 Task: Look for space in Sanarate, Guatemala from 12th August, 2023 to 16th August, 2023 for 8 adults in price range Rs.10000 to Rs.16000. Place can be private room with 8 bedrooms having 8 beds and 8 bathrooms. Property type can be house, flat, guest house, hotel. Amenities needed are: wifi, TV, free parkinig on premises, gym, breakfast. Booking option can be shelf check-in. Required host language is English.
Action: Mouse moved to (619, 125)
Screenshot: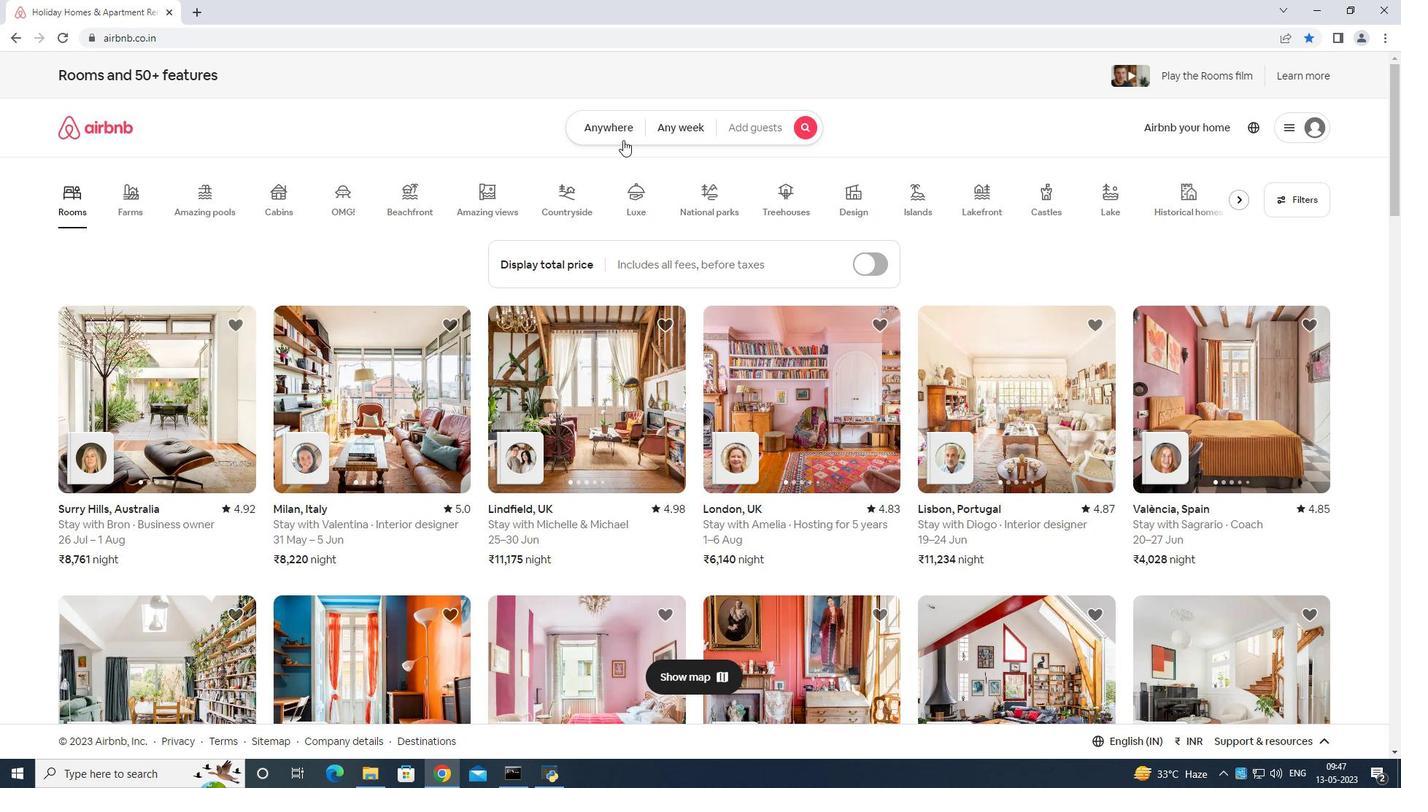 
Action: Mouse pressed left at (619, 125)
Screenshot: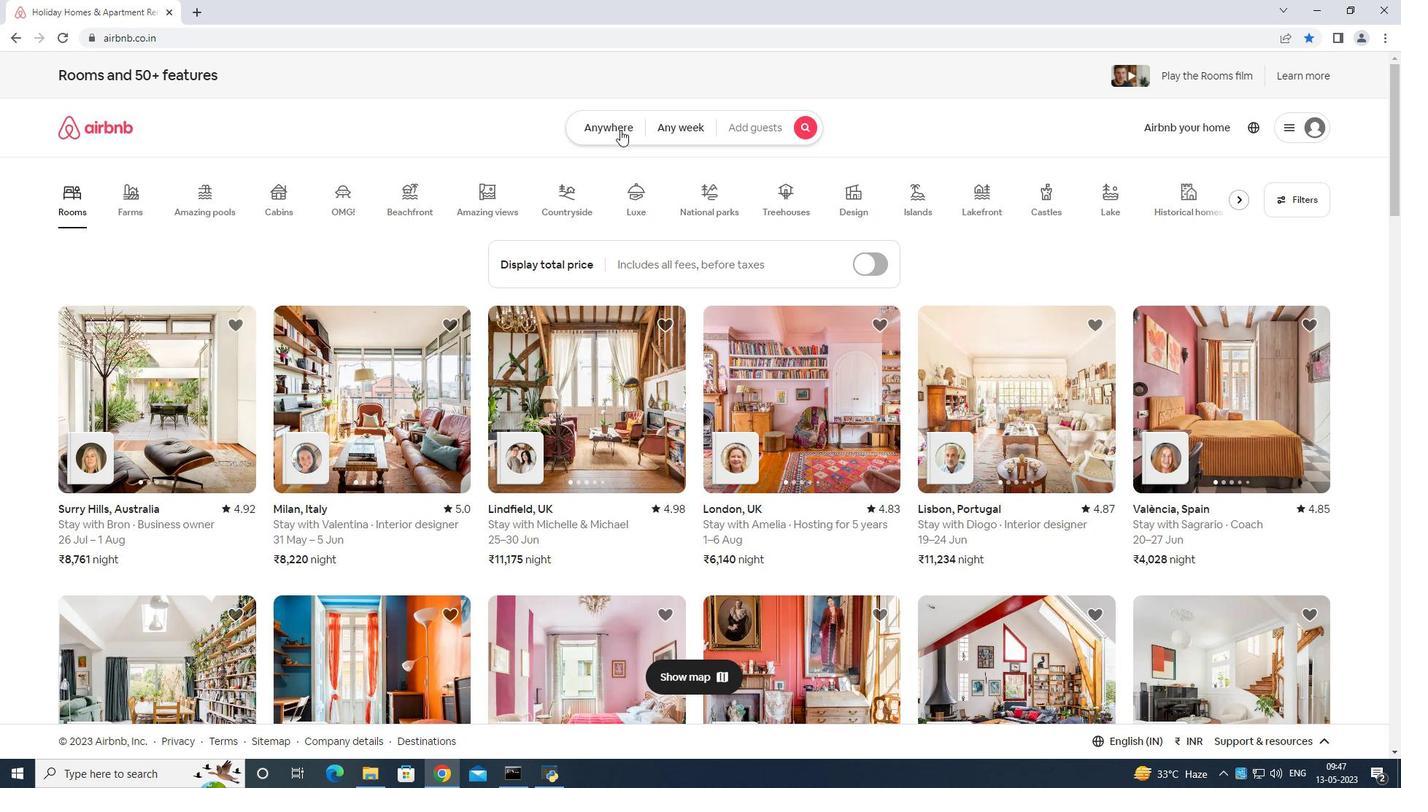 
Action: Mouse moved to (573, 184)
Screenshot: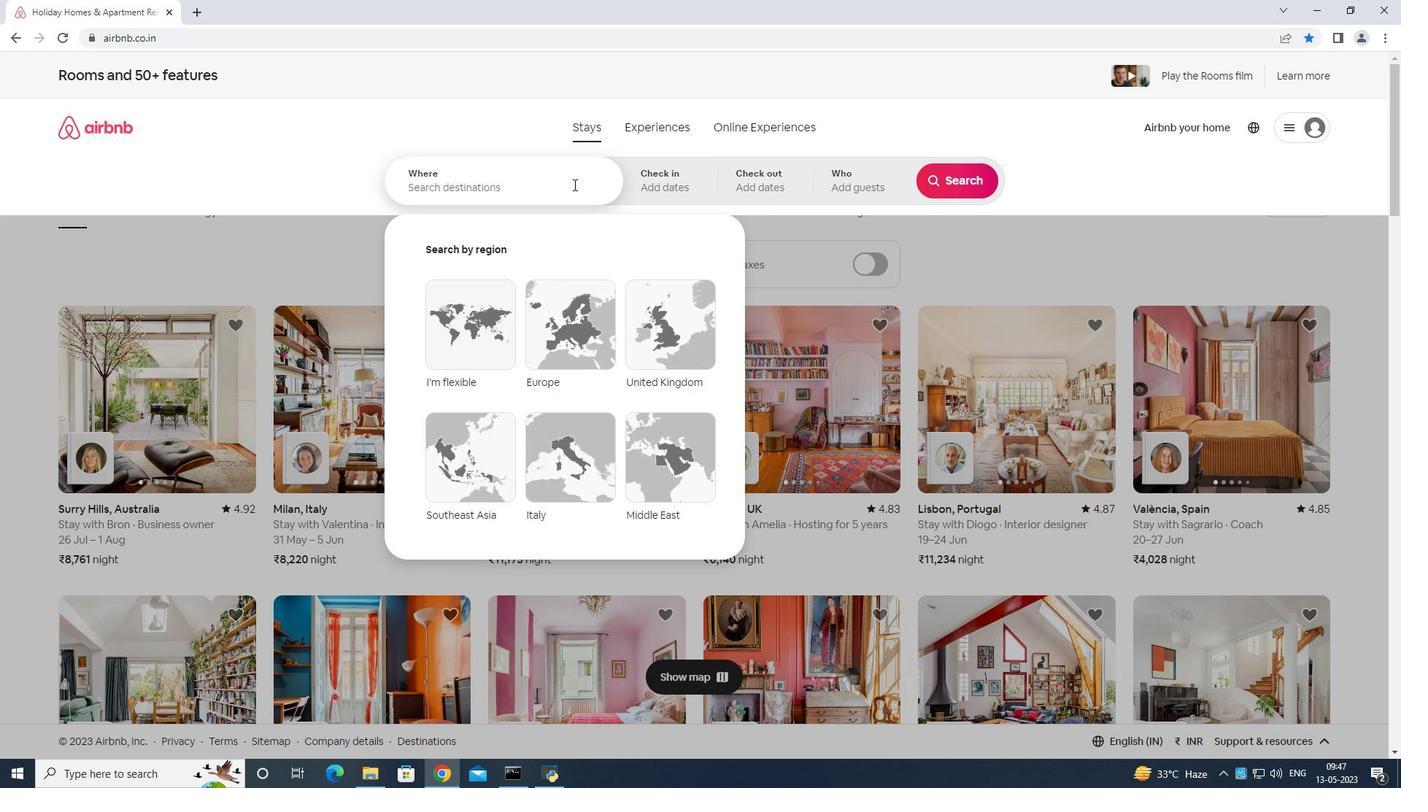 
Action: Mouse pressed left at (573, 184)
Screenshot: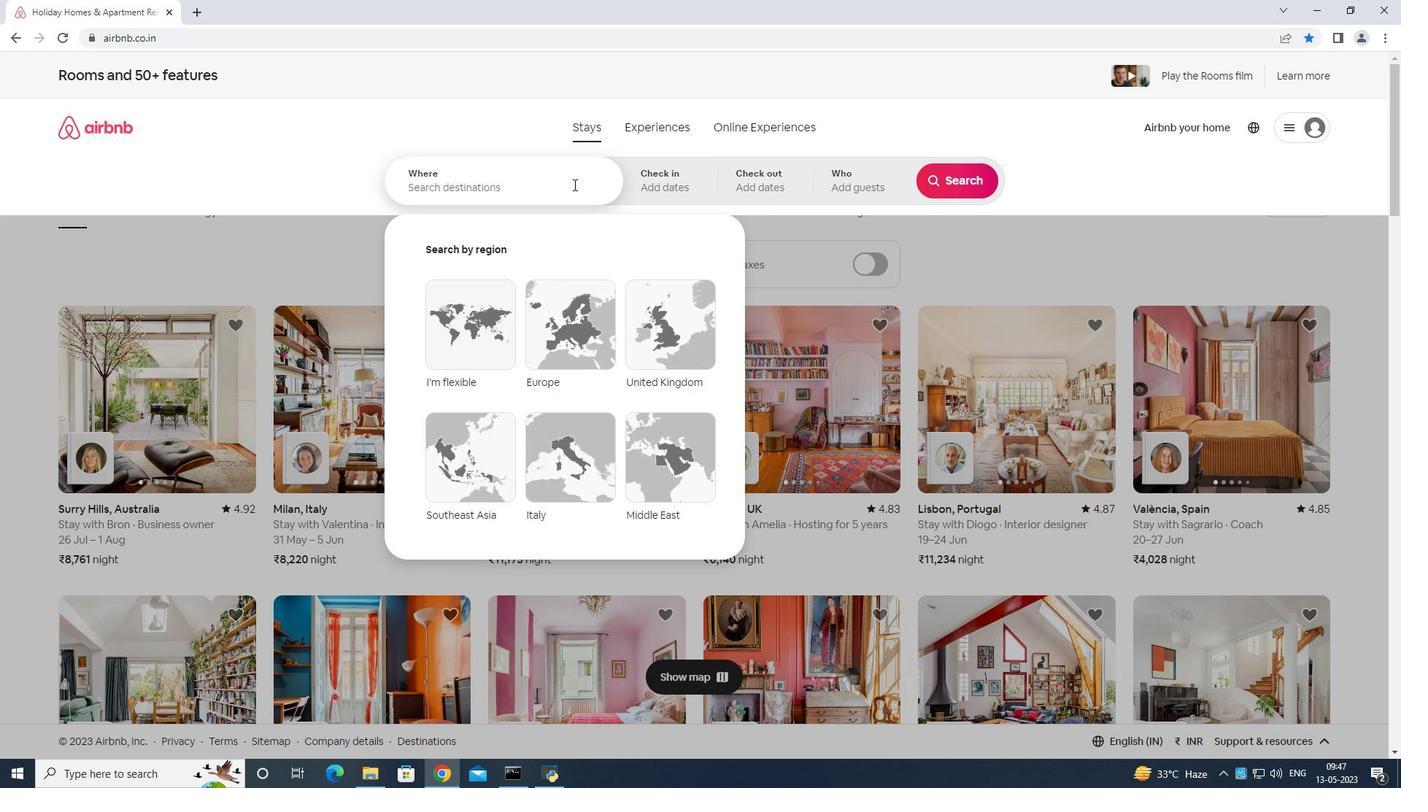 
Action: Mouse moved to (569, 181)
Screenshot: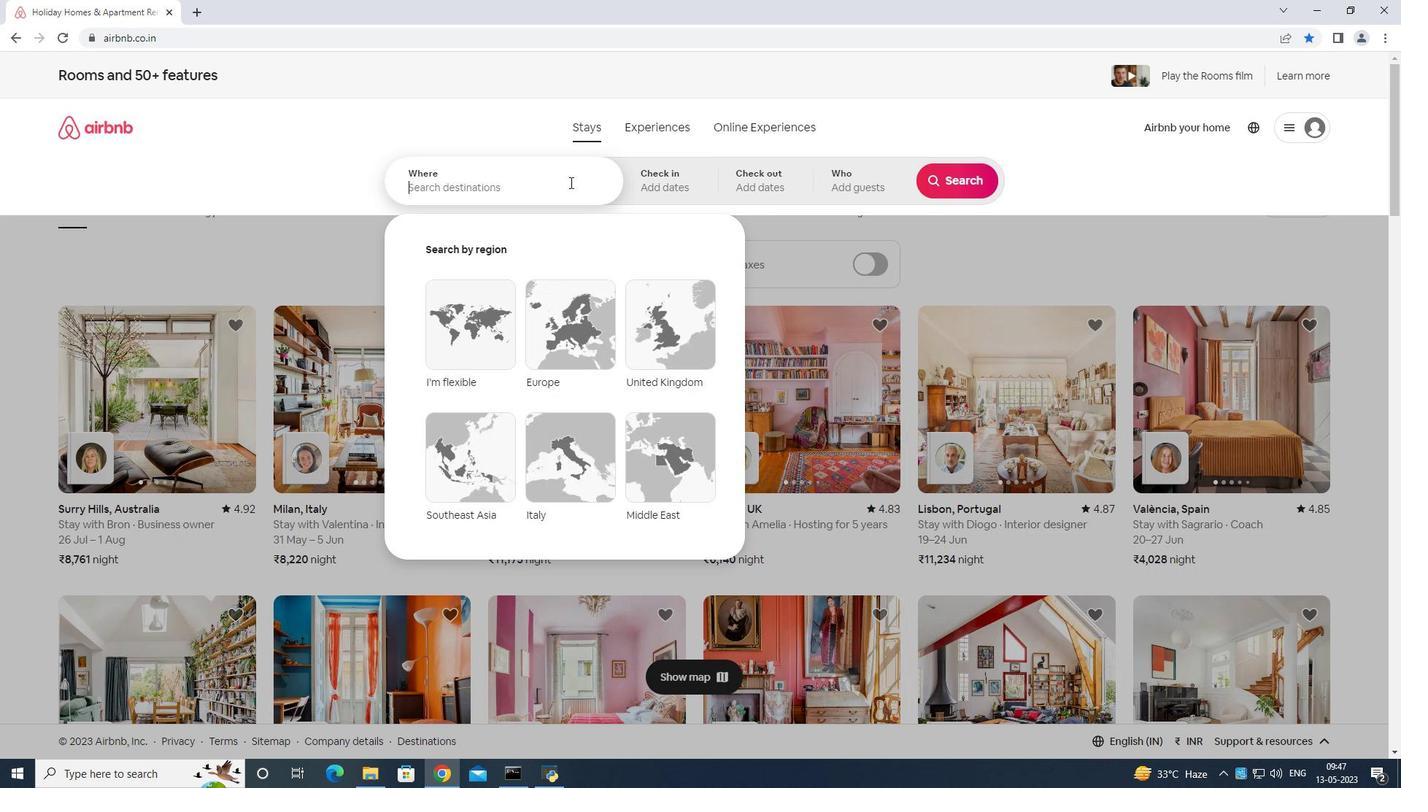
Action: Key pressed <Key.shift>Sanare<Key.backspace>ate<Key.space>guatemala<Key.enter>
Screenshot: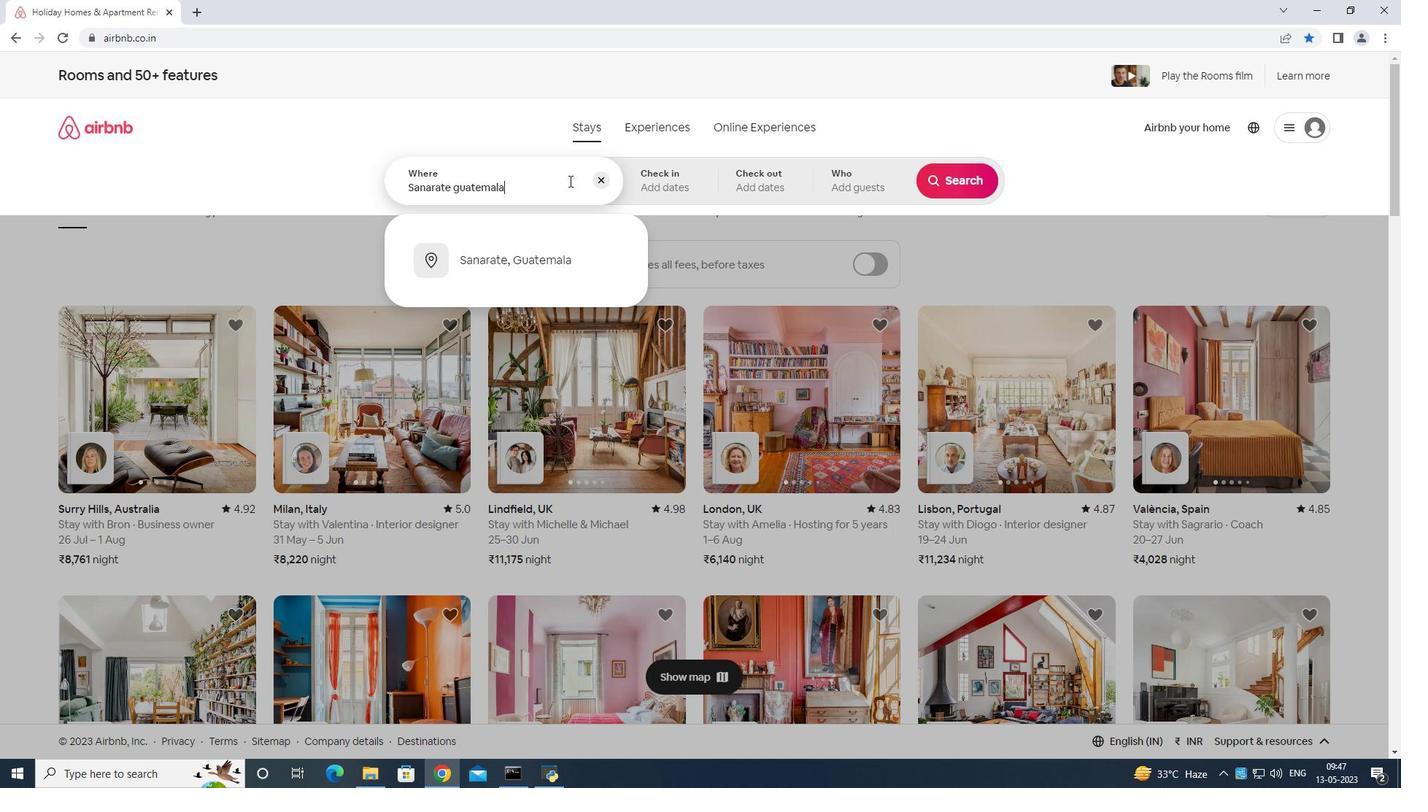 
Action: Mouse moved to (960, 300)
Screenshot: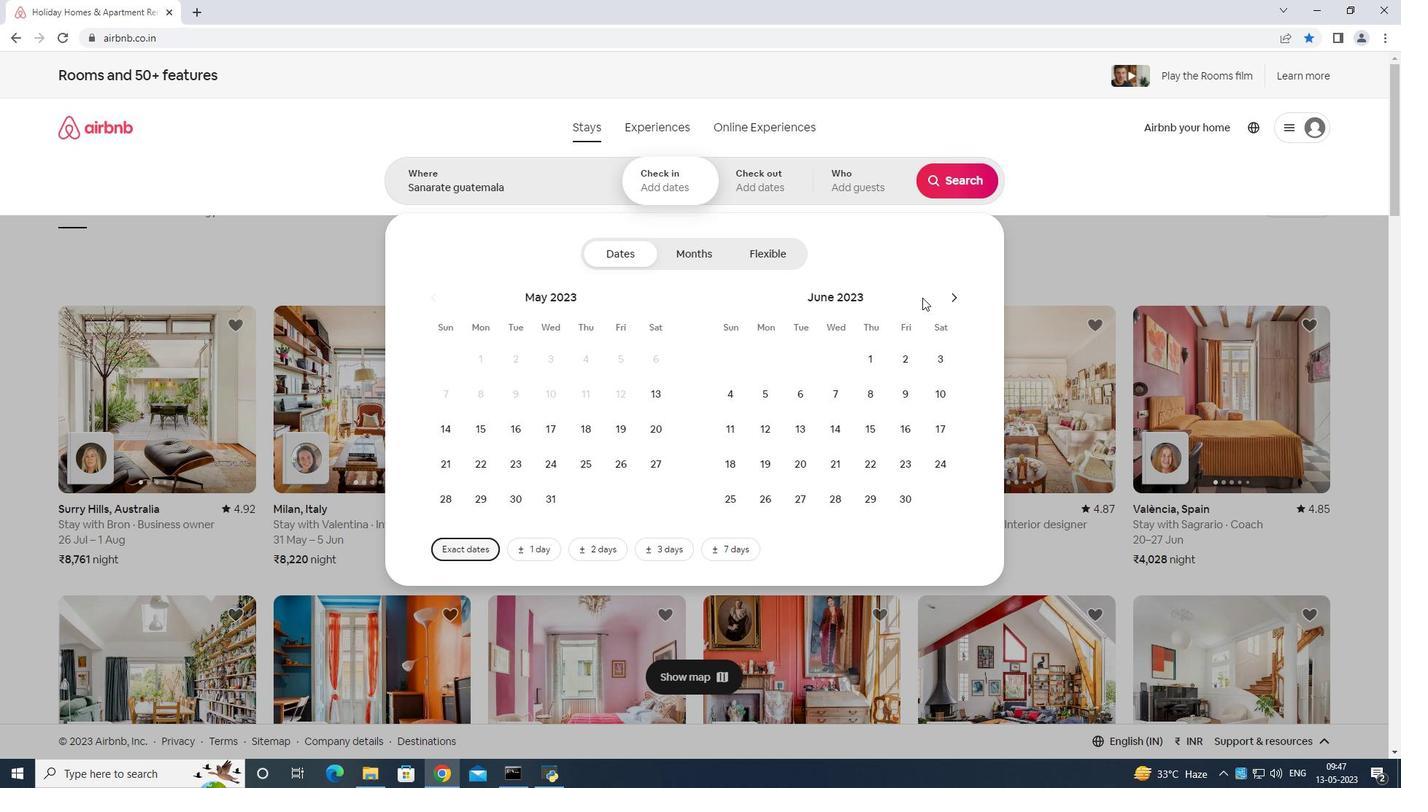 
Action: Mouse pressed left at (960, 300)
Screenshot: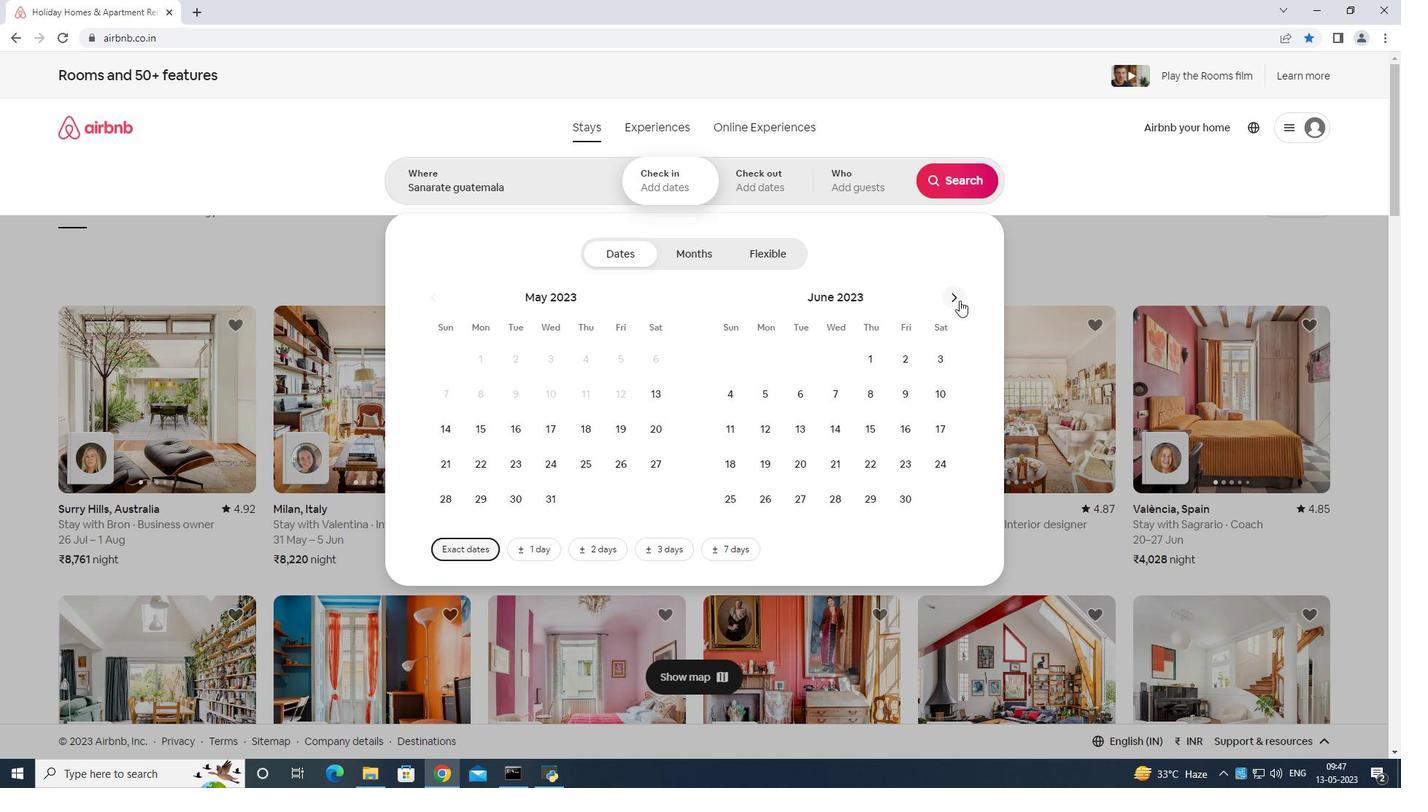 
Action: Mouse pressed left at (960, 300)
Screenshot: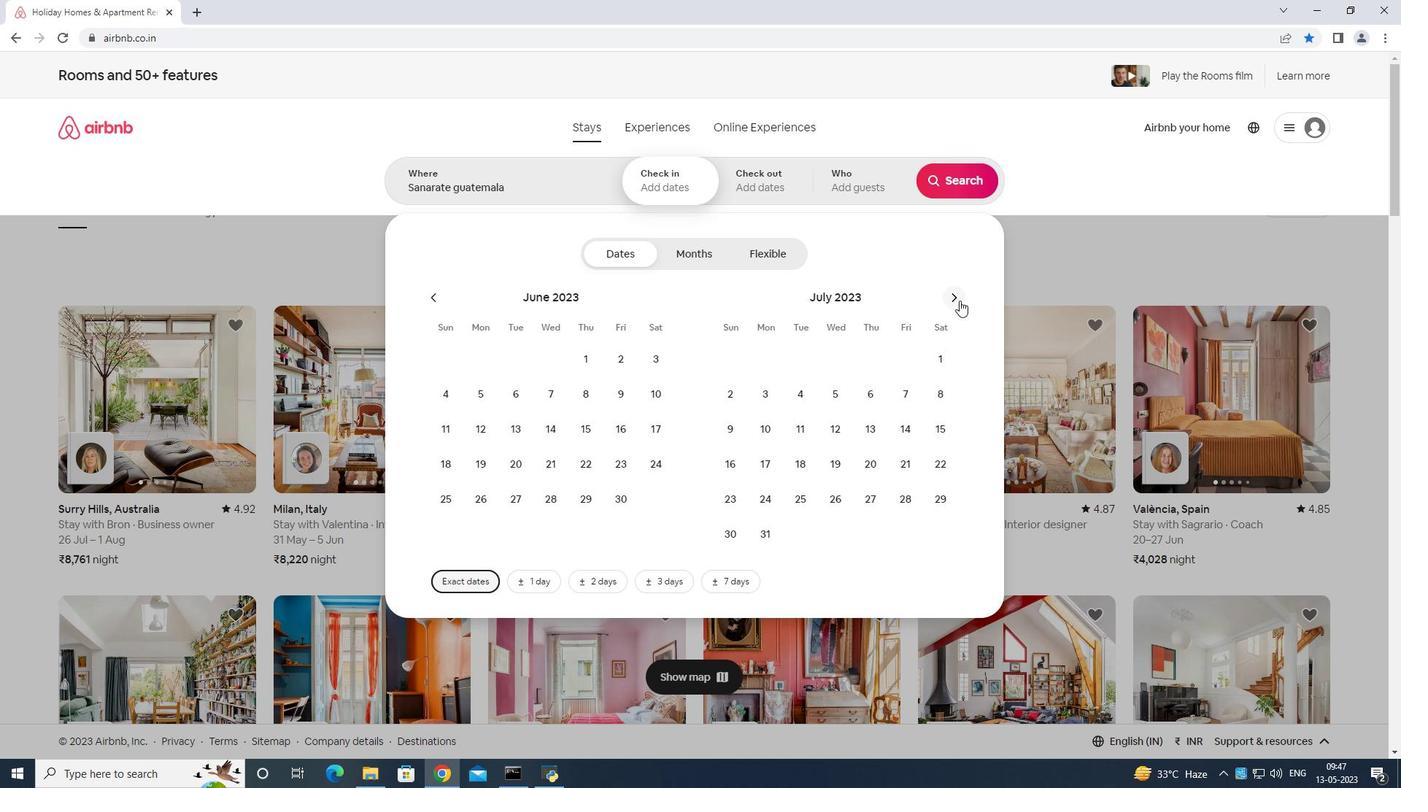 
Action: Mouse moved to (938, 395)
Screenshot: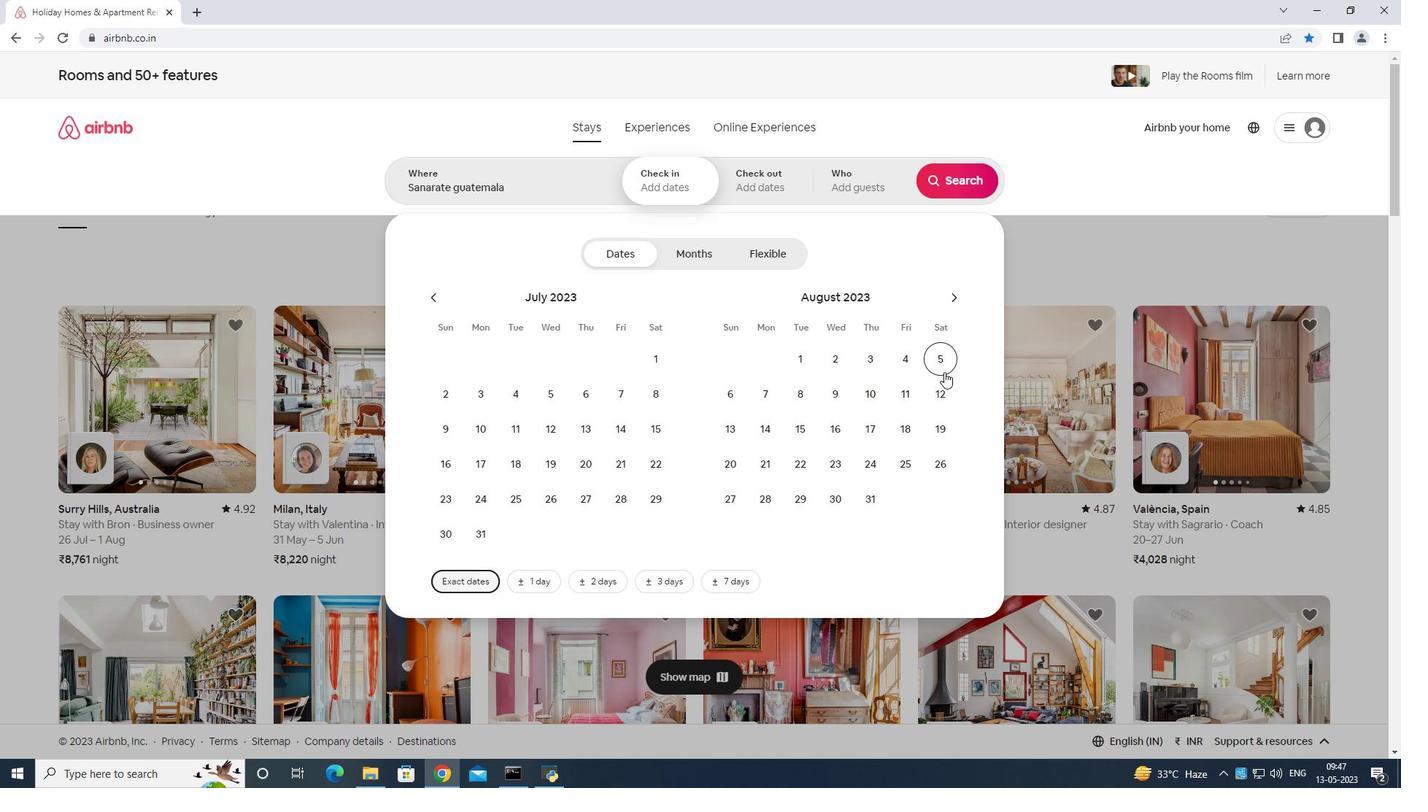 
Action: Mouse pressed left at (938, 395)
Screenshot: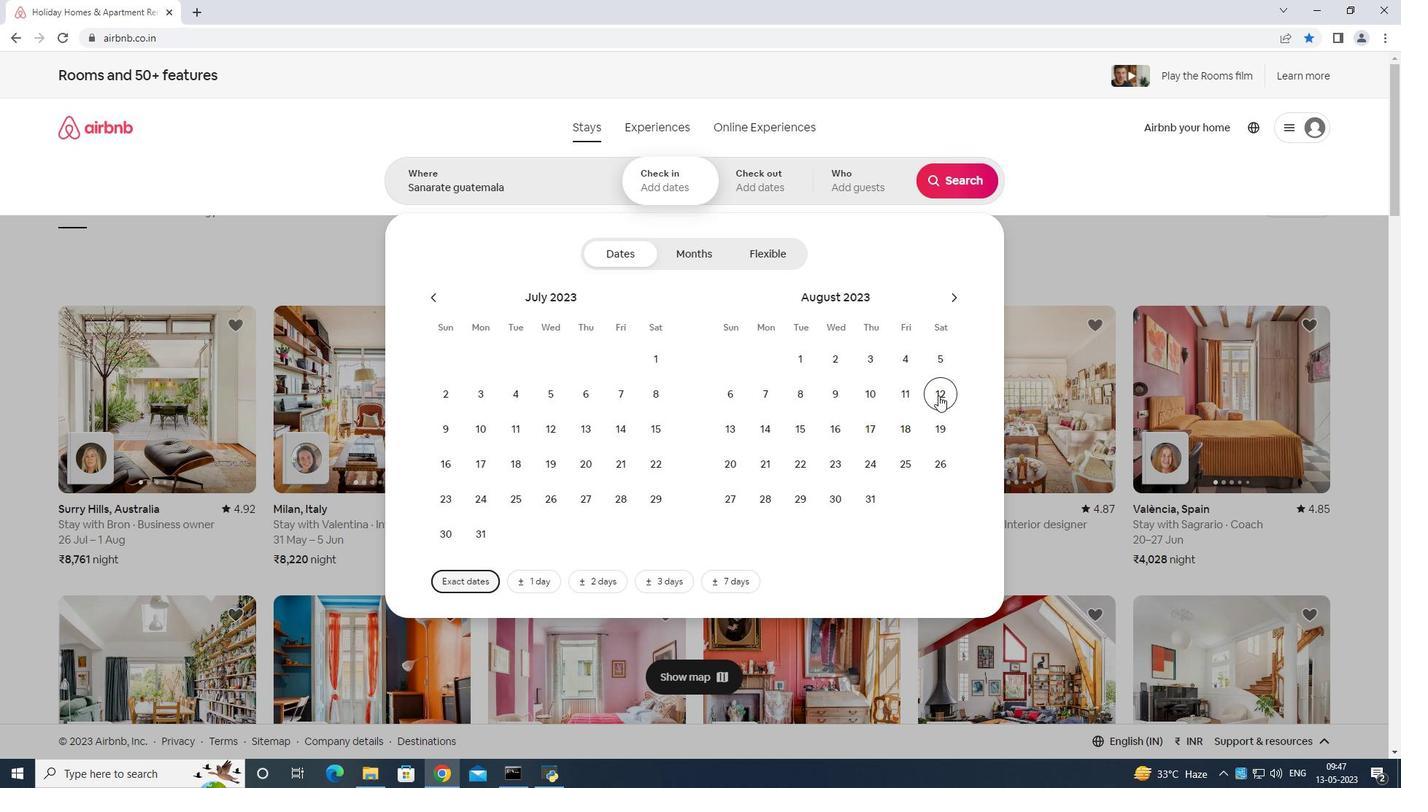
Action: Mouse moved to (830, 432)
Screenshot: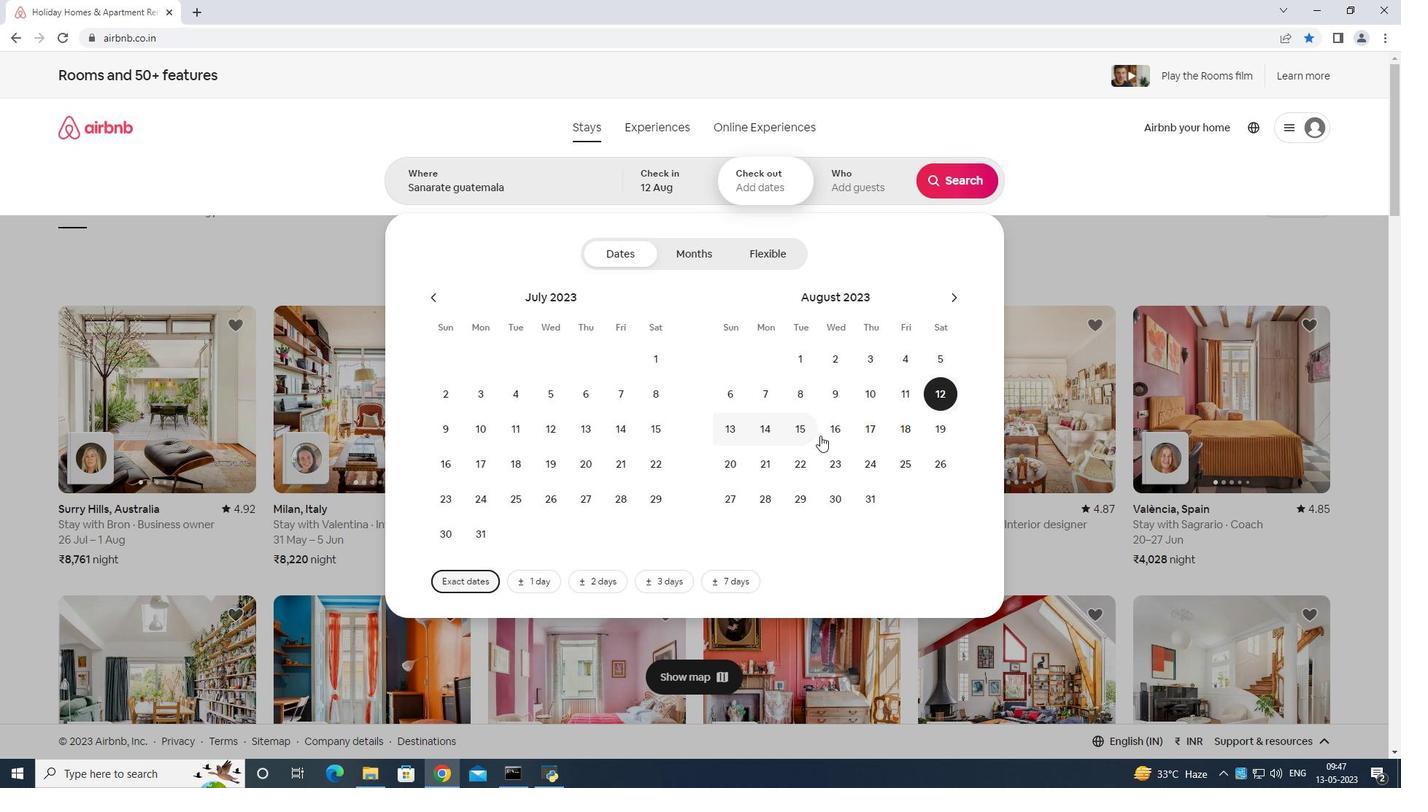 
Action: Mouse pressed left at (830, 432)
Screenshot: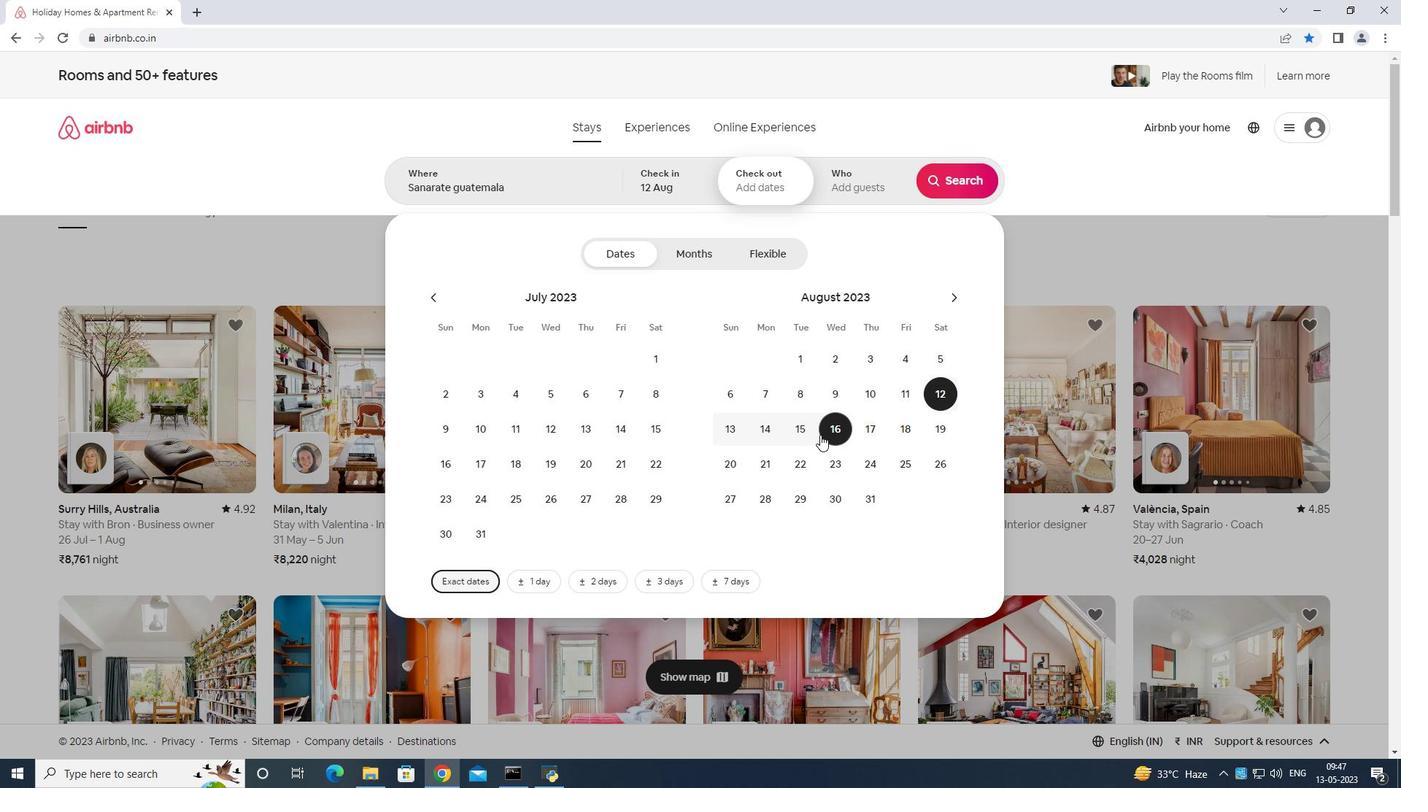 
Action: Mouse moved to (850, 178)
Screenshot: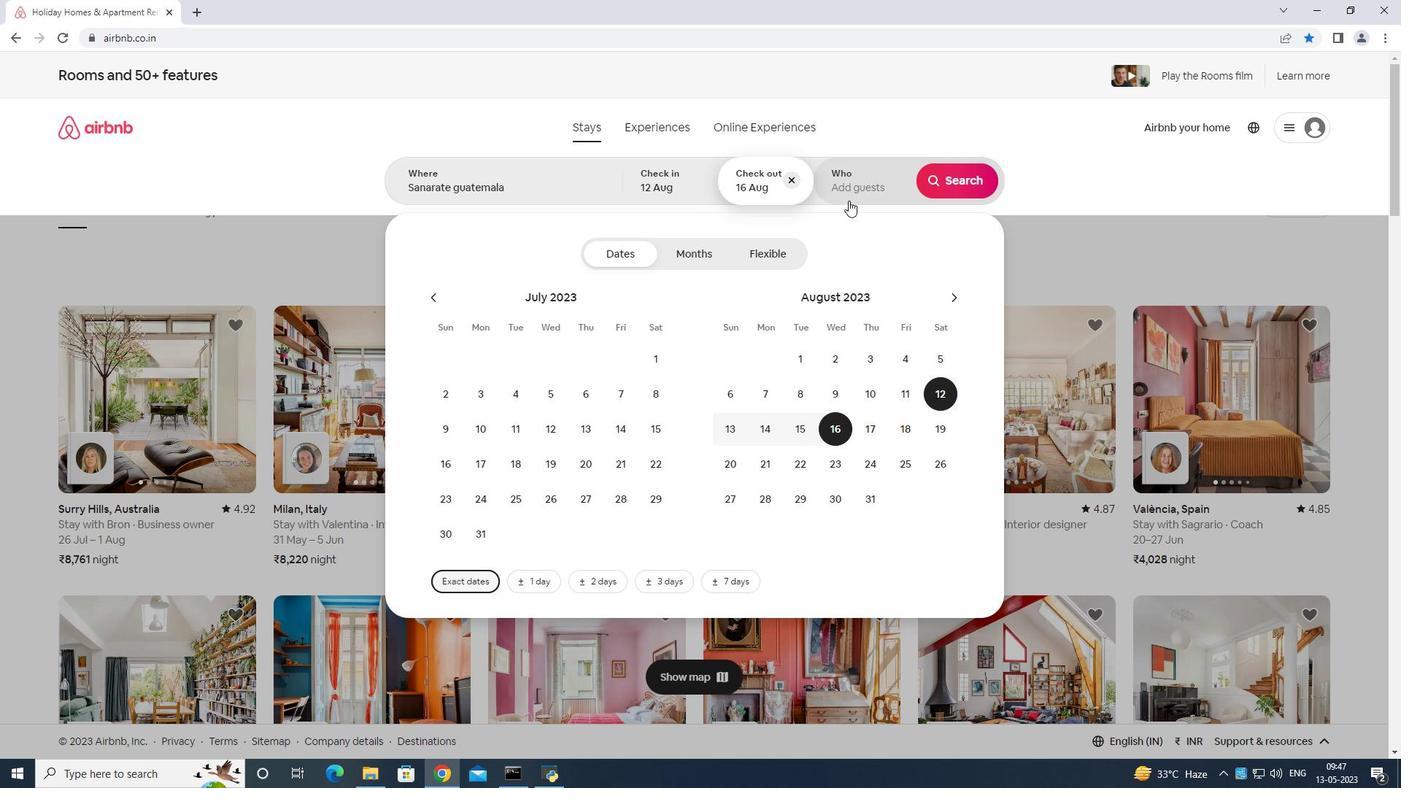
Action: Mouse pressed left at (850, 178)
Screenshot: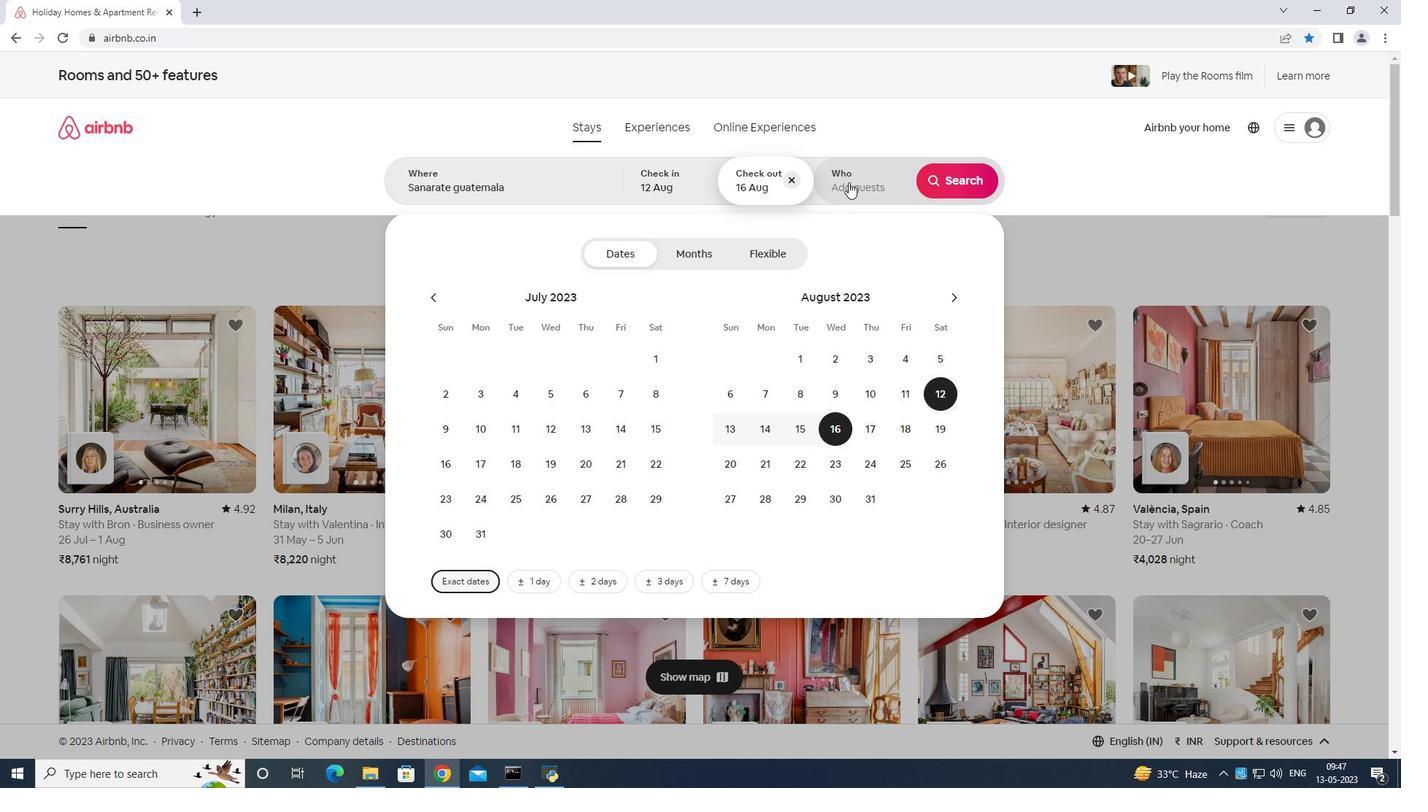 
Action: Mouse moved to (970, 265)
Screenshot: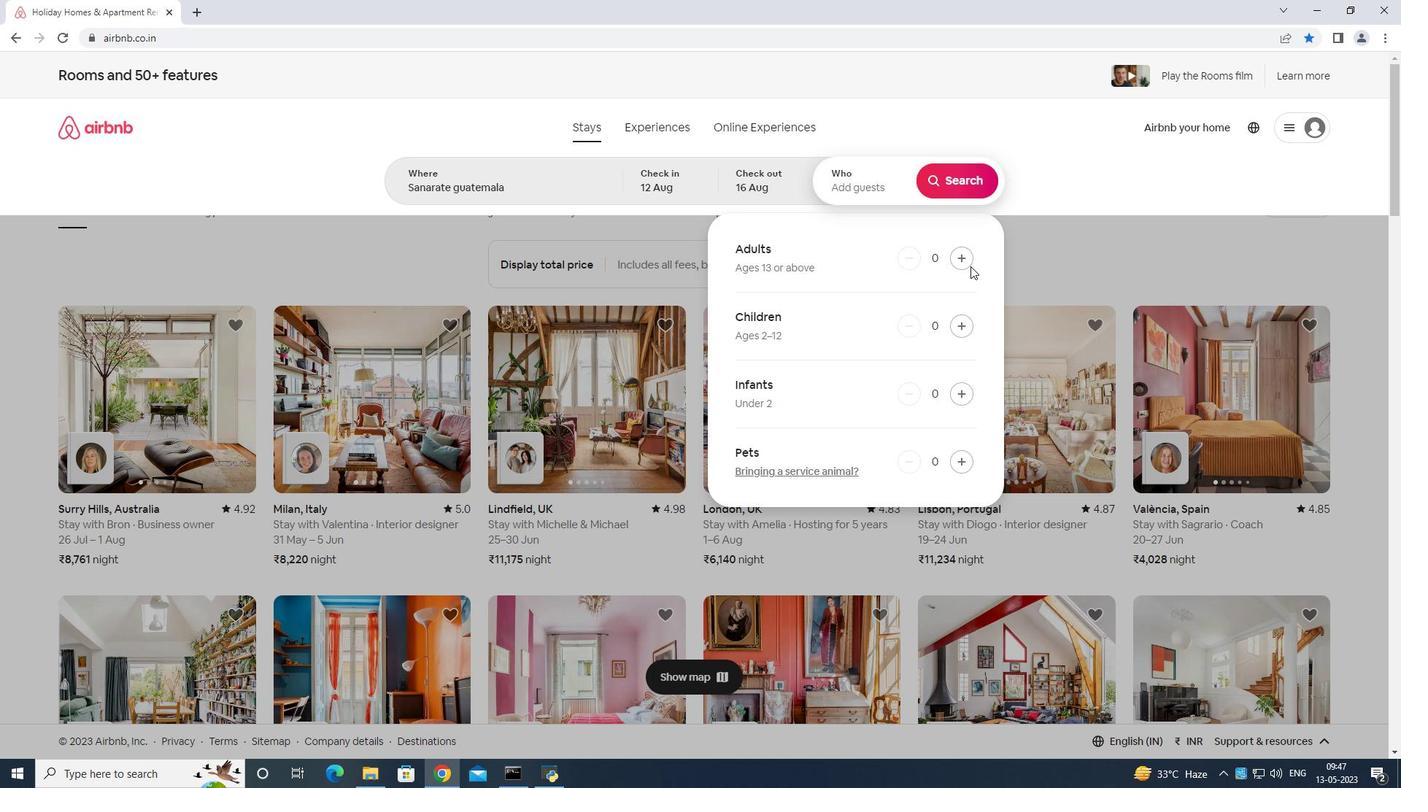 
Action: Mouse pressed left at (970, 265)
Screenshot: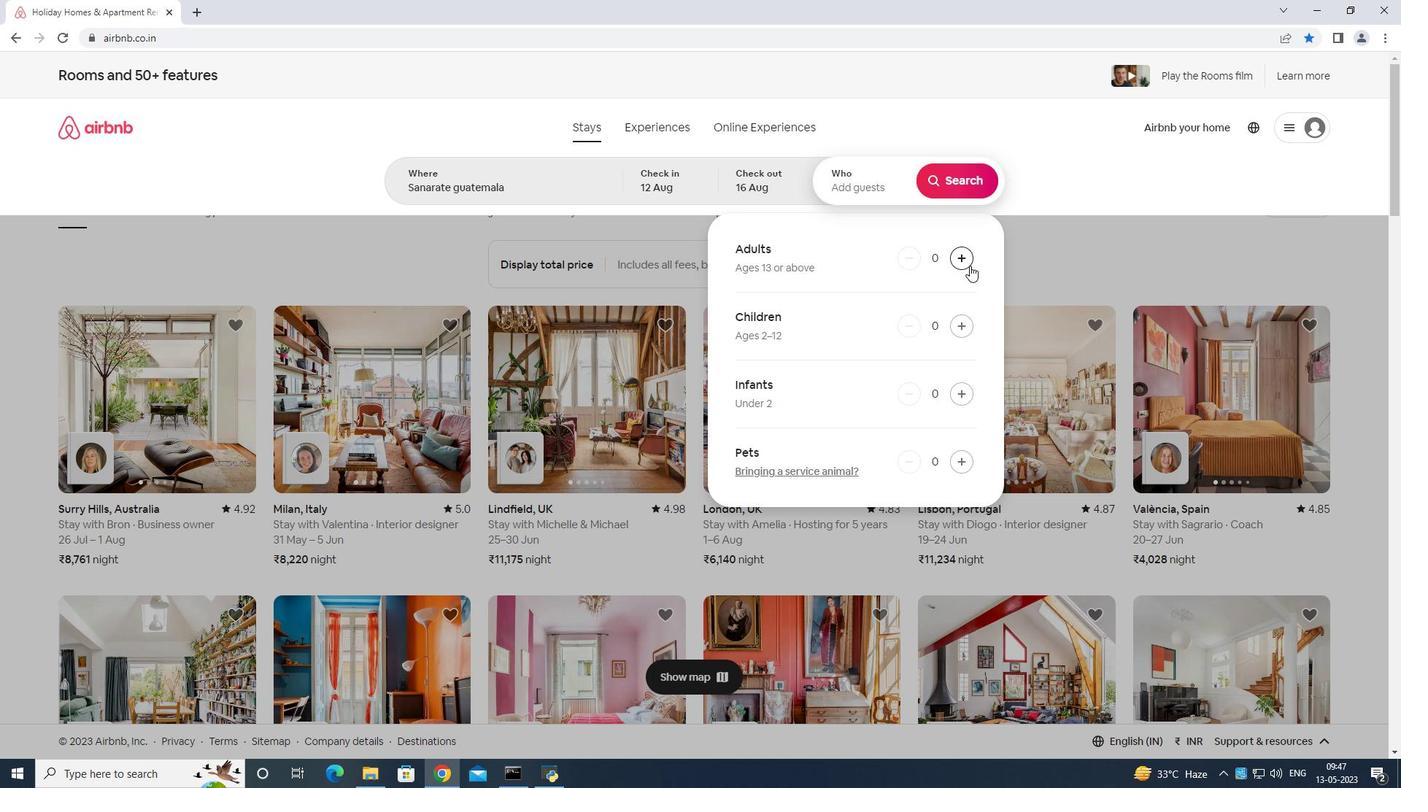 
Action: Mouse pressed left at (970, 265)
Screenshot: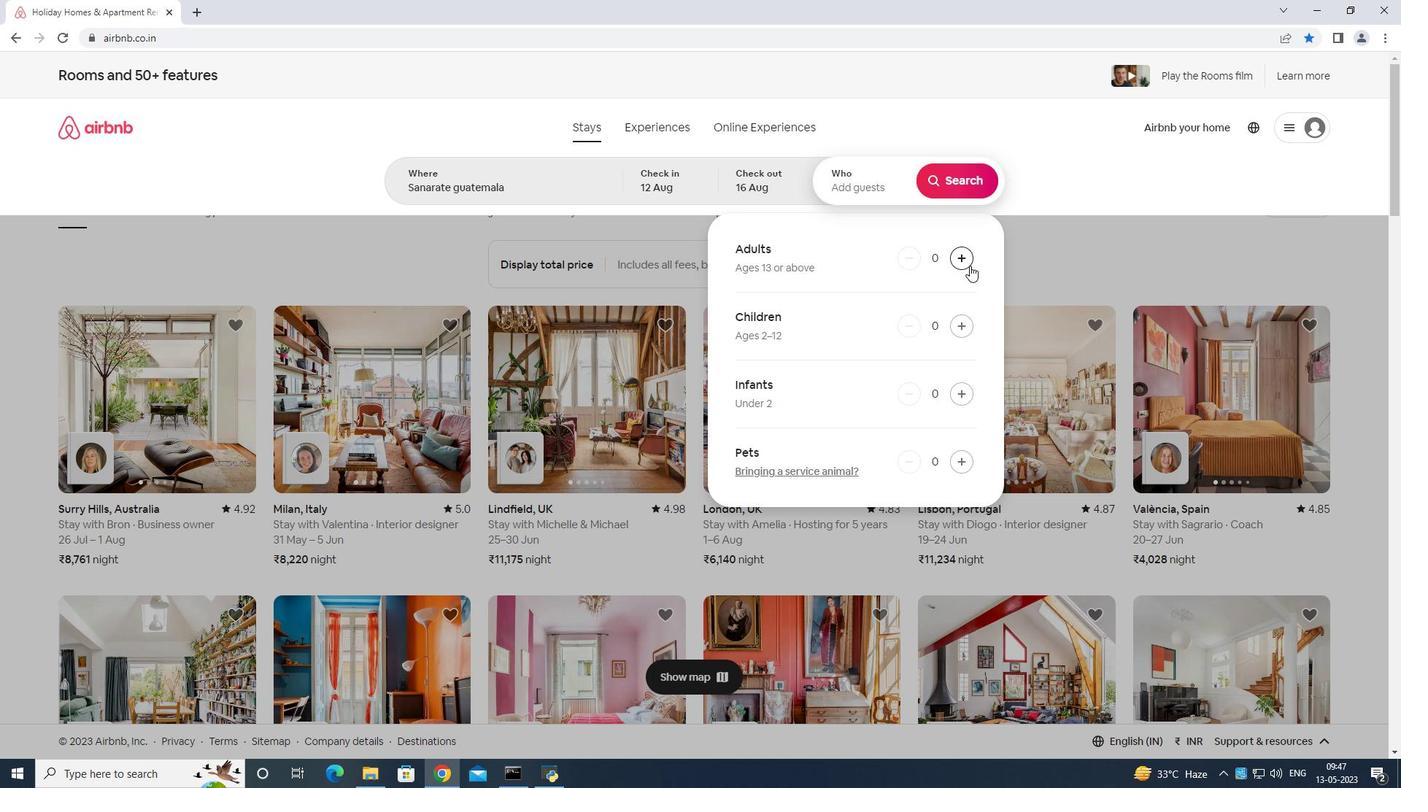 
Action: Mouse pressed left at (970, 265)
Screenshot: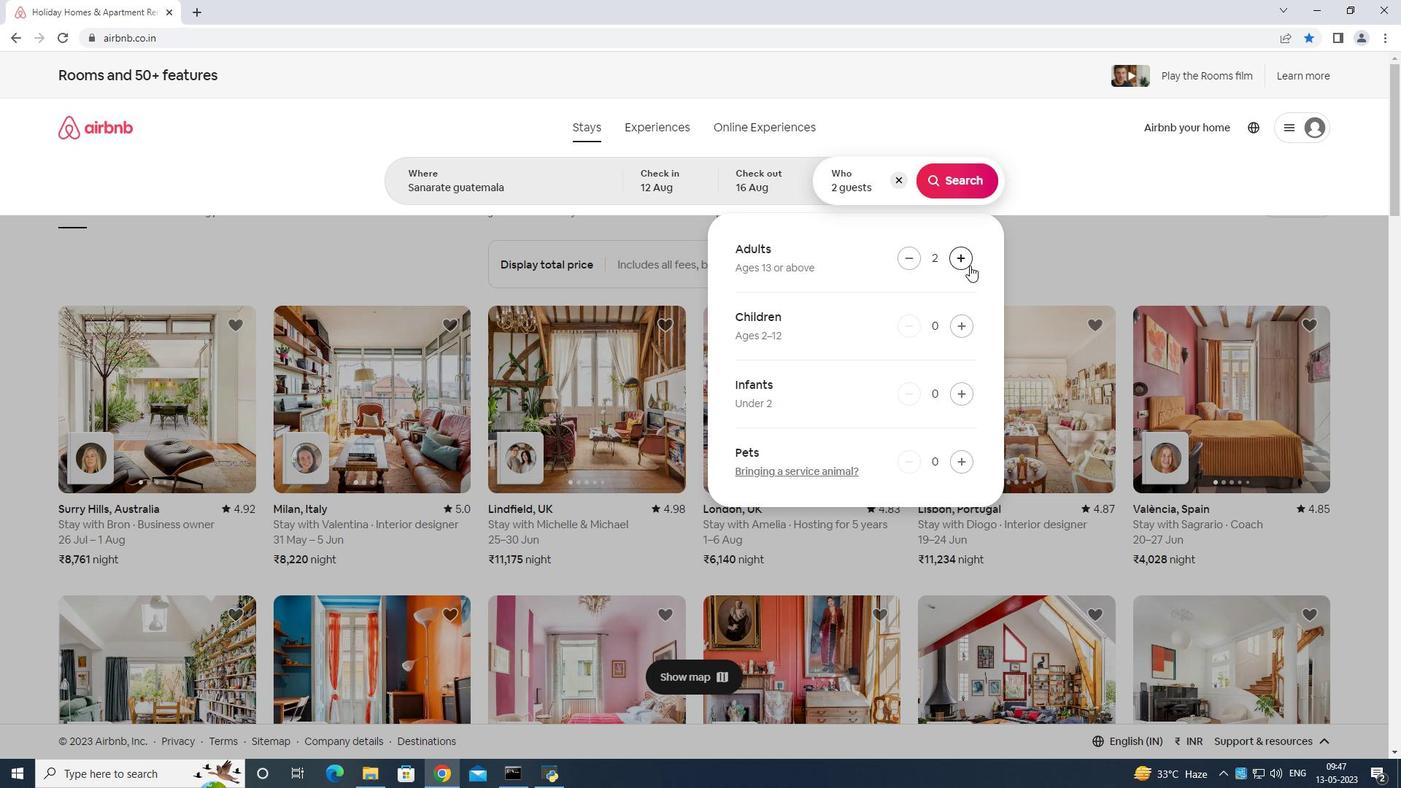
Action: Mouse pressed left at (970, 265)
Screenshot: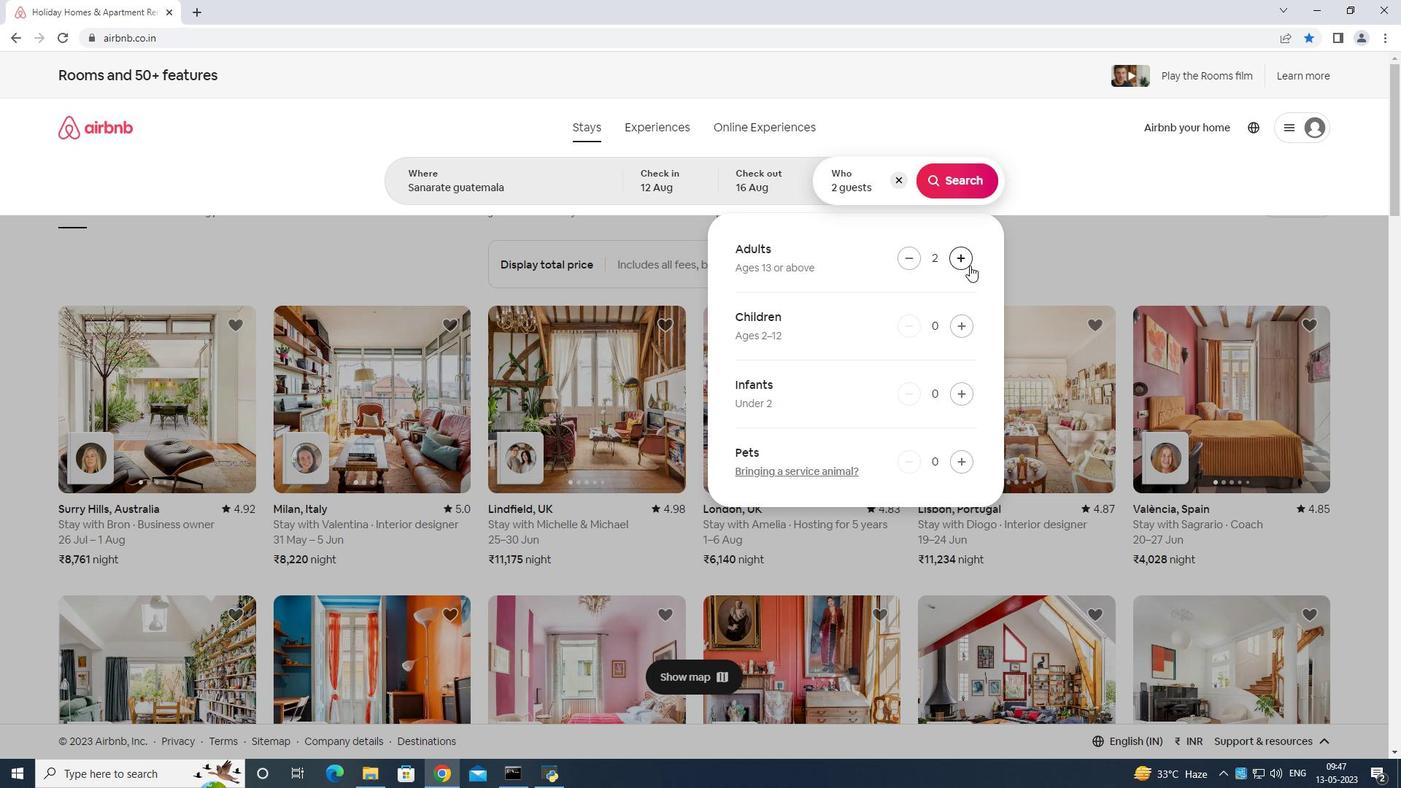 
Action: Mouse pressed left at (970, 265)
Screenshot: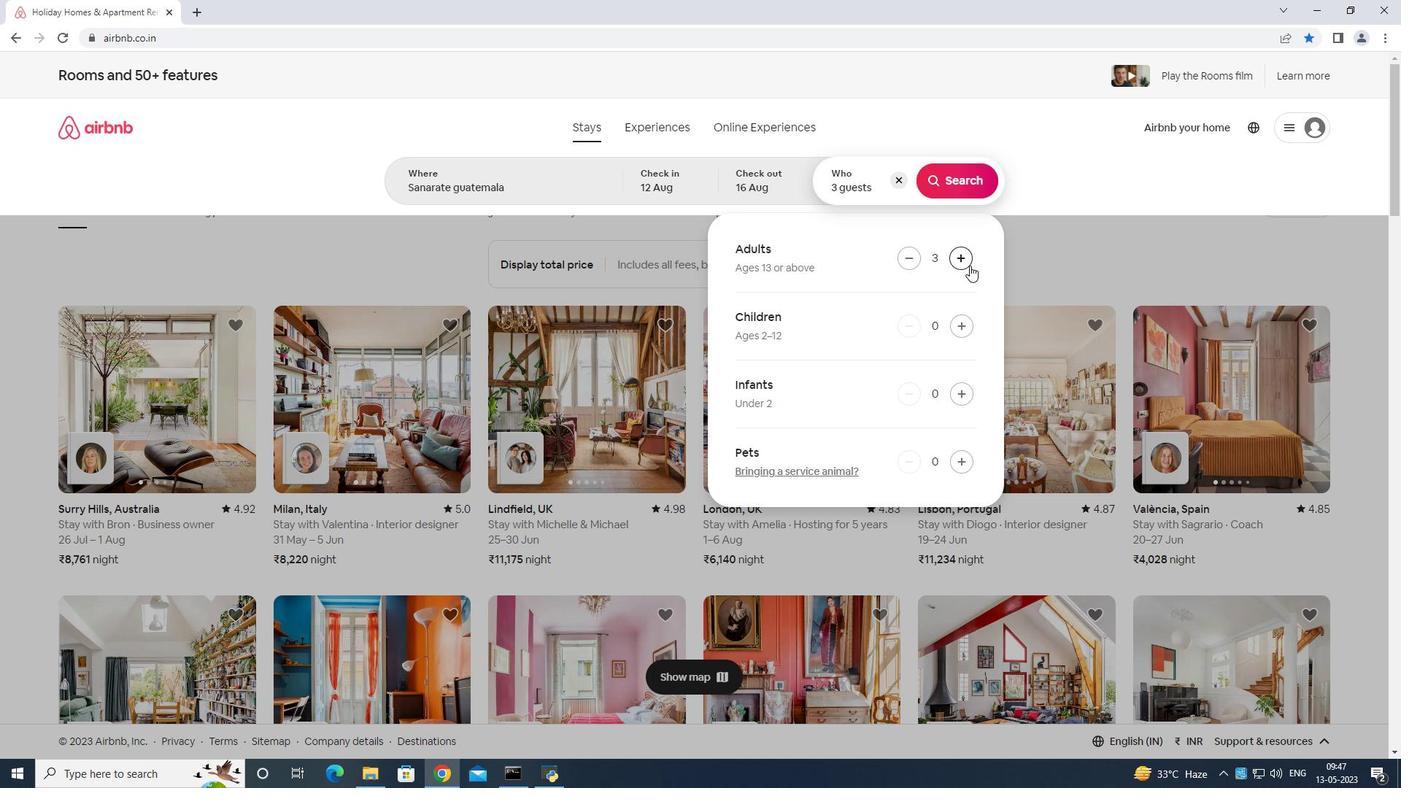 
Action: Mouse moved to (970, 265)
Screenshot: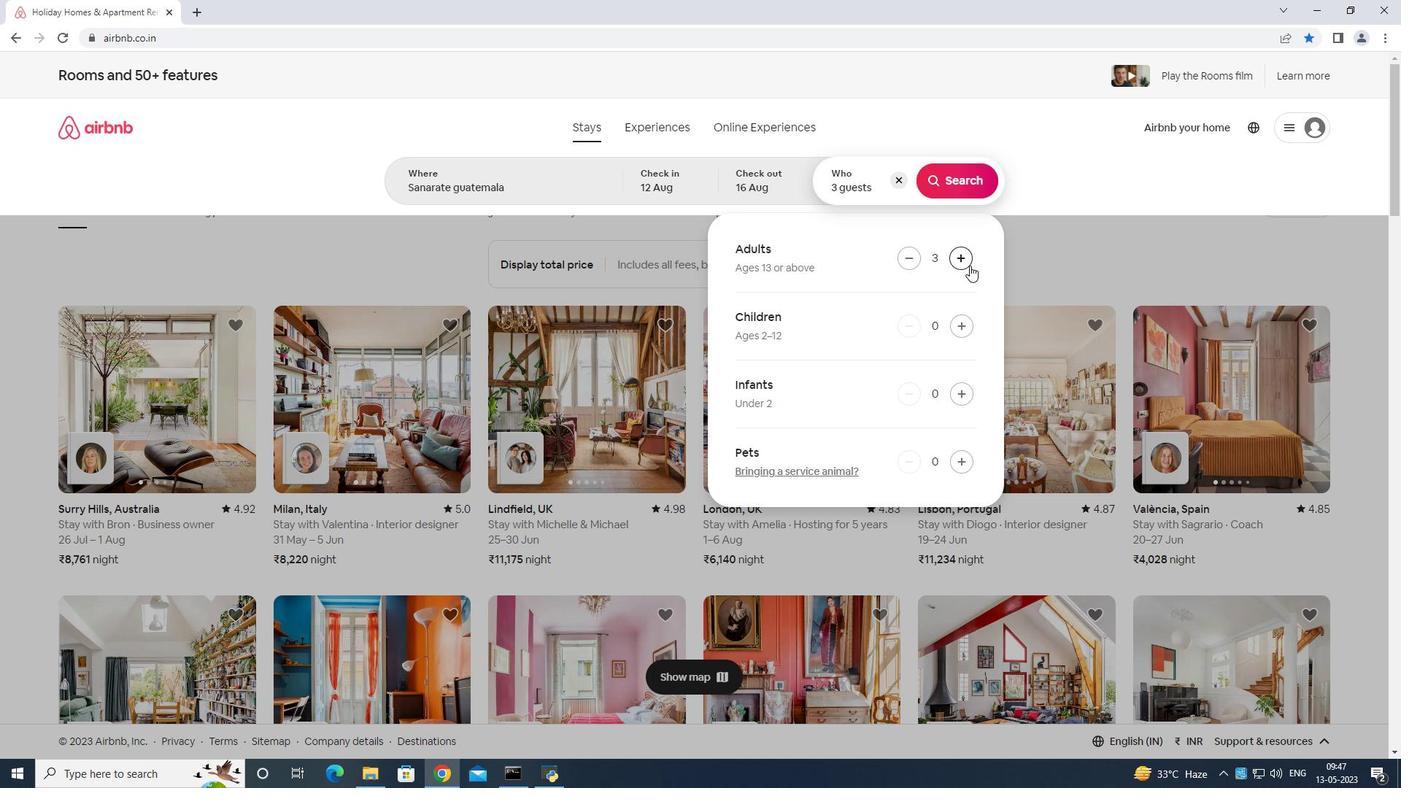 
Action: Mouse pressed left at (970, 265)
Screenshot: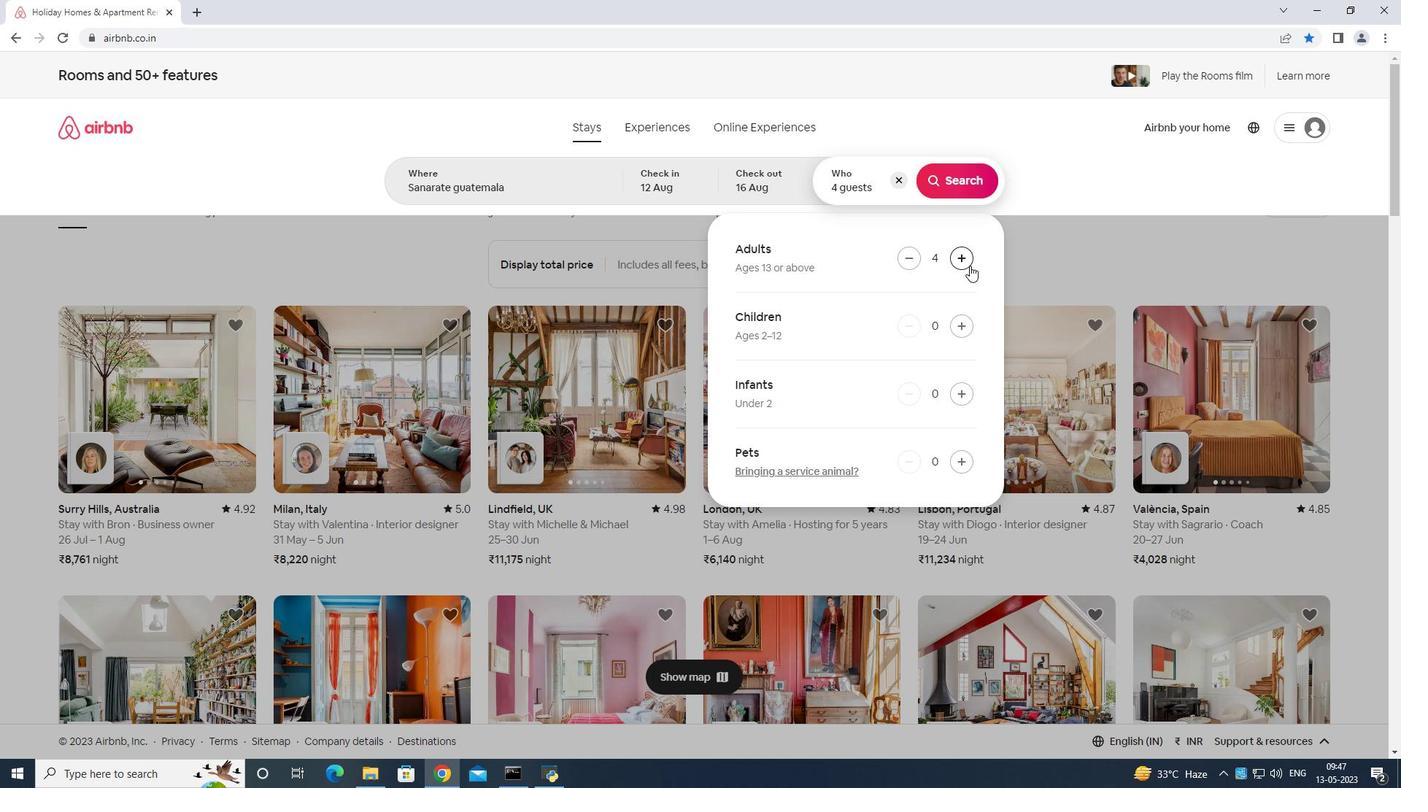 
Action: Mouse pressed left at (970, 265)
Screenshot: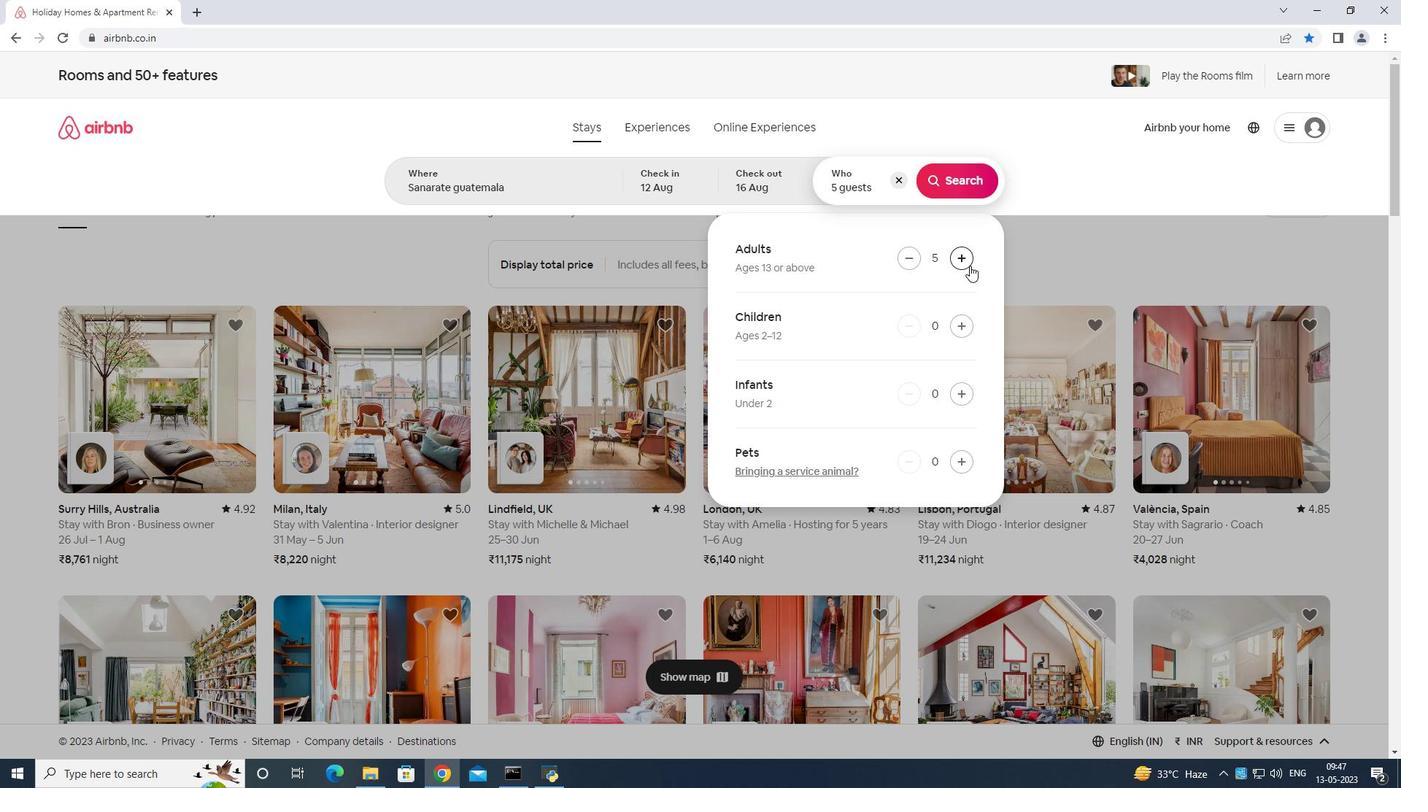 
Action: Mouse pressed left at (970, 265)
Screenshot: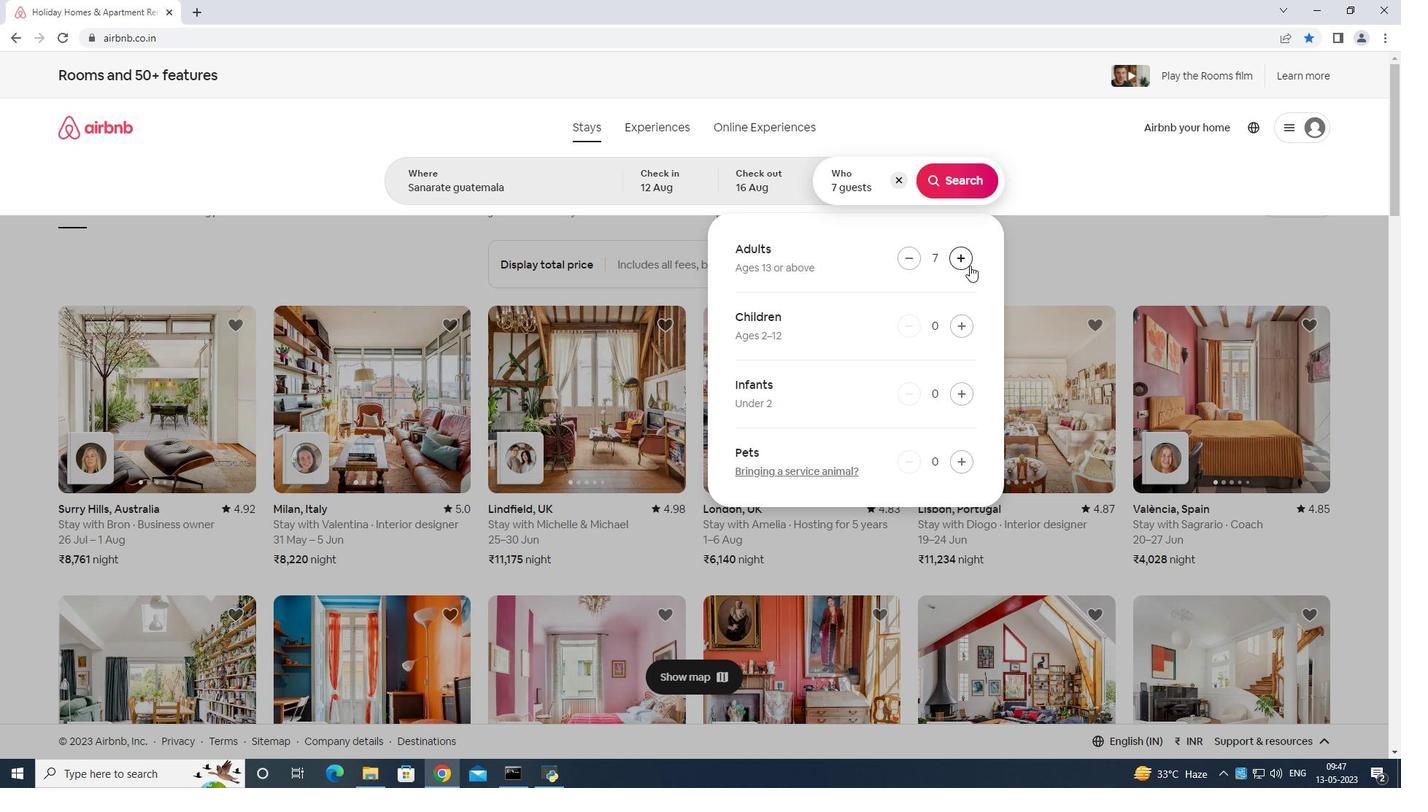 
Action: Mouse moved to (968, 170)
Screenshot: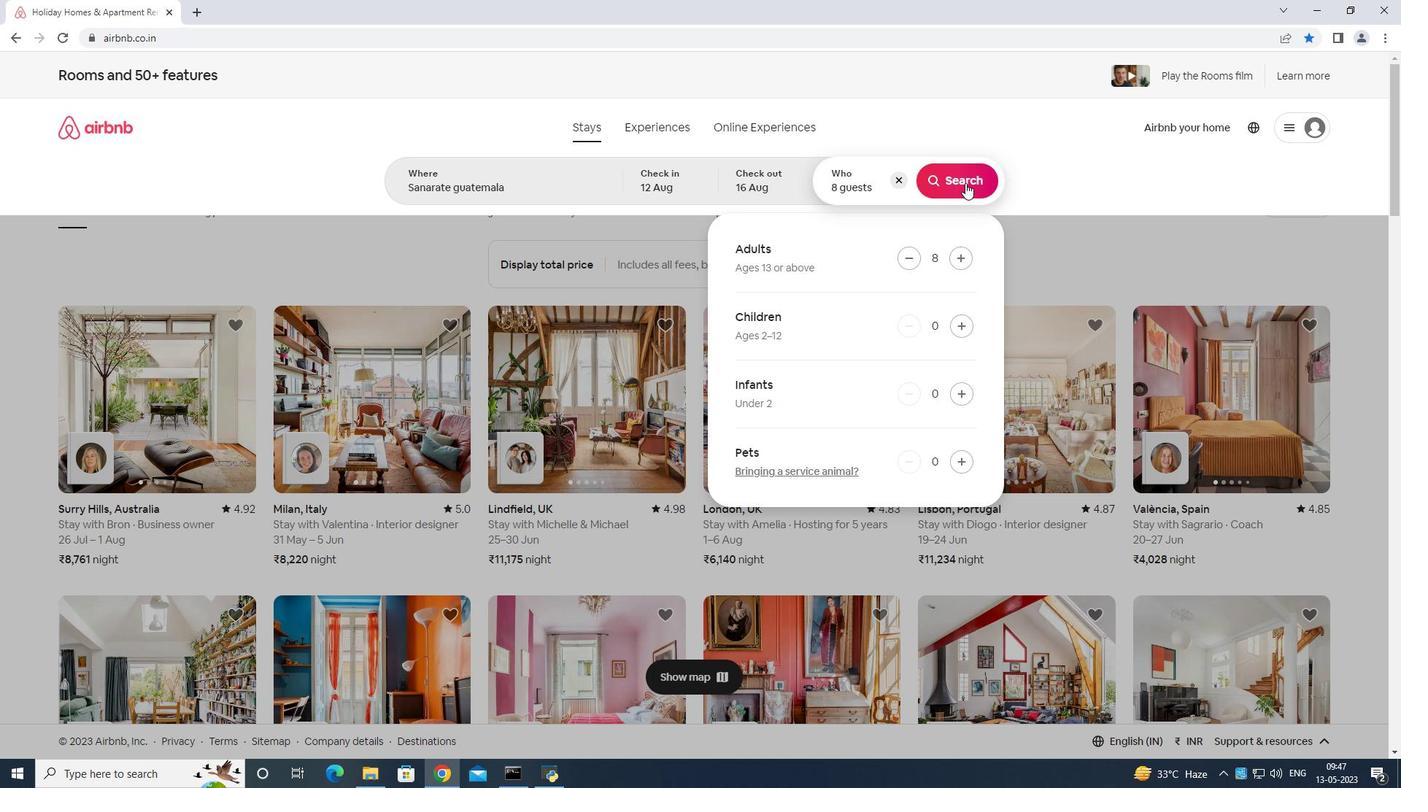 
Action: Mouse pressed left at (968, 170)
Screenshot: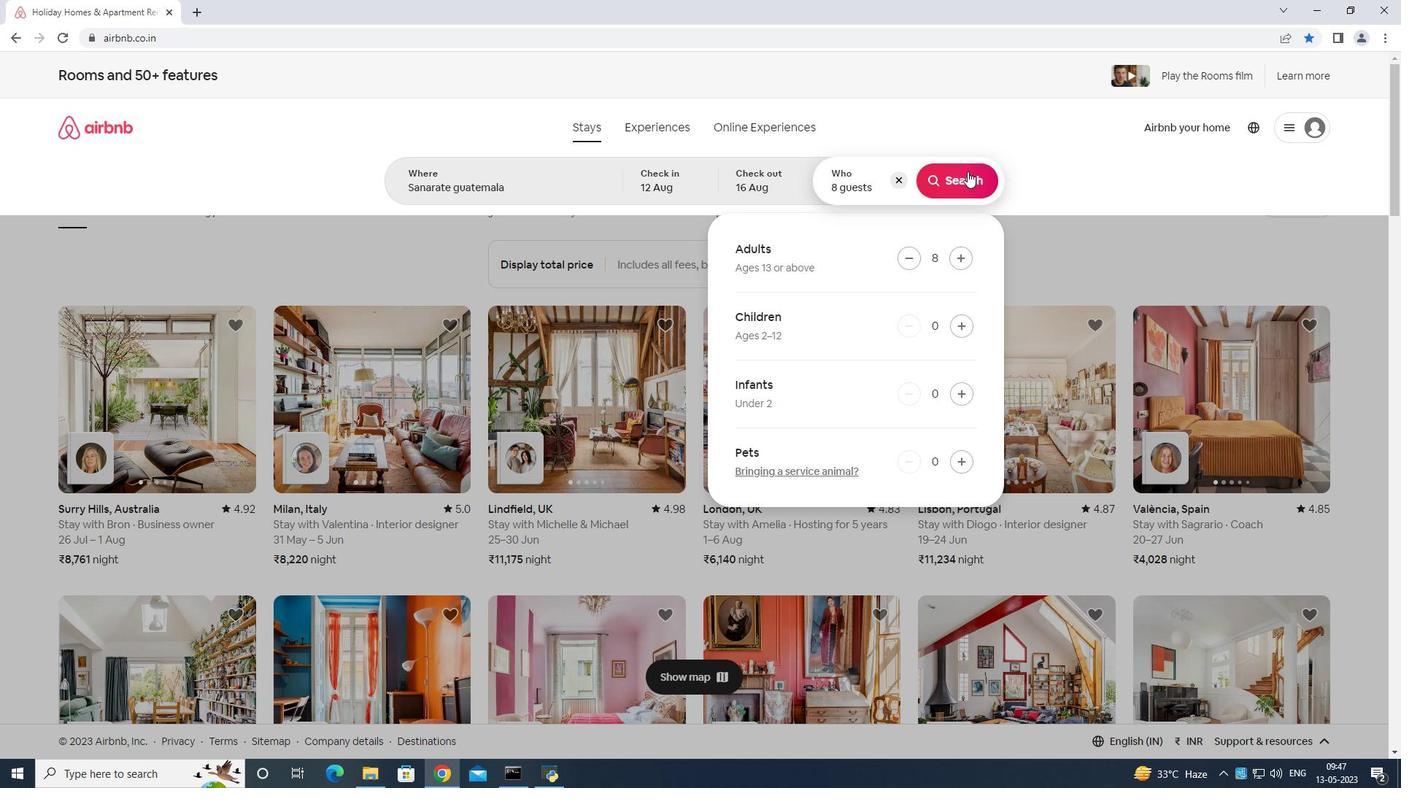 
Action: Mouse moved to (1335, 138)
Screenshot: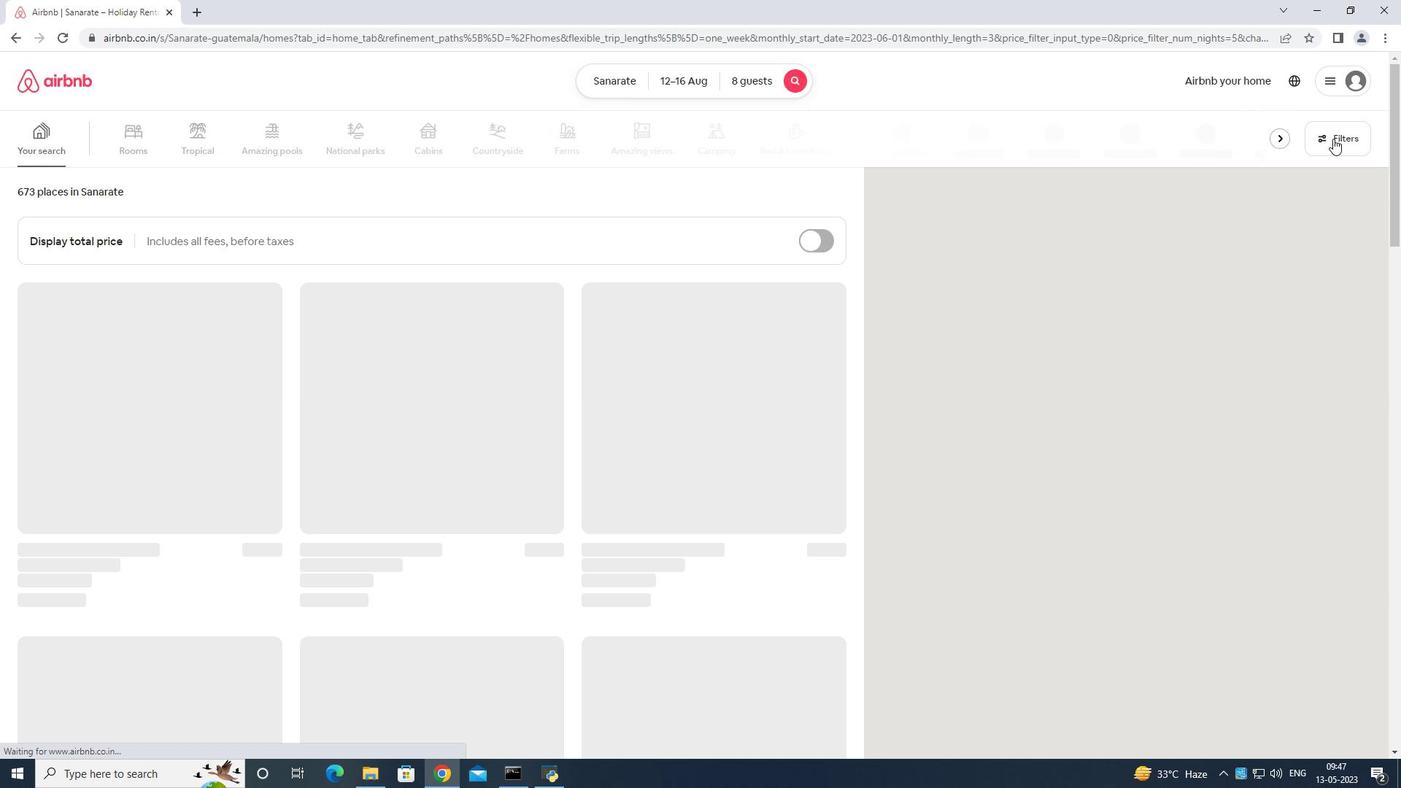 
Action: Mouse pressed left at (1335, 138)
Screenshot: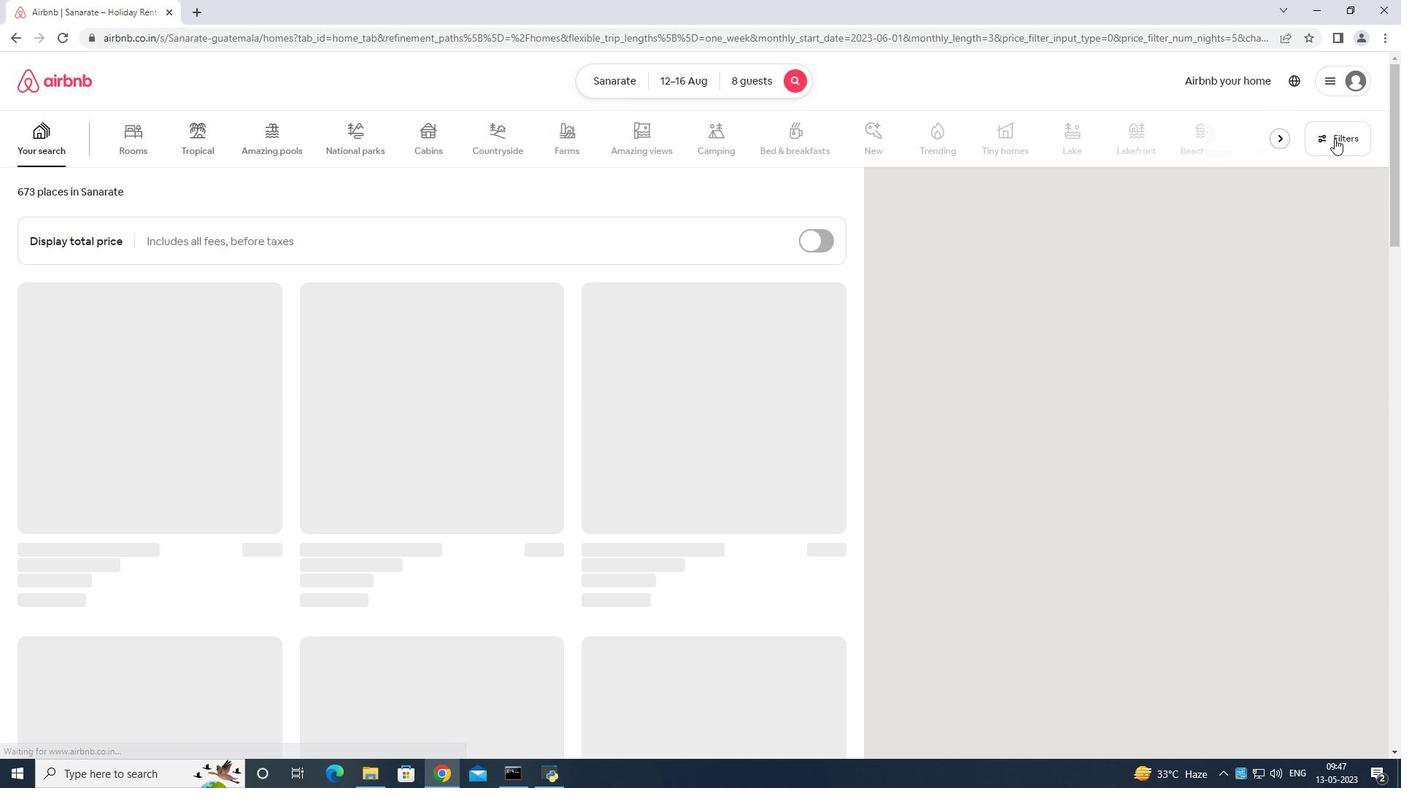 
Action: Mouse moved to (584, 484)
Screenshot: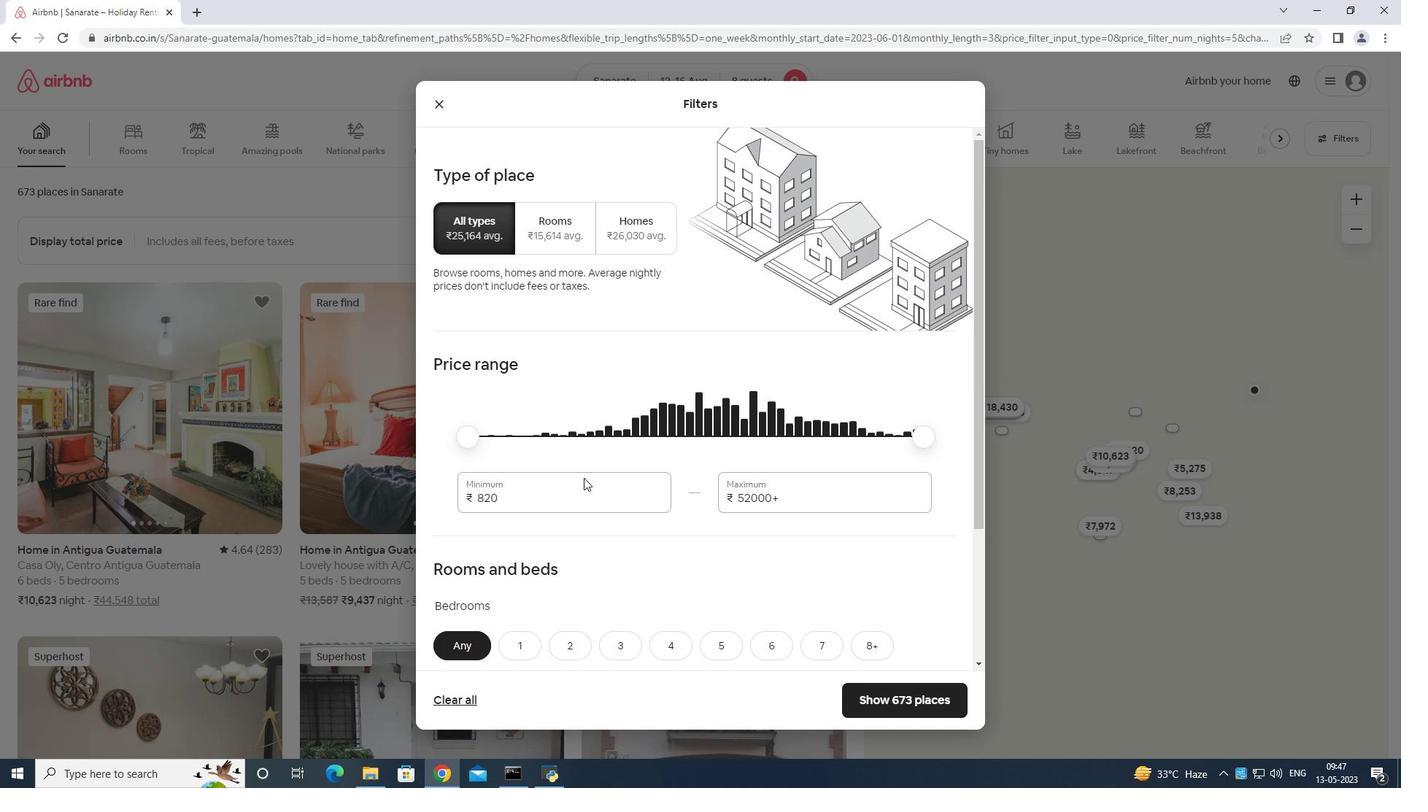 
Action: Mouse pressed left at (584, 484)
Screenshot: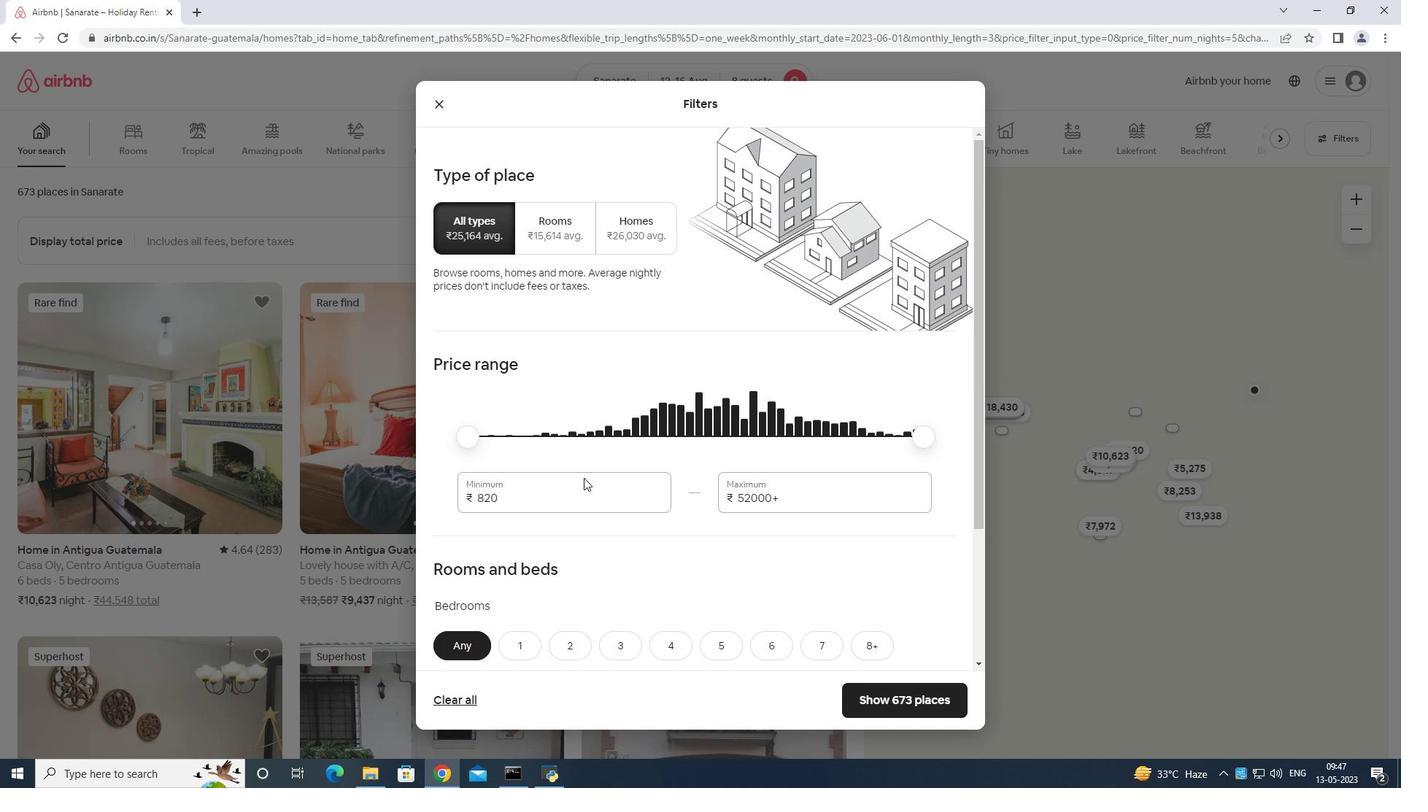 
Action: Mouse moved to (600, 473)
Screenshot: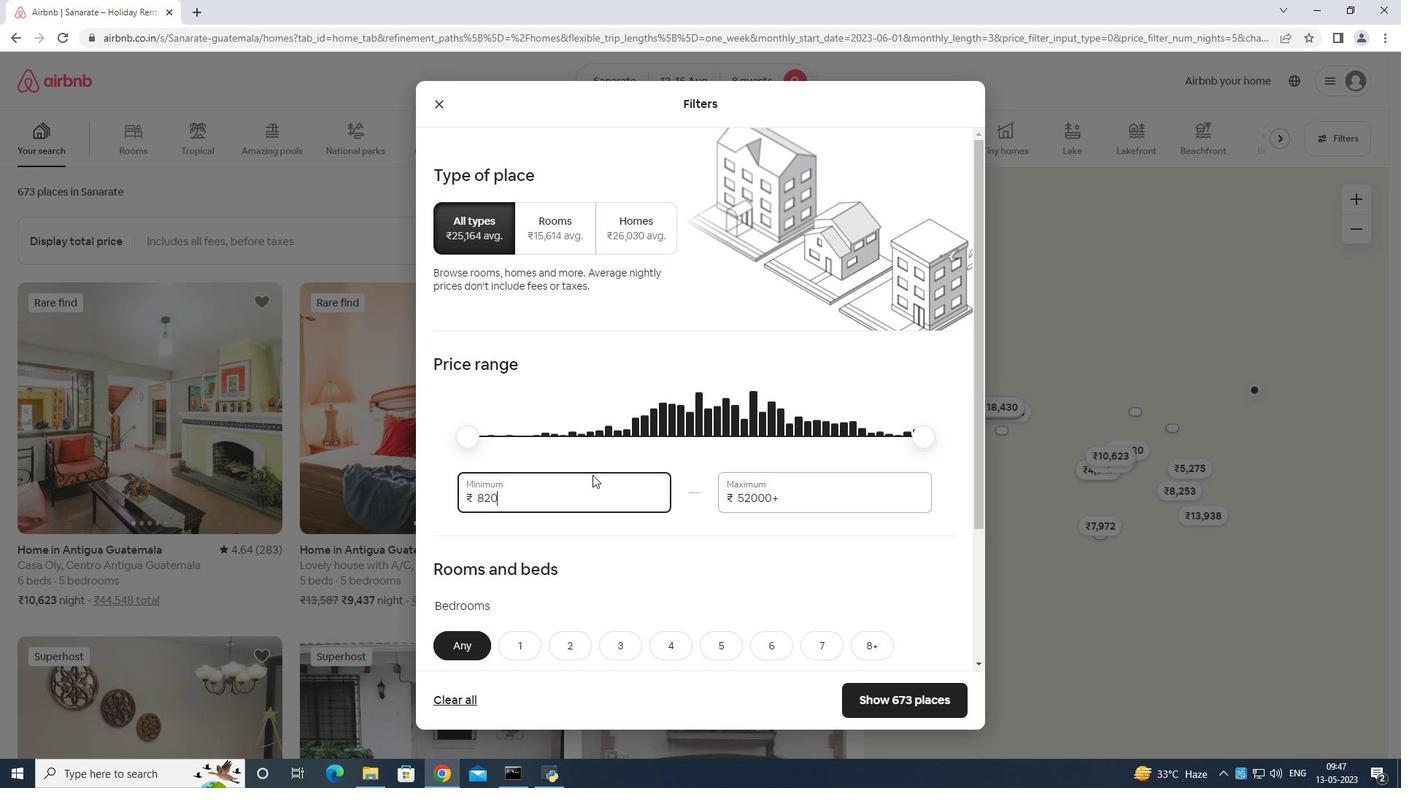 
Action: Key pressed <Key.backspace>
Screenshot: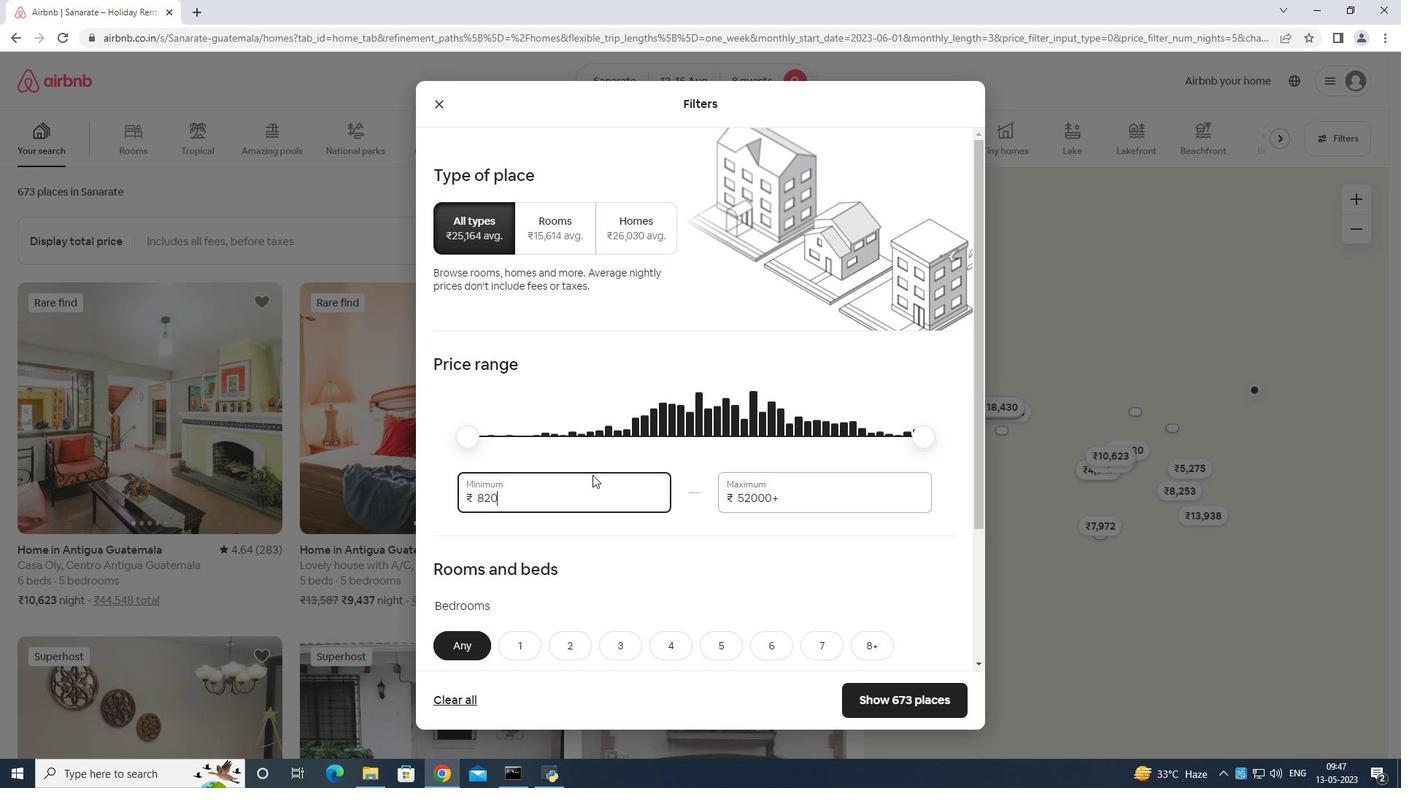 
Action: Mouse moved to (602, 472)
Screenshot: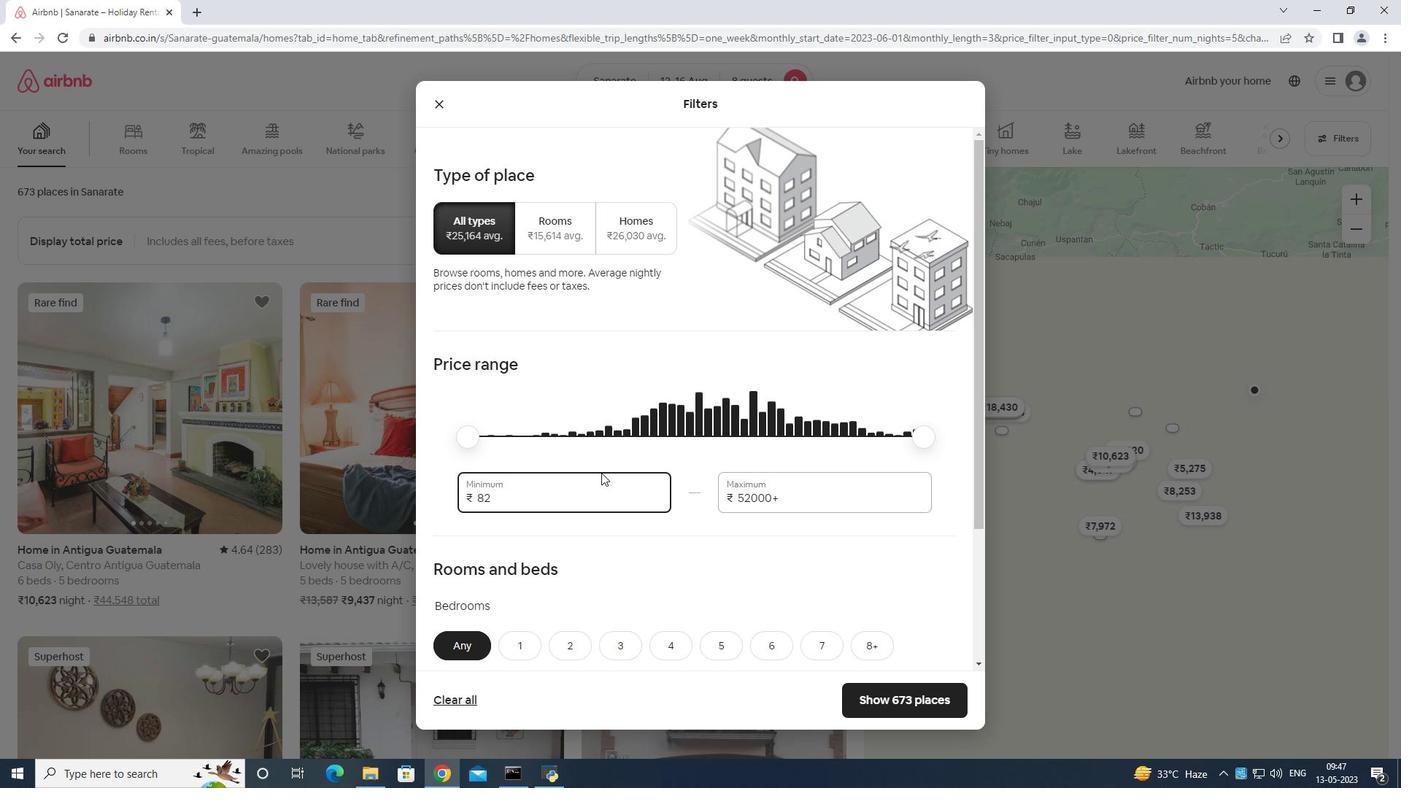 
Action: Key pressed <Key.backspace>
Screenshot: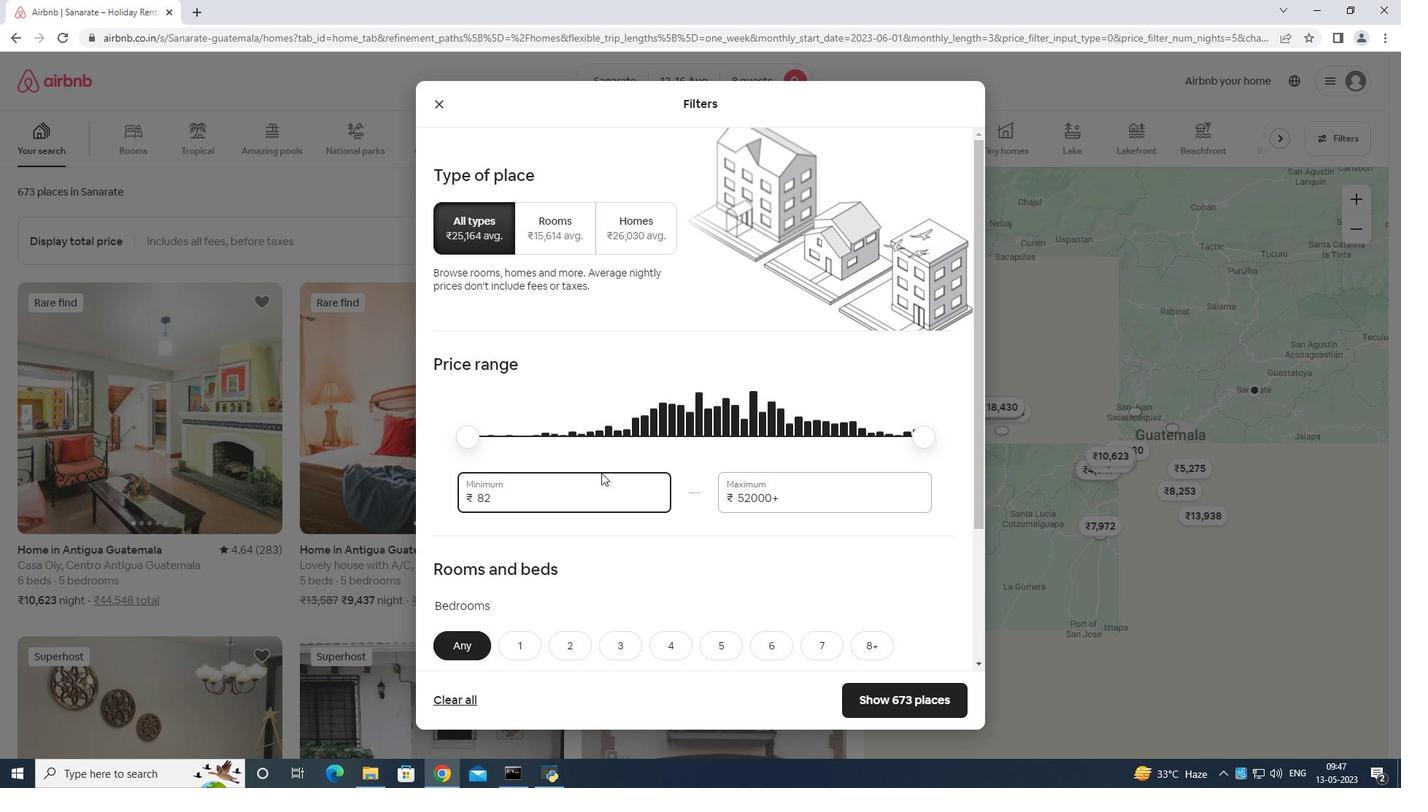 
Action: Mouse moved to (602, 471)
Screenshot: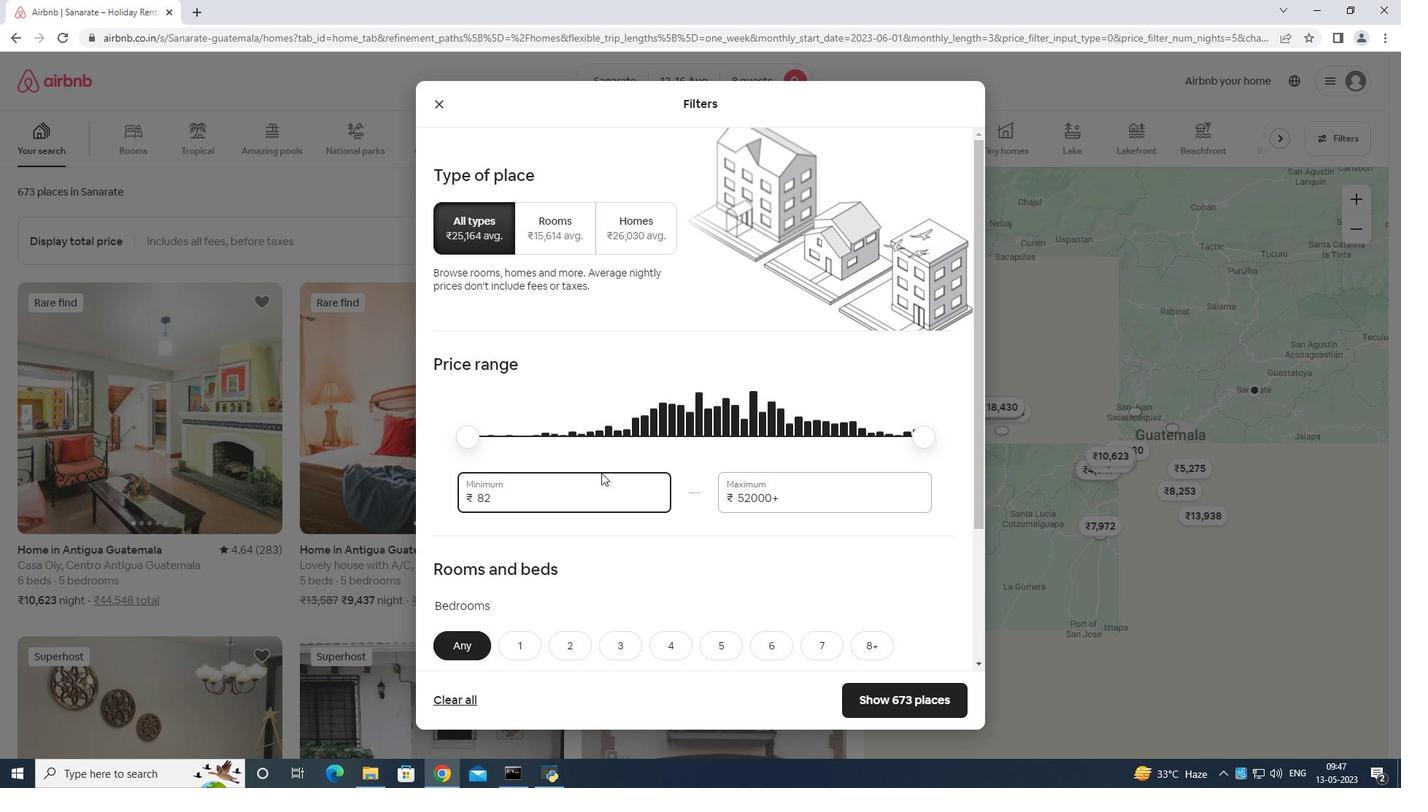 
Action: Key pressed <Key.backspace>
Screenshot: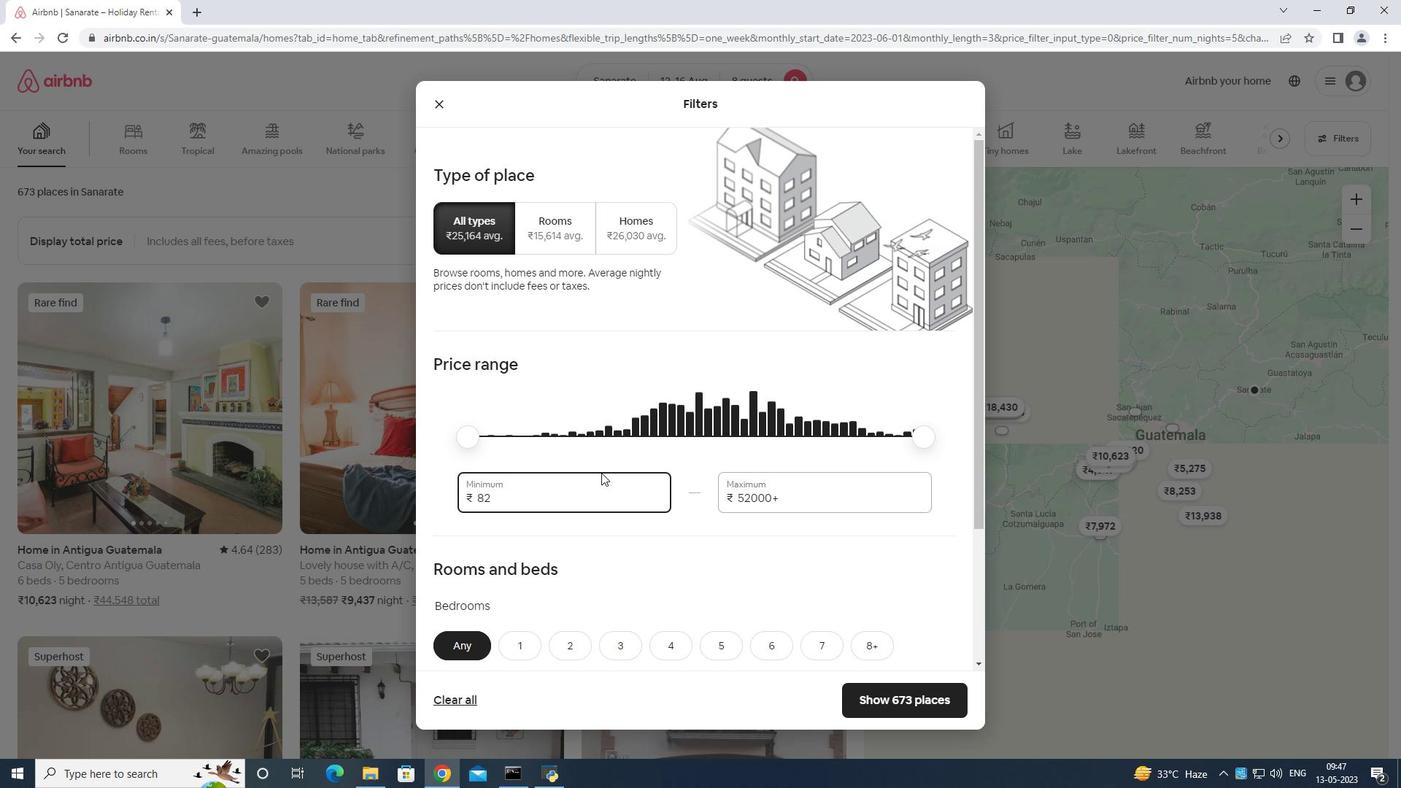 
Action: Mouse moved to (602, 471)
Screenshot: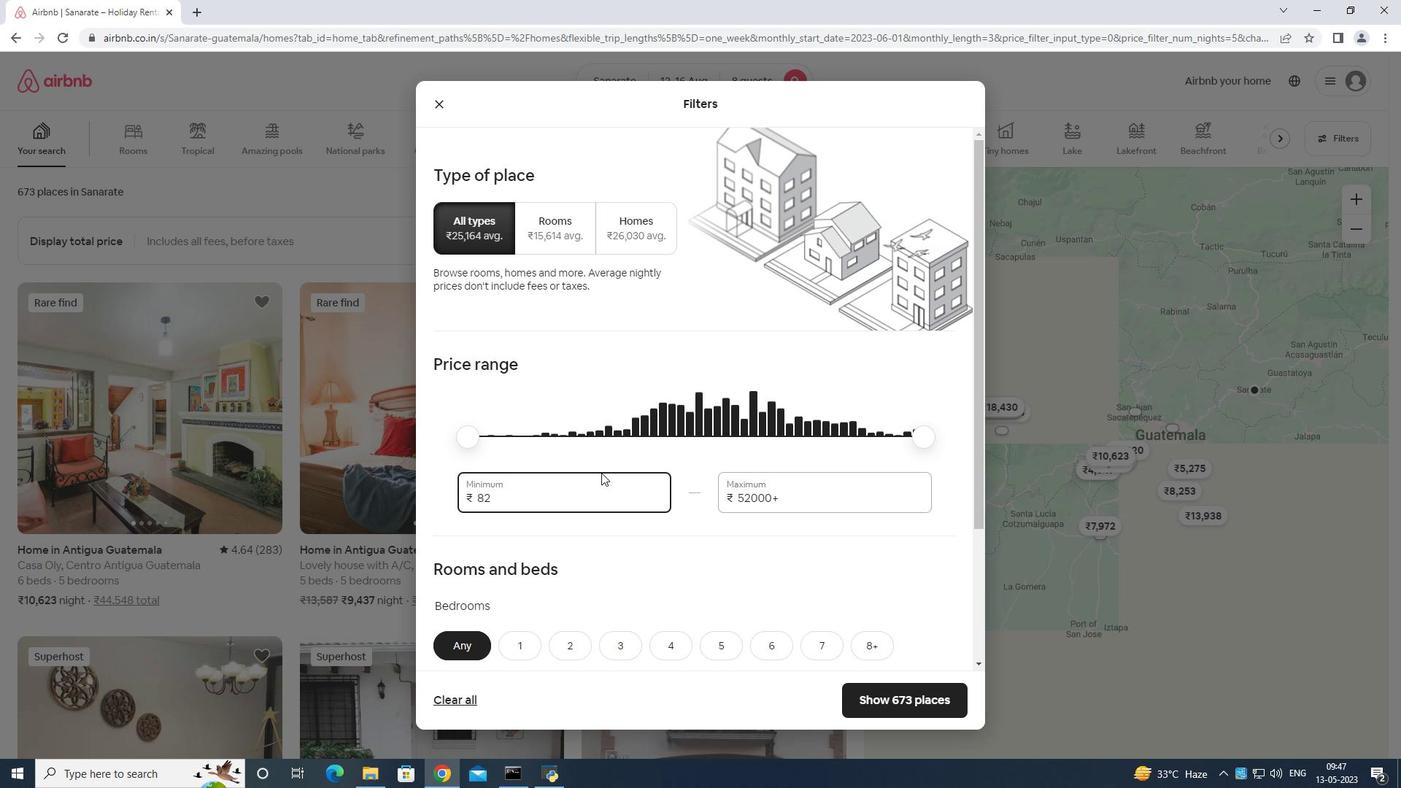 
Action: Key pressed <Key.backspace><Key.backspace>
Screenshot: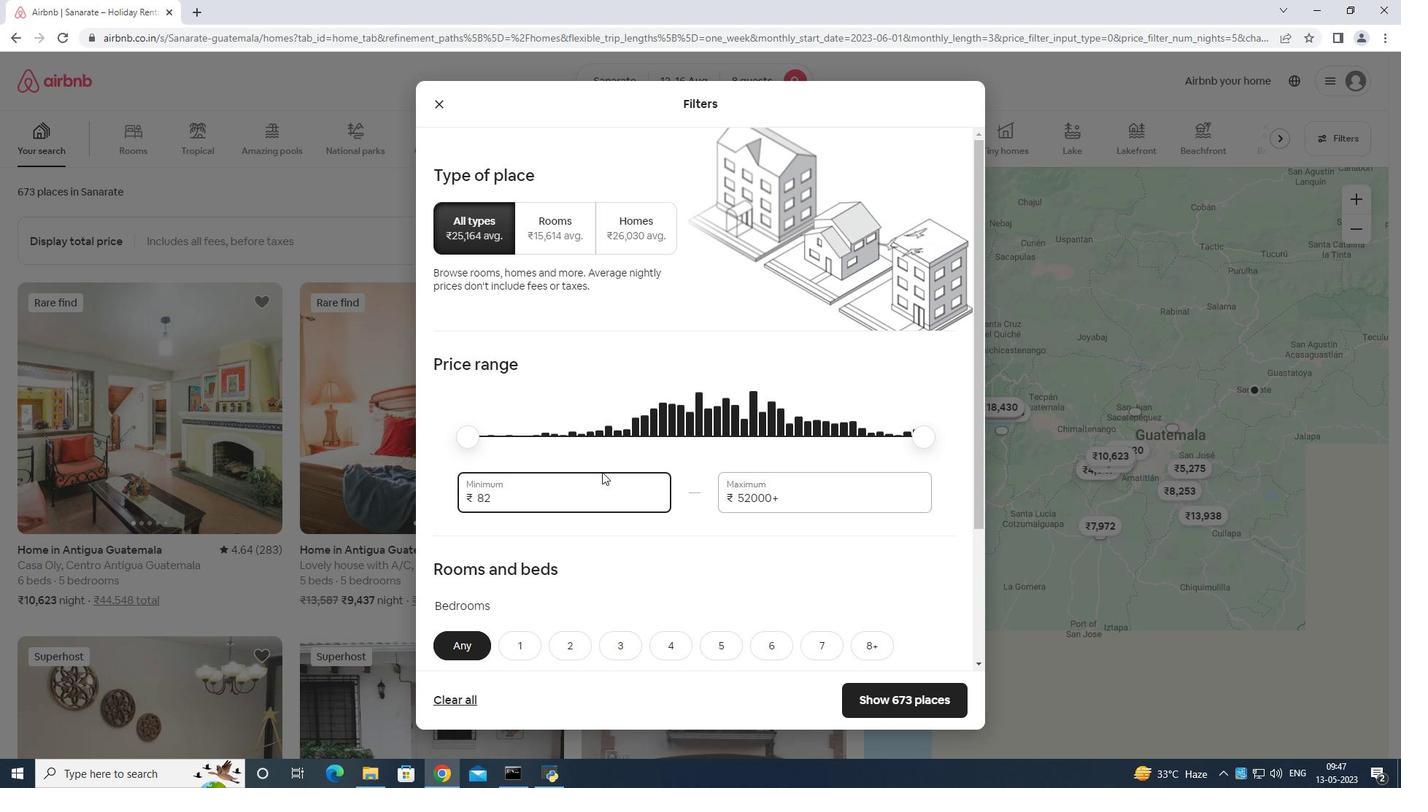 
Action: Mouse moved to (602, 470)
Screenshot: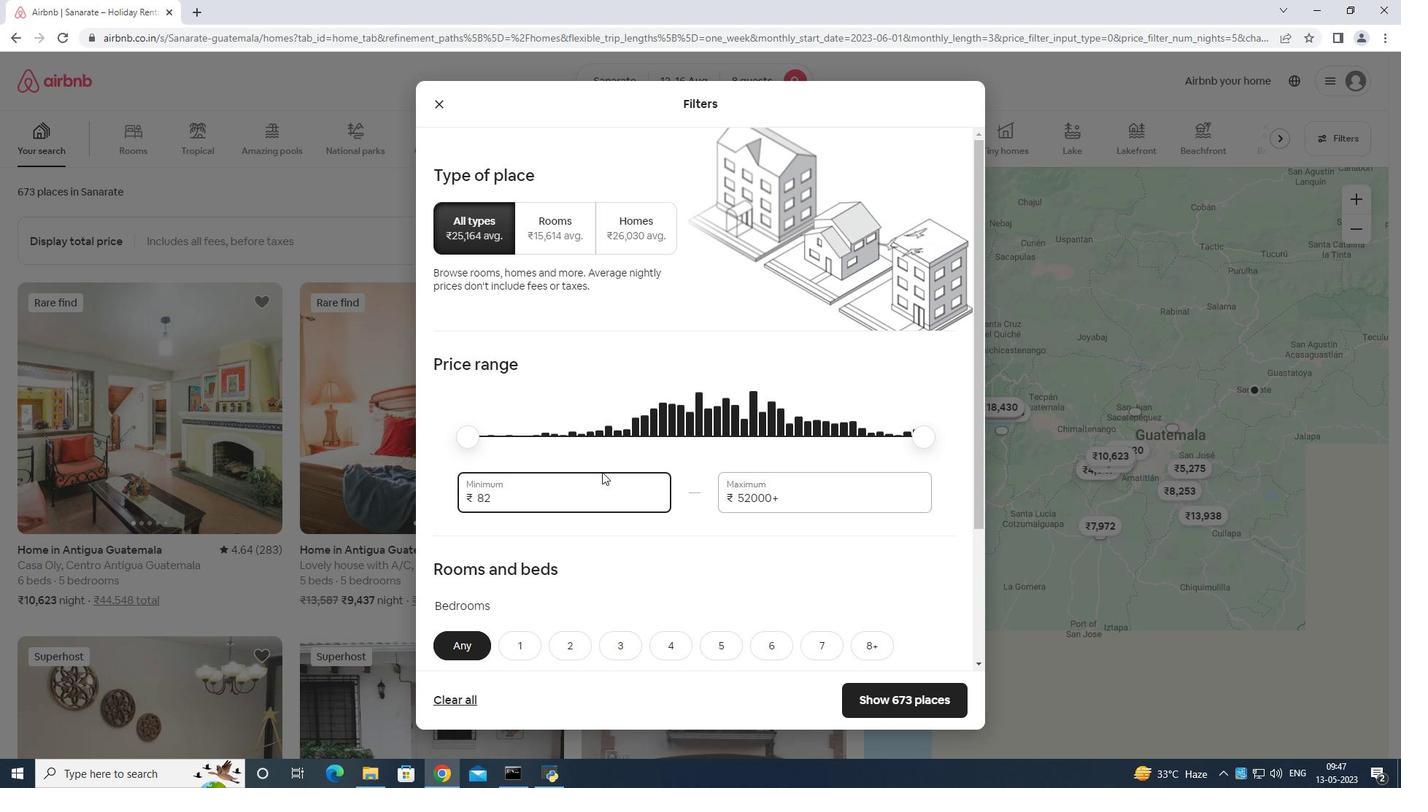 
Action: Key pressed <Key.backspace>
Screenshot: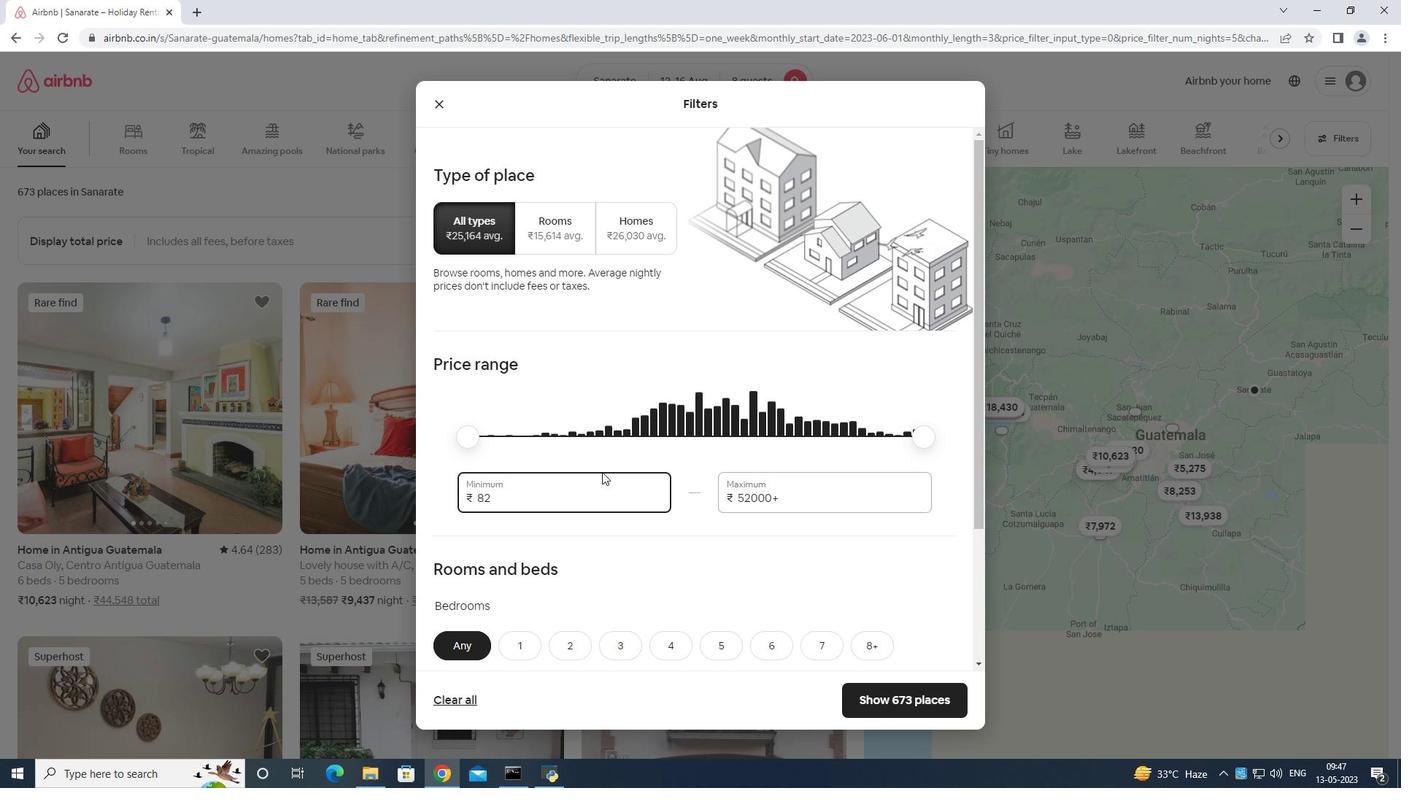 
Action: Mouse moved to (603, 469)
Screenshot: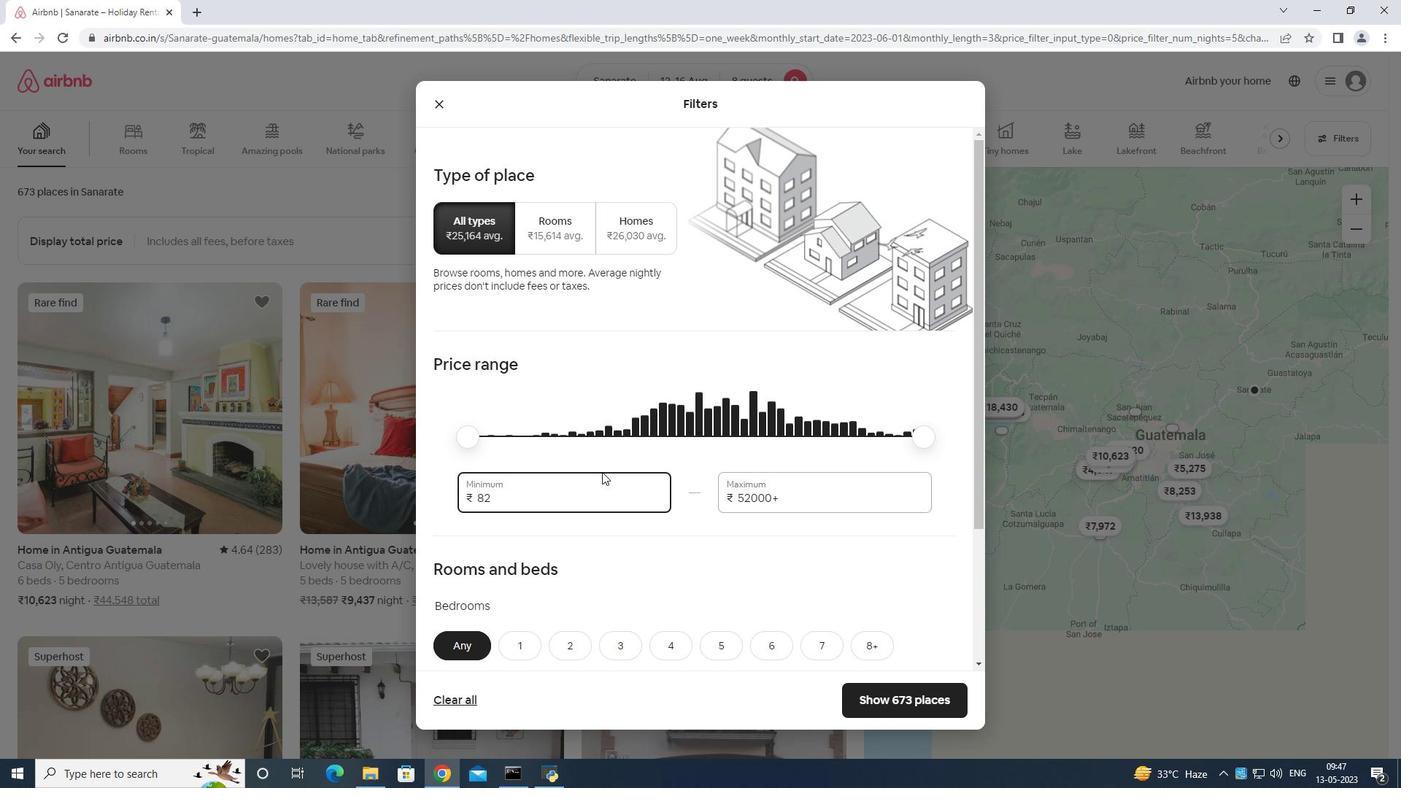 
Action: Key pressed 10
Screenshot: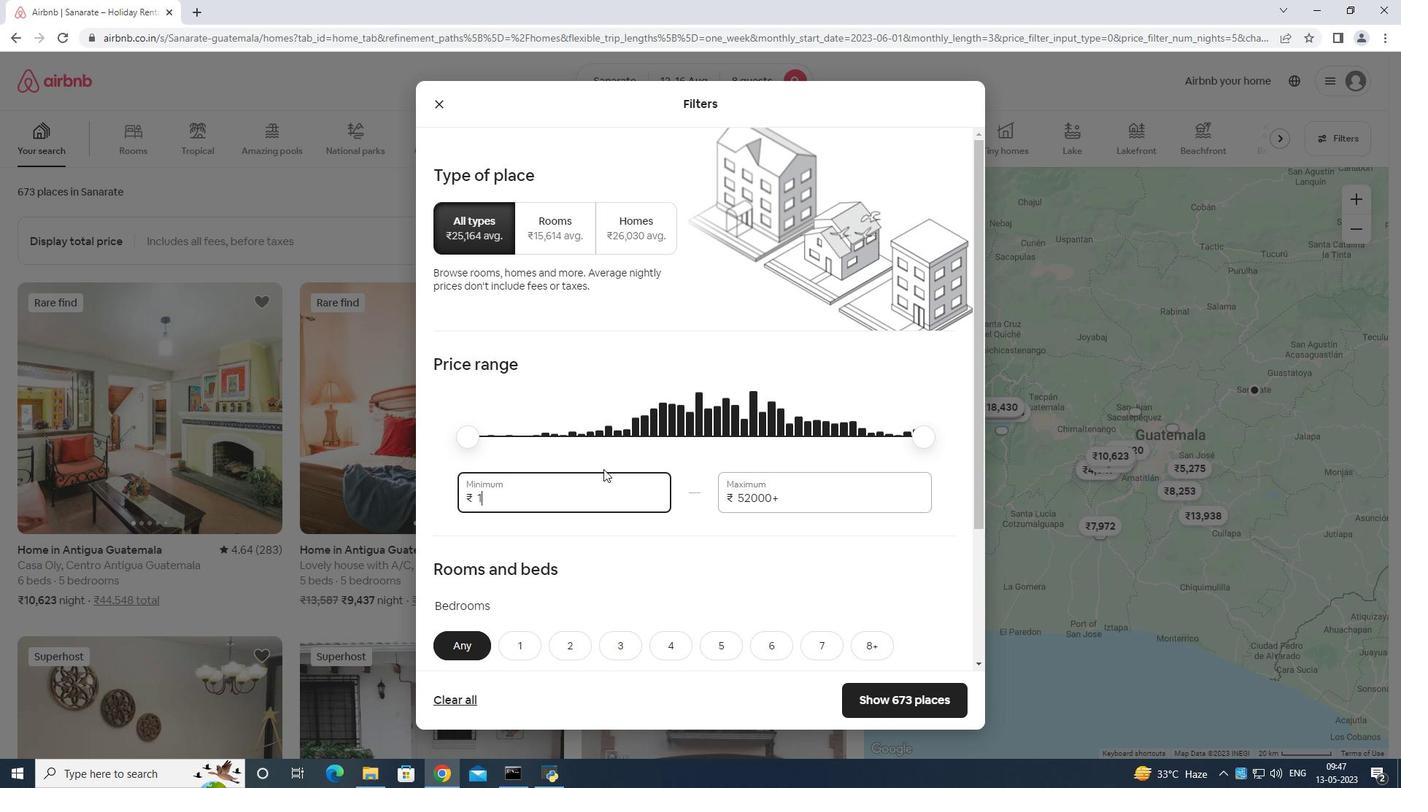 
Action: Mouse moved to (604, 468)
Screenshot: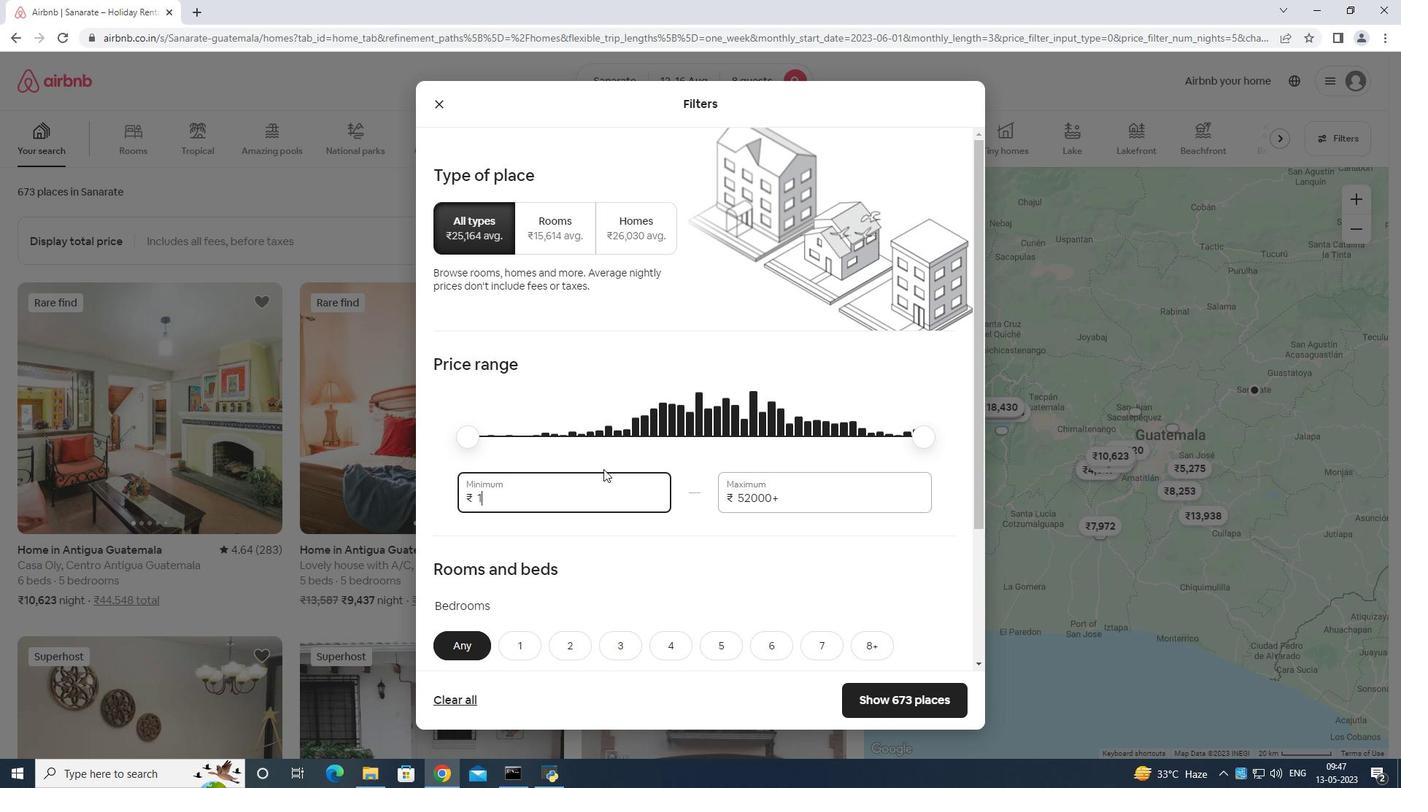 
Action: Key pressed 00
Screenshot: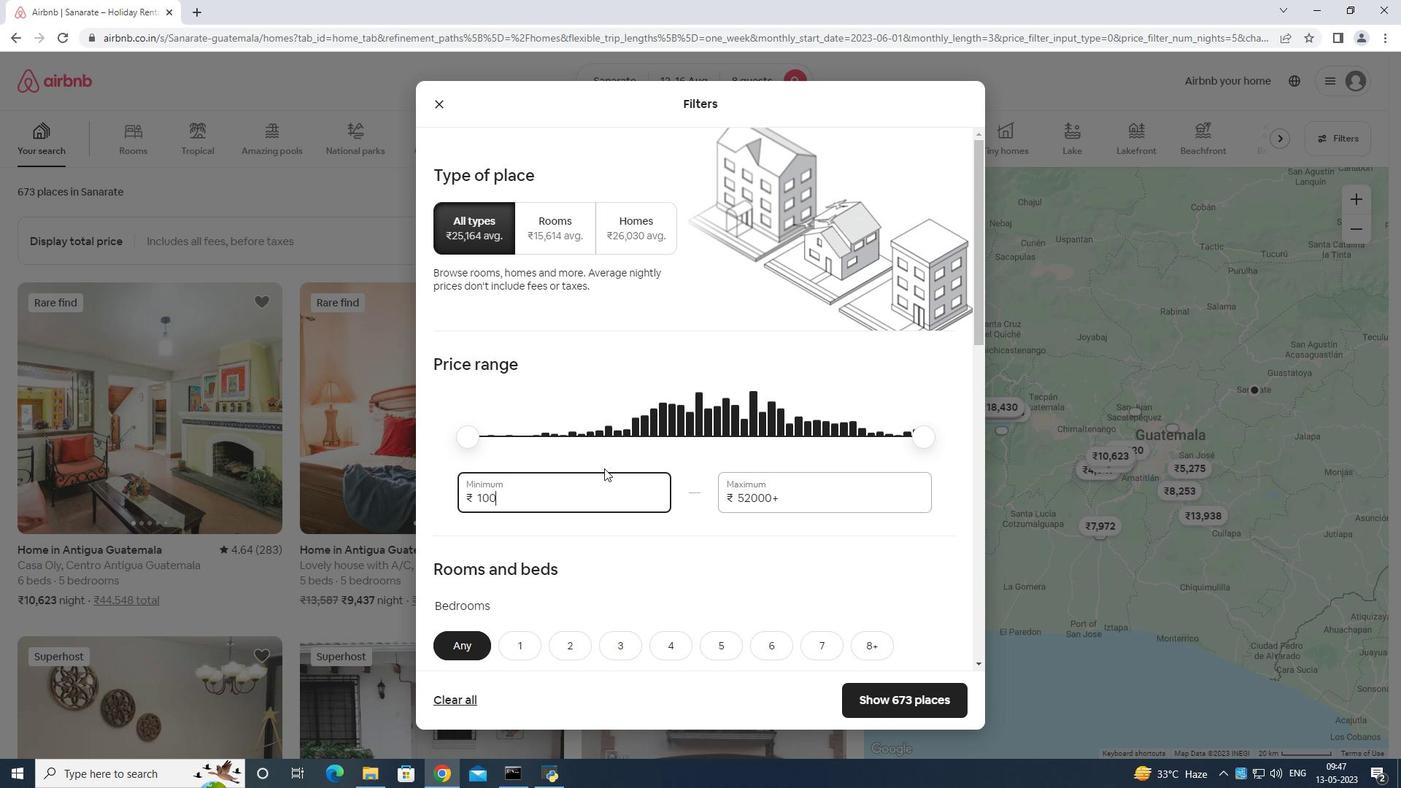 
Action: Mouse moved to (604, 468)
Screenshot: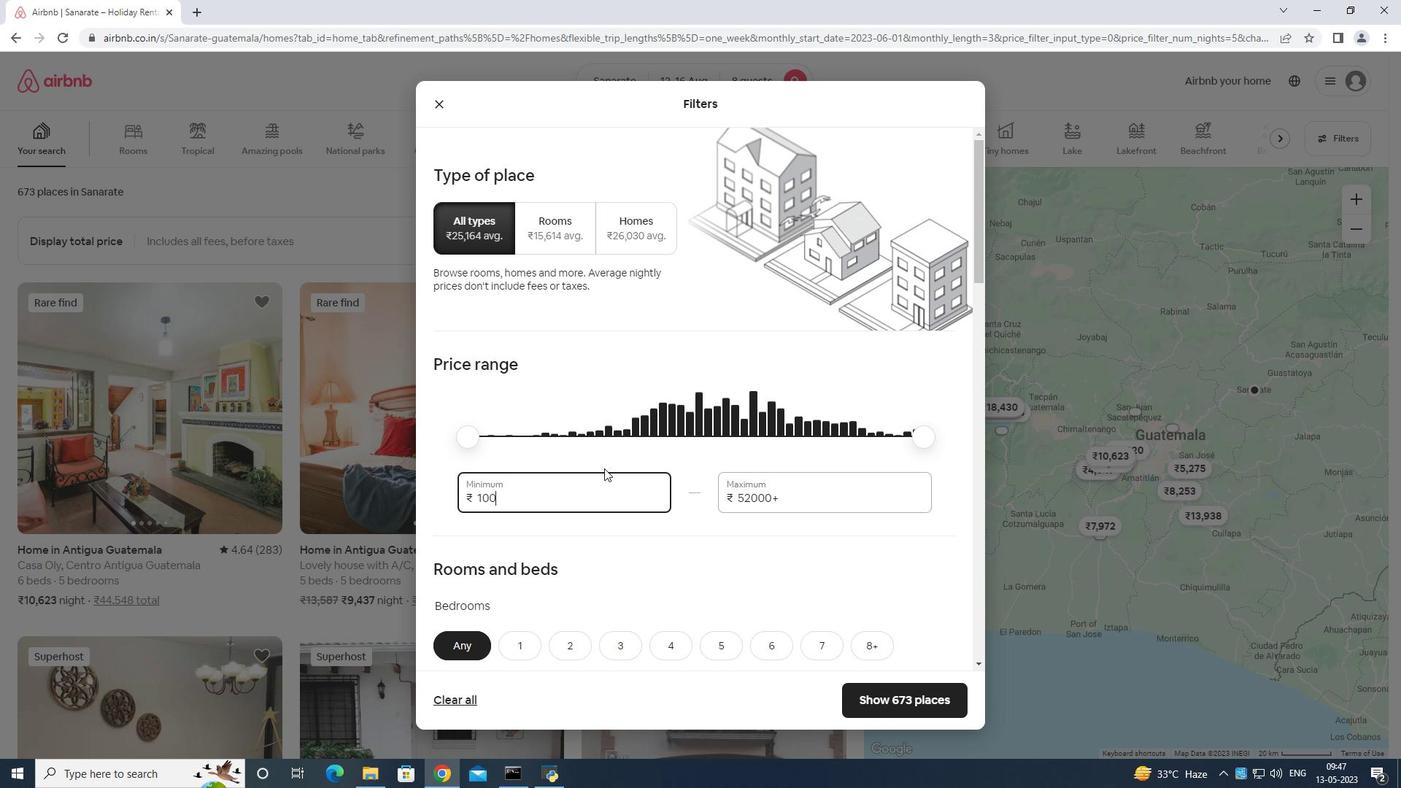 
Action: Key pressed 0
Screenshot: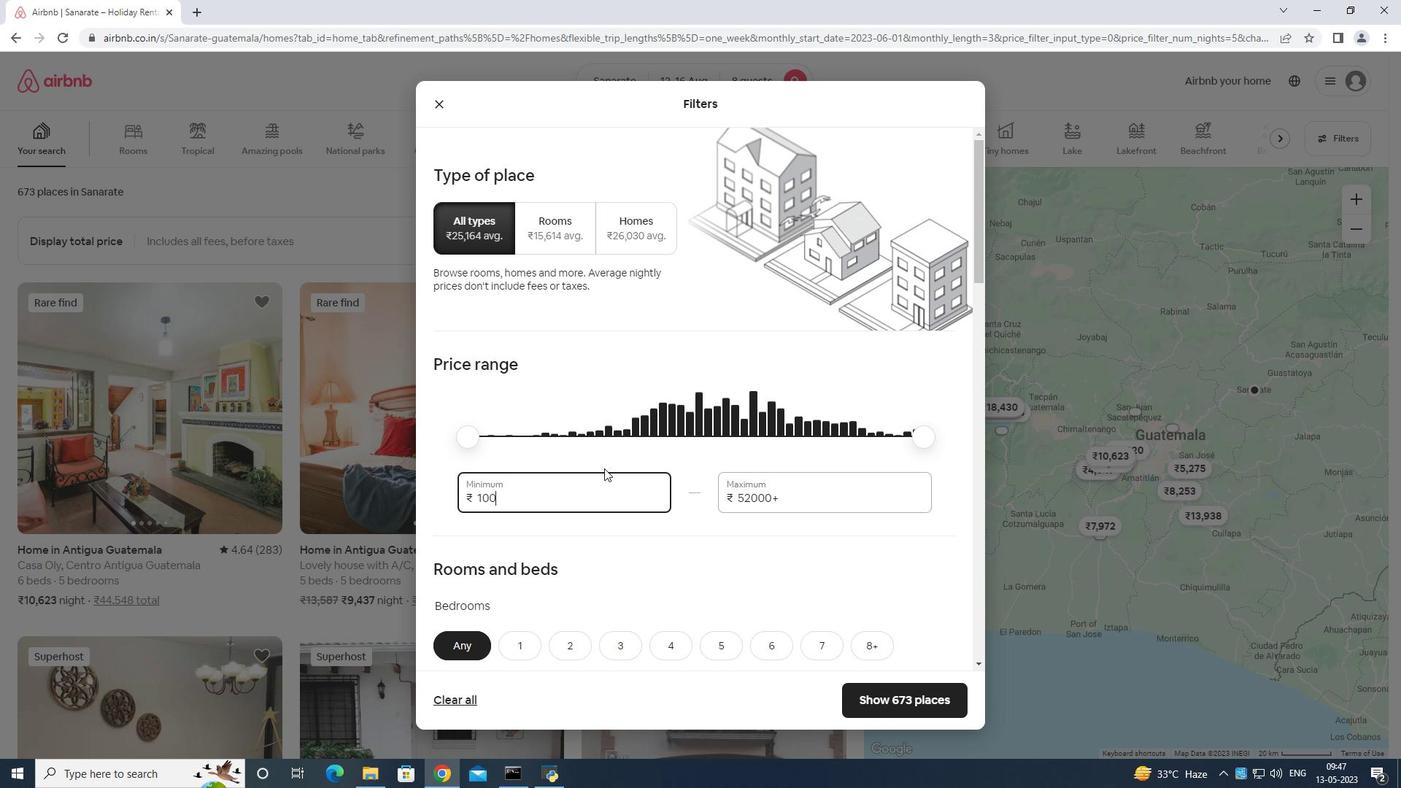 
Action: Mouse moved to (819, 485)
Screenshot: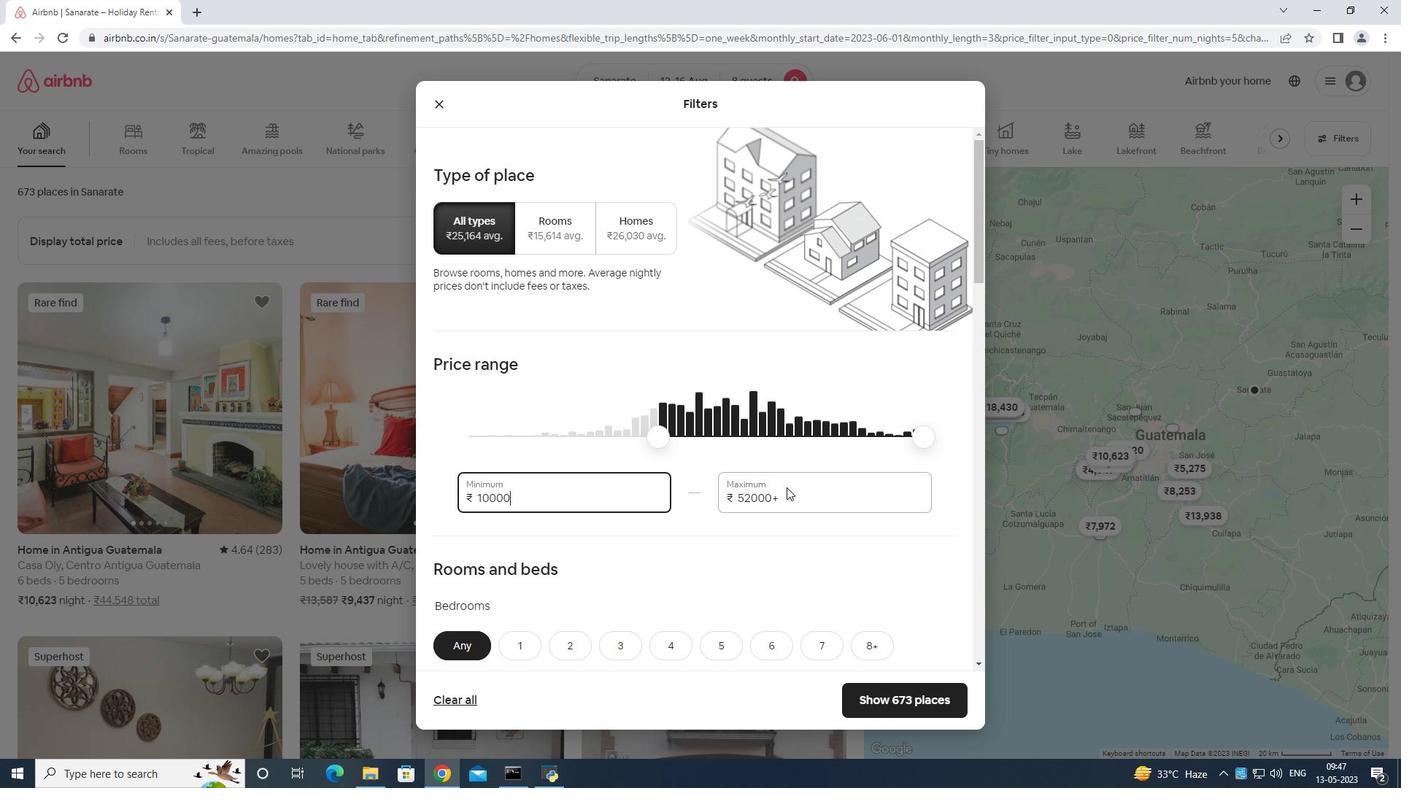 
Action: Mouse pressed left at (819, 485)
Screenshot: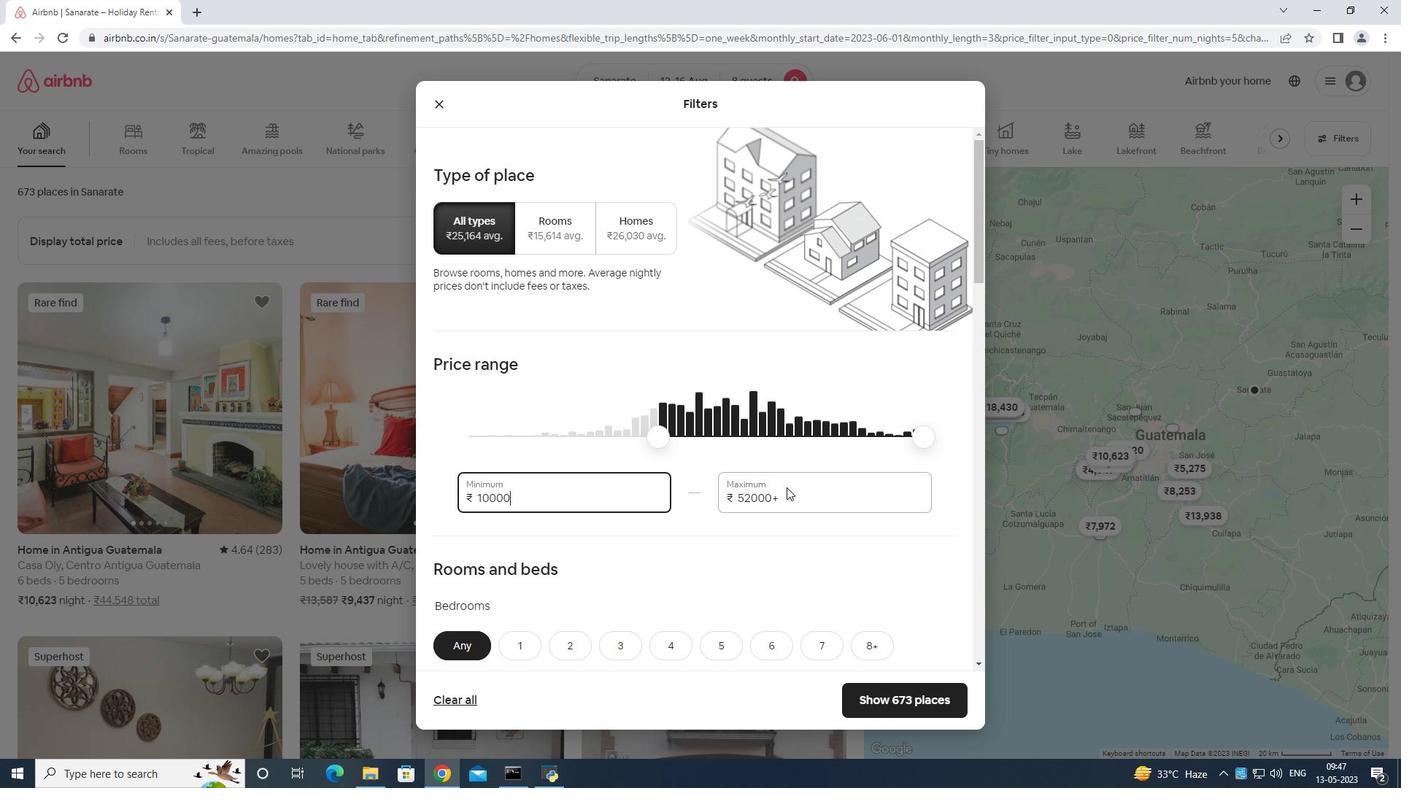 
Action: Mouse moved to (821, 478)
Screenshot: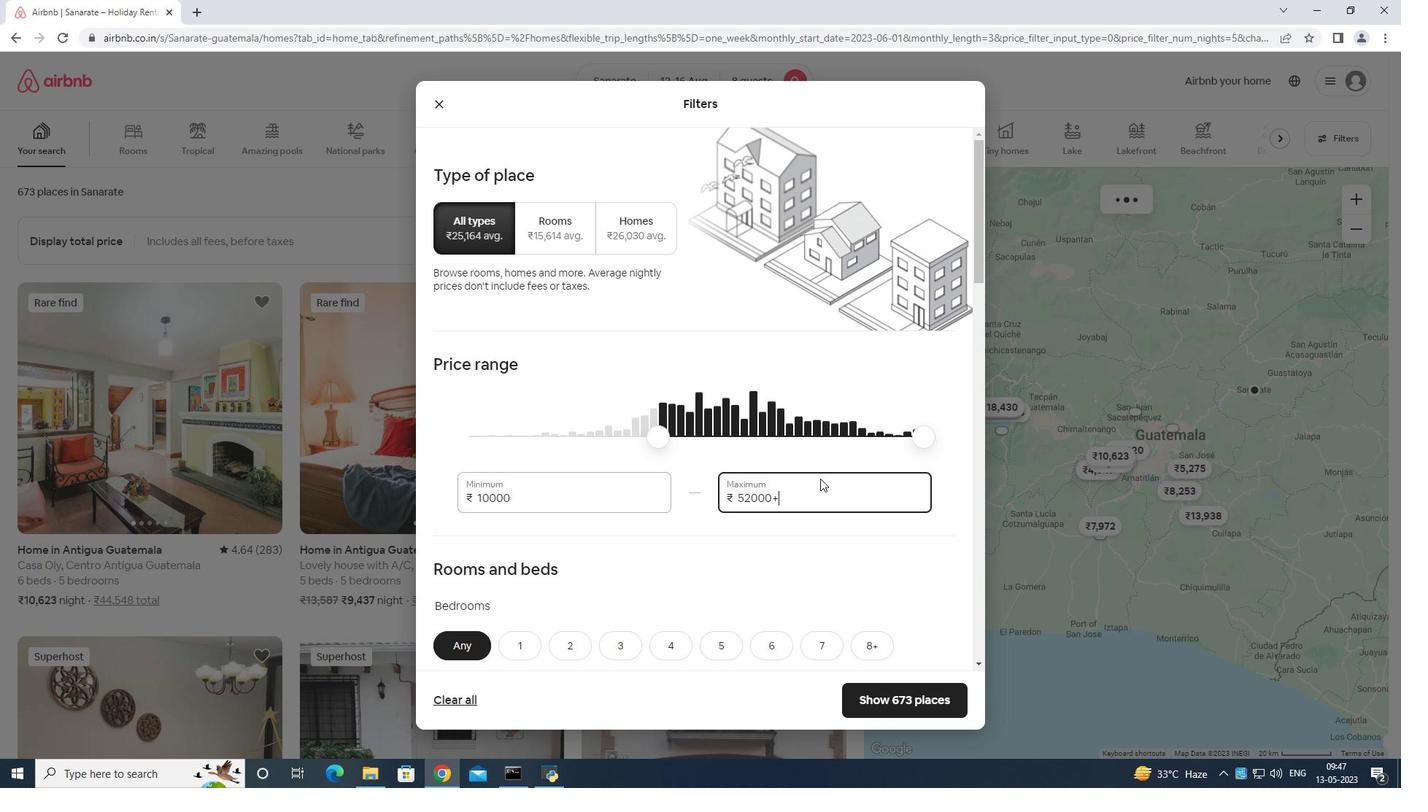 
Action: Key pressed <Key.backspace>
Screenshot: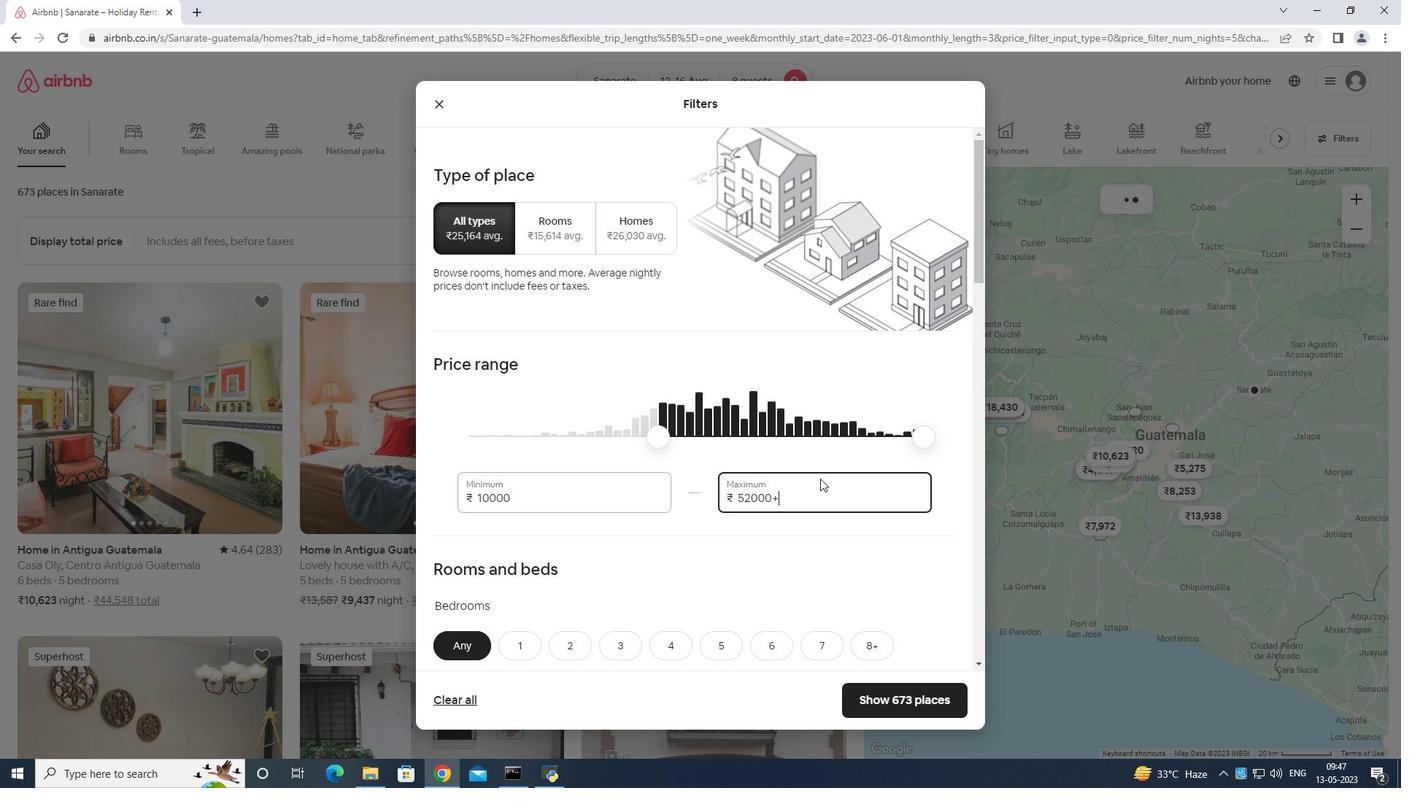 
Action: Mouse moved to (822, 476)
Screenshot: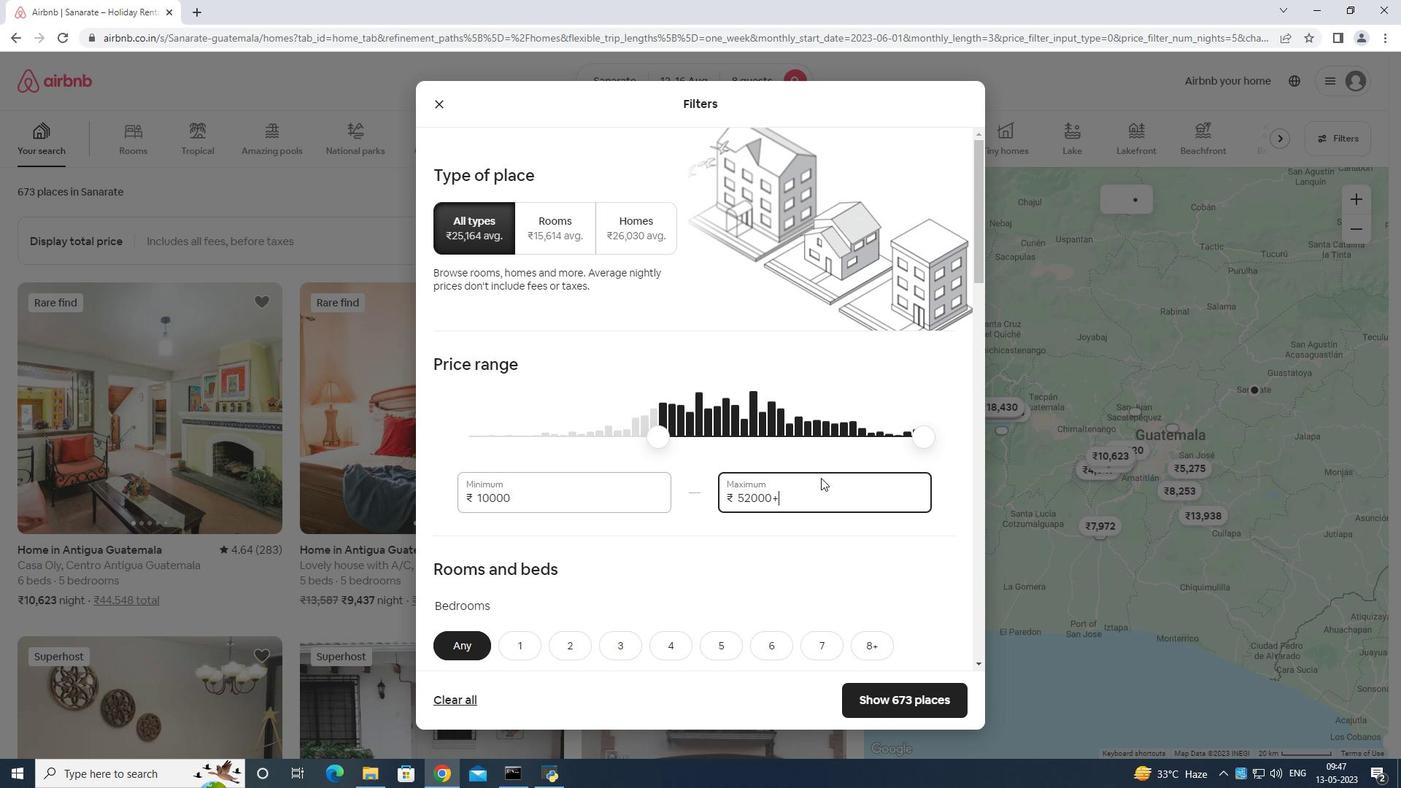 
Action: Key pressed <Key.backspace><Key.backspace><Key.backspace><Key.backspace><Key.backspace><Key.backspace><Key.backspace><Key.backspace><Key.backspace><Key.backspace>1
Screenshot: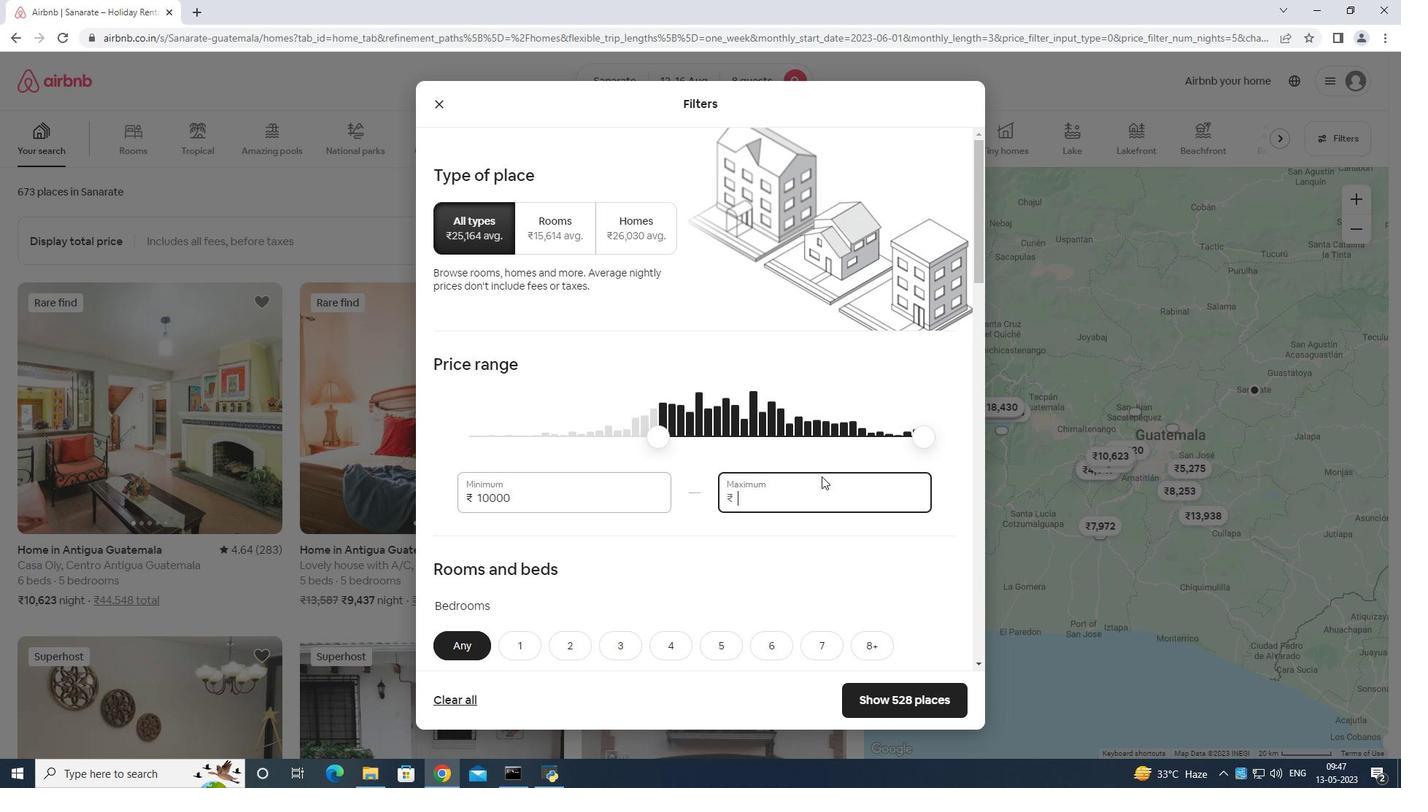 
Action: Mouse moved to (822, 476)
Screenshot: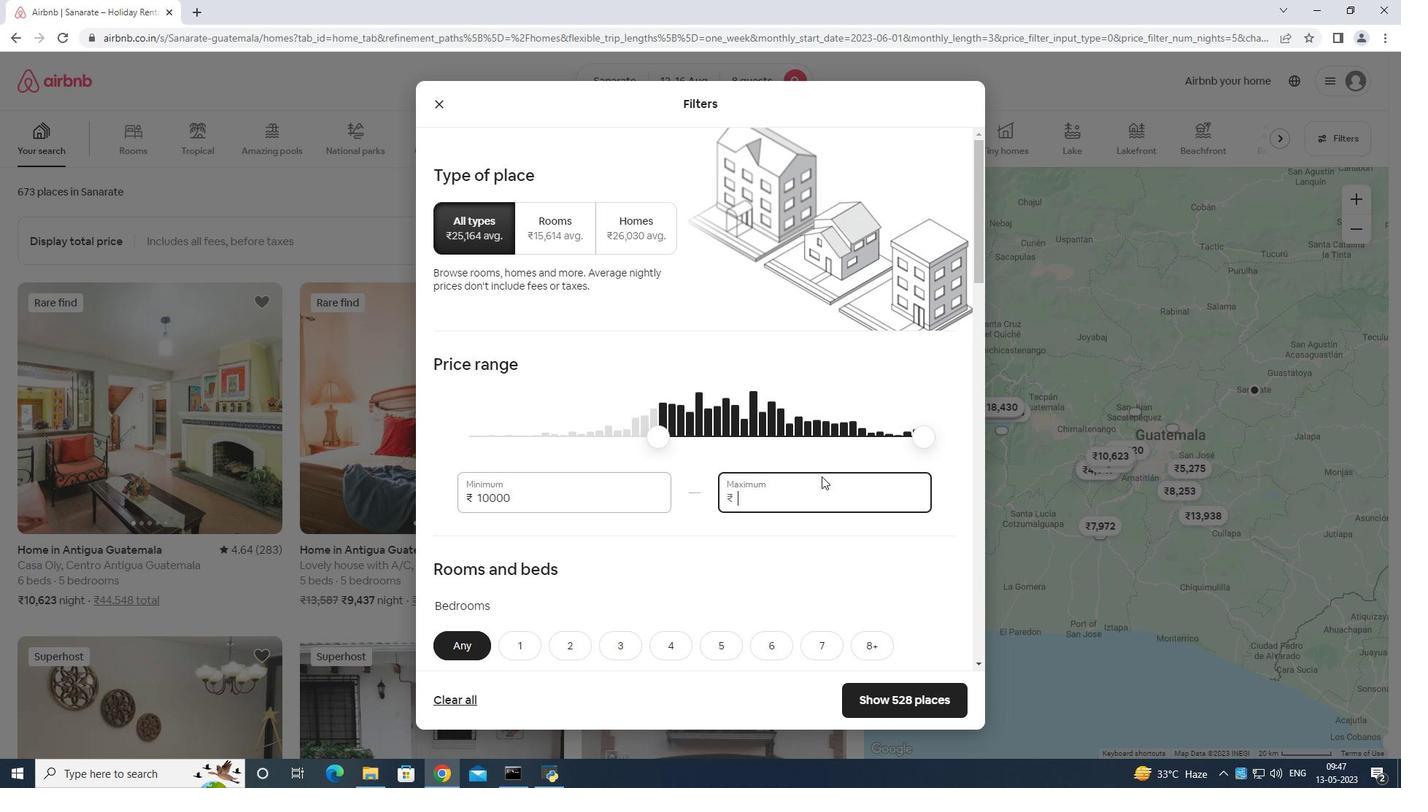 
Action: Key pressed 6
Screenshot: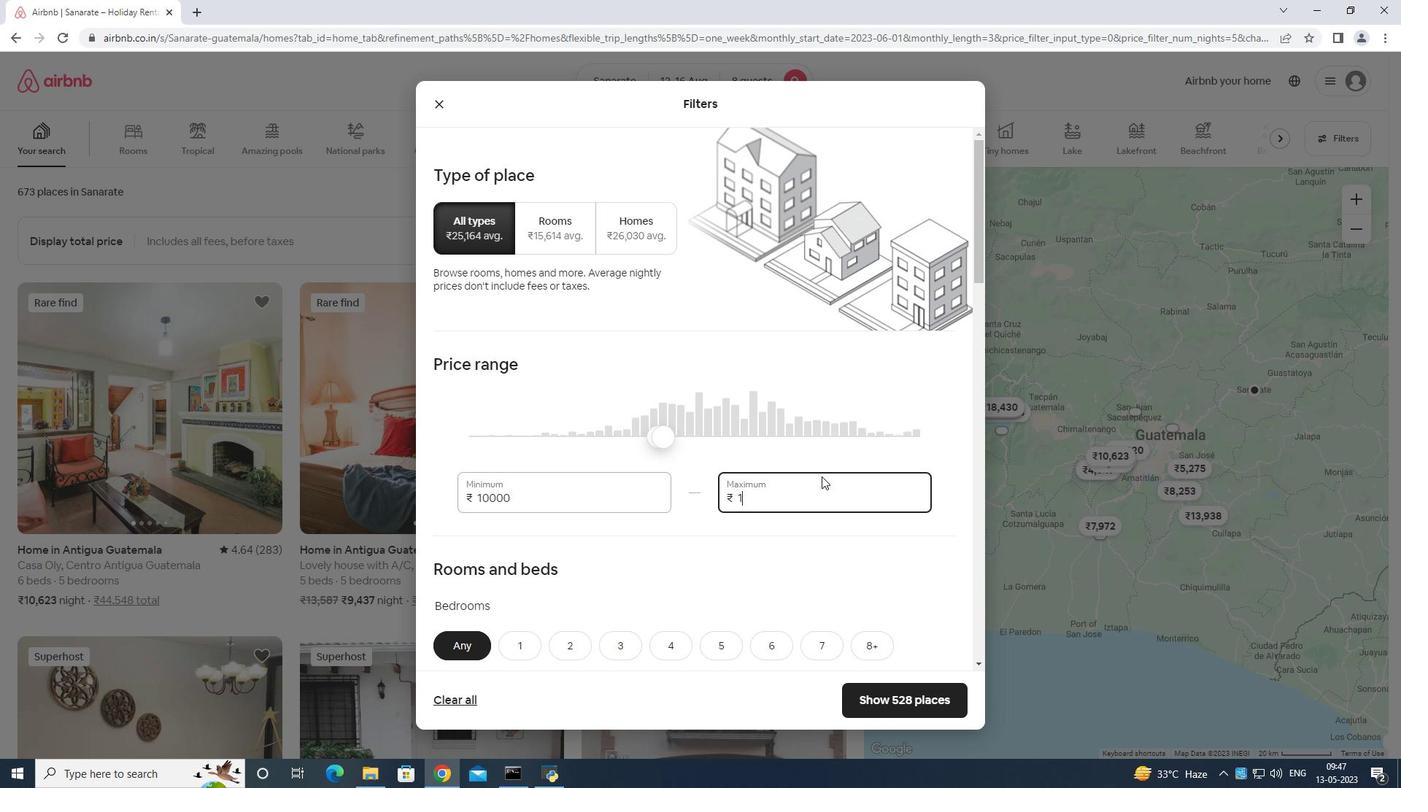 
Action: Mouse moved to (822, 476)
Screenshot: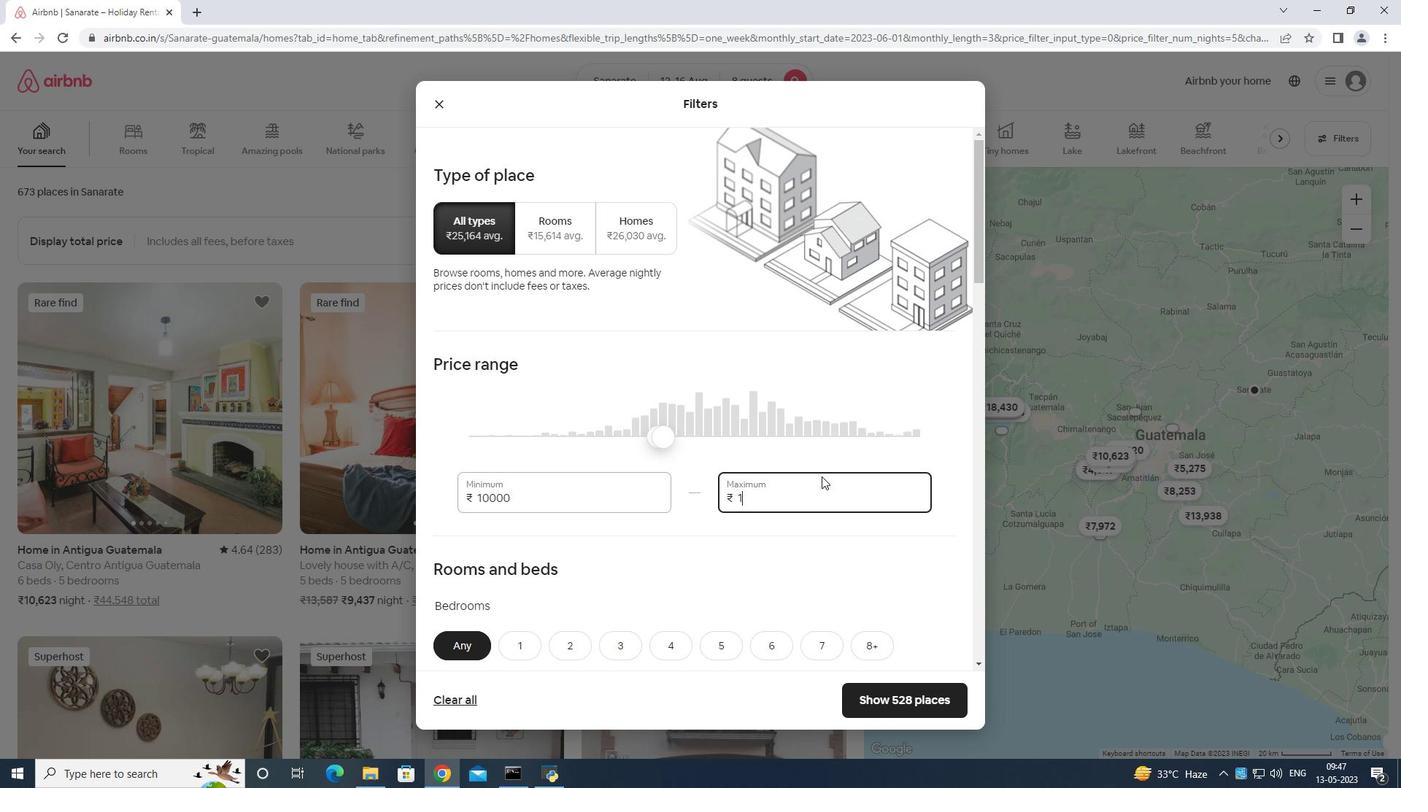 
Action: Key pressed 000
Screenshot: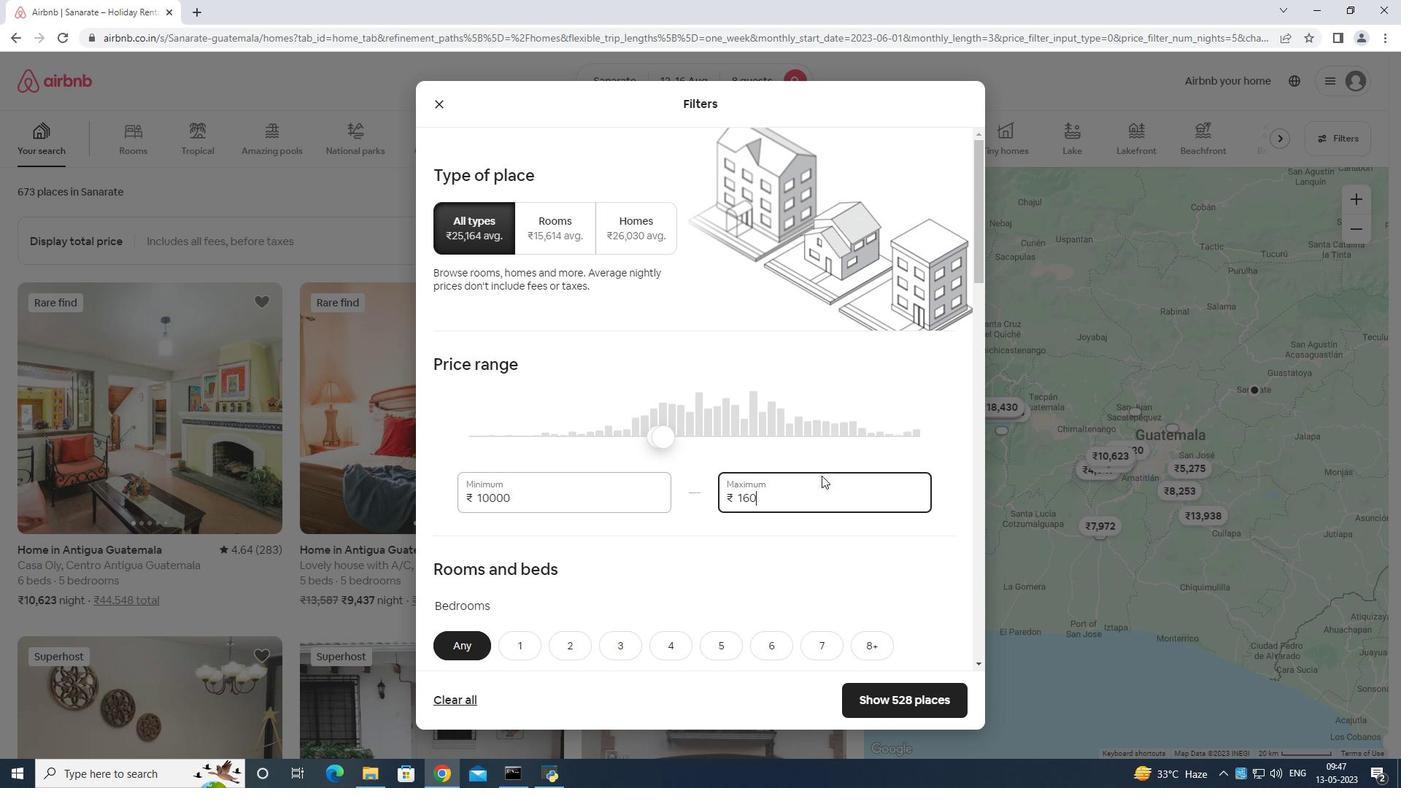 
Action: Mouse moved to (825, 470)
Screenshot: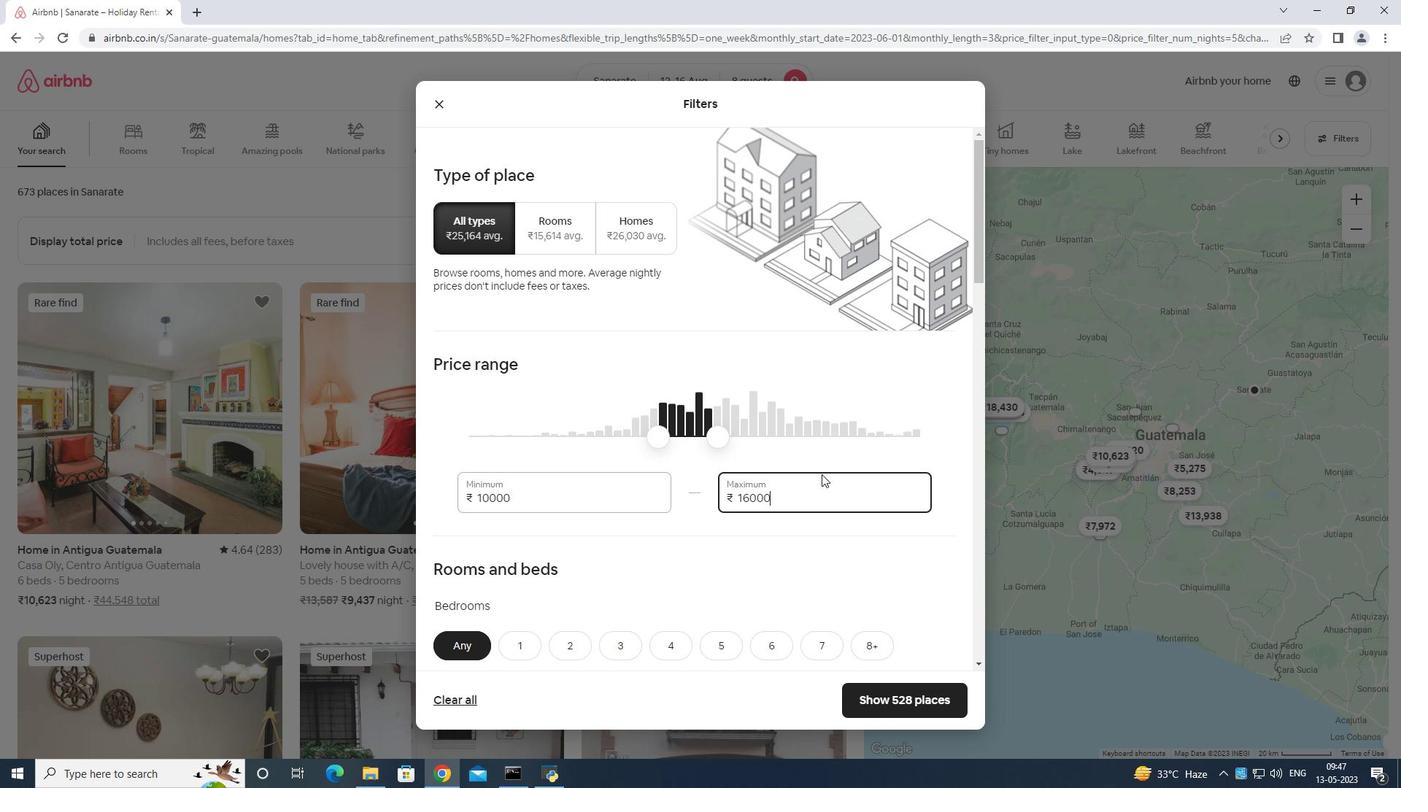 
Action: Mouse scrolled (825, 469) with delta (0, 0)
Screenshot: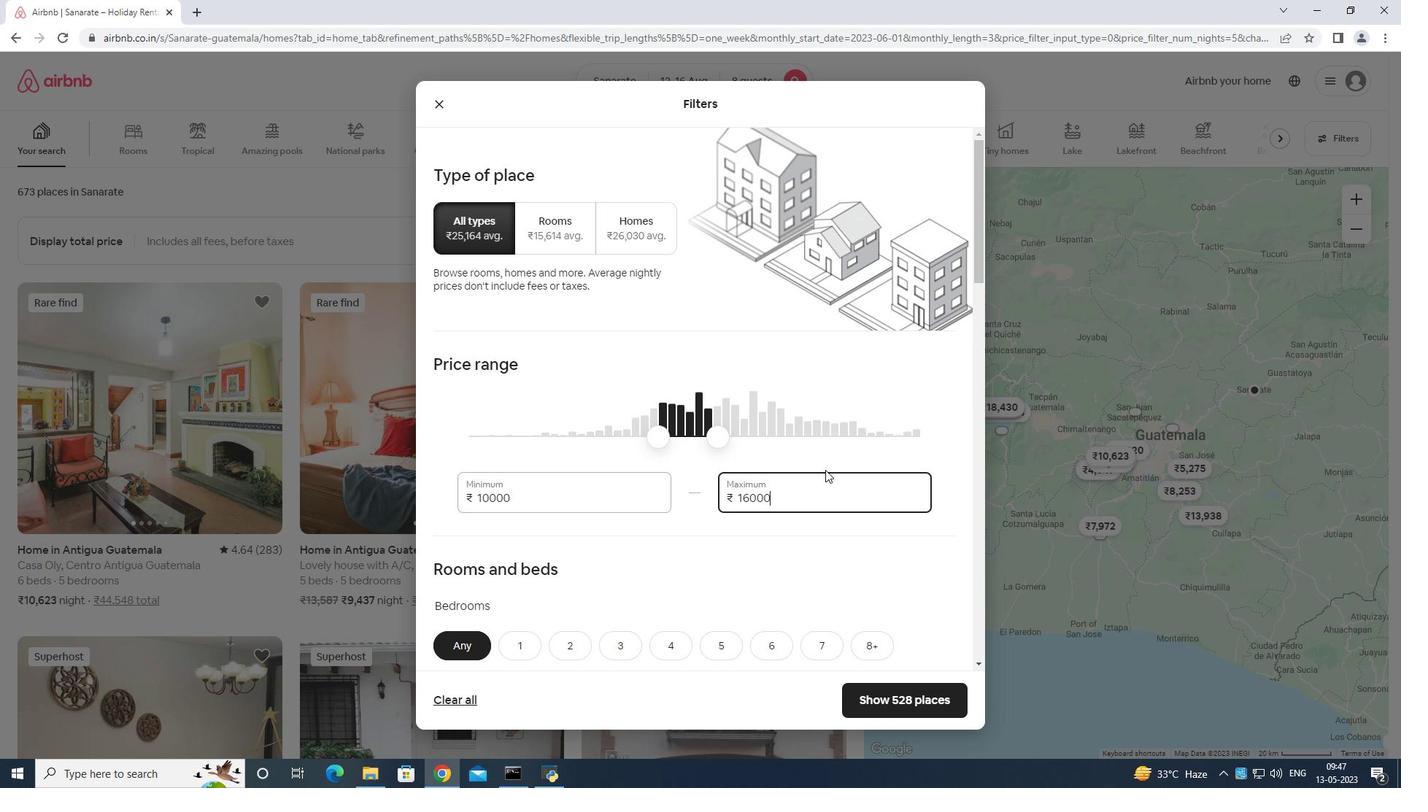 
Action: Mouse scrolled (825, 469) with delta (0, 0)
Screenshot: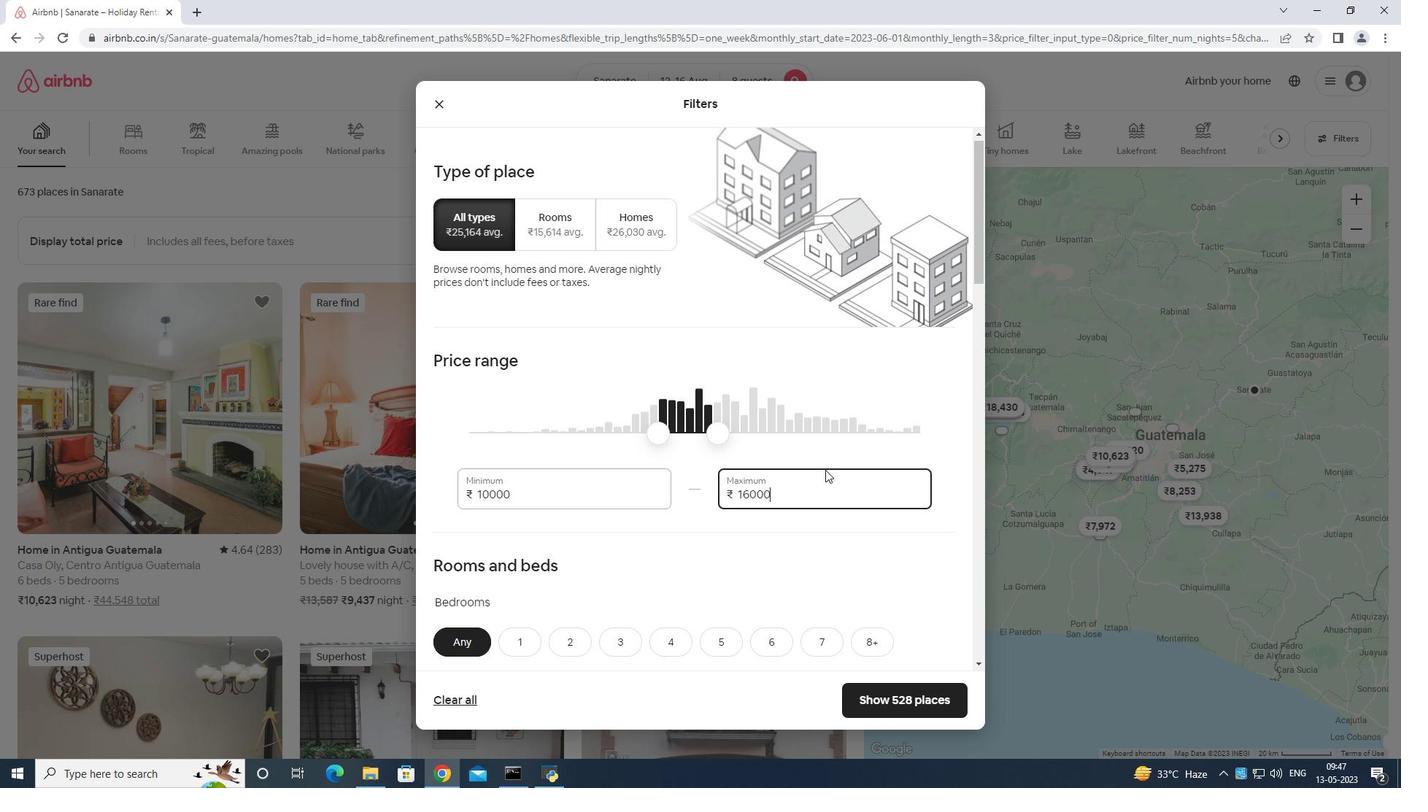 
Action: Mouse moved to (825, 470)
Screenshot: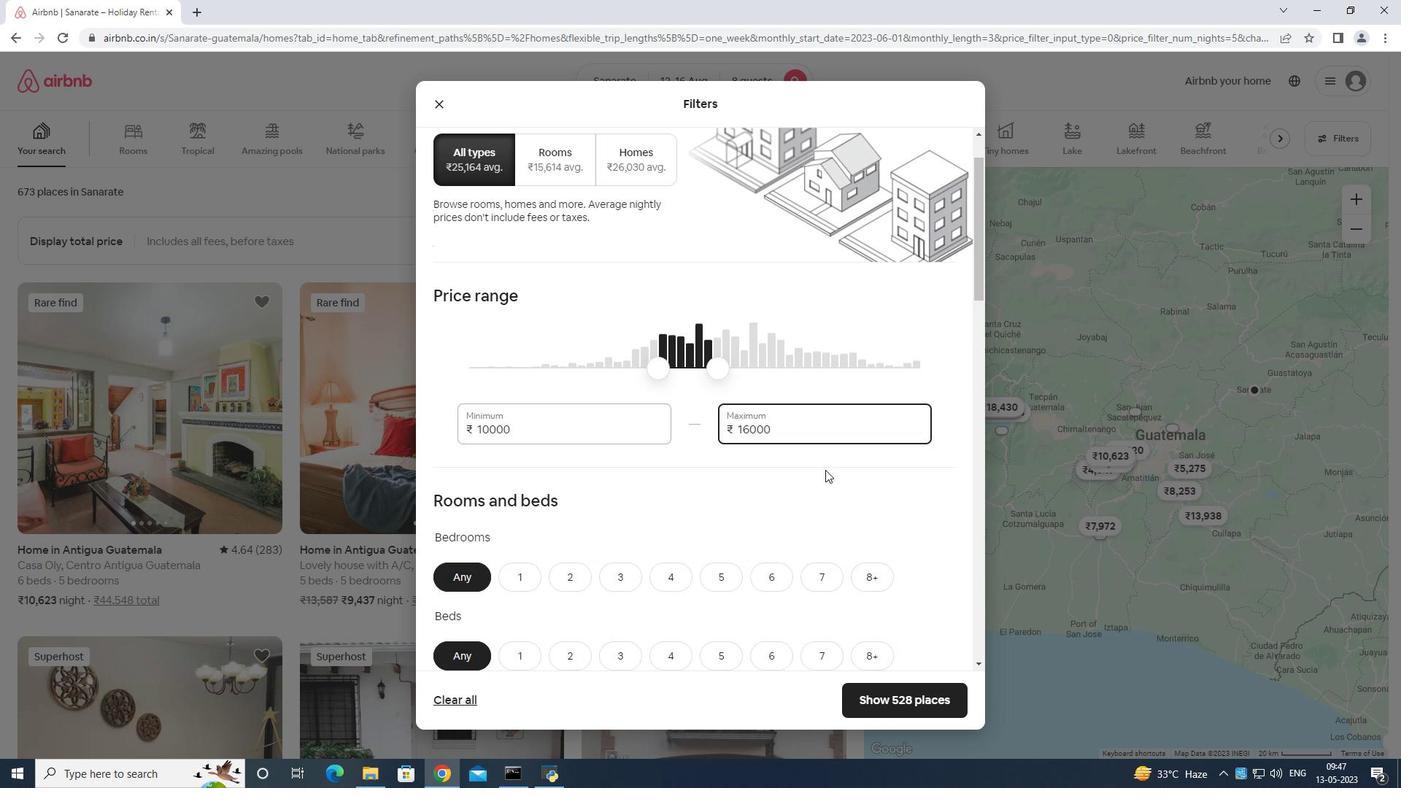 
Action: Mouse scrolled (825, 469) with delta (0, 0)
Screenshot: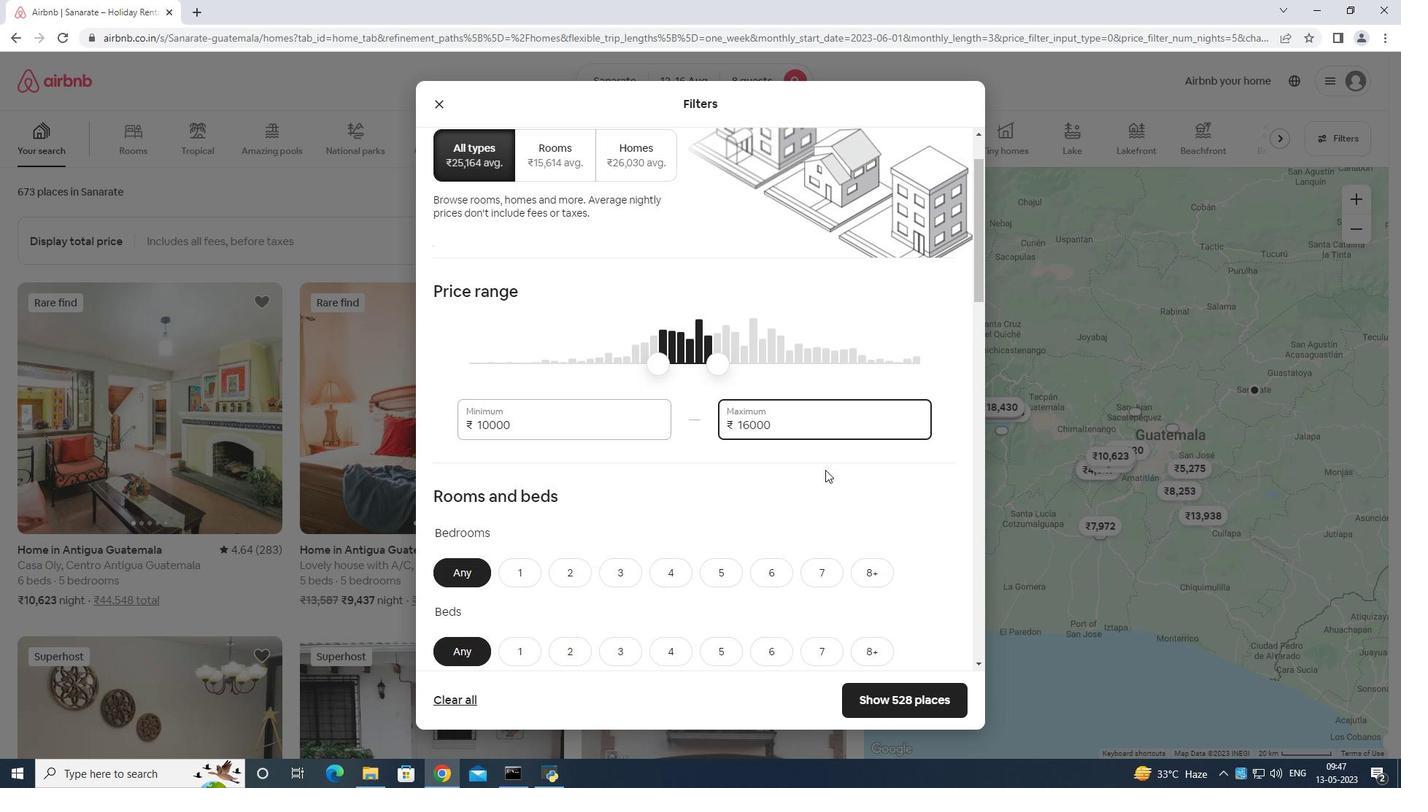 
Action: Mouse moved to (846, 417)
Screenshot: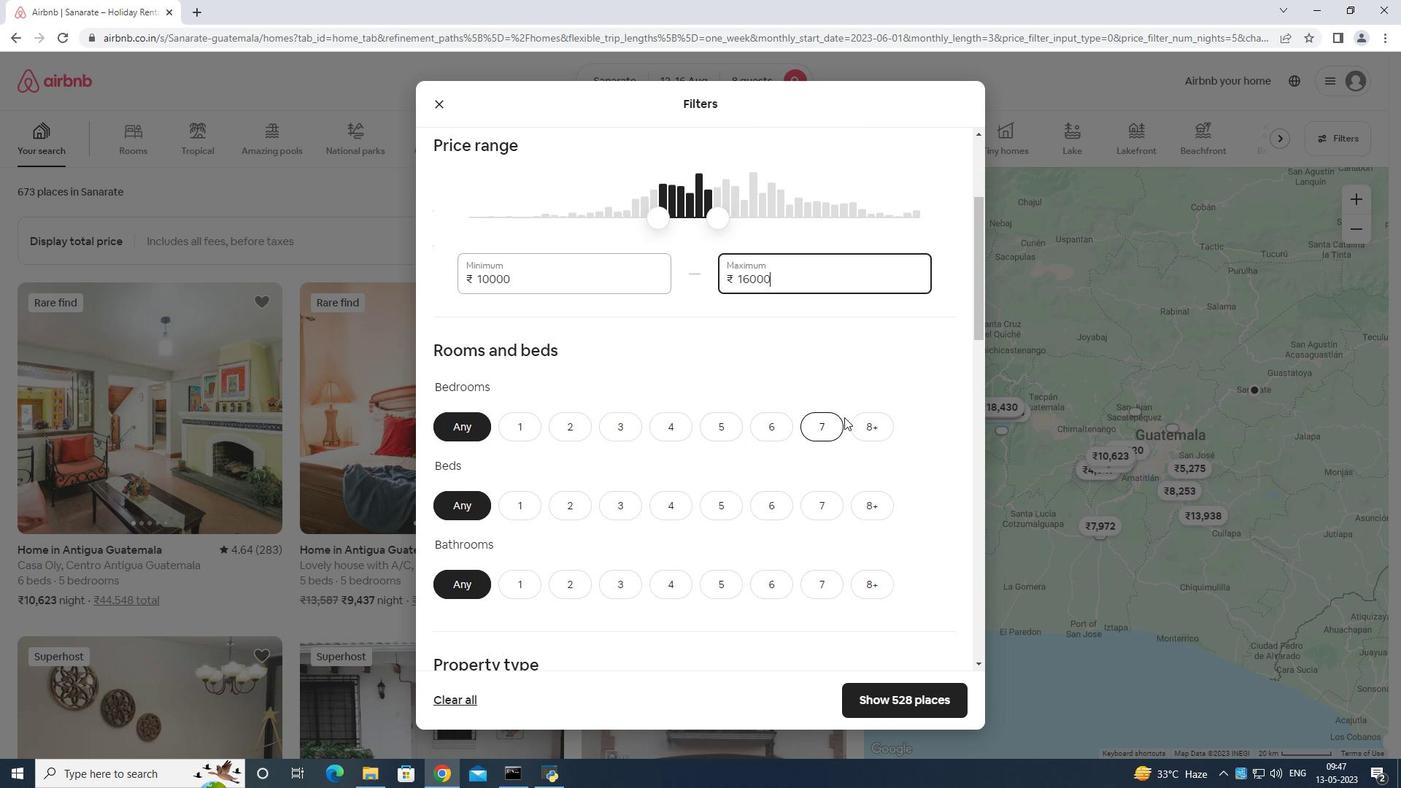
Action: Mouse pressed left at (846, 417)
Screenshot: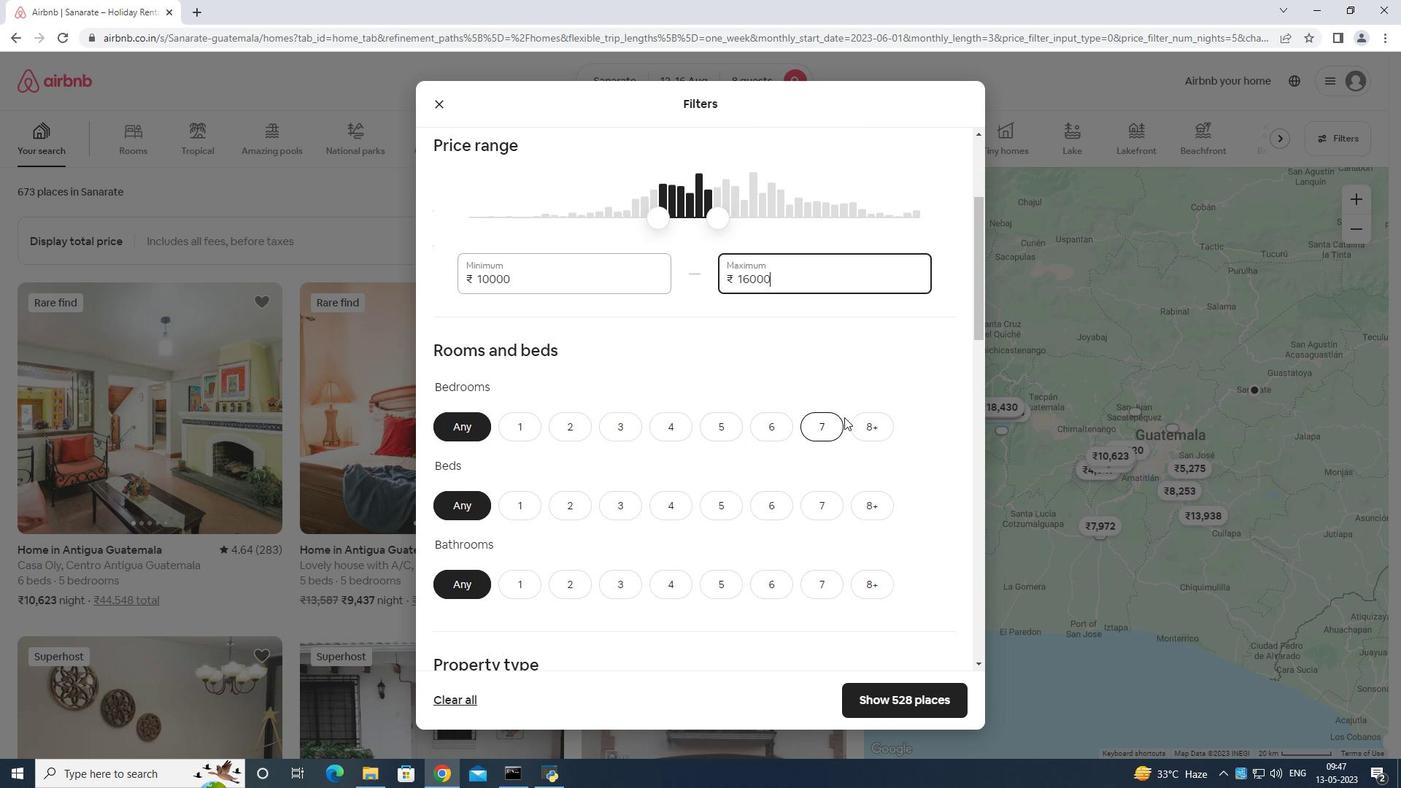 
Action: Mouse moved to (865, 425)
Screenshot: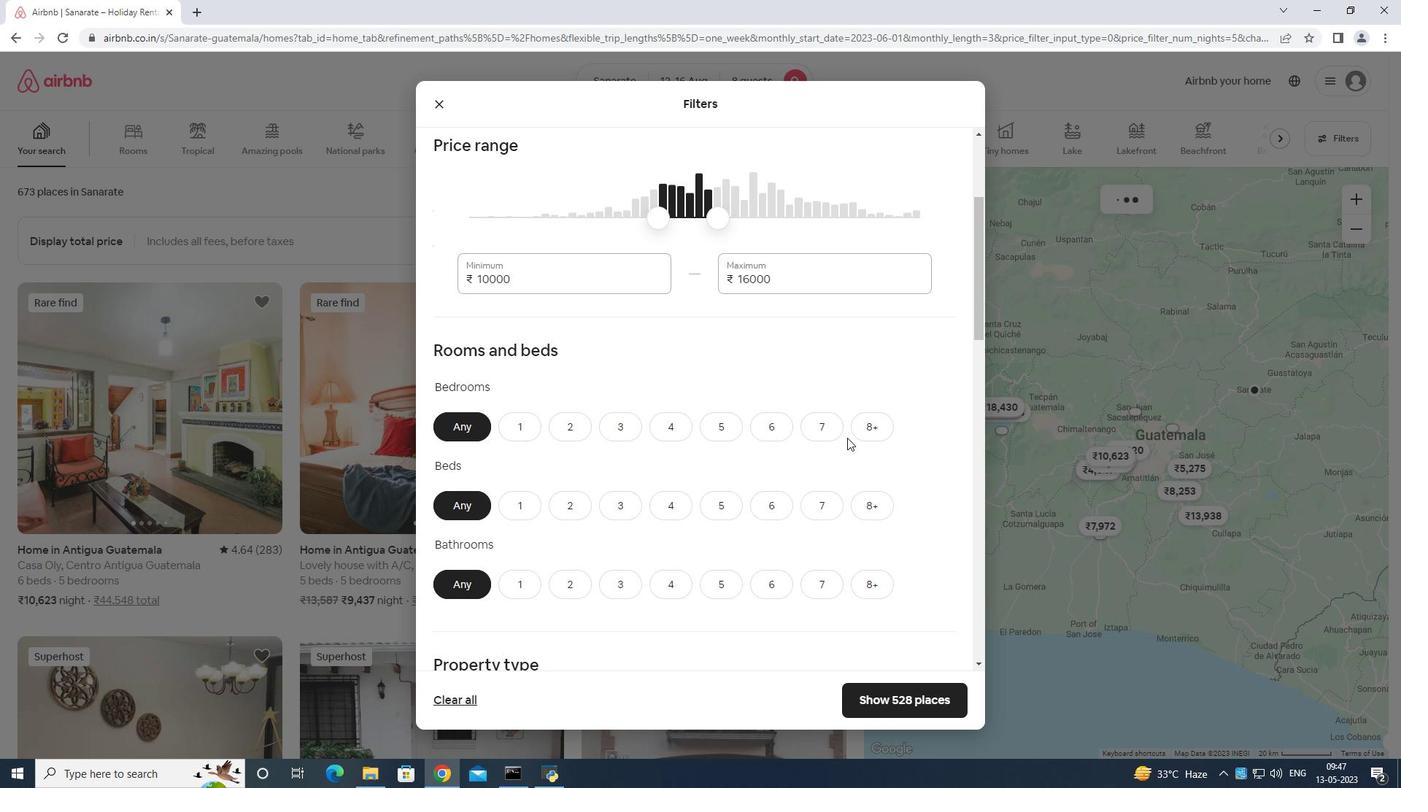 
Action: Mouse pressed left at (865, 425)
Screenshot: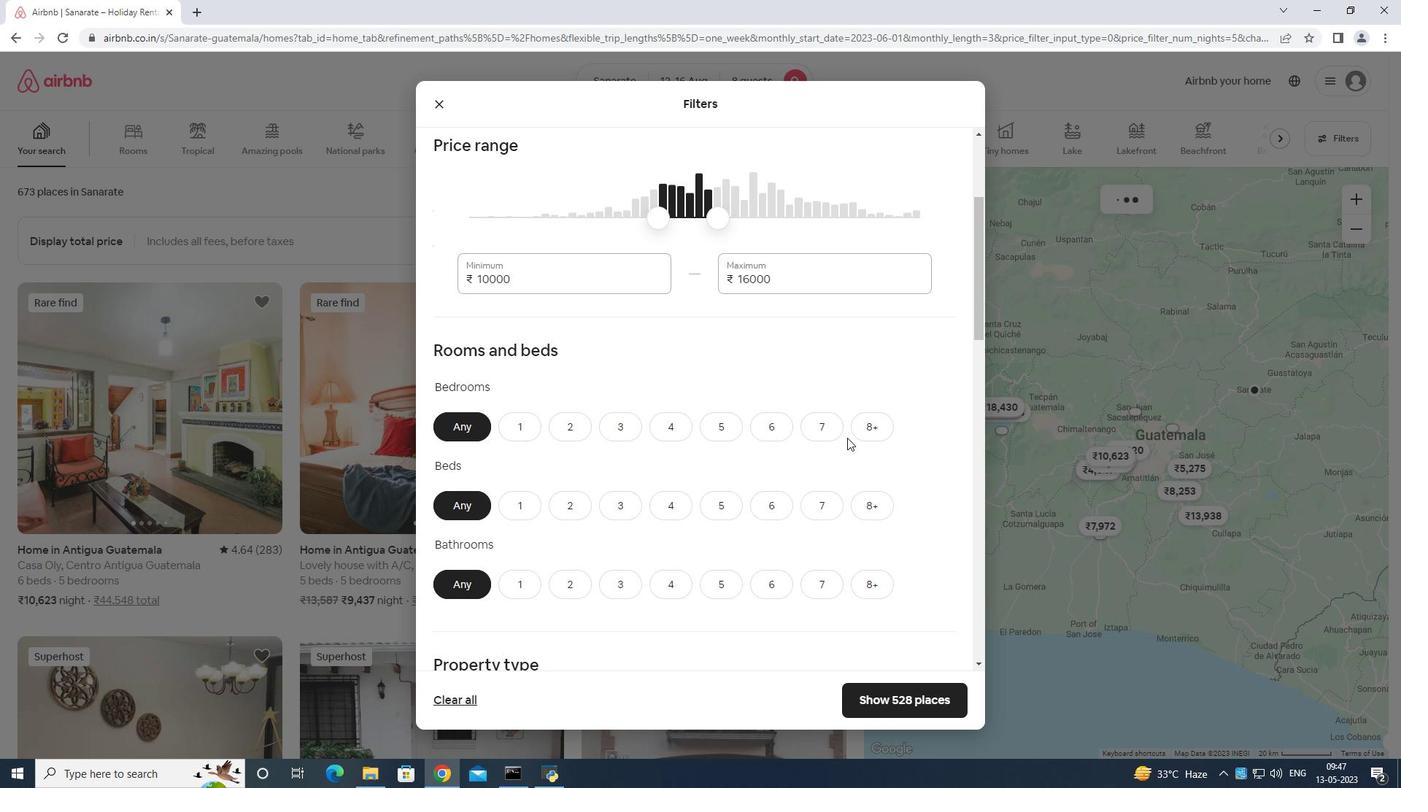 
Action: Mouse moved to (879, 514)
Screenshot: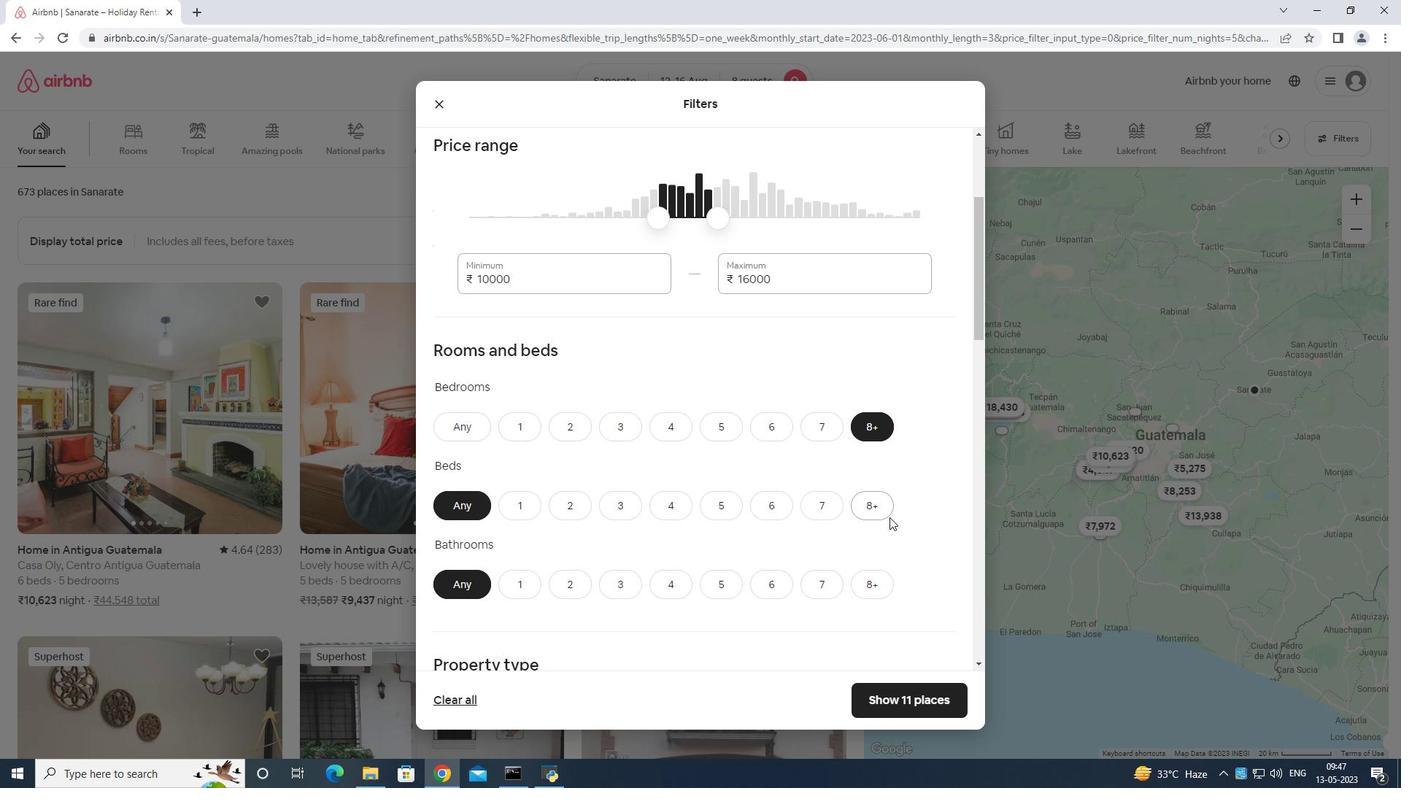 
Action: Mouse pressed left at (879, 514)
Screenshot: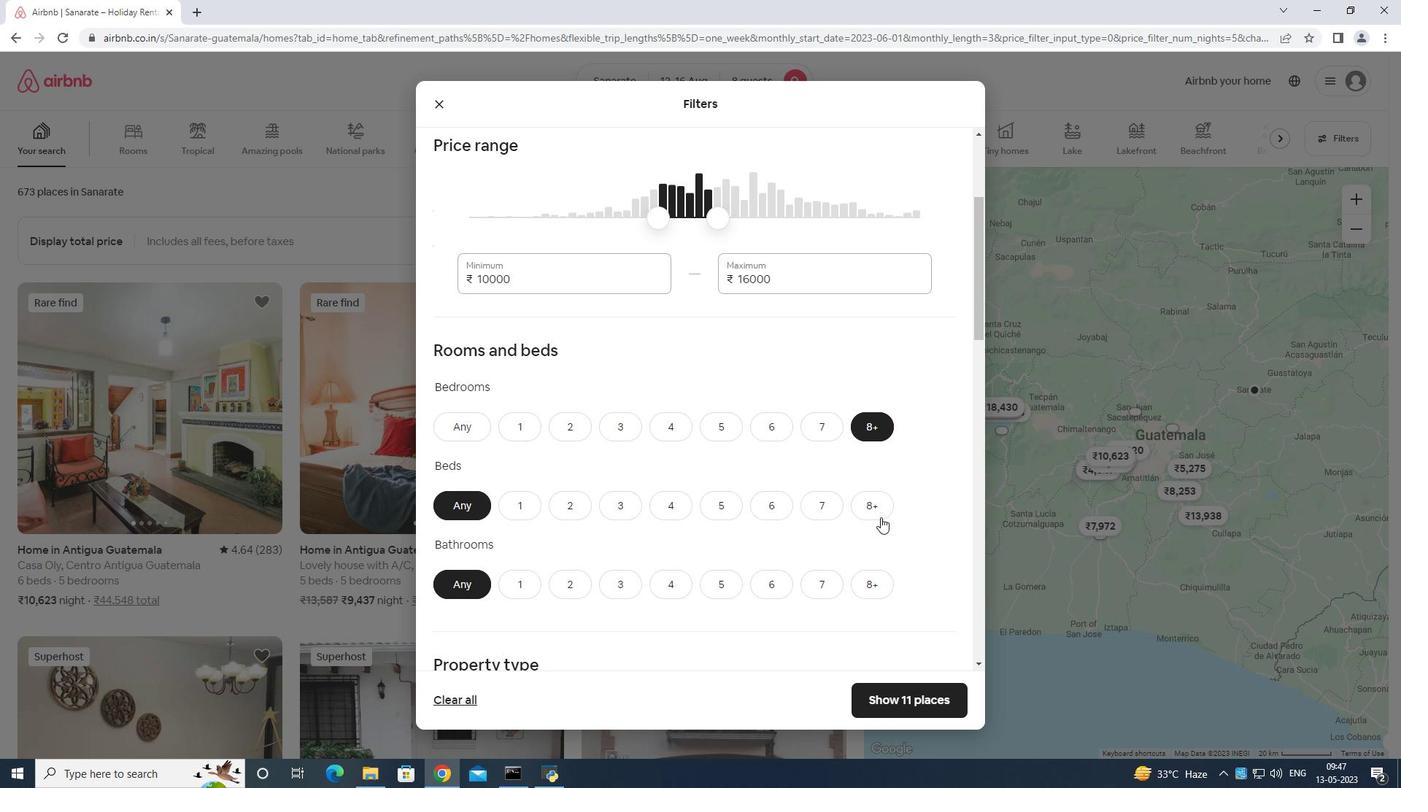 
Action: Mouse moved to (871, 586)
Screenshot: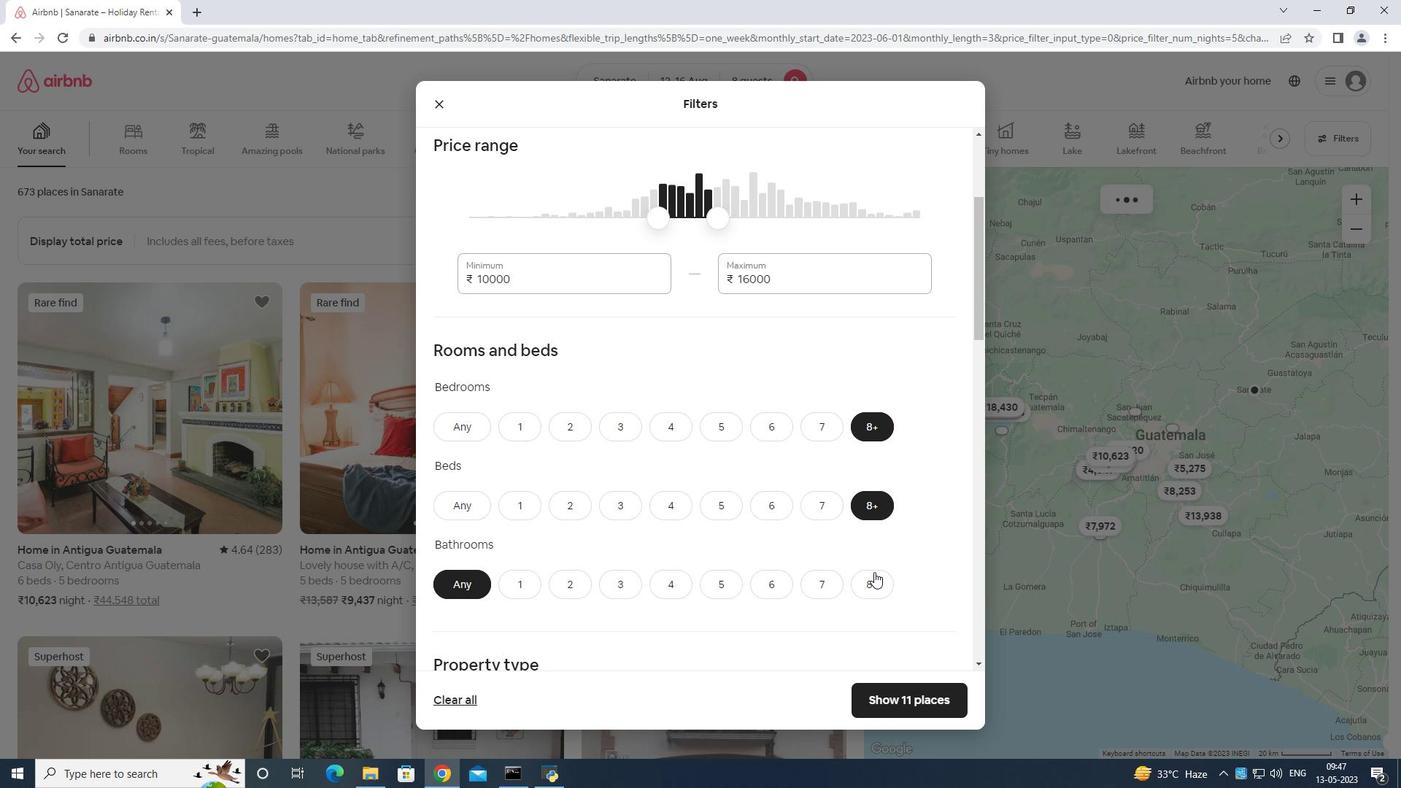 
Action: Mouse pressed left at (871, 586)
Screenshot: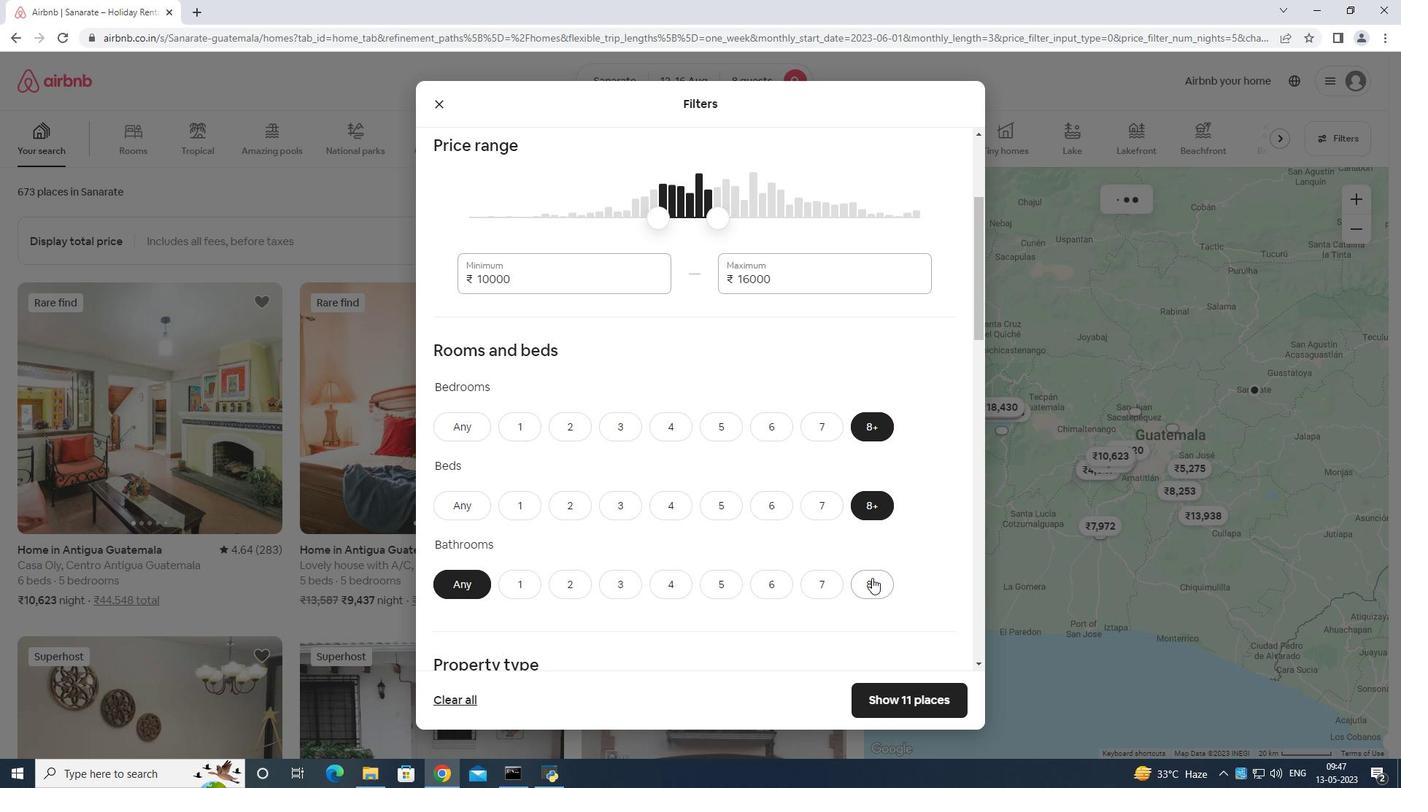 
Action: Mouse moved to (880, 530)
Screenshot: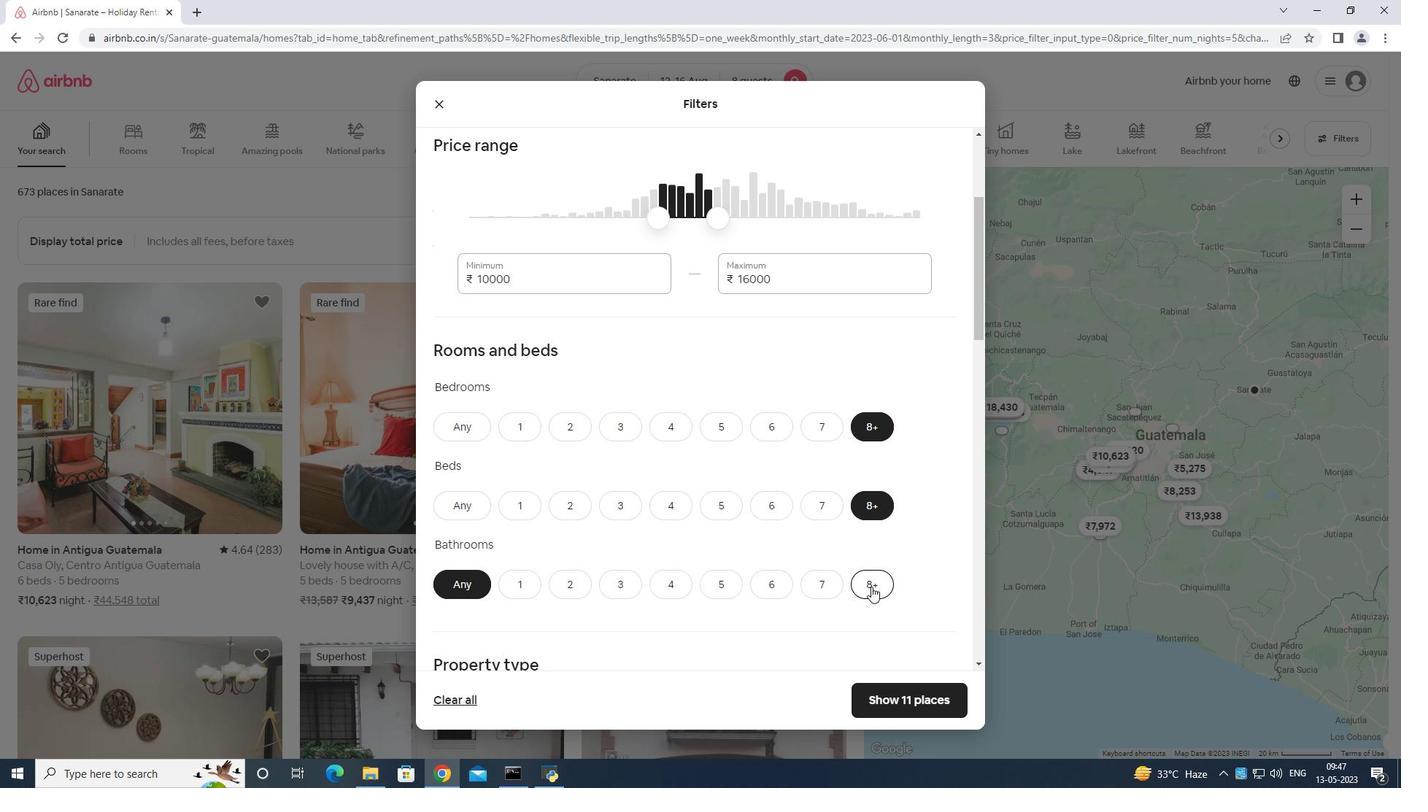 
Action: Mouse scrolled (880, 530) with delta (0, 0)
Screenshot: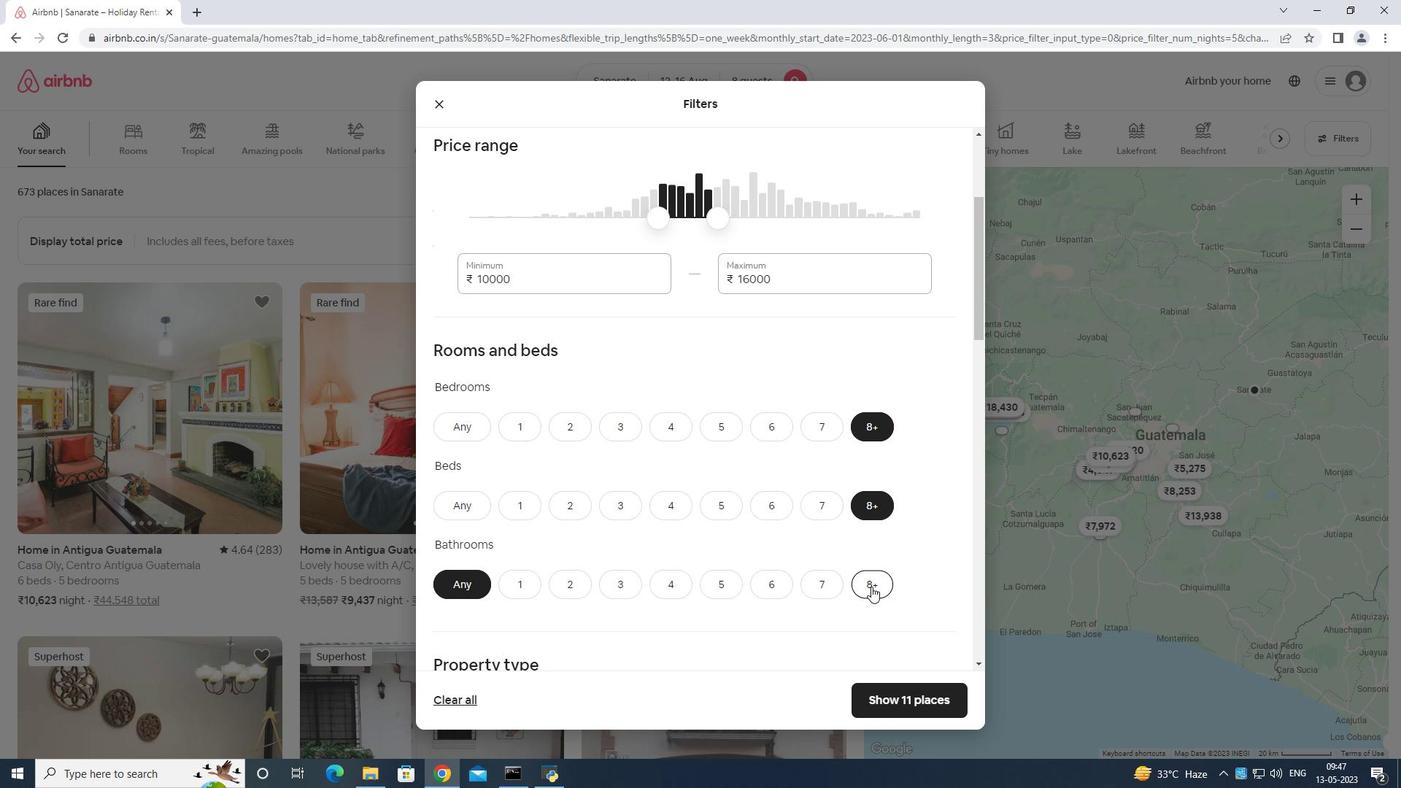 
Action: Mouse scrolled (880, 530) with delta (0, 0)
Screenshot: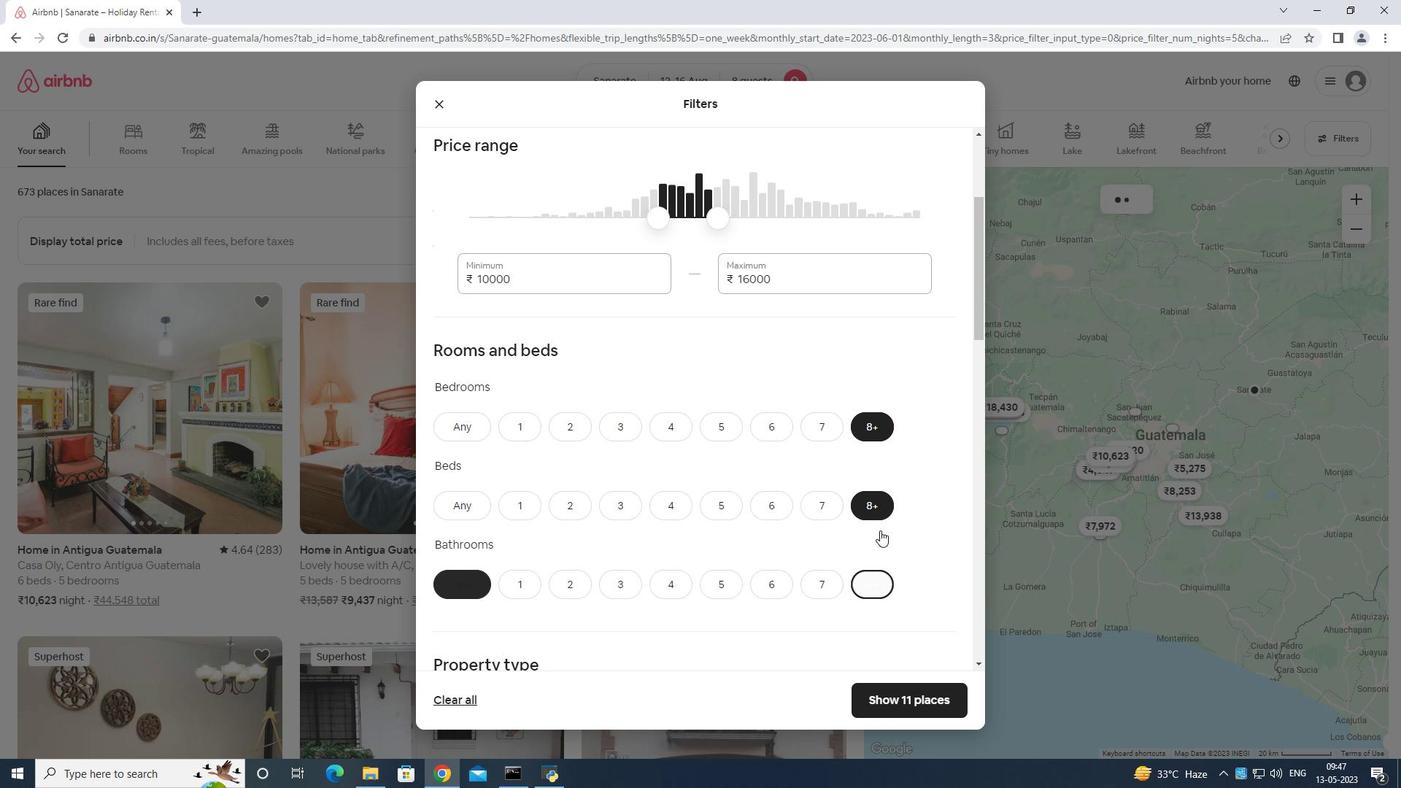 
Action: Mouse moved to (880, 529)
Screenshot: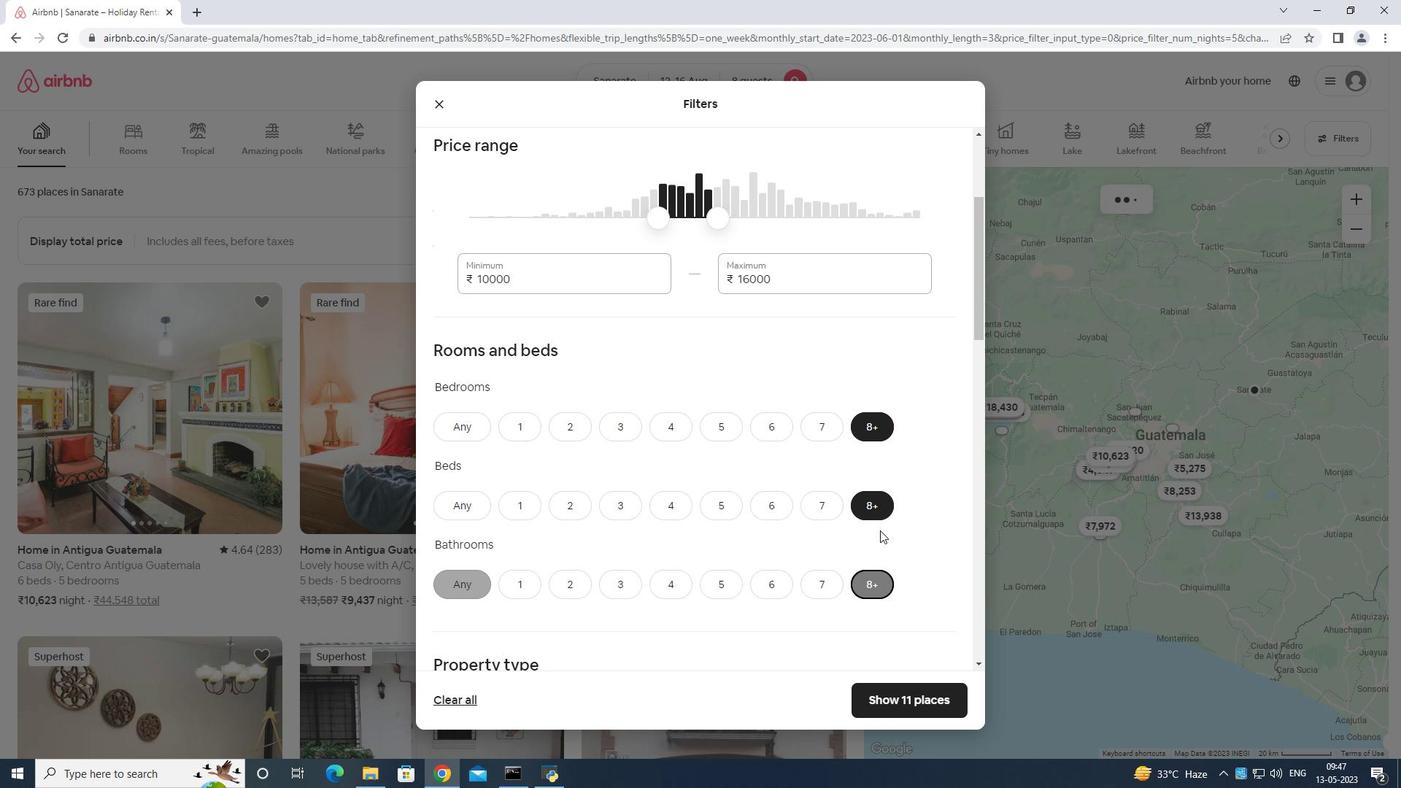 
Action: Mouse scrolled (880, 528) with delta (0, 0)
Screenshot: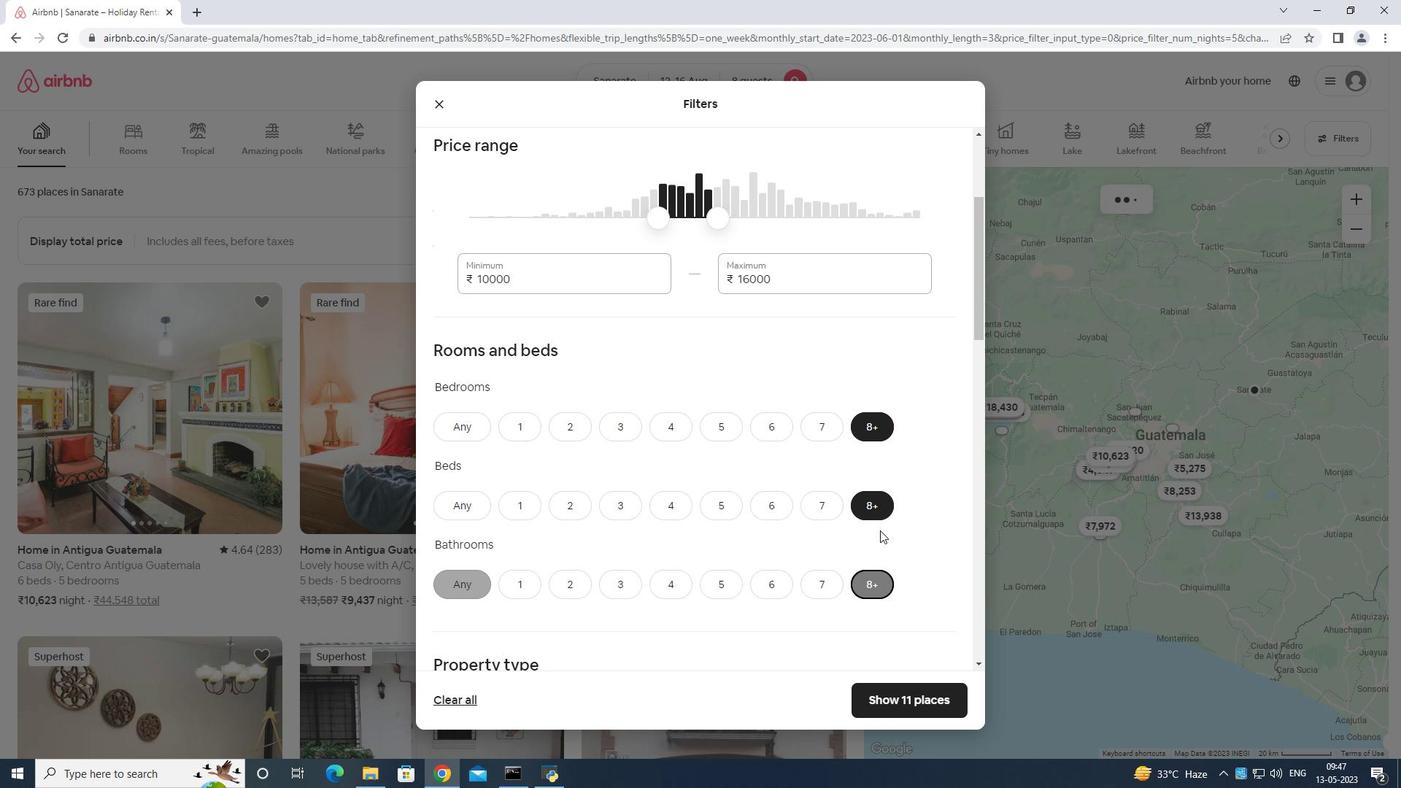 
Action: Mouse moved to (881, 520)
Screenshot: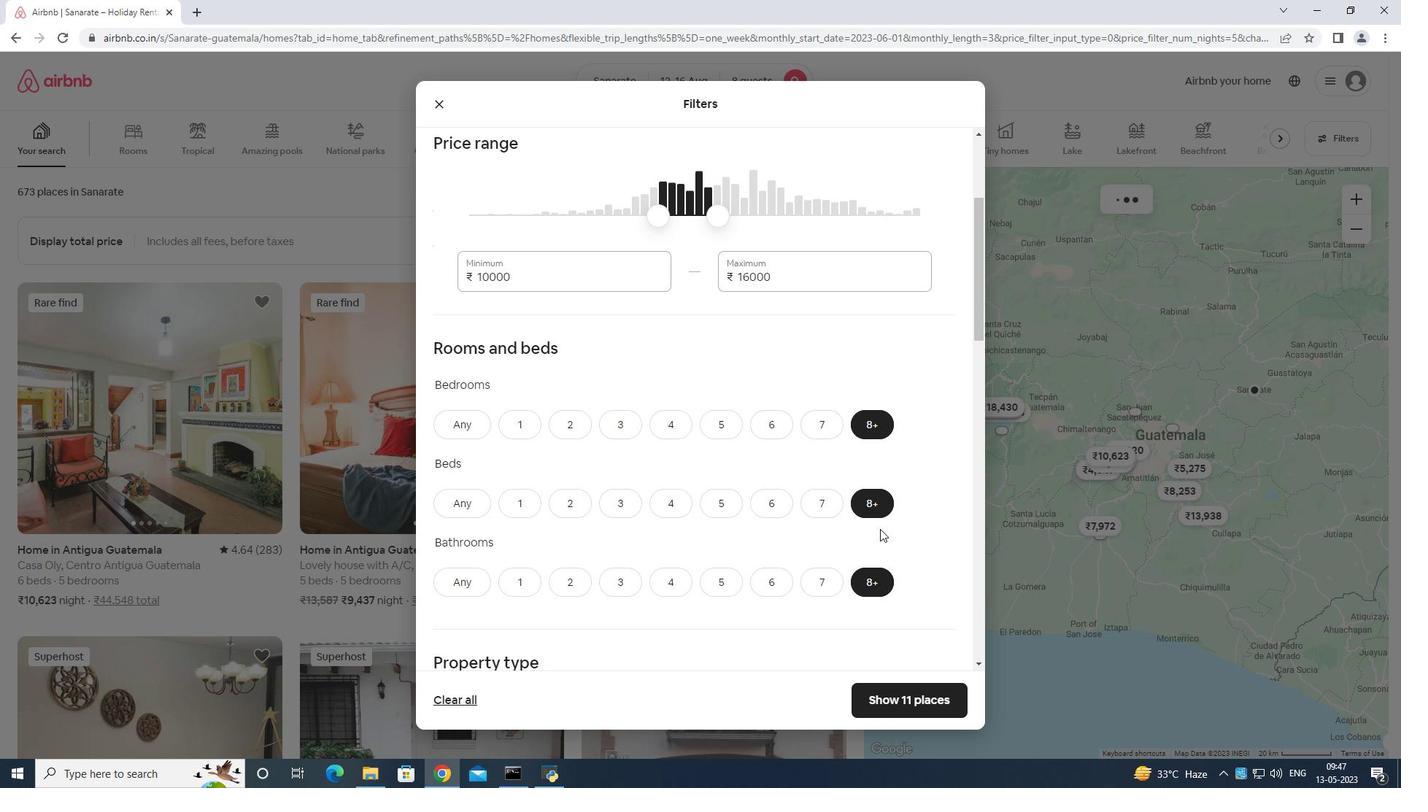 
Action: Mouse scrolled (881, 519) with delta (0, 0)
Screenshot: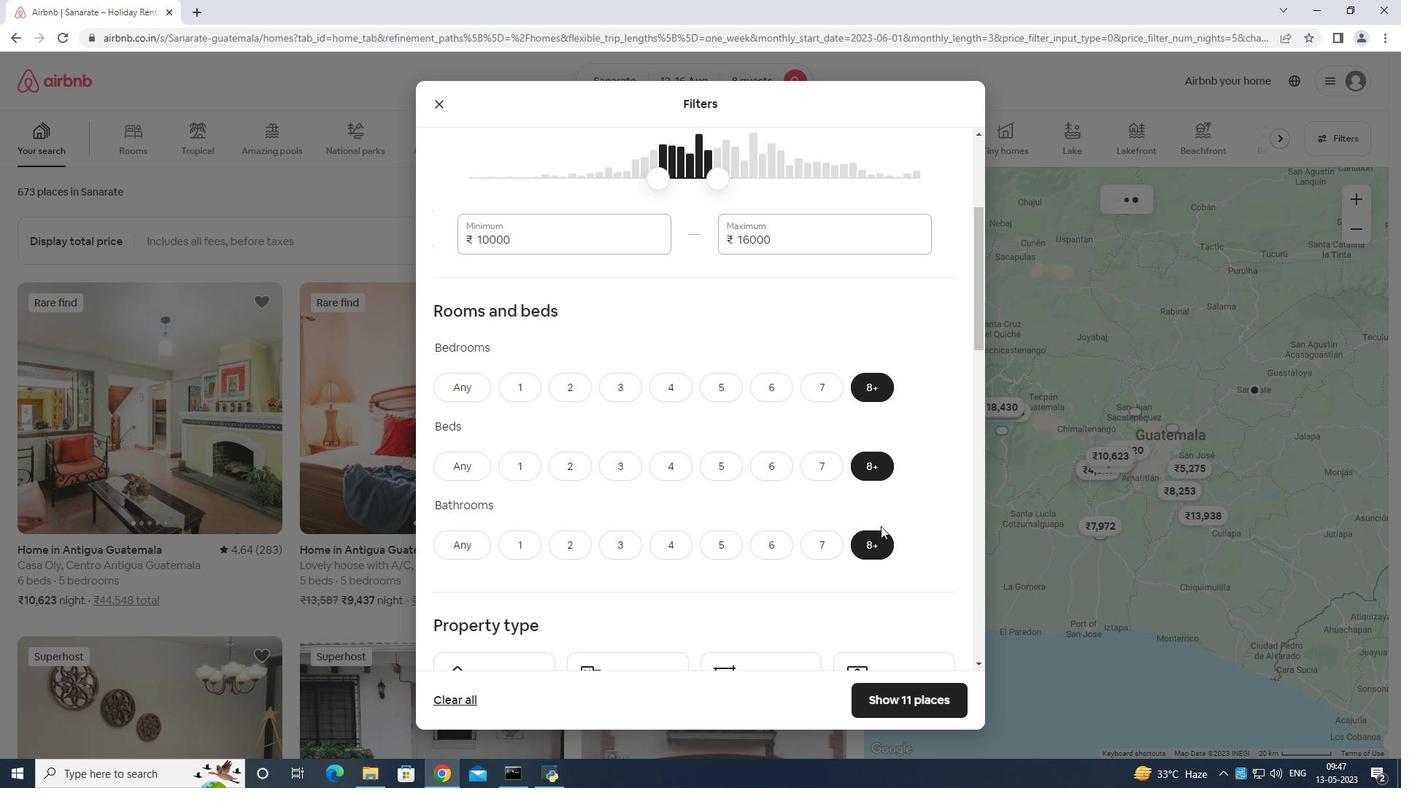 
Action: Mouse moved to (517, 454)
Screenshot: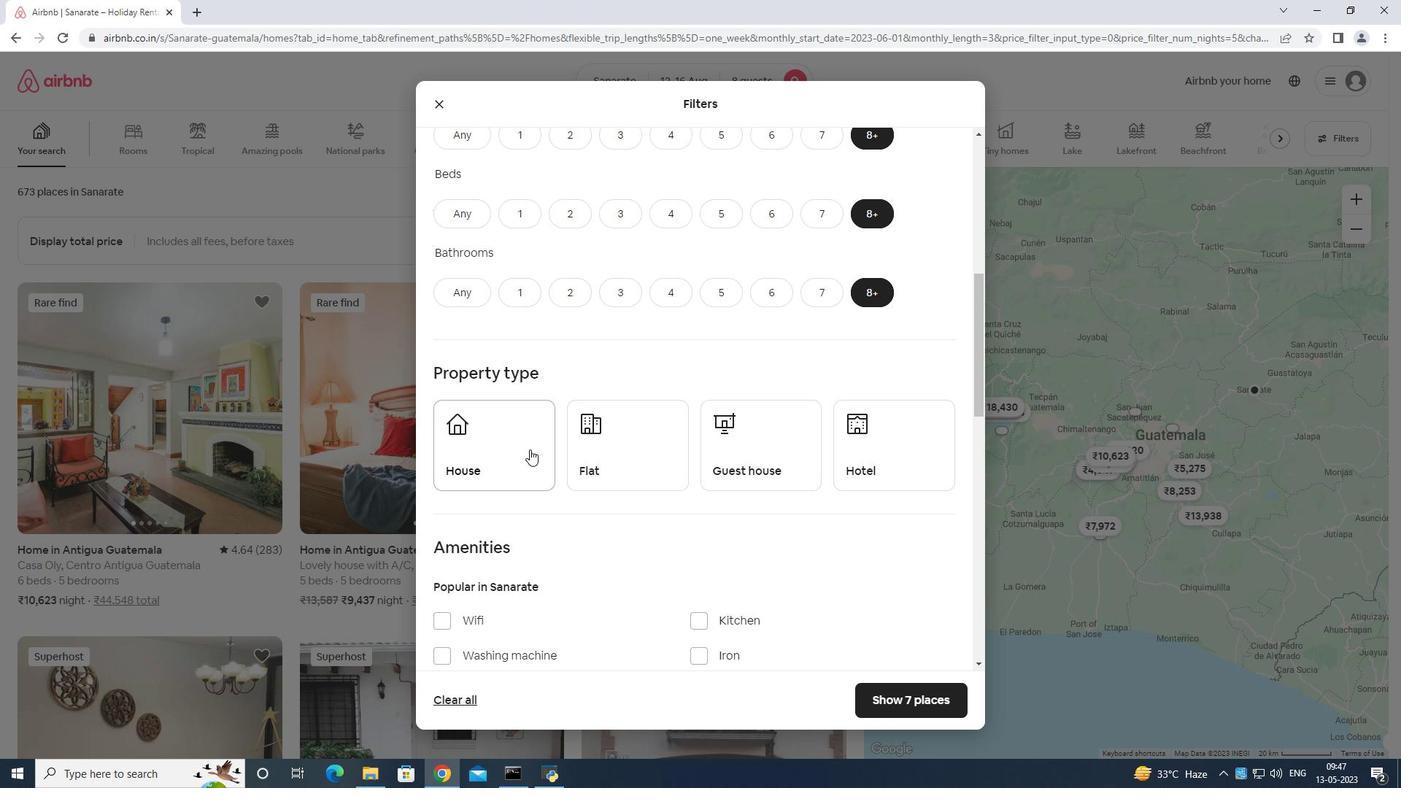 
Action: Mouse pressed left at (517, 454)
Screenshot: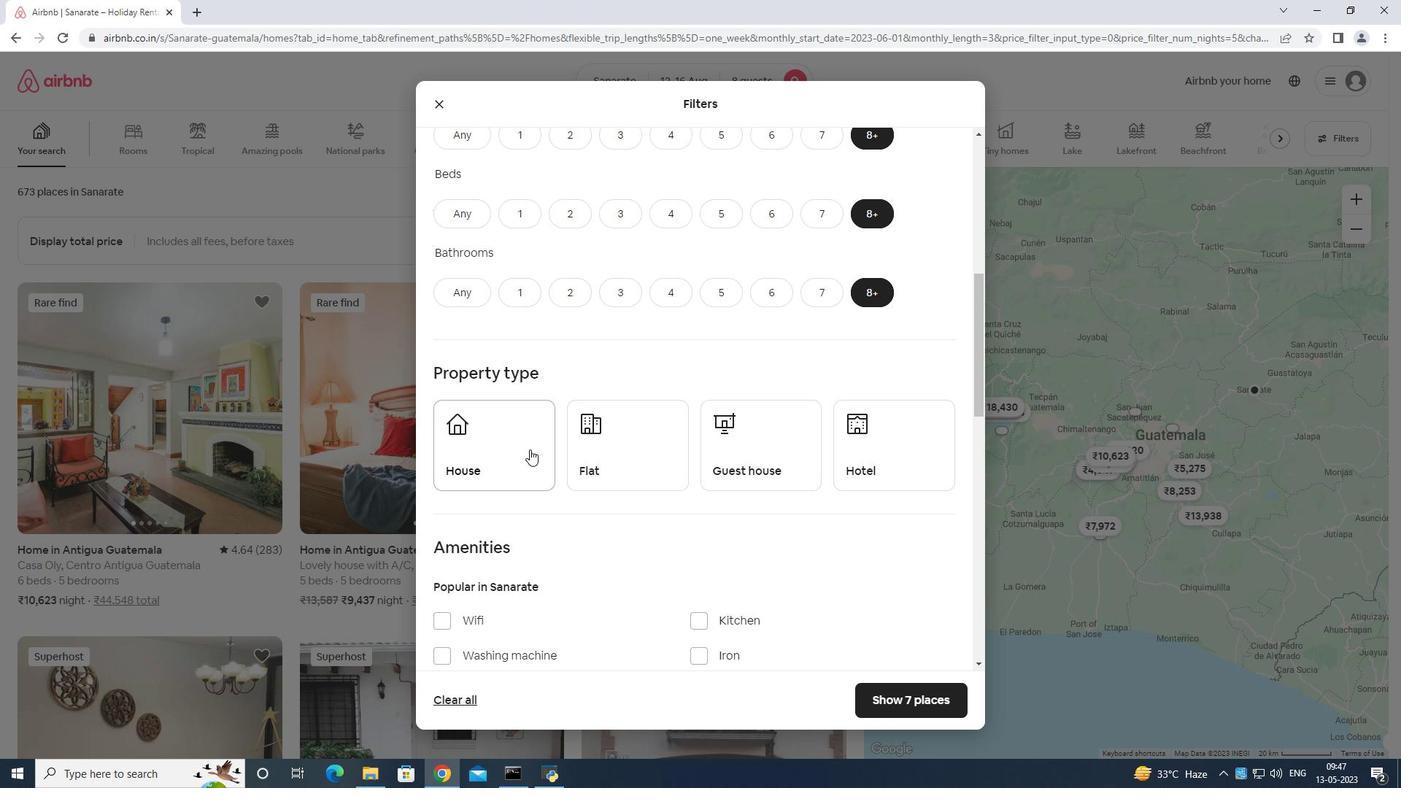 
Action: Mouse moved to (626, 450)
Screenshot: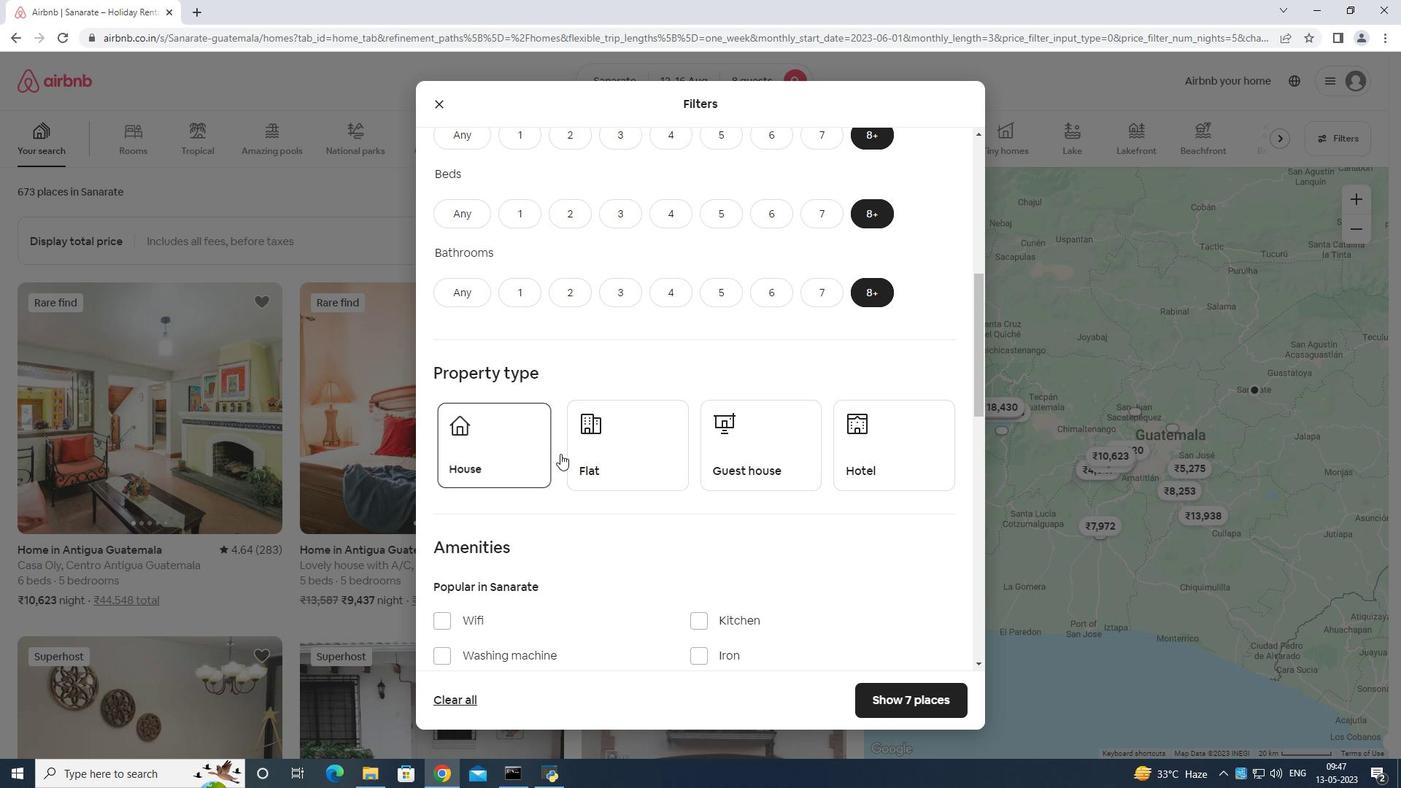 
Action: Mouse pressed left at (626, 450)
Screenshot: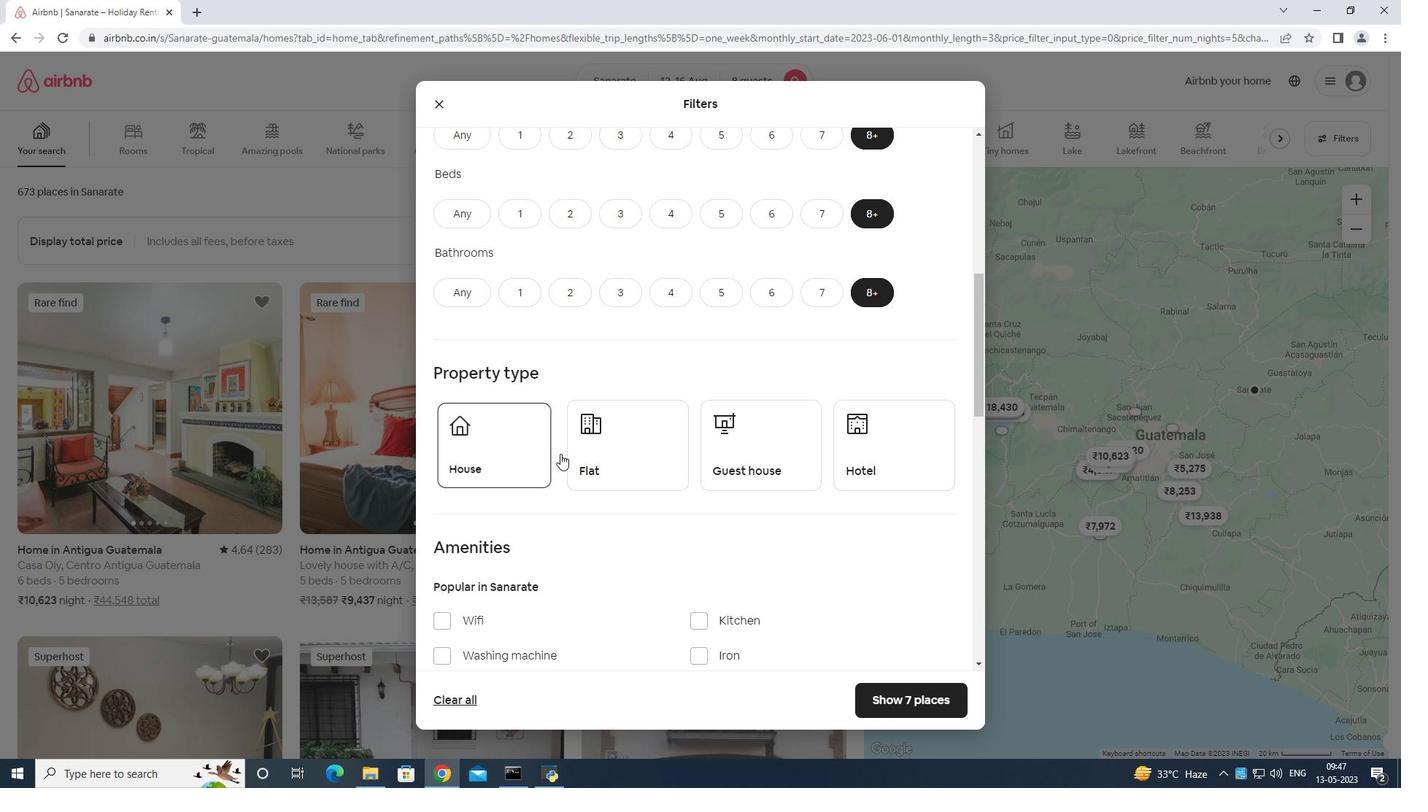 
Action: Mouse moved to (781, 443)
Screenshot: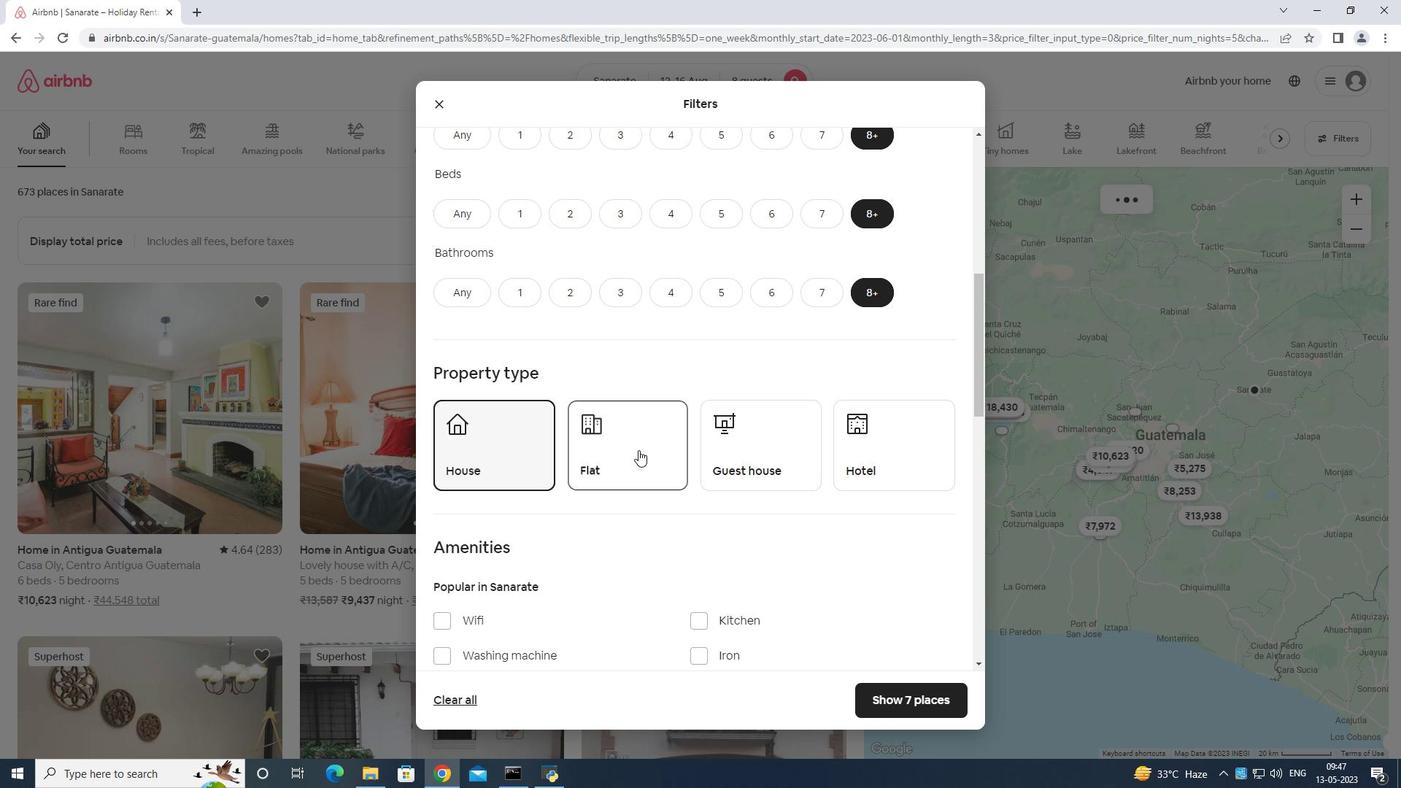 
Action: Mouse pressed left at (781, 443)
Screenshot: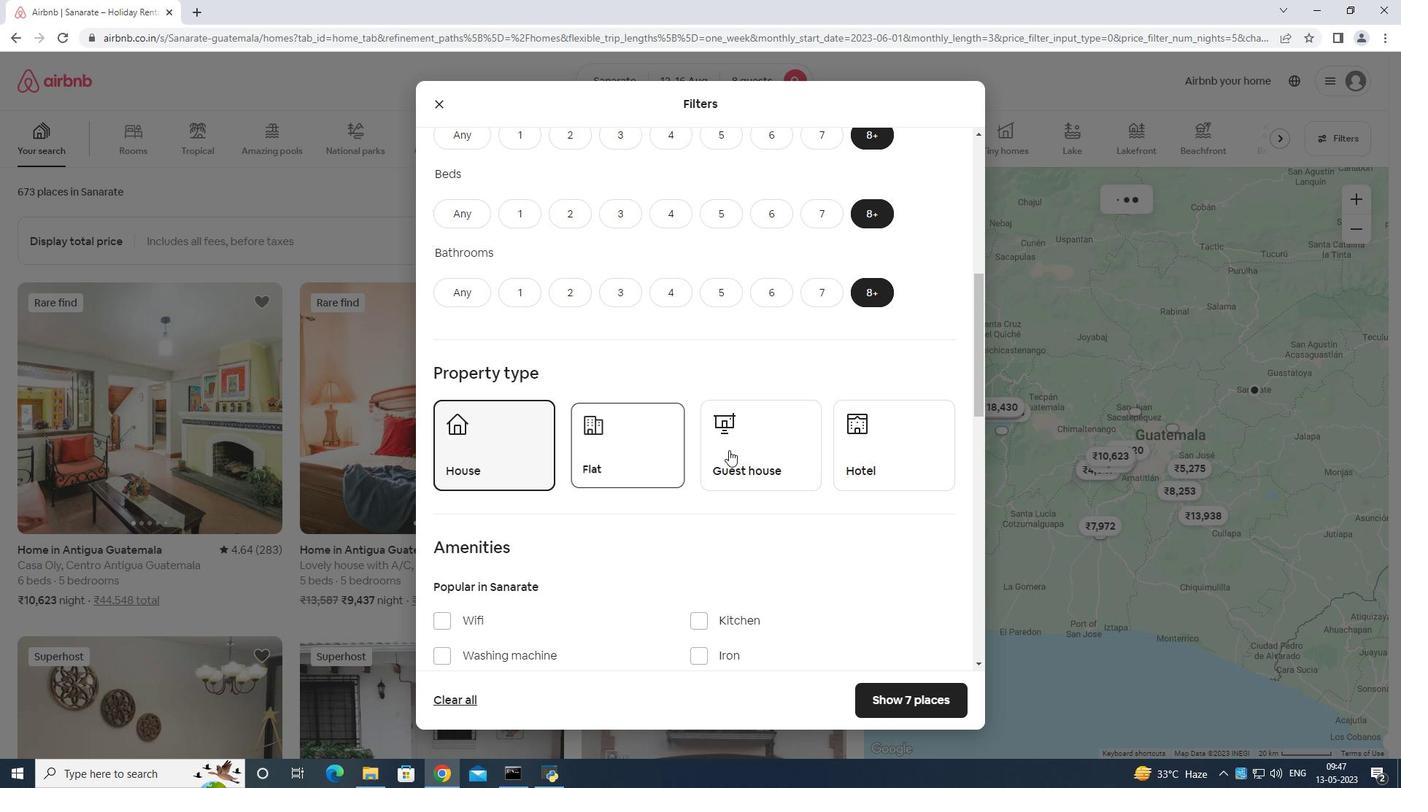 
Action: Mouse moved to (815, 414)
Screenshot: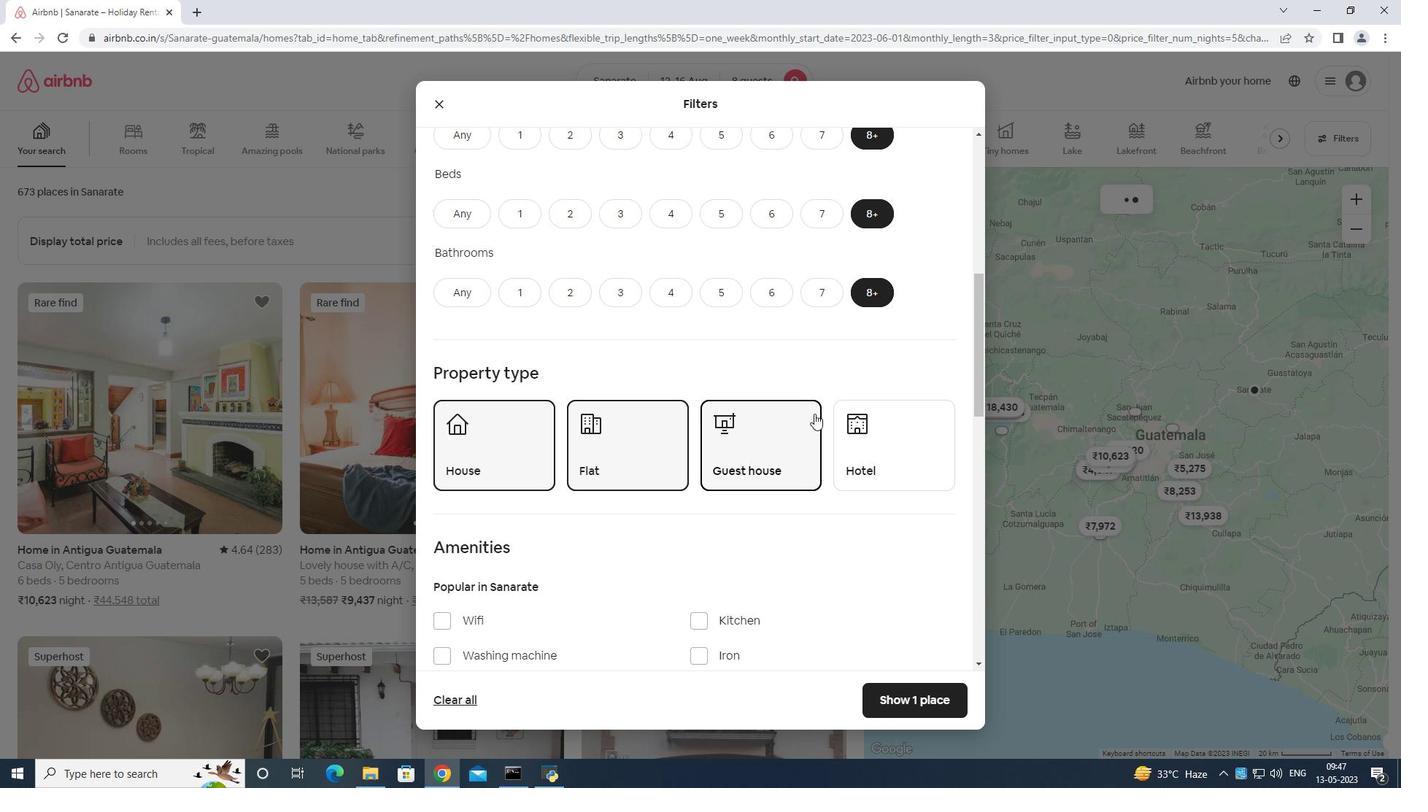 
Action: Mouse scrolled (815, 413) with delta (0, 0)
Screenshot: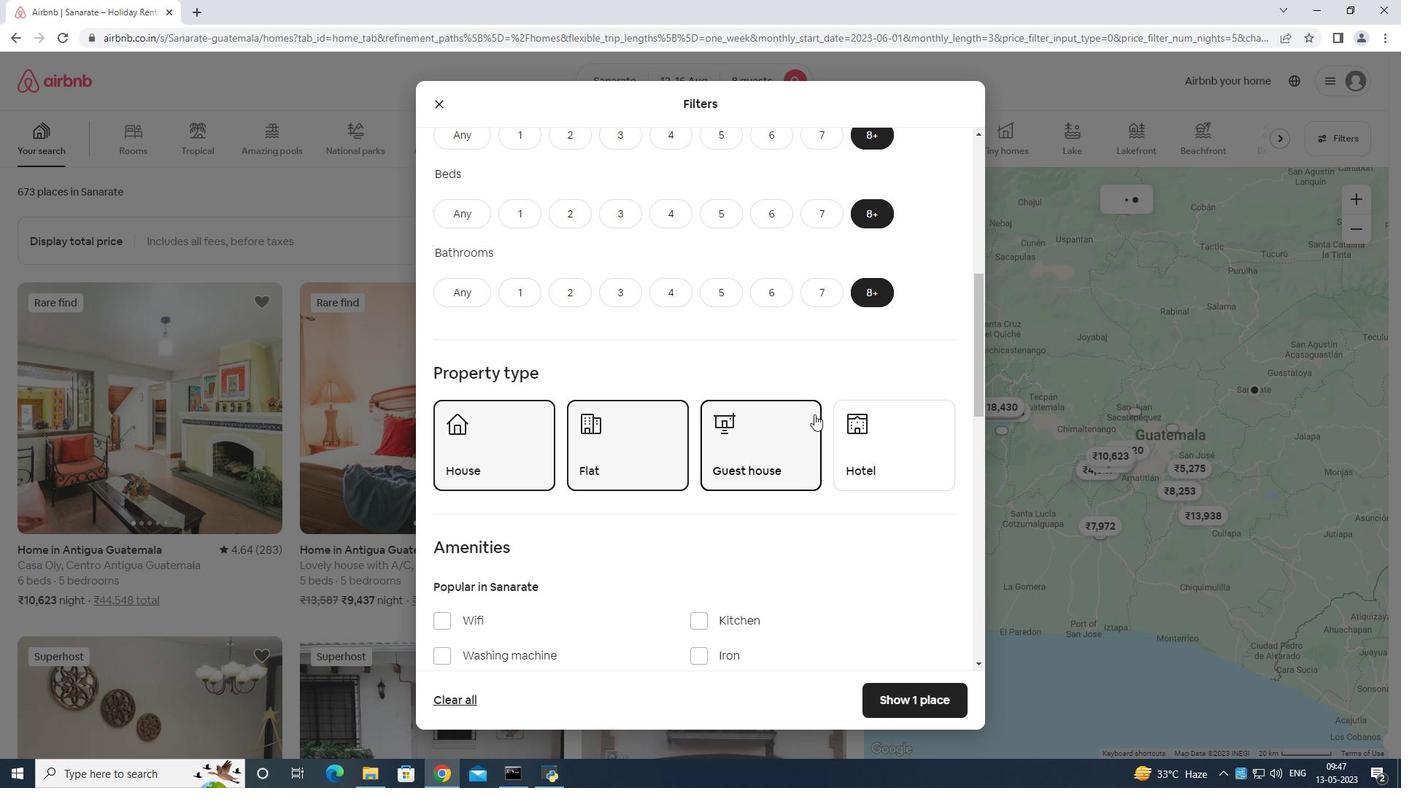 
Action: Mouse moved to (887, 377)
Screenshot: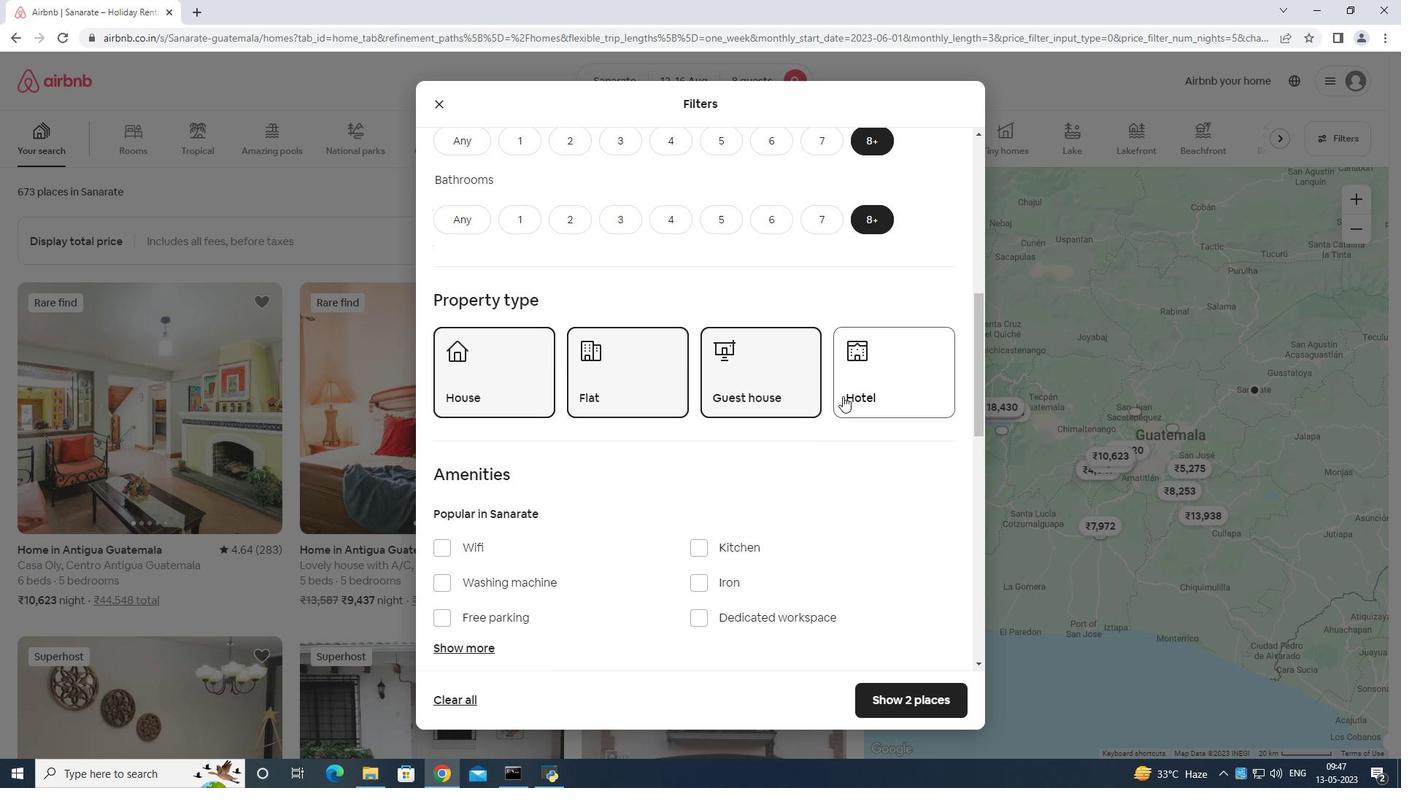 
Action: Mouse pressed left at (887, 377)
Screenshot: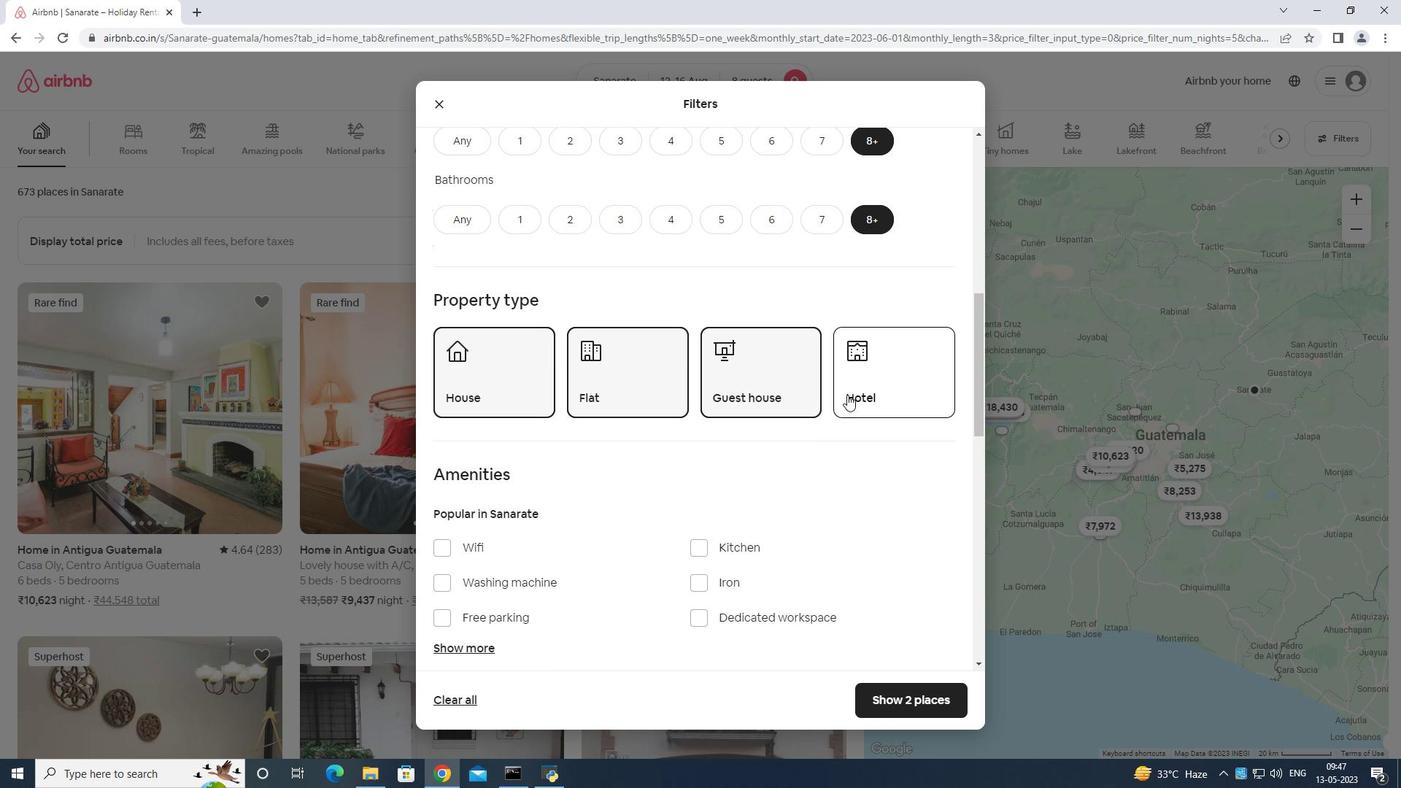 
Action: Mouse moved to (889, 367)
Screenshot: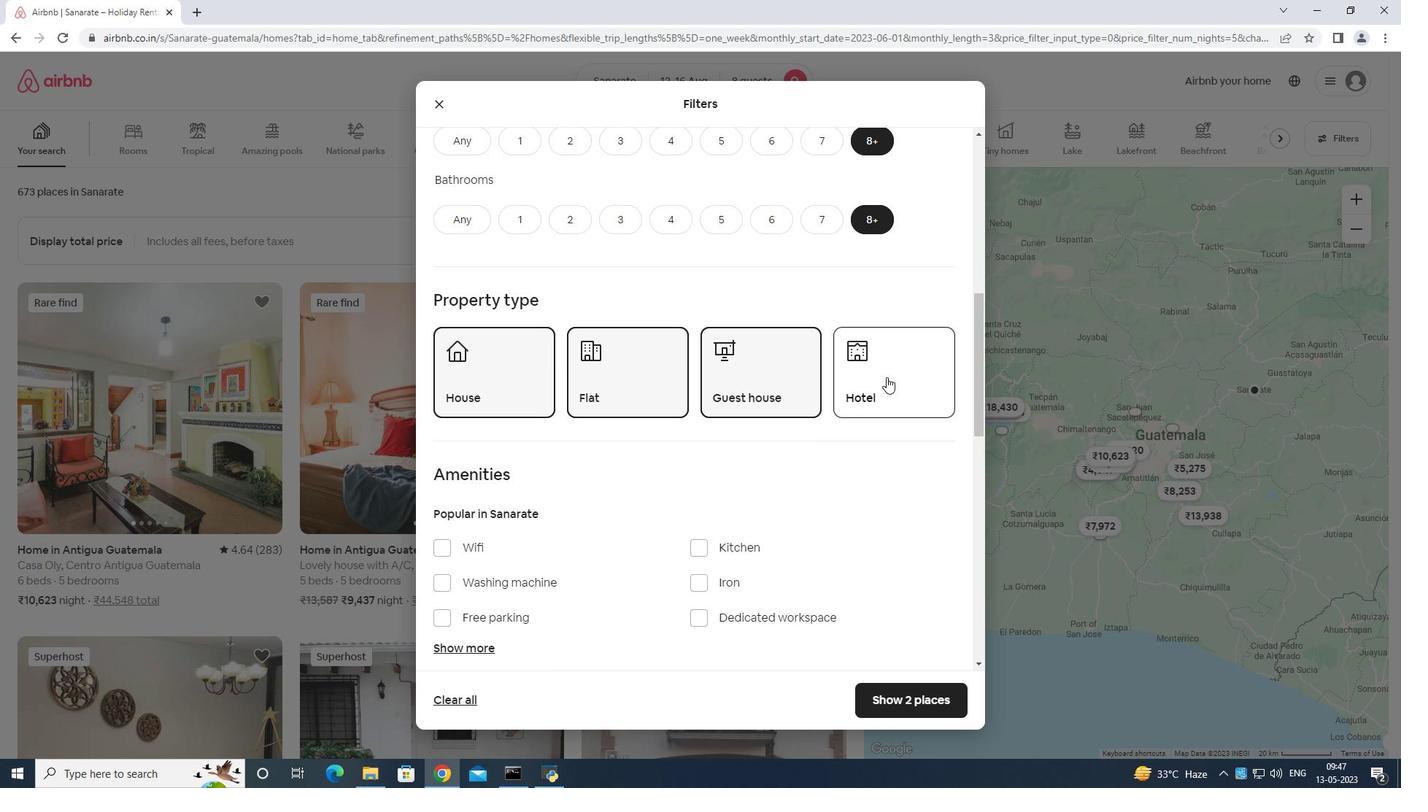 
Action: Mouse scrolled (889, 366) with delta (0, 0)
Screenshot: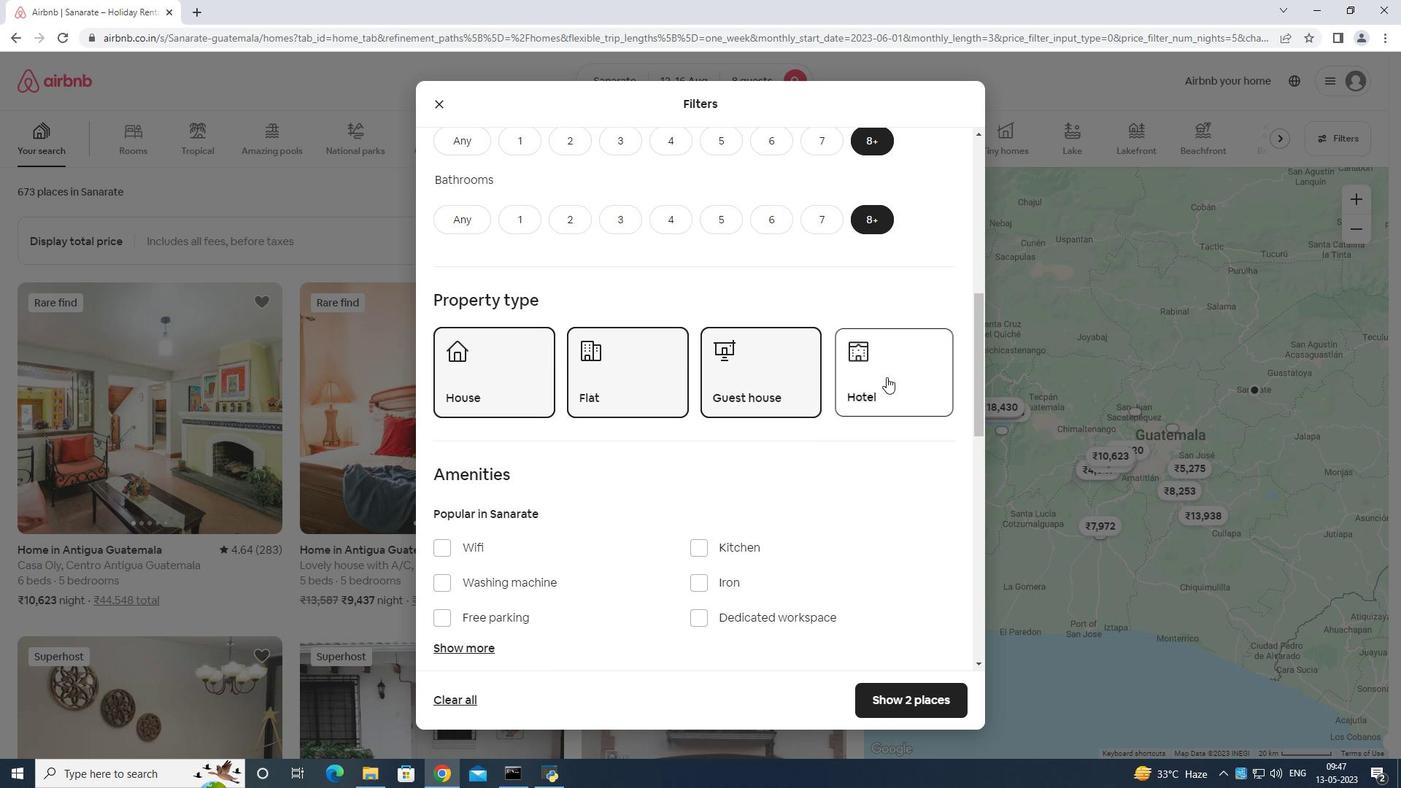 
Action: Mouse moved to (886, 375)
Screenshot: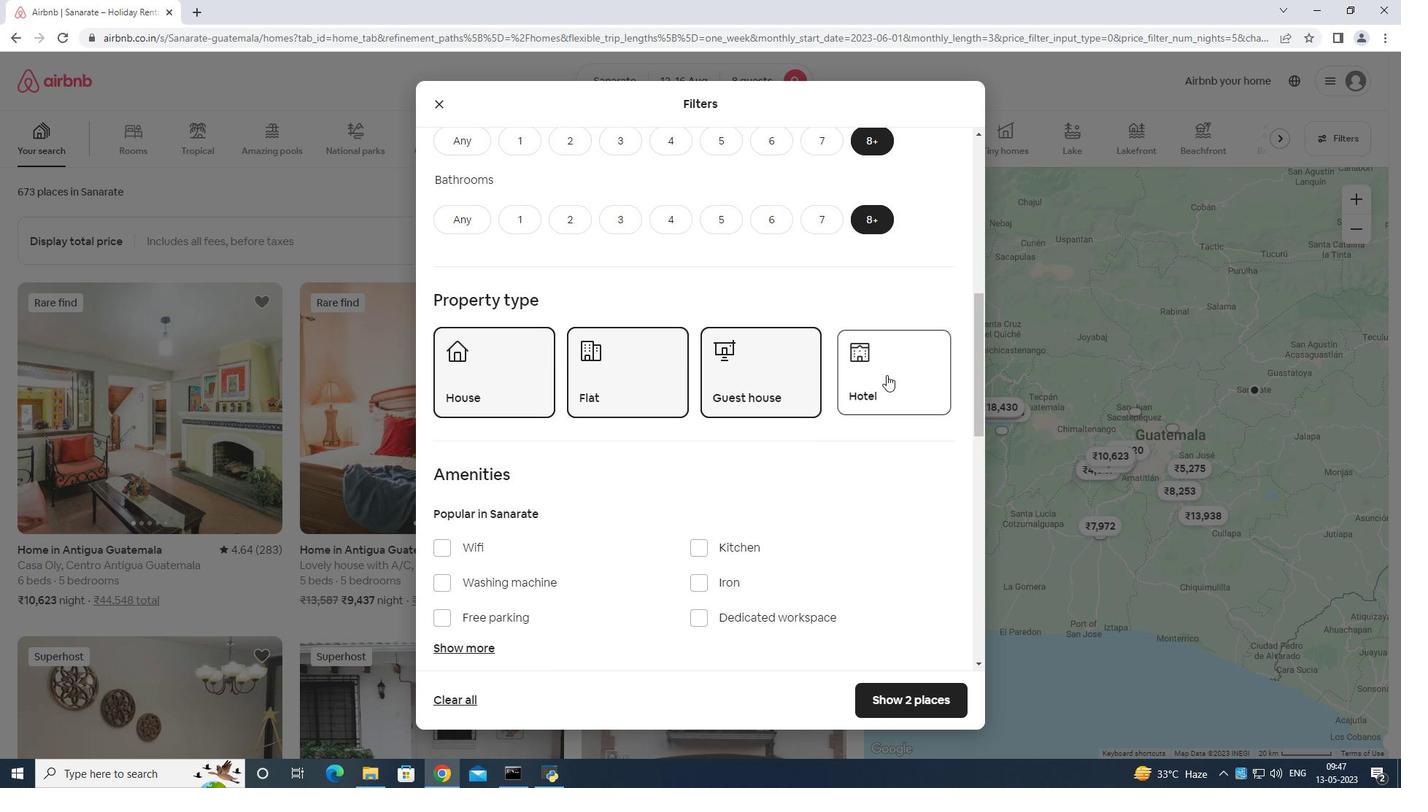 
Action: Mouse scrolled (886, 374) with delta (0, 0)
Screenshot: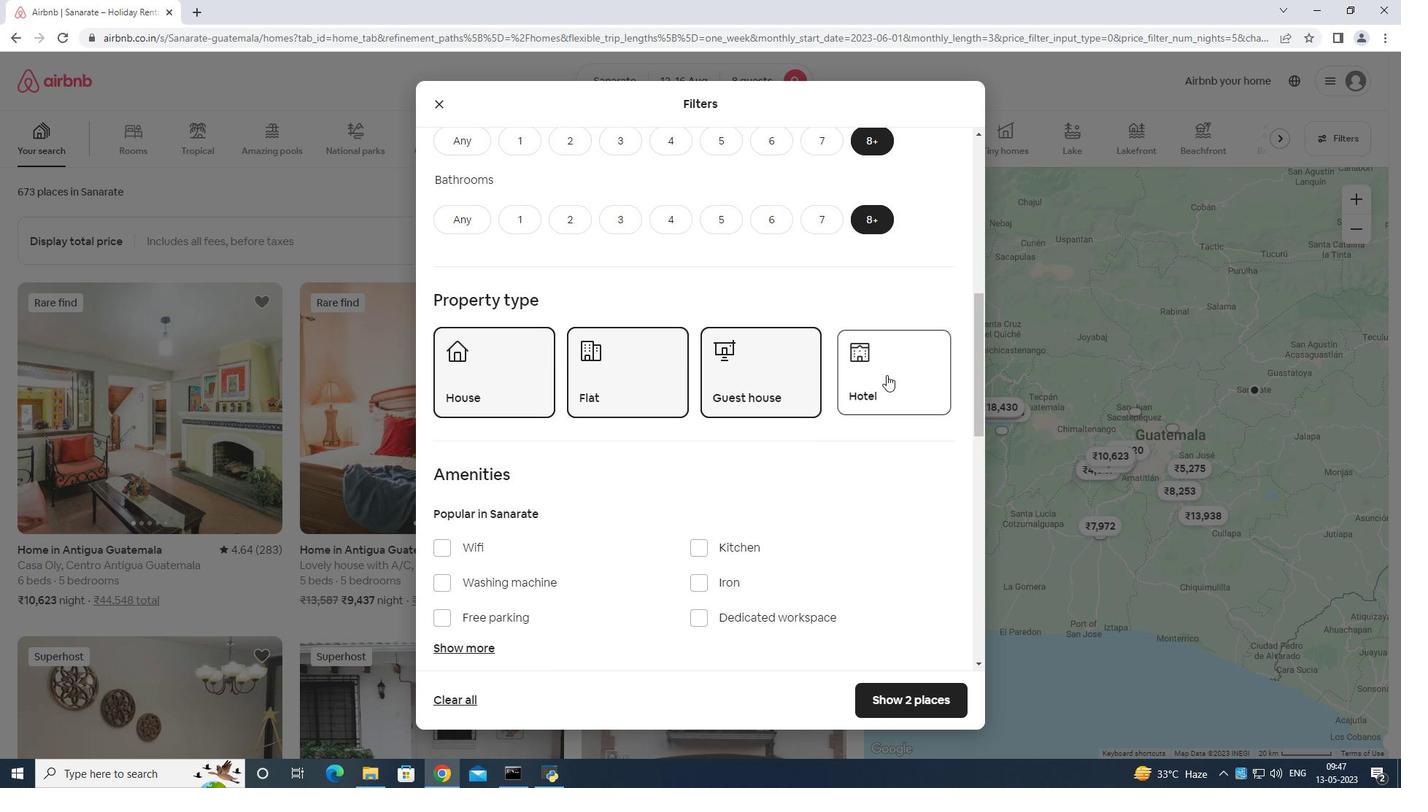 
Action: Mouse moved to (884, 377)
Screenshot: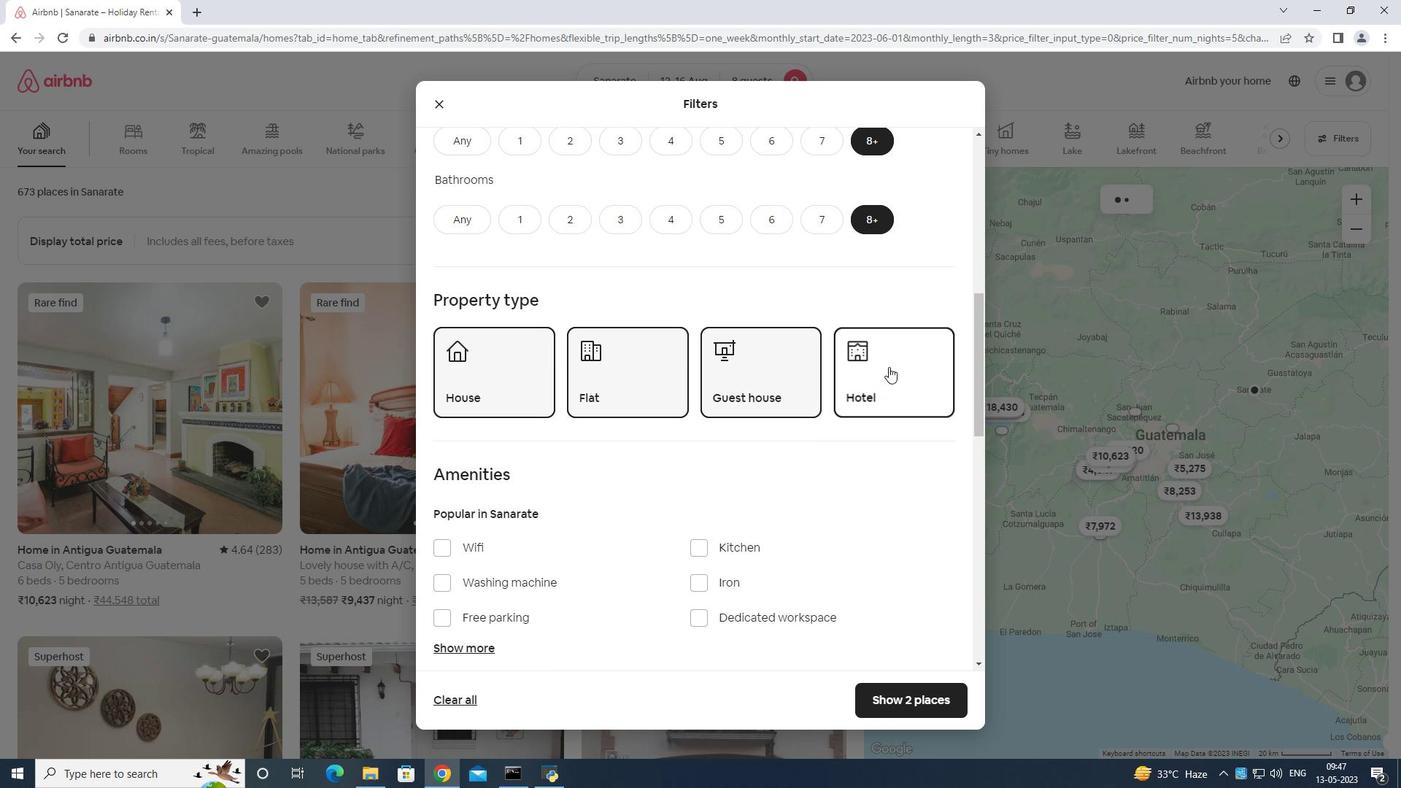 
Action: Mouse scrolled (884, 376) with delta (0, 0)
Screenshot: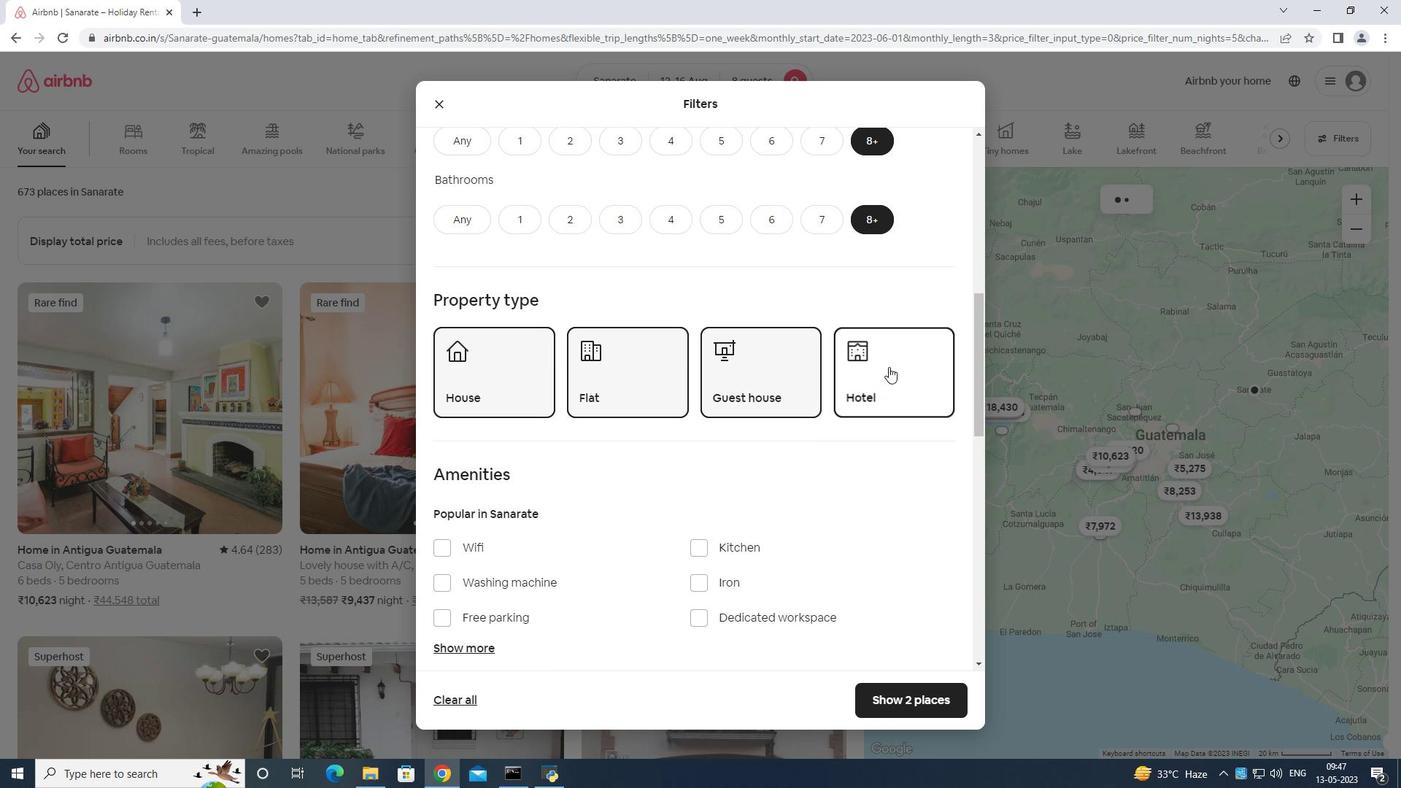 
Action: Mouse moved to (443, 325)
Screenshot: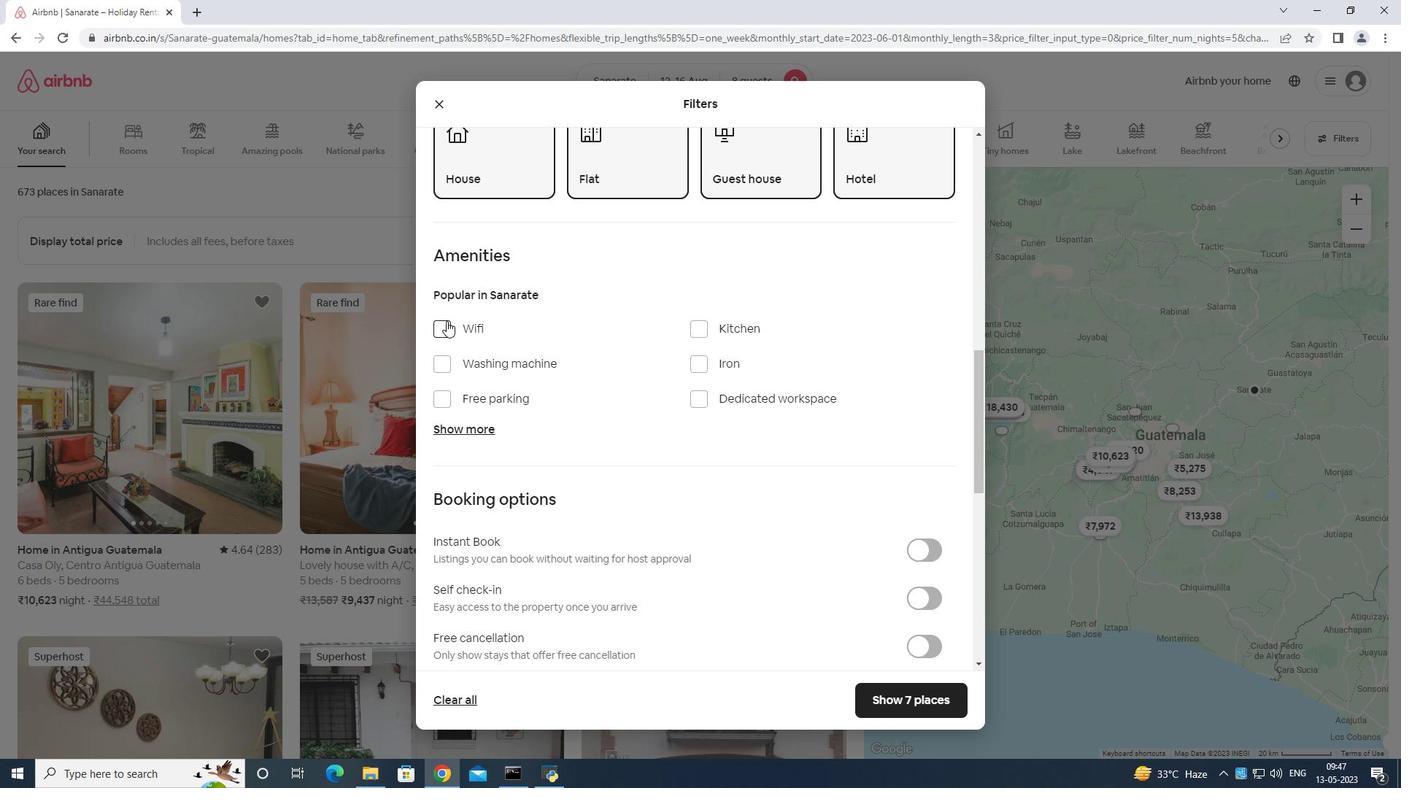 
Action: Mouse pressed left at (443, 325)
Screenshot: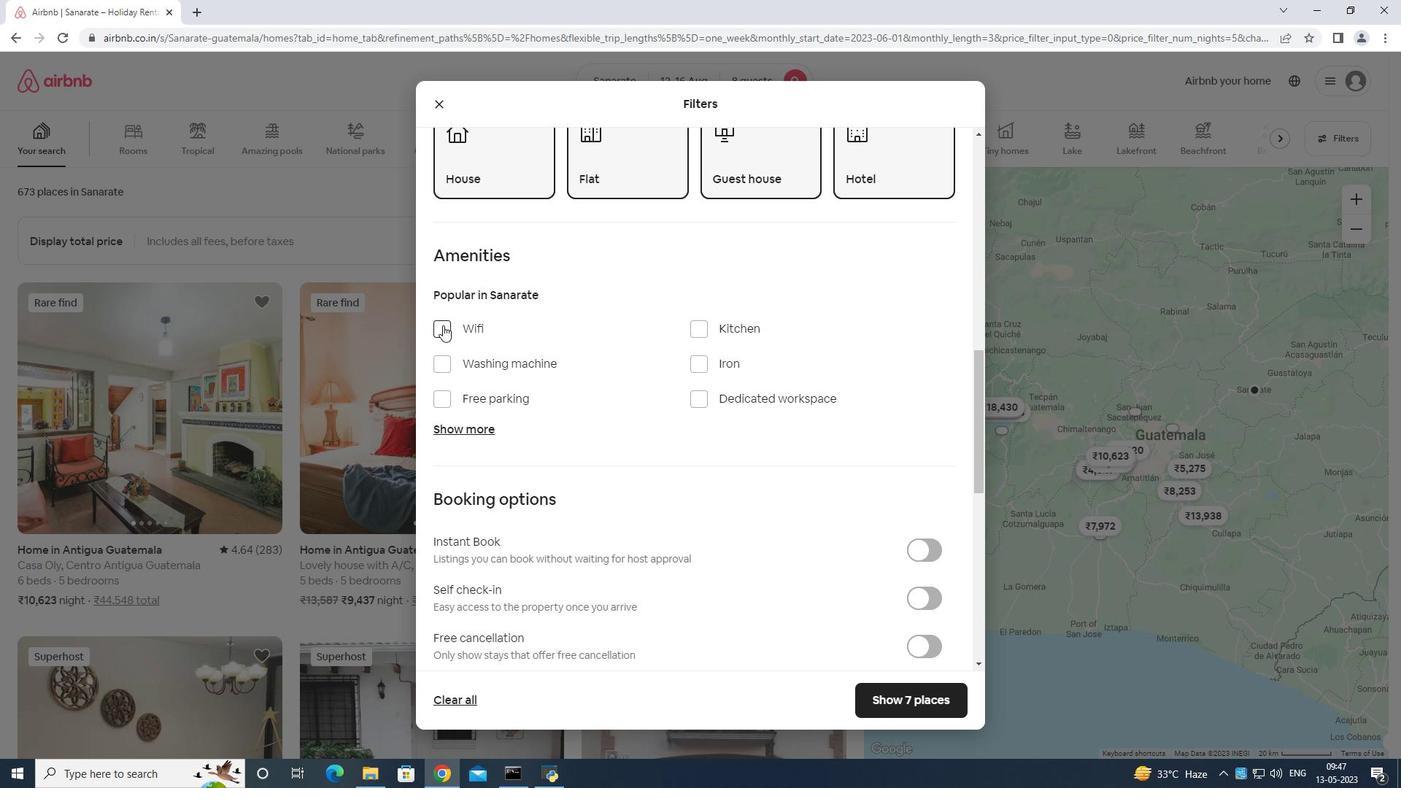
Action: Mouse moved to (446, 397)
Screenshot: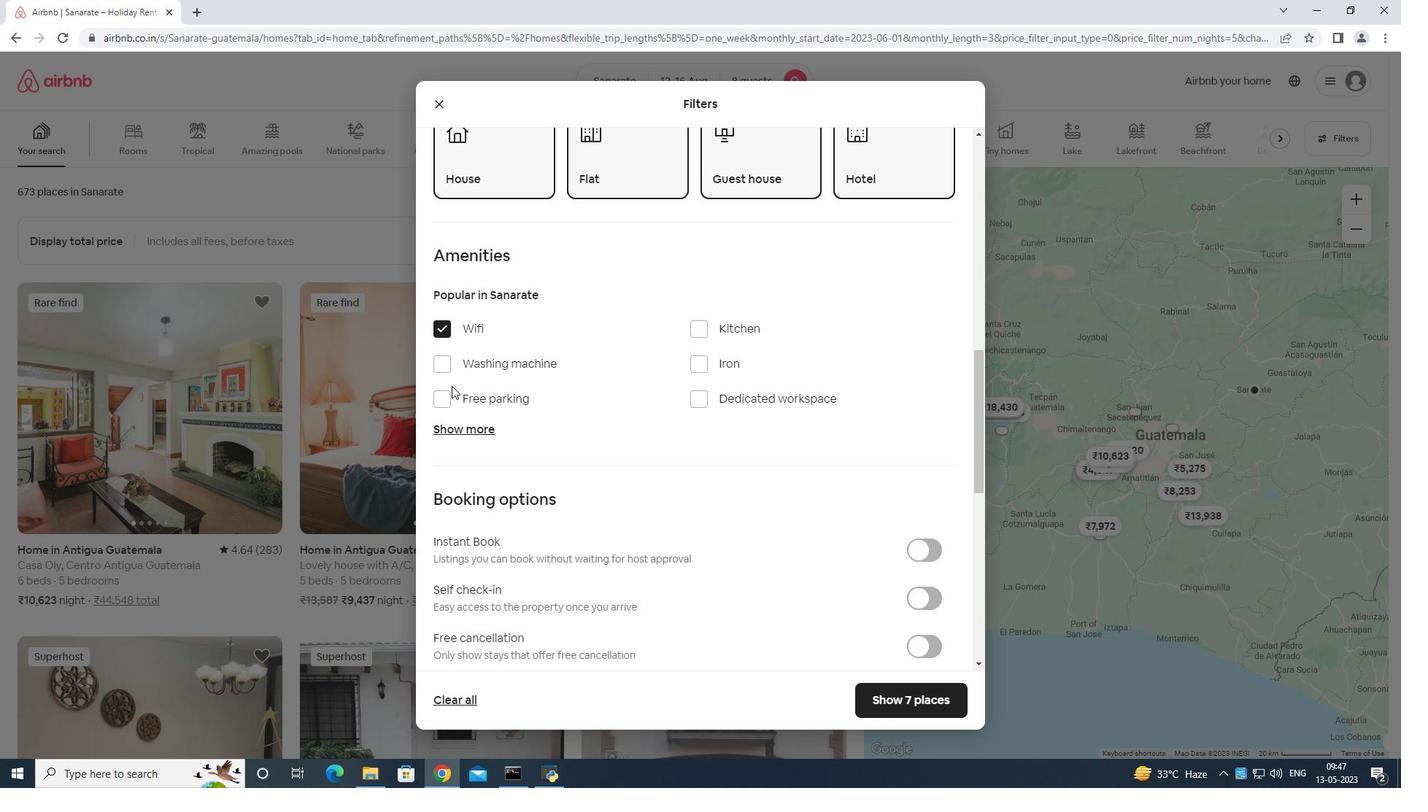 
Action: Mouse pressed left at (446, 397)
Screenshot: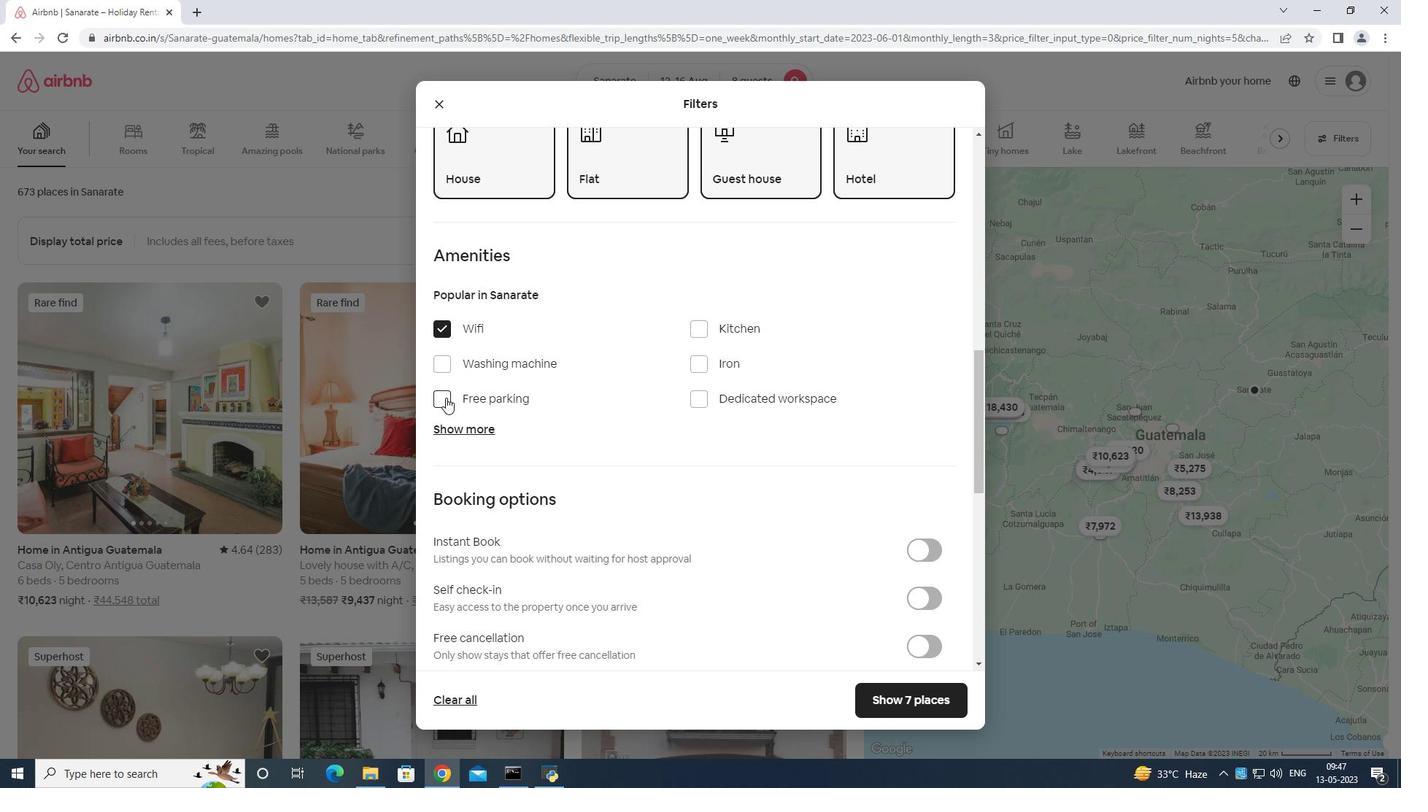 
Action: Mouse moved to (454, 427)
Screenshot: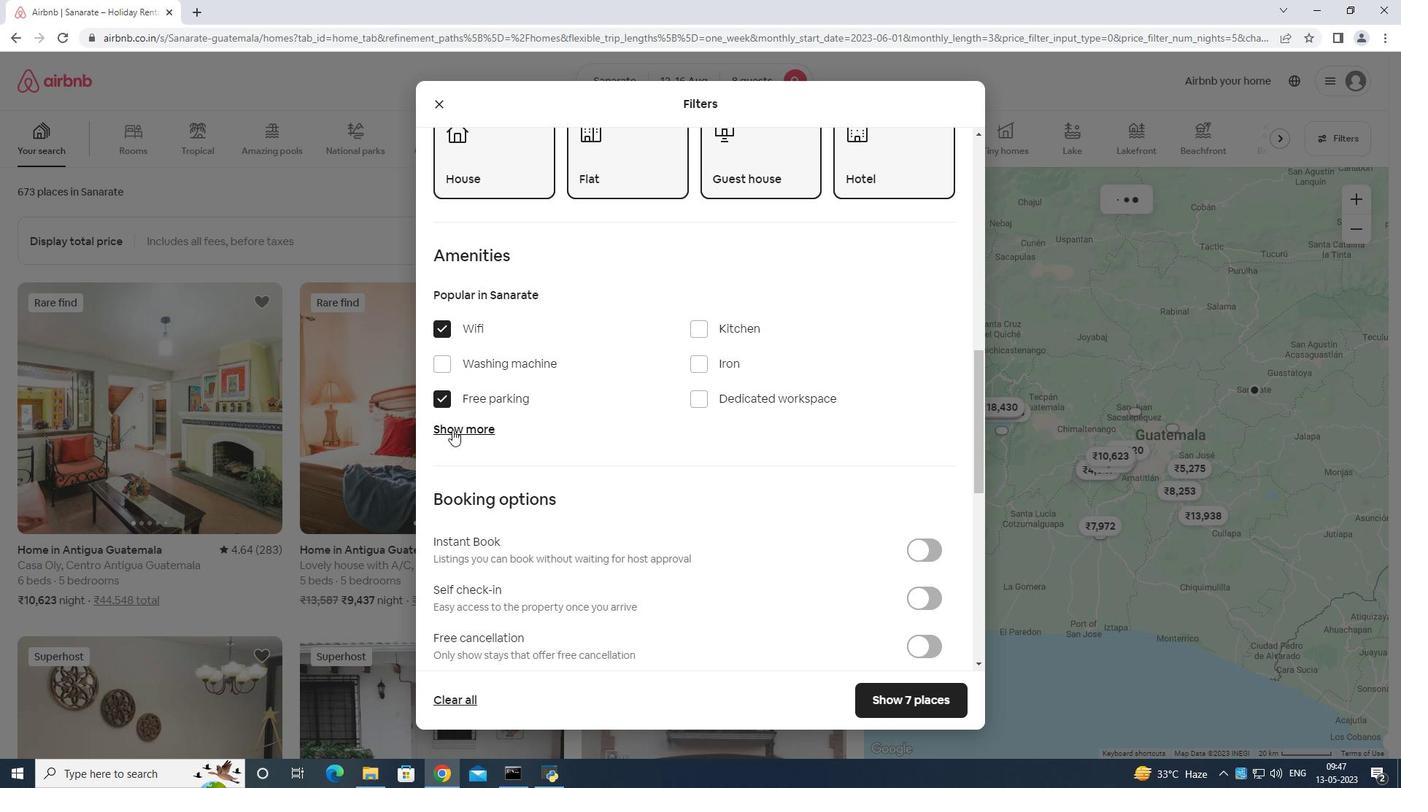 
Action: Mouse pressed left at (454, 427)
Screenshot: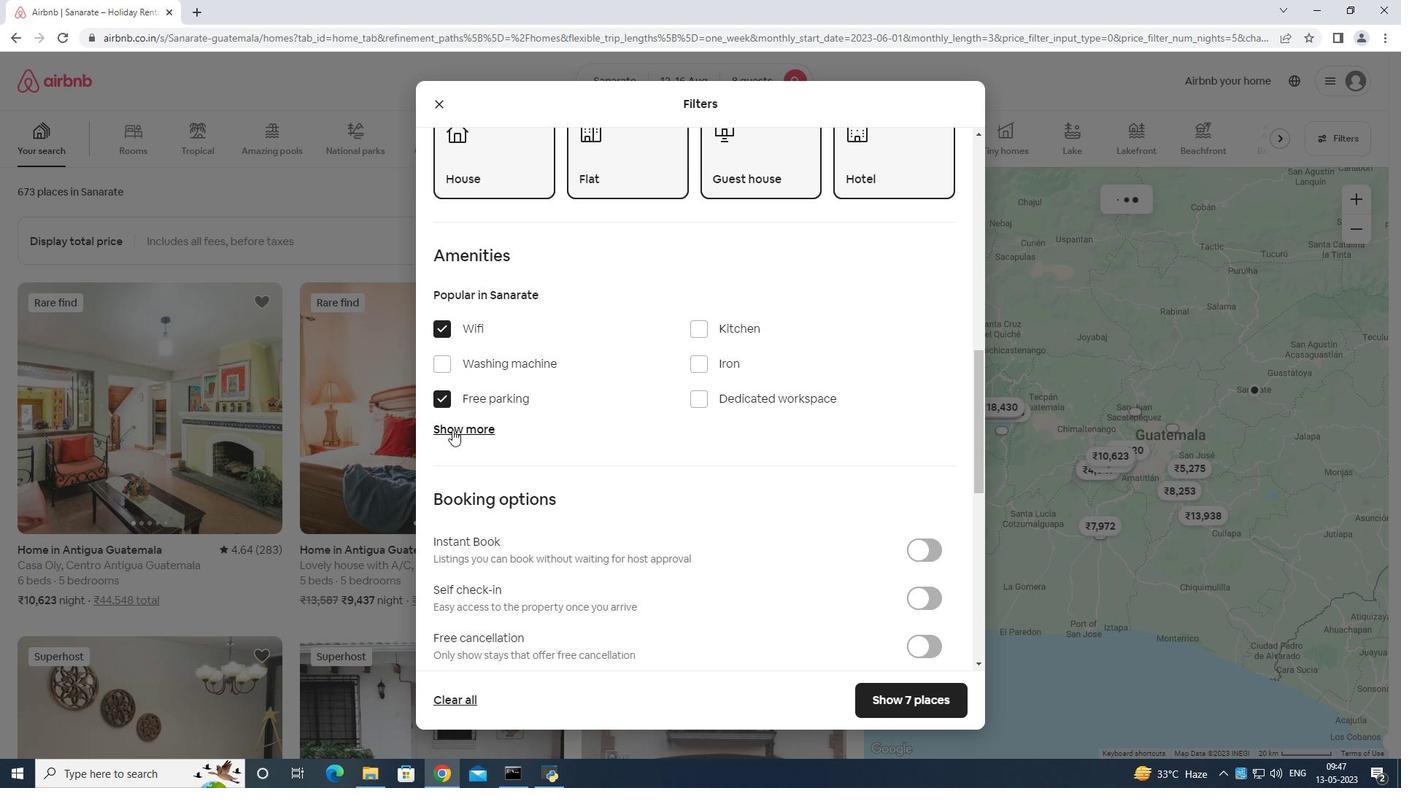 
Action: Mouse moved to (465, 425)
Screenshot: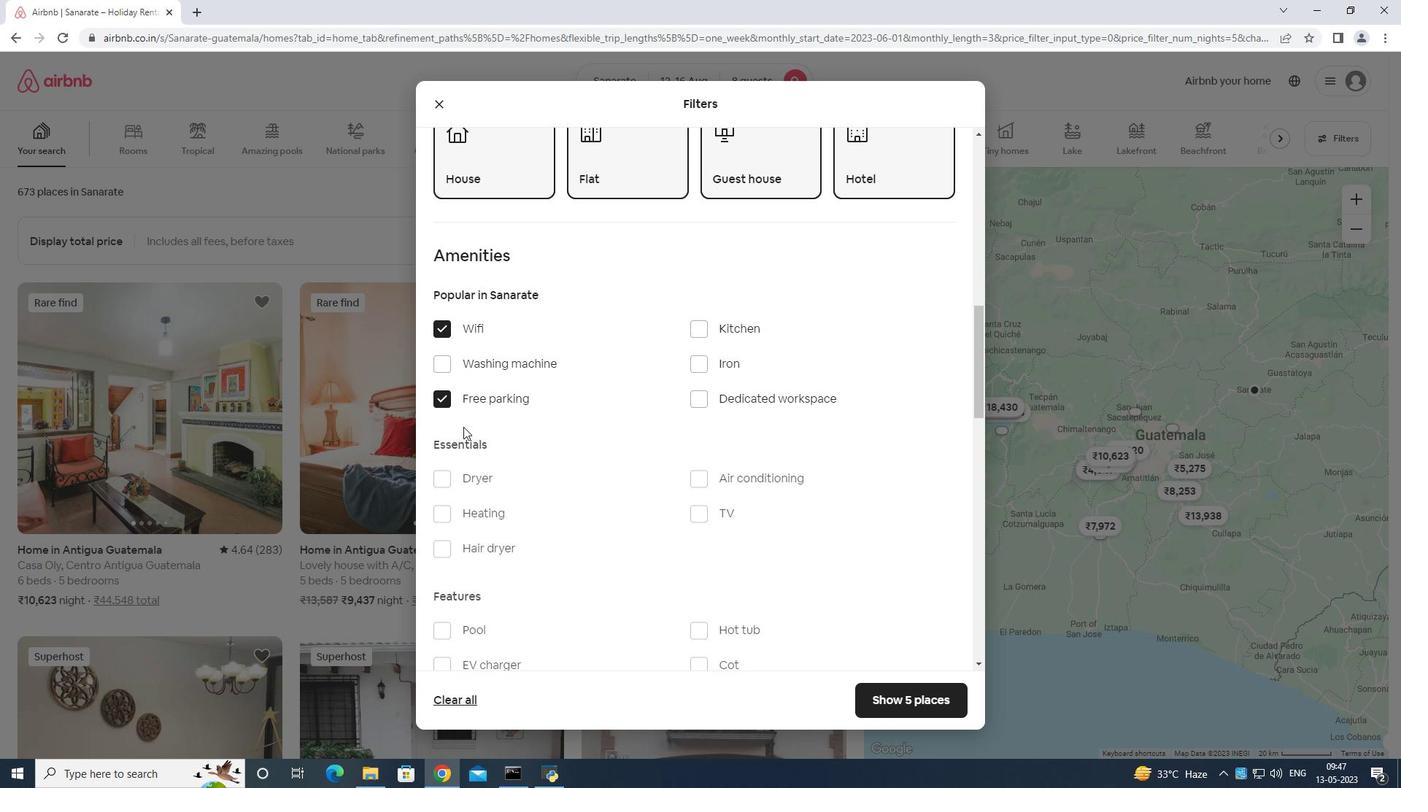 
Action: Mouse scrolled (465, 424) with delta (0, 0)
Screenshot: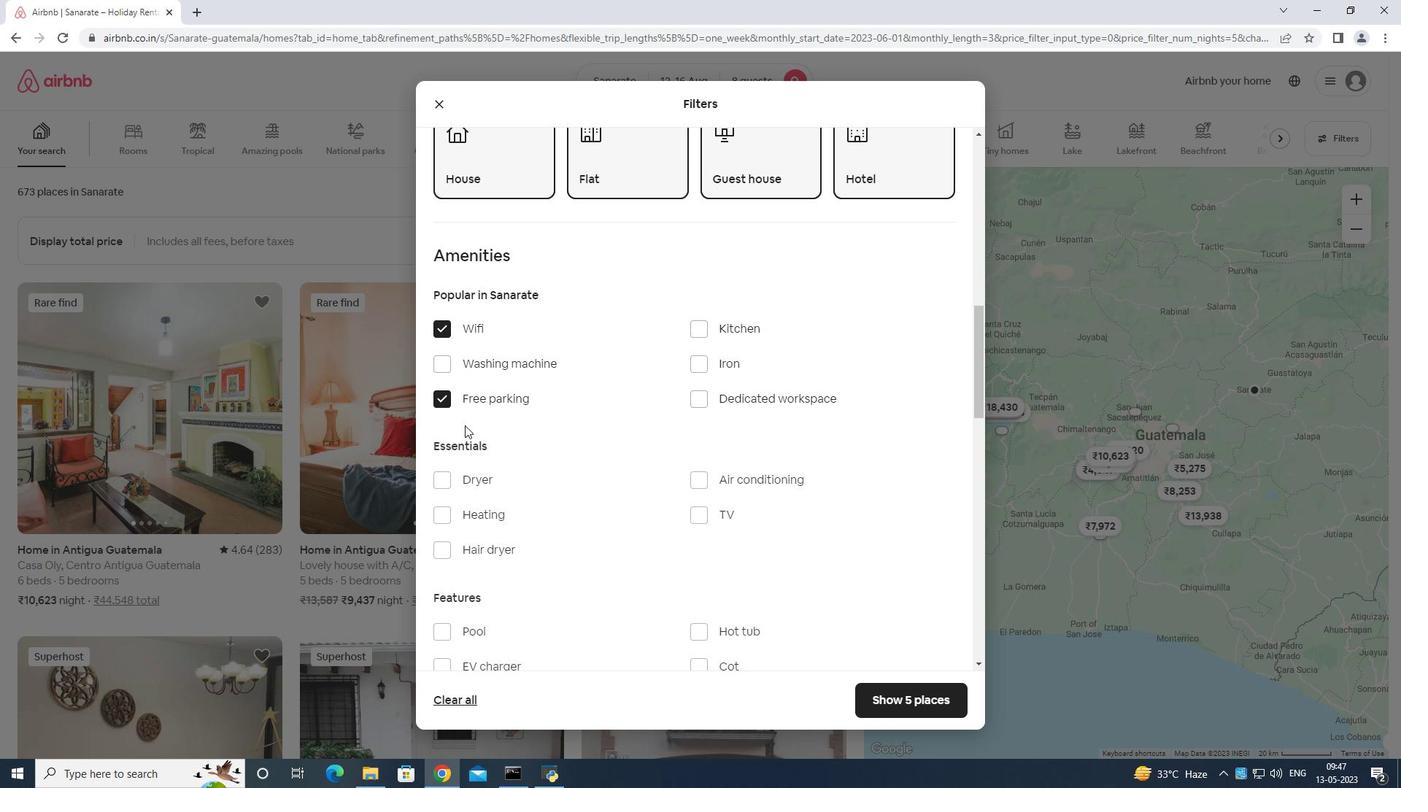 
Action: Mouse moved to (467, 424)
Screenshot: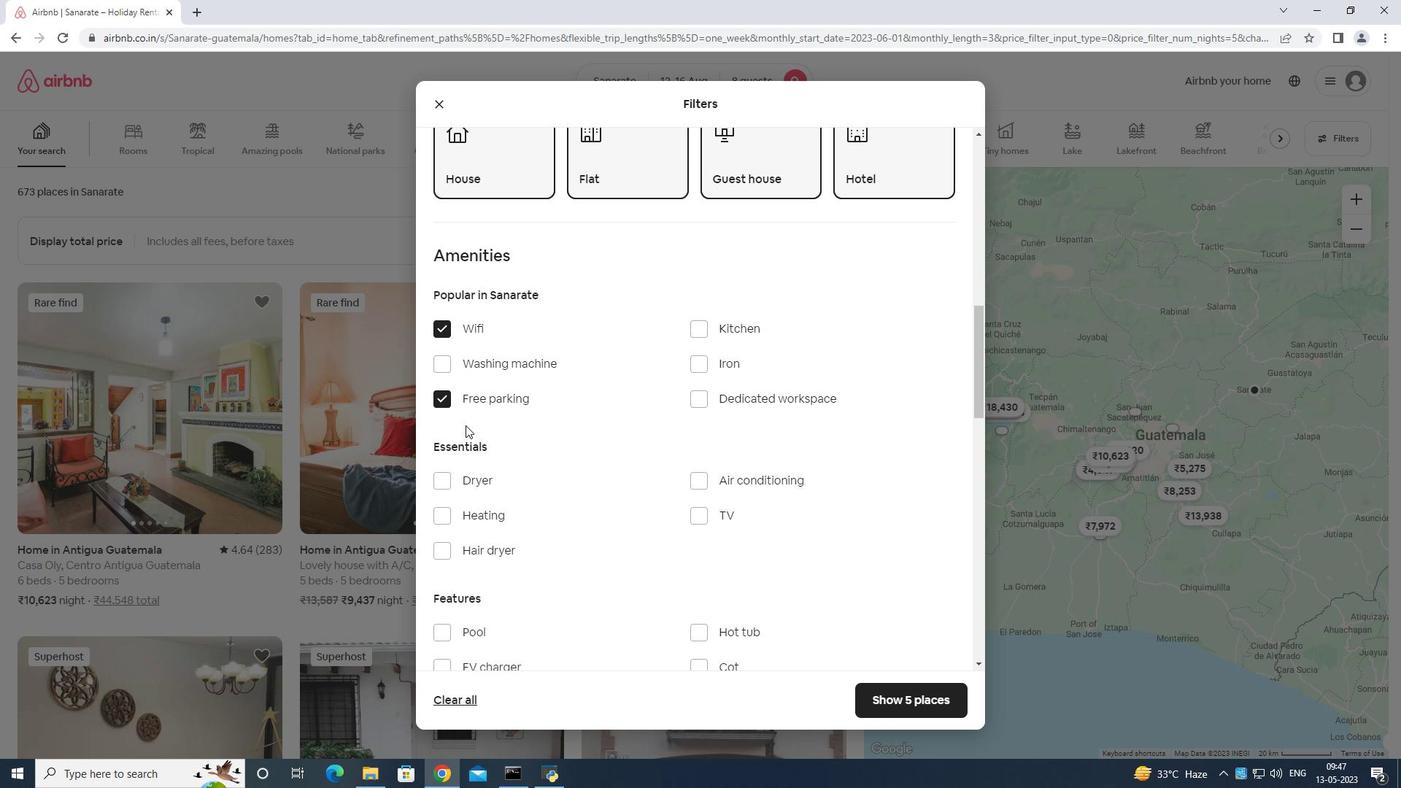 
Action: Mouse scrolled (467, 424) with delta (0, 0)
Screenshot: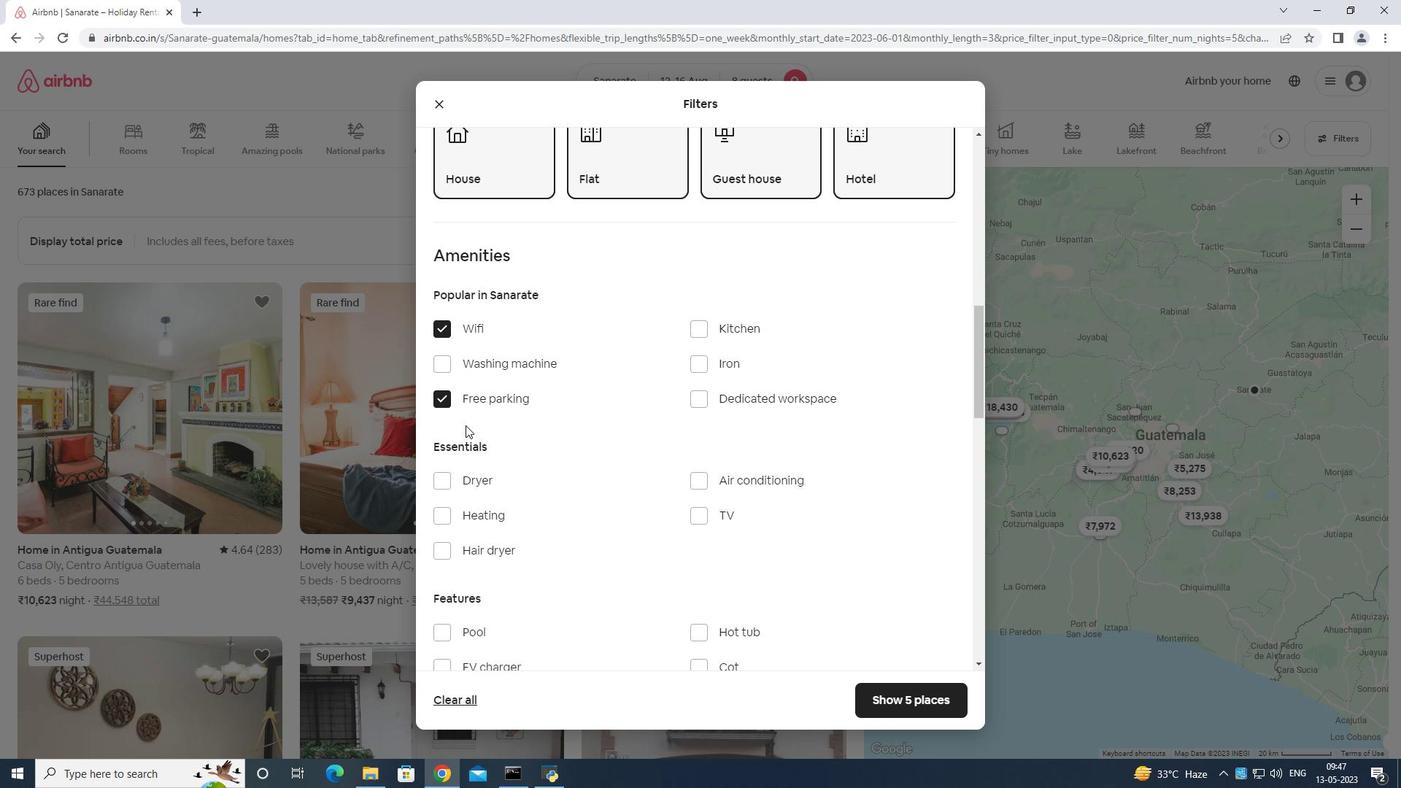 
Action: Mouse moved to (695, 367)
Screenshot: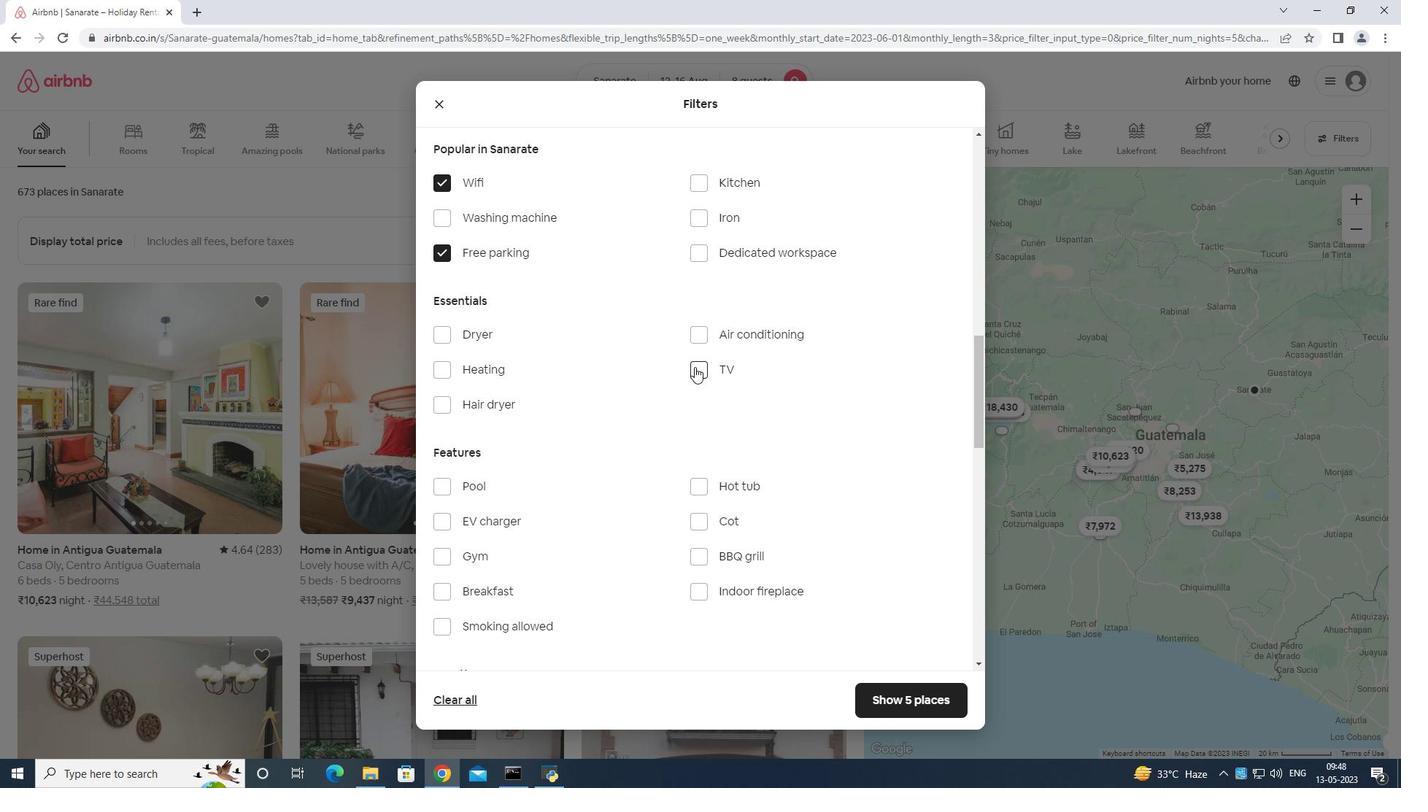 
Action: Mouse pressed left at (695, 367)
Screenshot: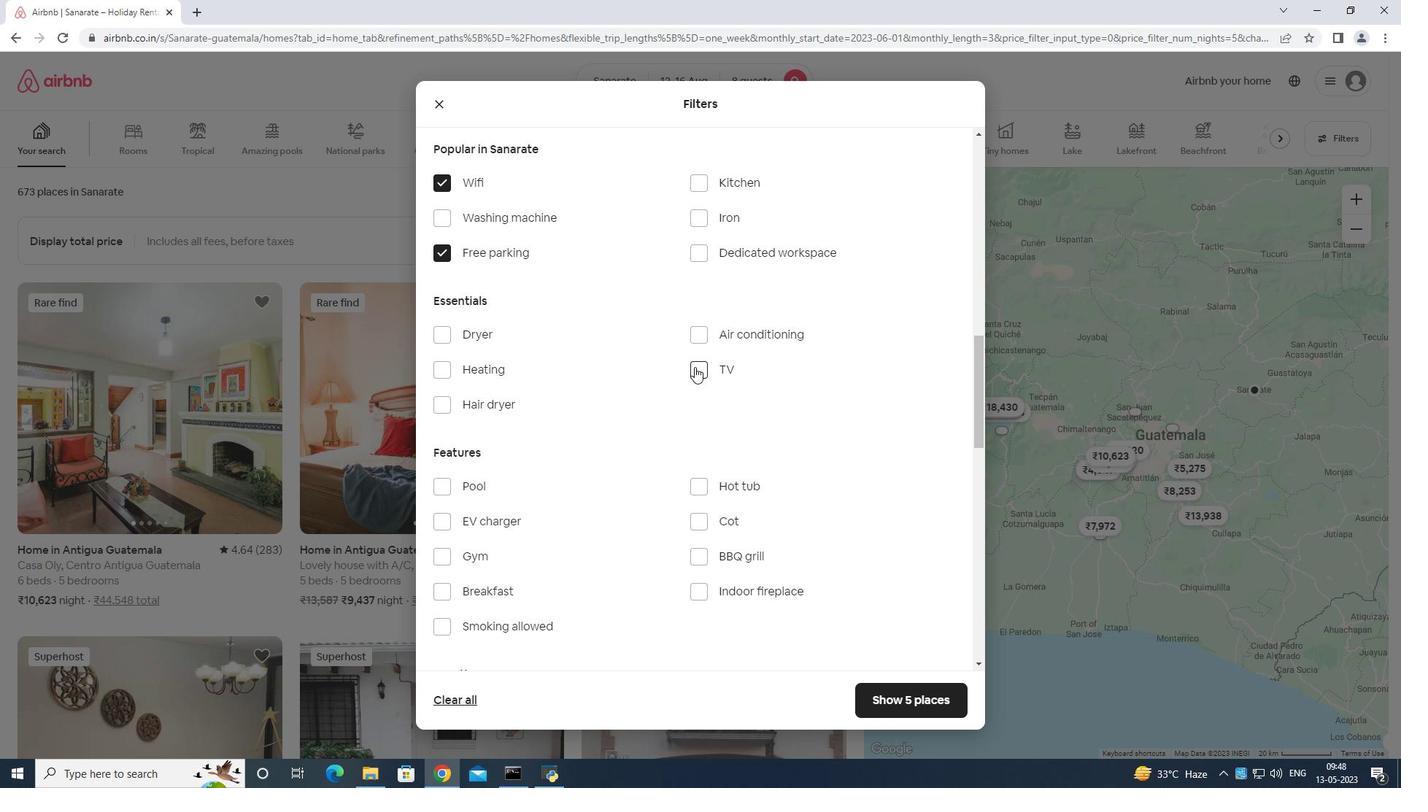 
Action: Mouse moved to (708, 361)
Screenshot: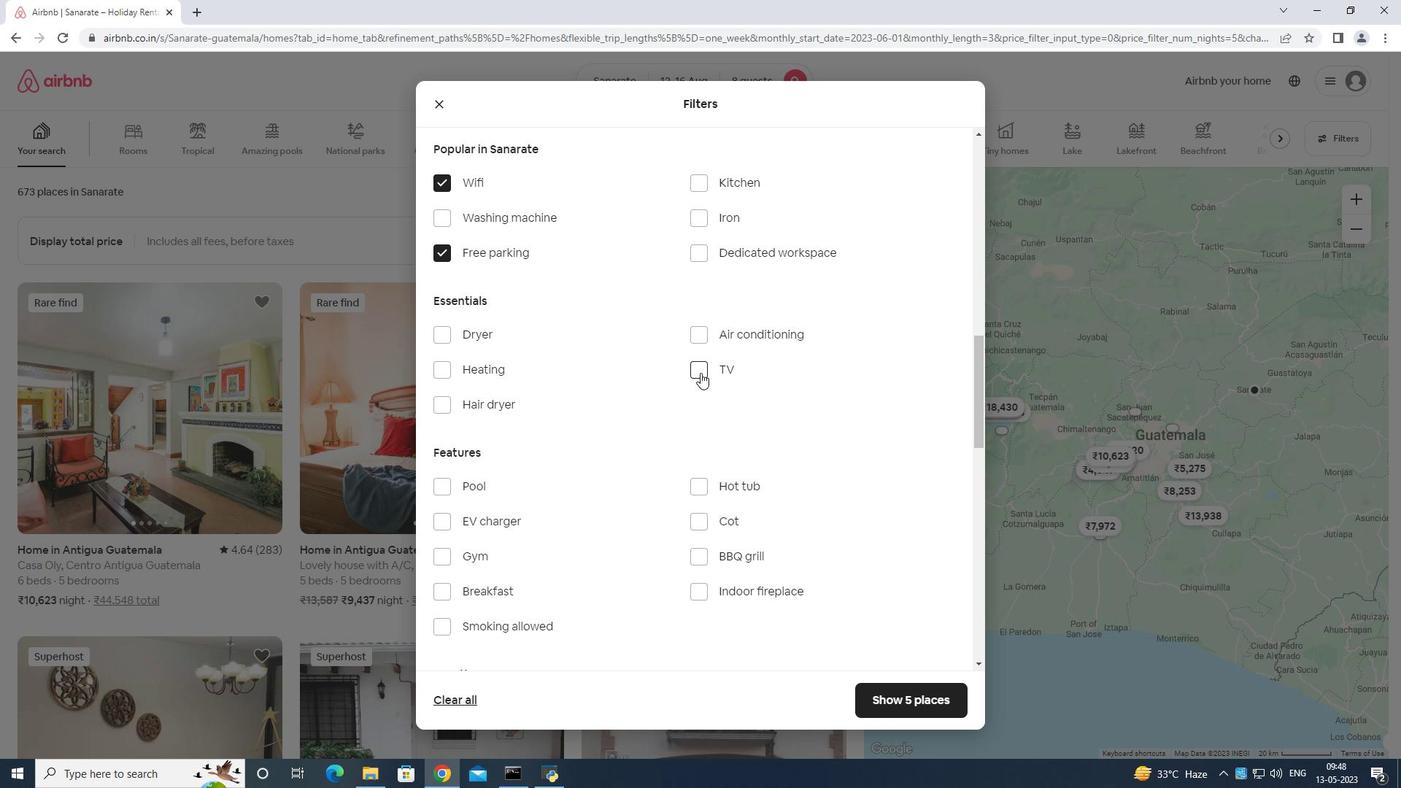 
Action: Mouse scrolled (708, 360) with delta (0, 0)
Screenshot: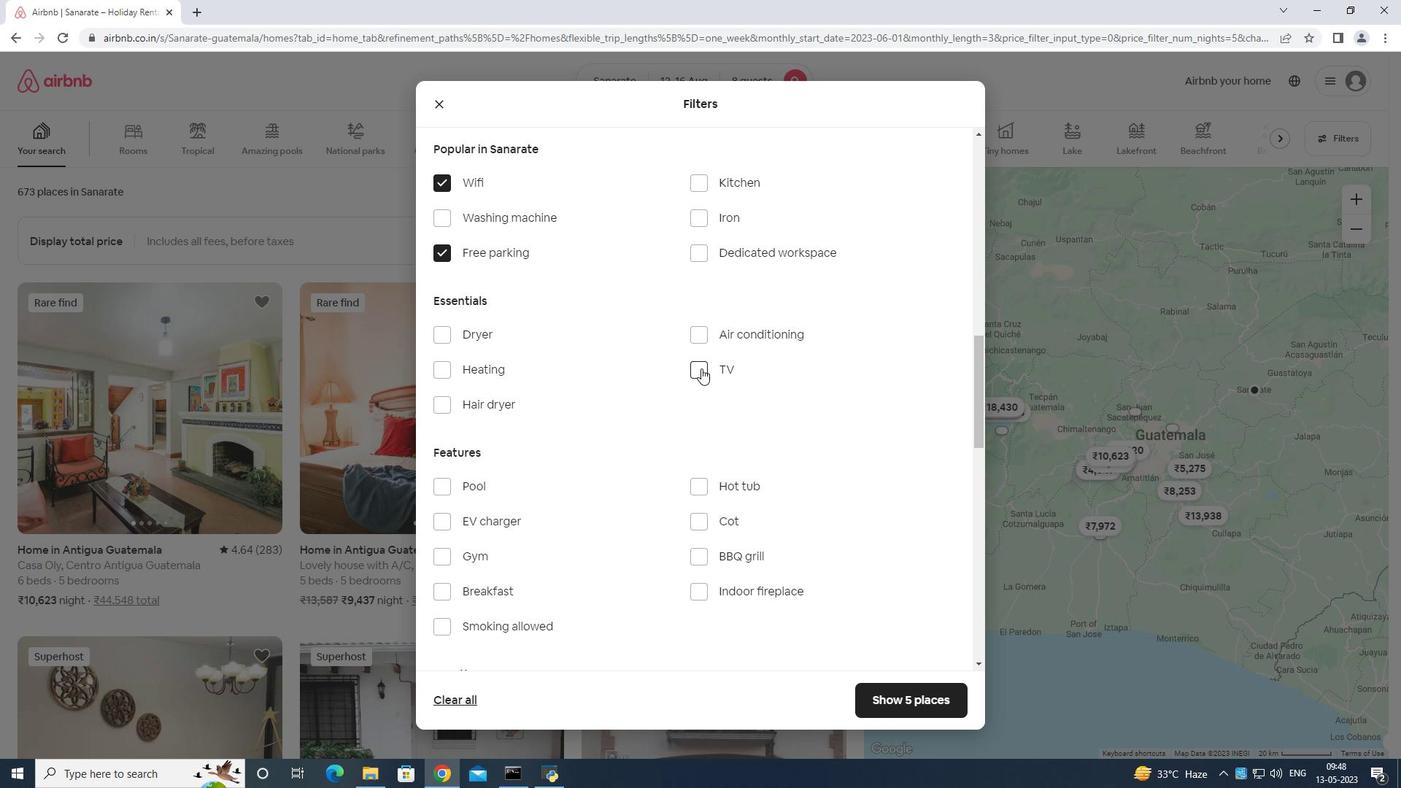 
Action: Mouse scrolled (708, 360) with delta (0, 0)
Screenshot: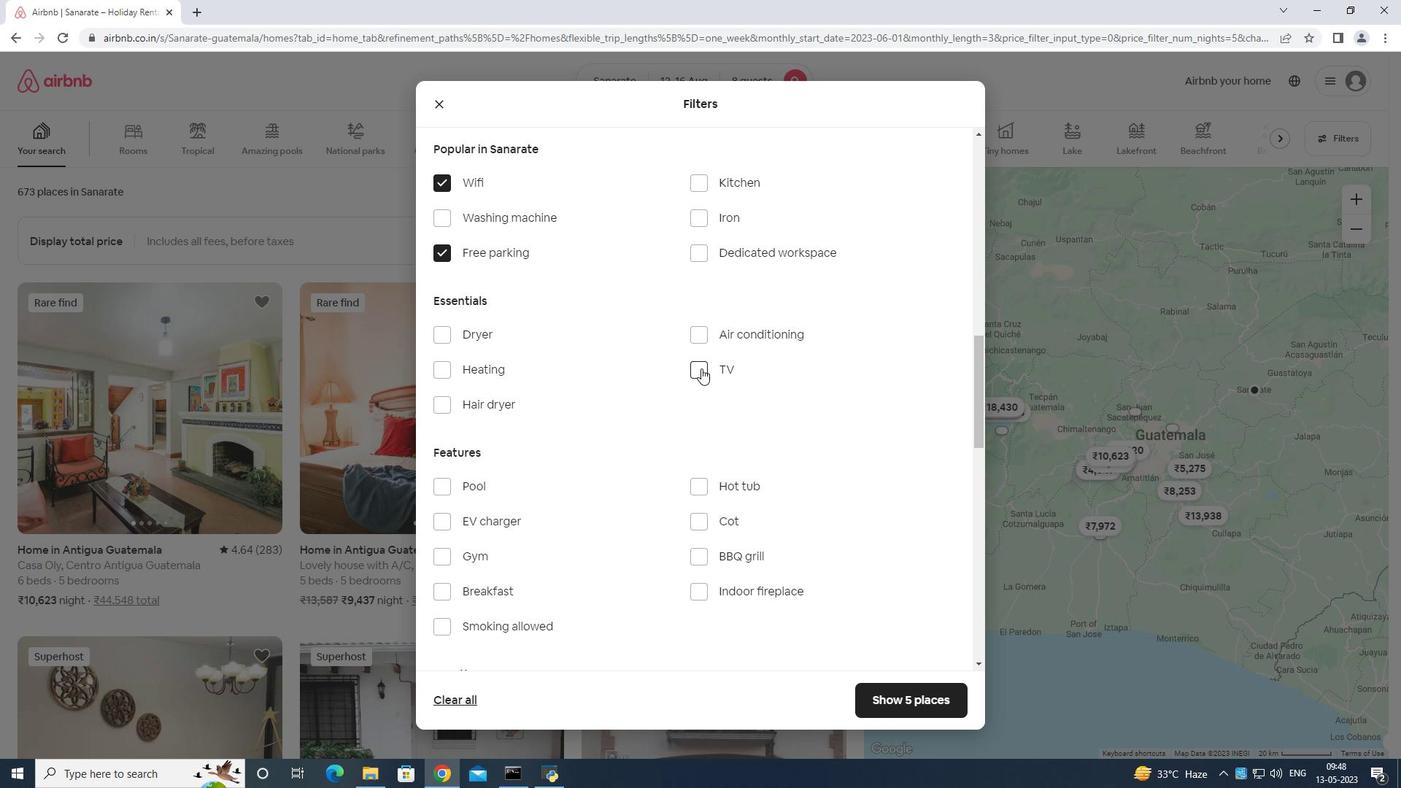 
Action: Mouse scrolled (708, 360) with delta (0, 0)
Screenshot: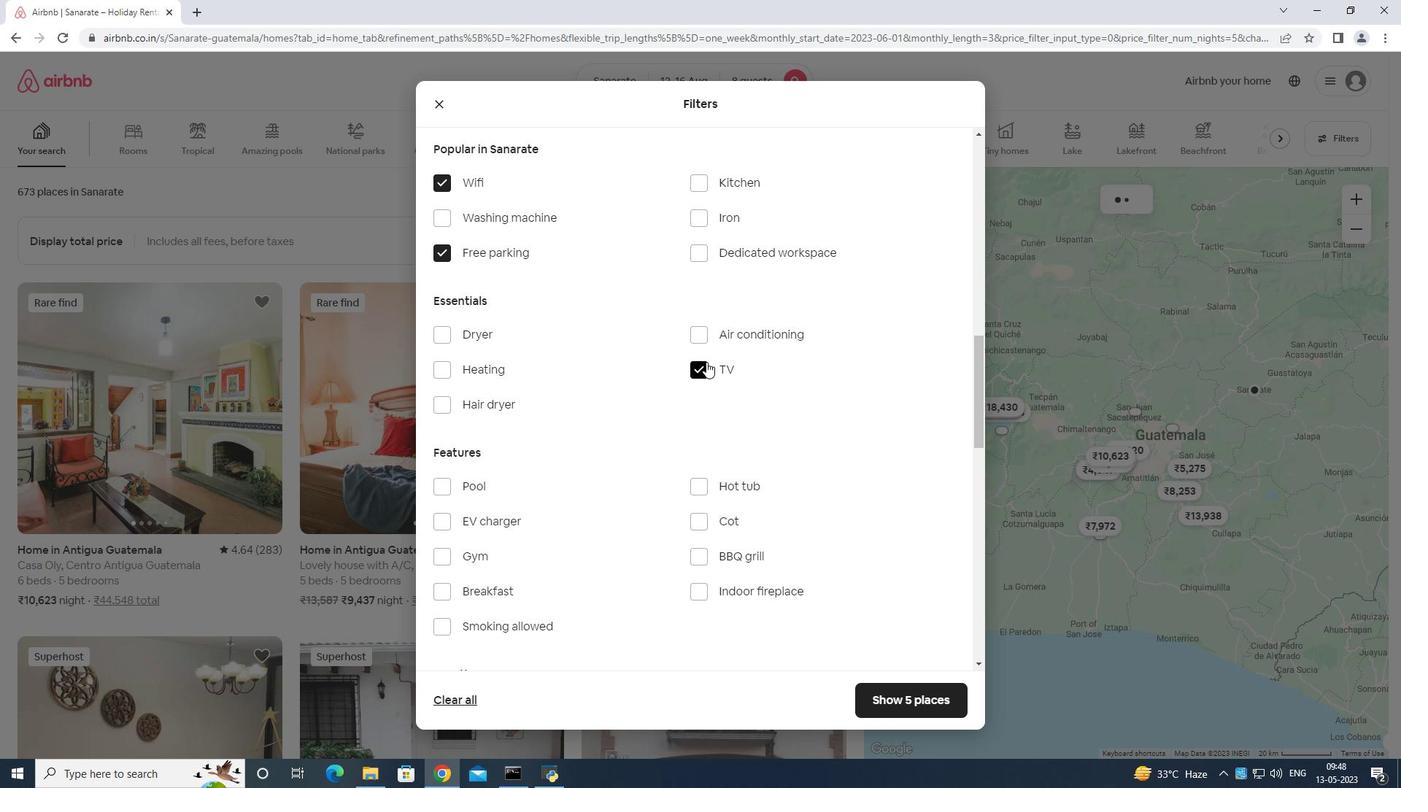 
Action: Mouse moved to (441, 337)
Screenshot: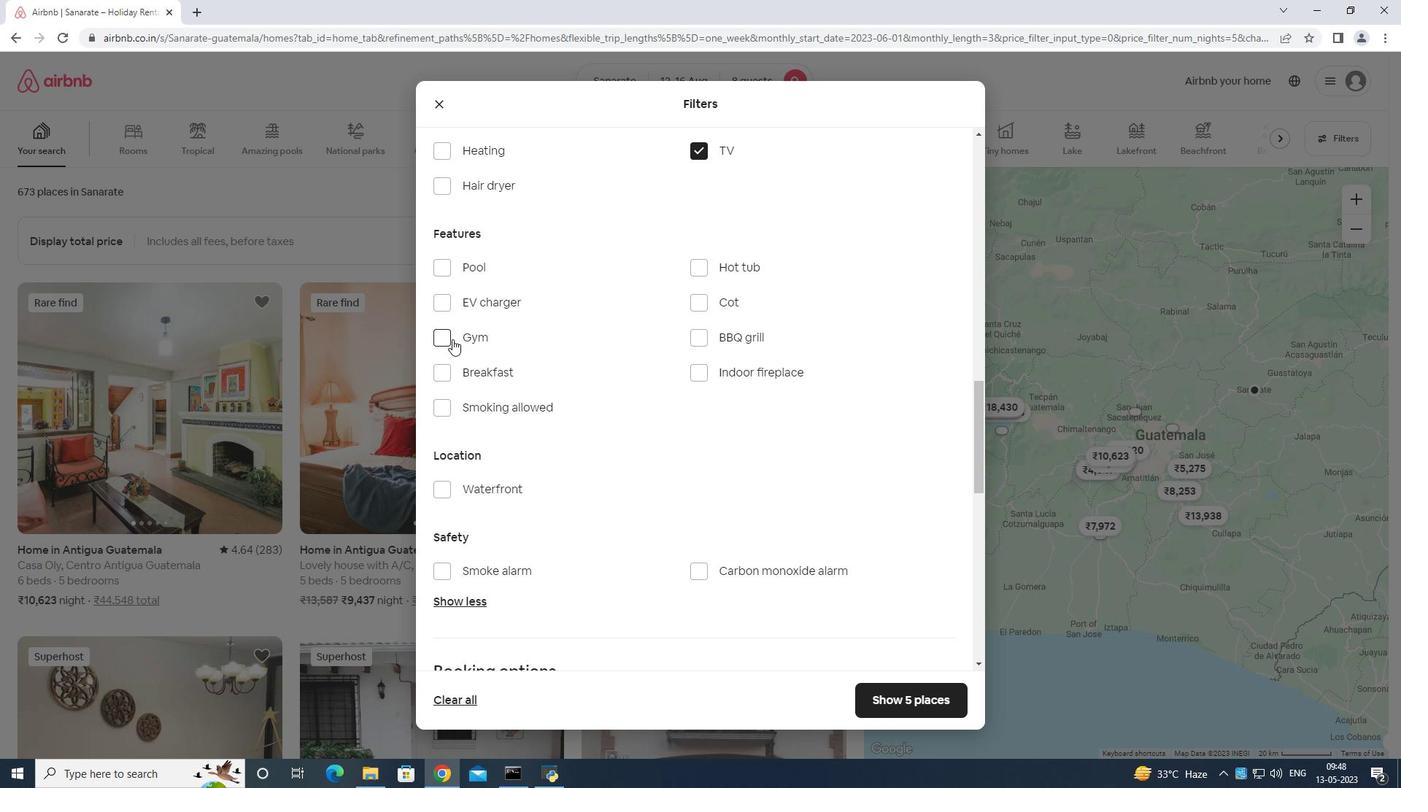 
Action: Mouse pressed left at (441, 337)
Screenshot: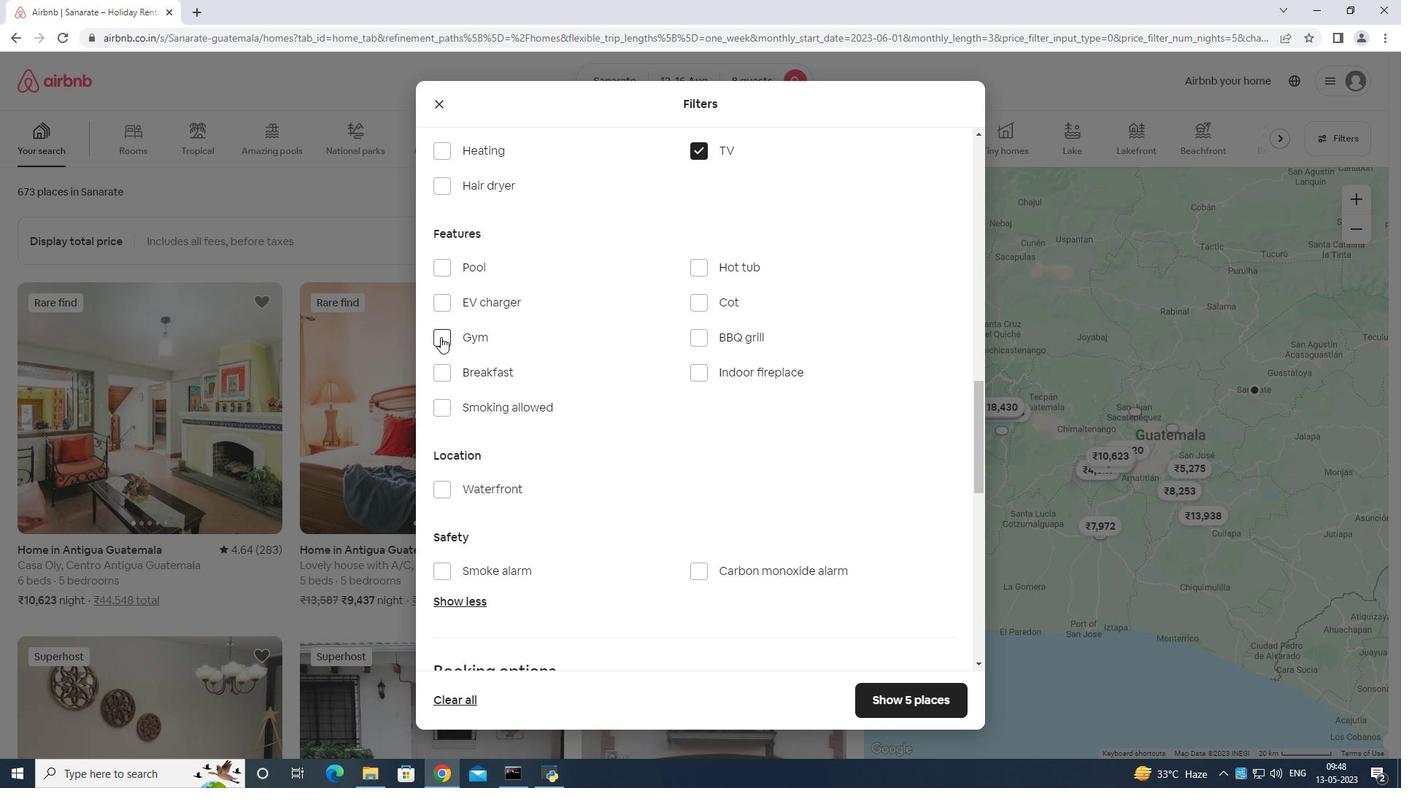
Action: Mouse moved to (443, 374)
Screenshot: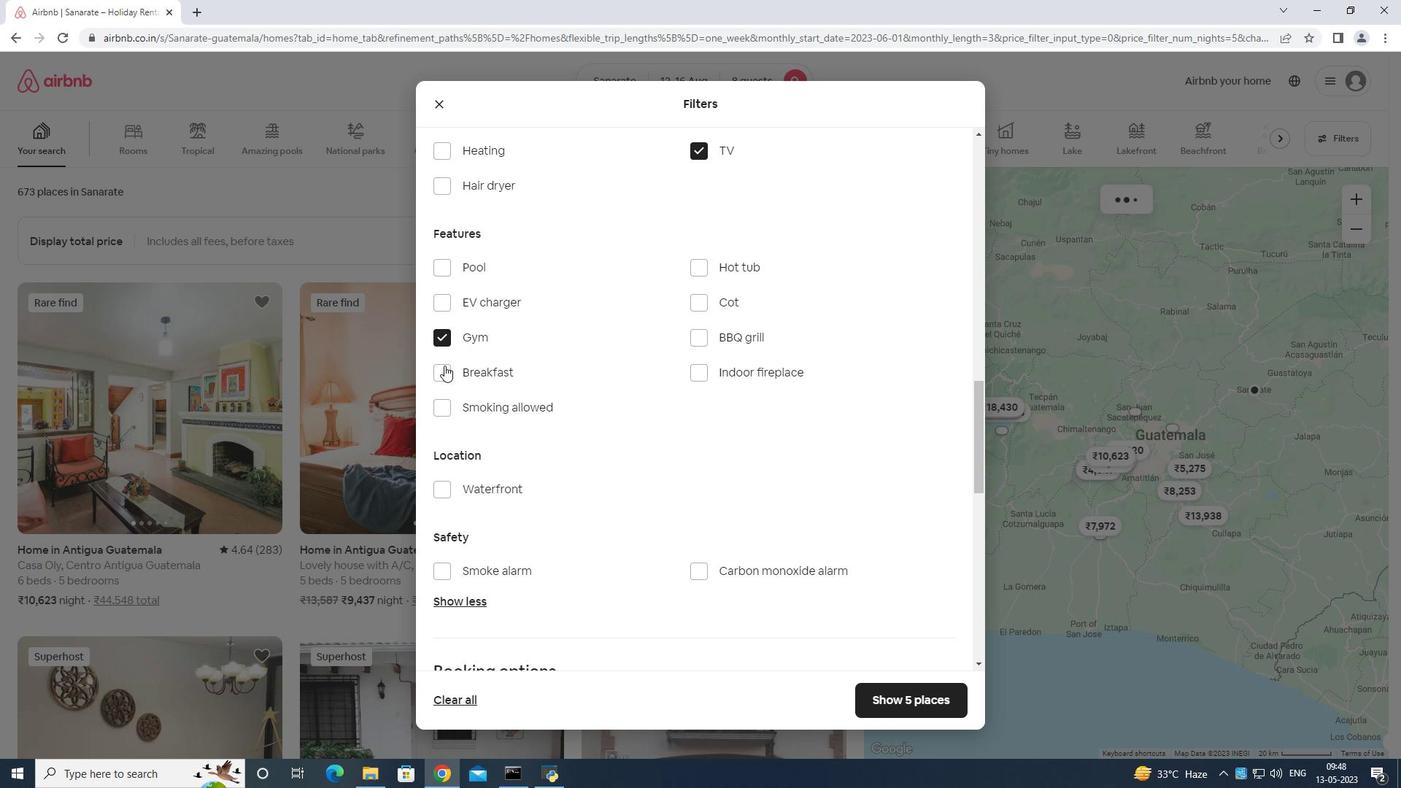 
Action: Mouse pressed left at (443, 374)
Screenshot: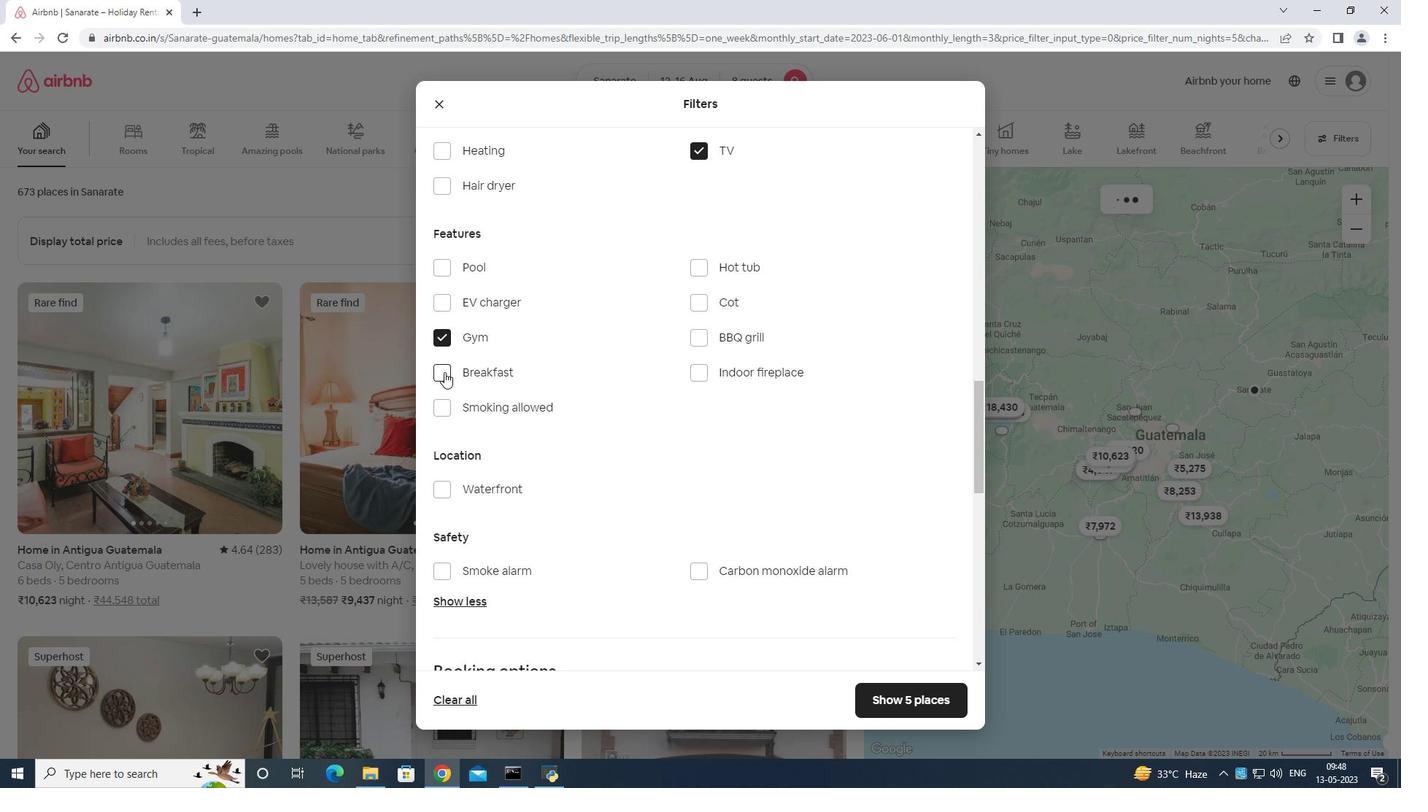 
Action: Mouse moved to (515, 356)
Screenshot: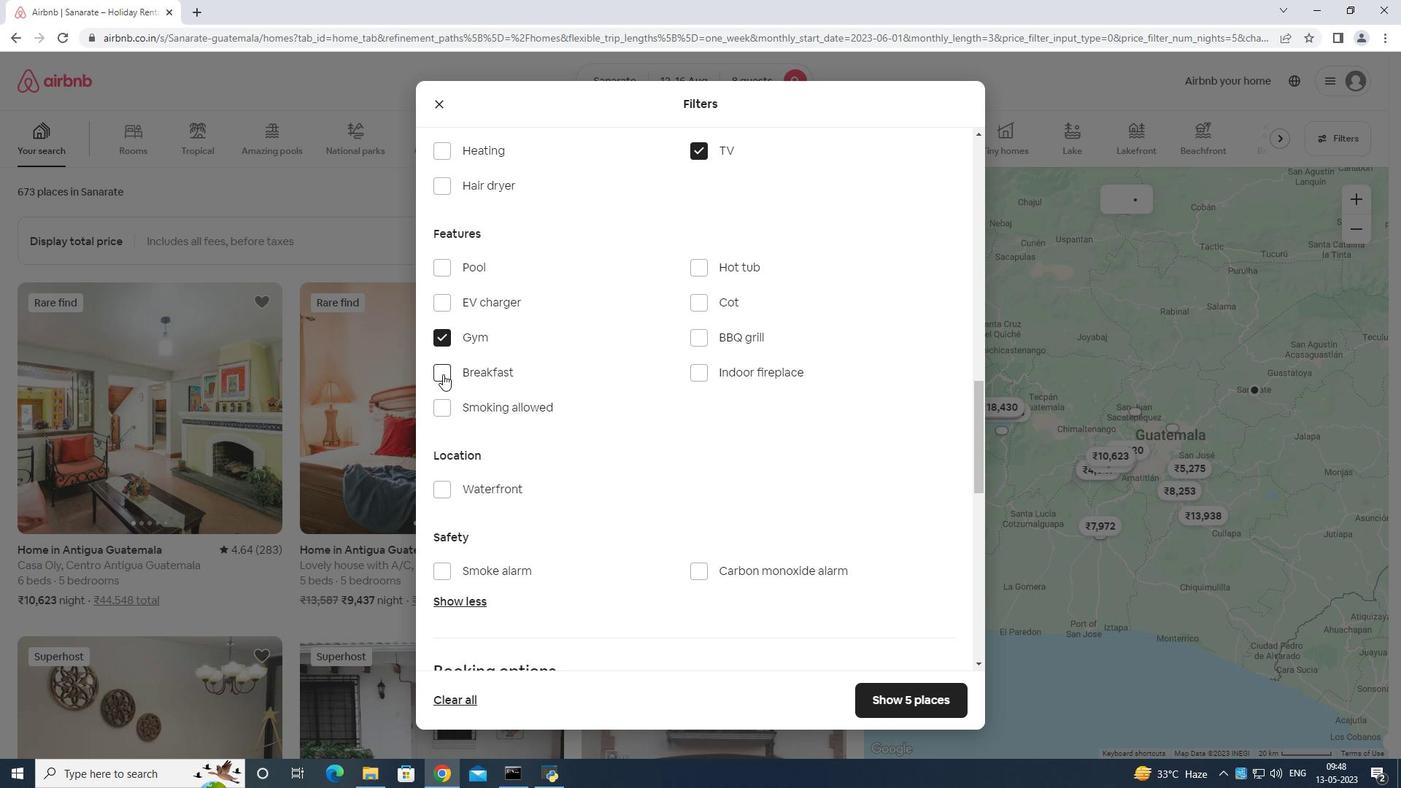 
Action: Mouse scrolled (515, 355) with delta (0, 0)
Screenshot: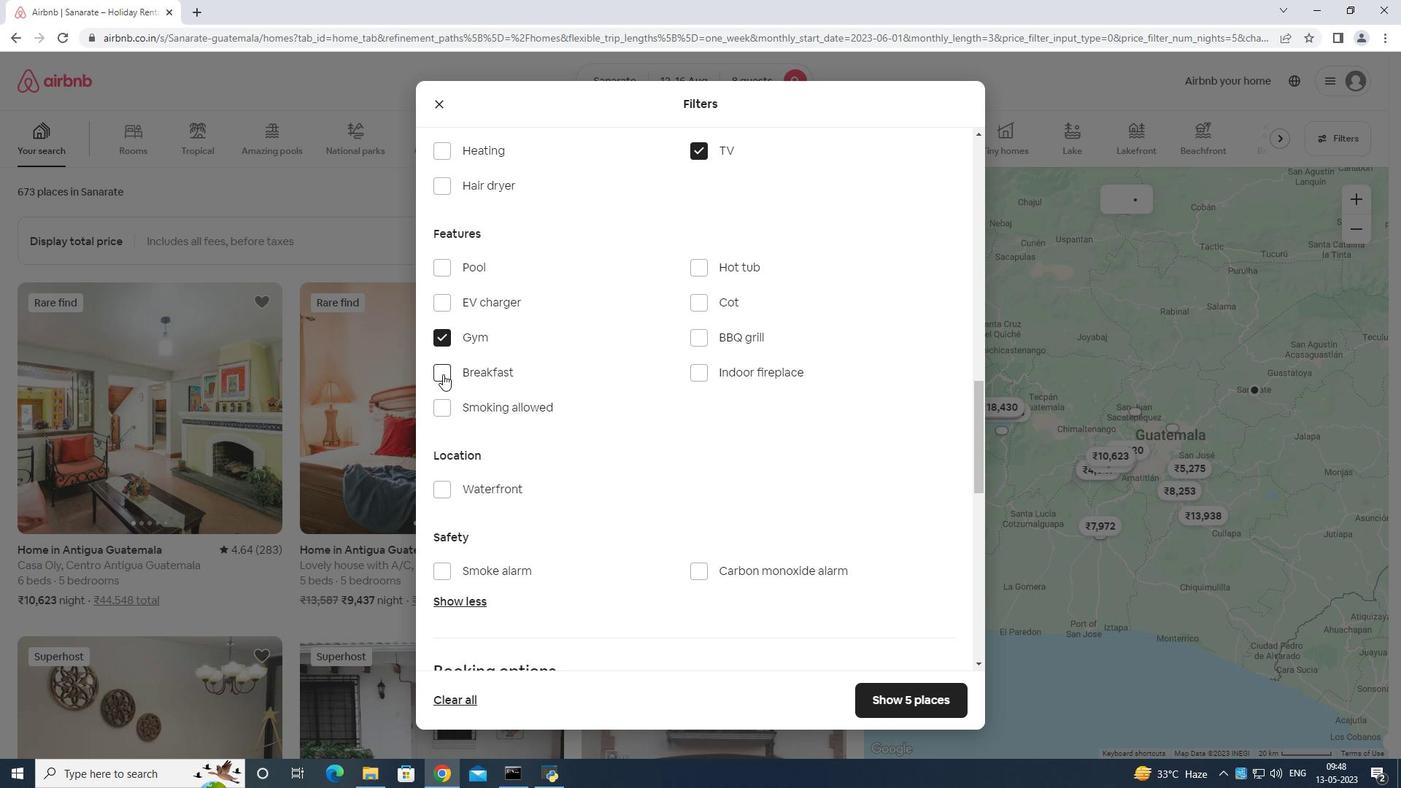 
Action: Mouse moved to (546, 356)
Screenshot: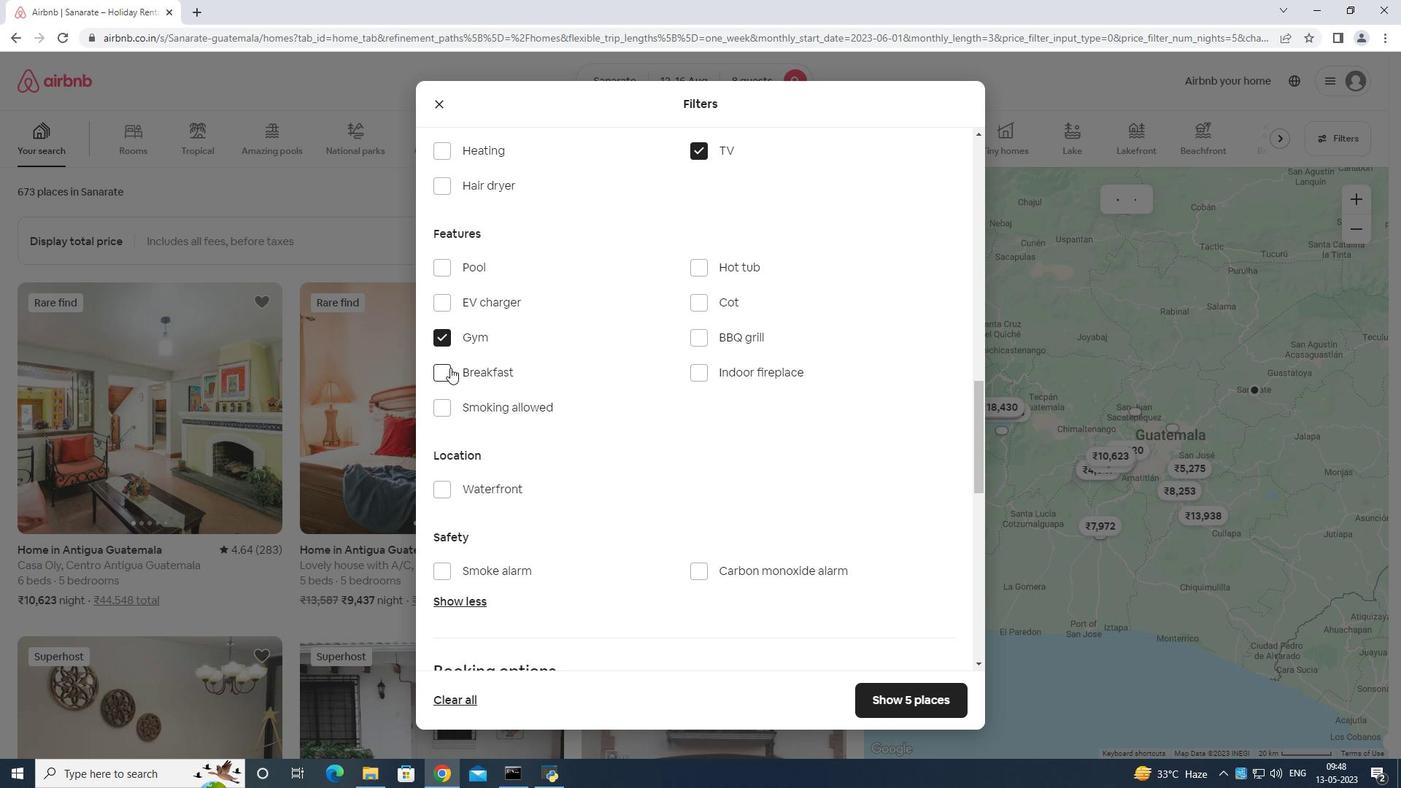 
Action: Mouse scrolled (546, 355) with delta (0, 0)
Screenshot: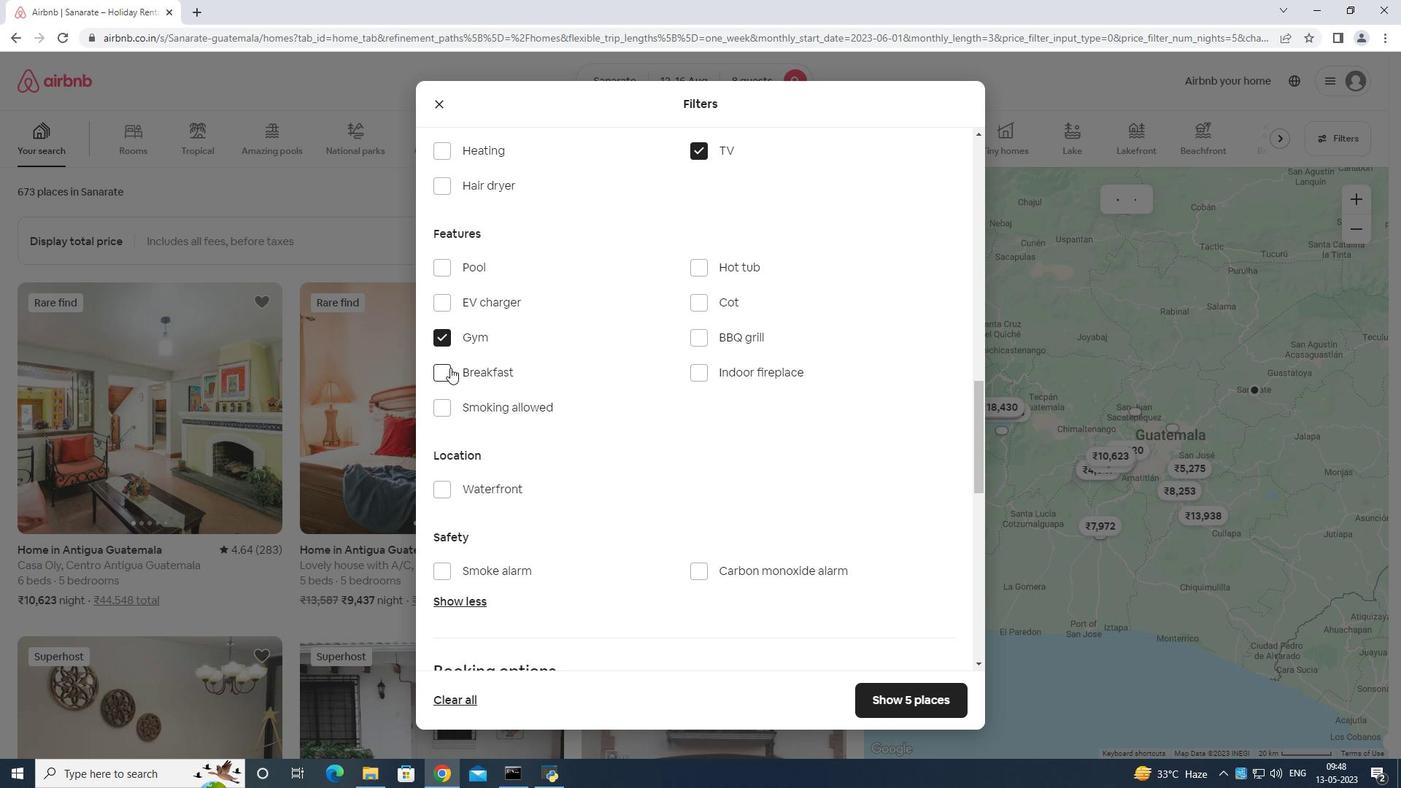 
Action: Mouse moved to (570, 358)
Screenshot: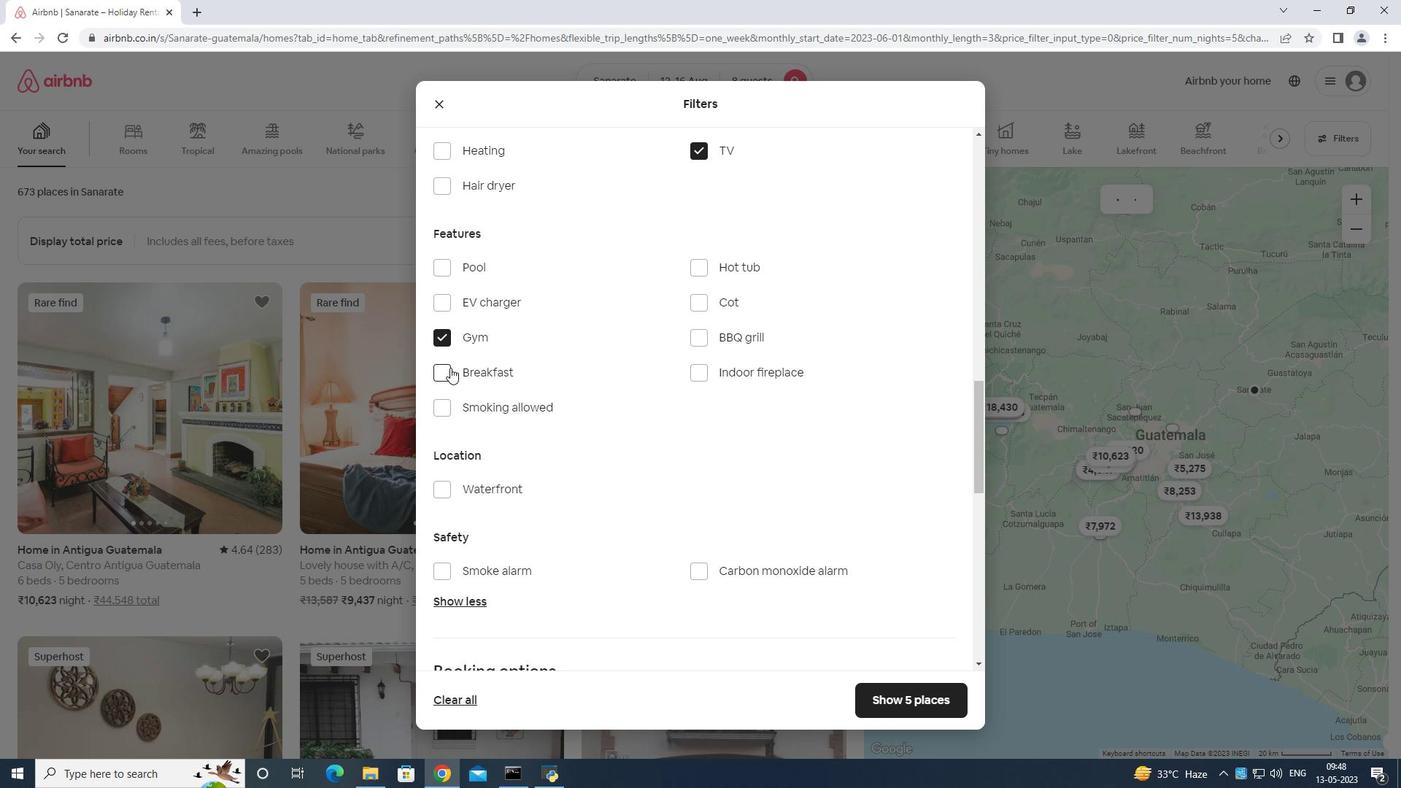 
Action: Mouse scrolled (570, 357) with delta (0, 0)
Screenshot: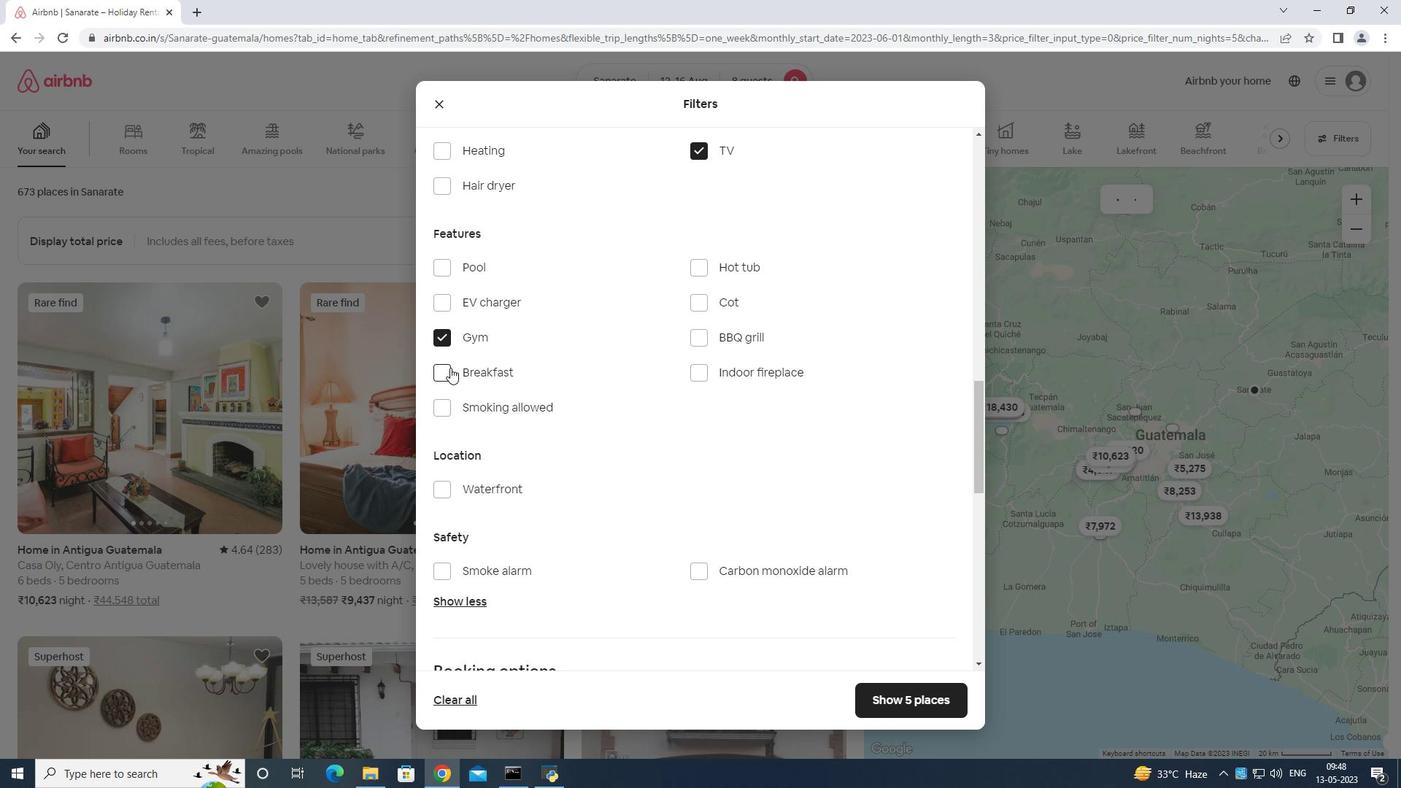 
Action: Mouse moved to (641, 351)
Screenshot: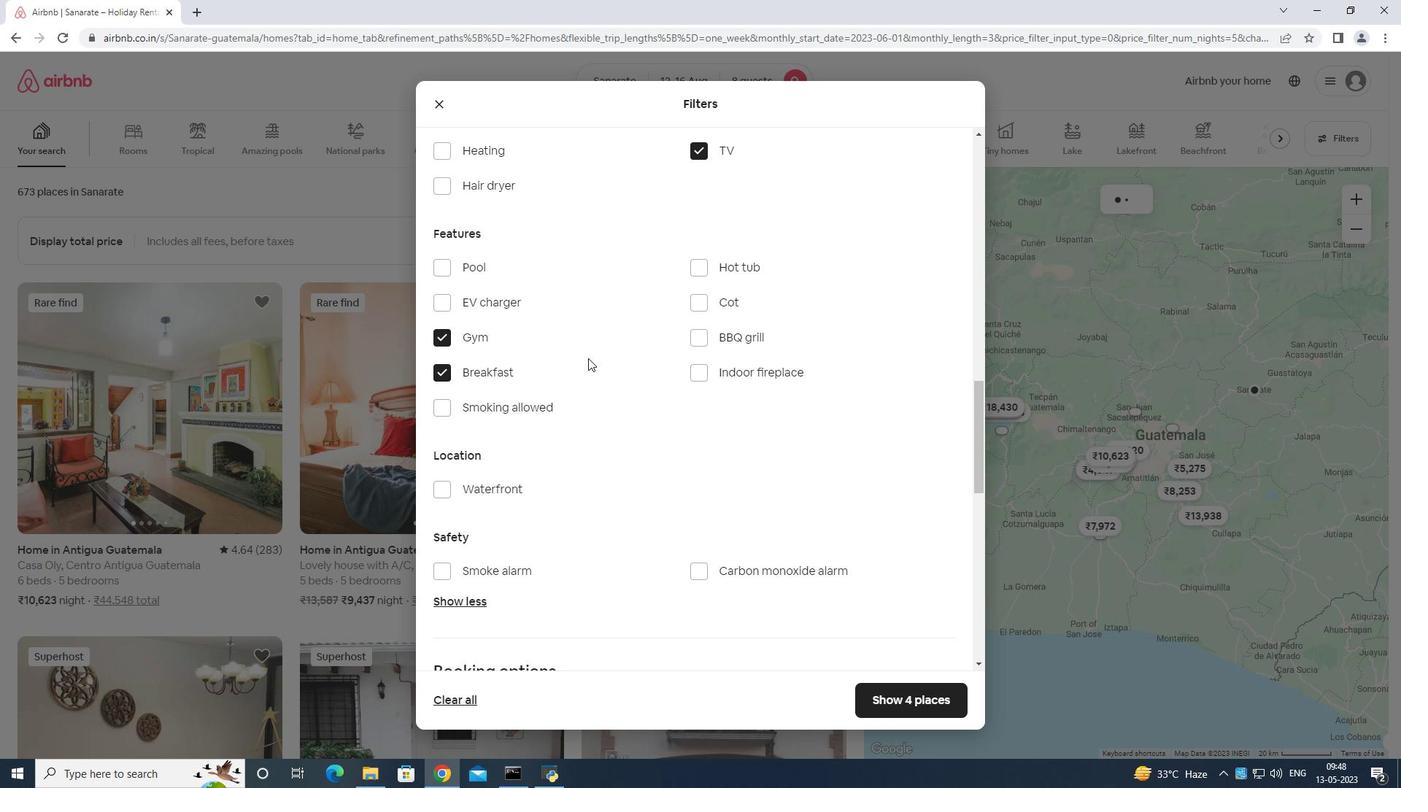 
Action: Mouse scrolled (641, 351) with delta (0, 0)
Screenshot: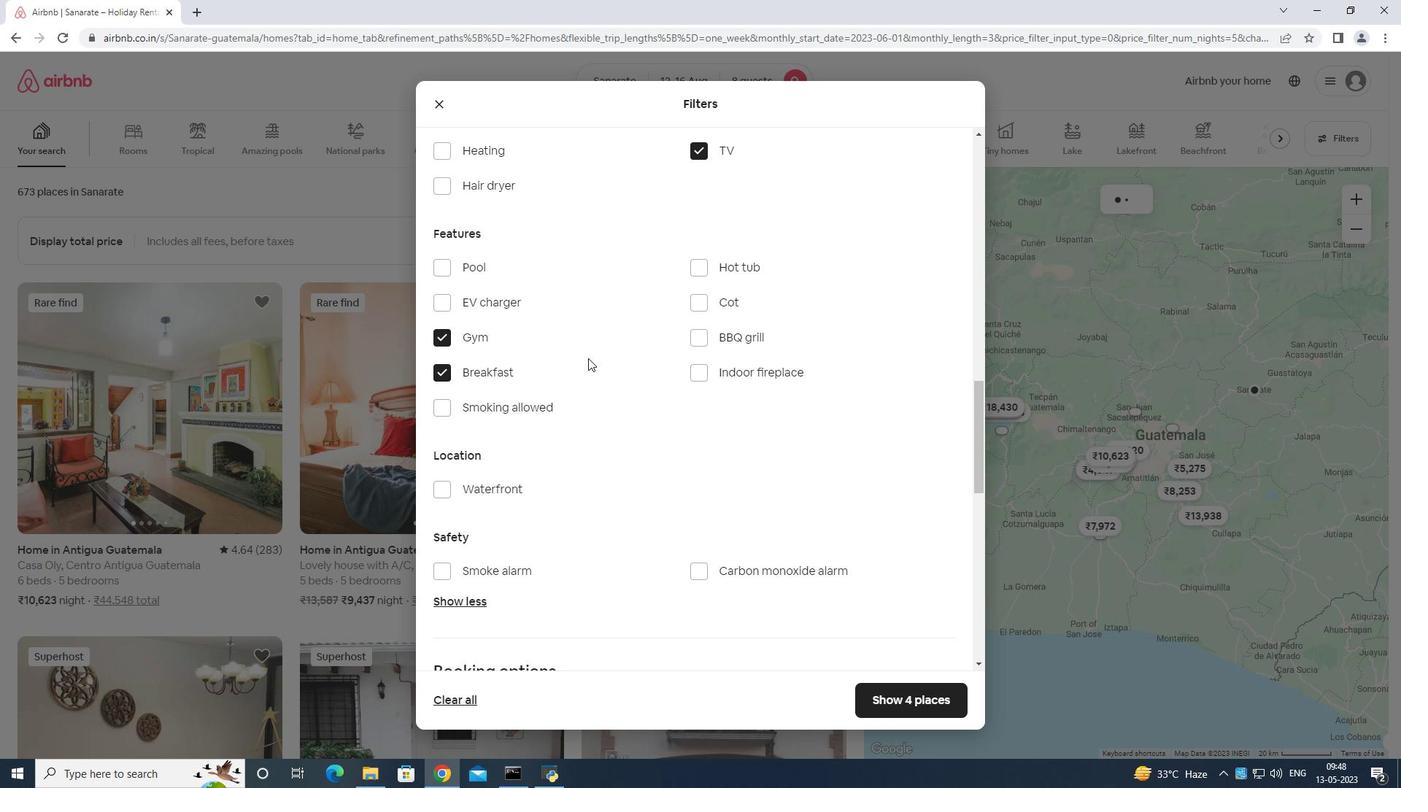 
Action: Mouse moved to (649, 357)
Screenshot: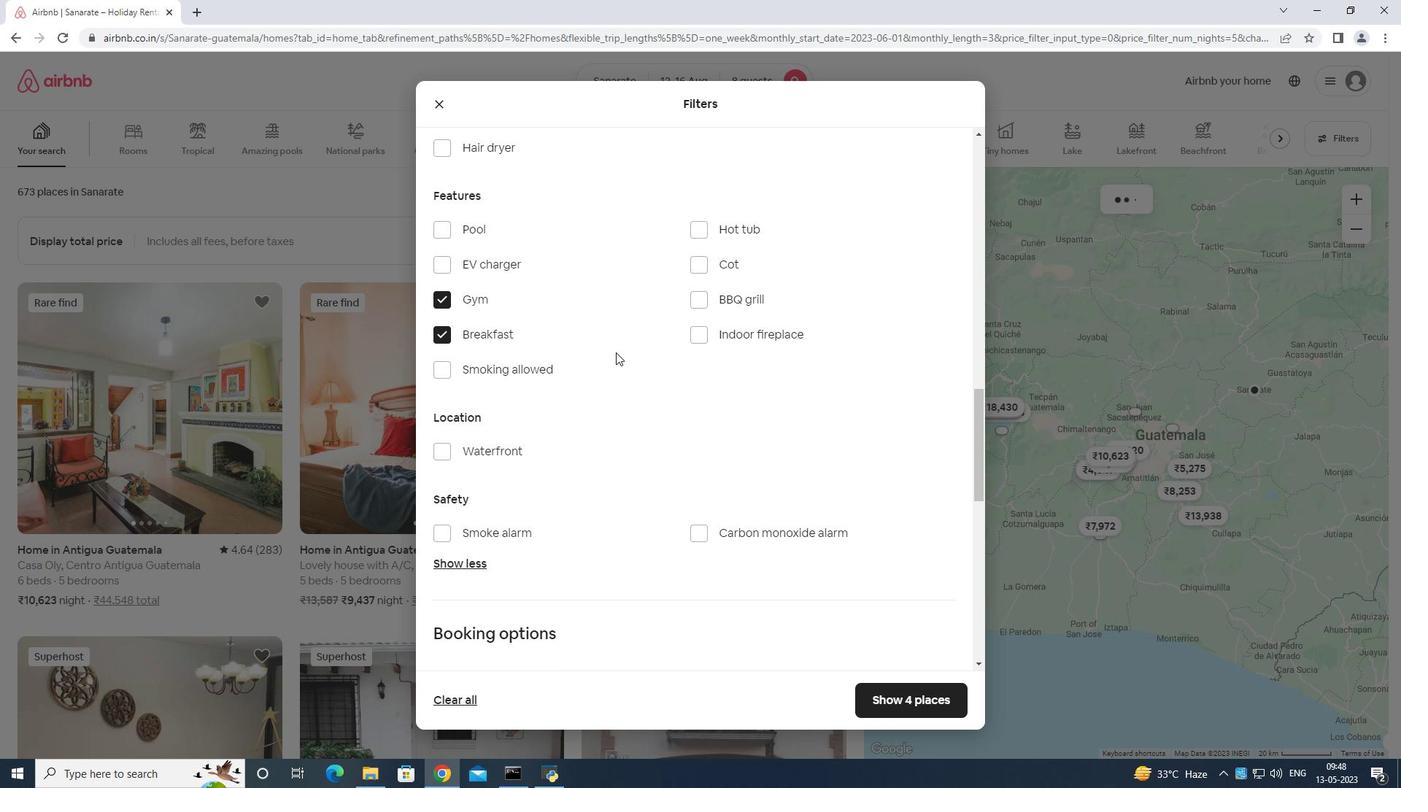 
Action: Mouse scrolled (649, 357) with delta (0, 0)
Screenshot: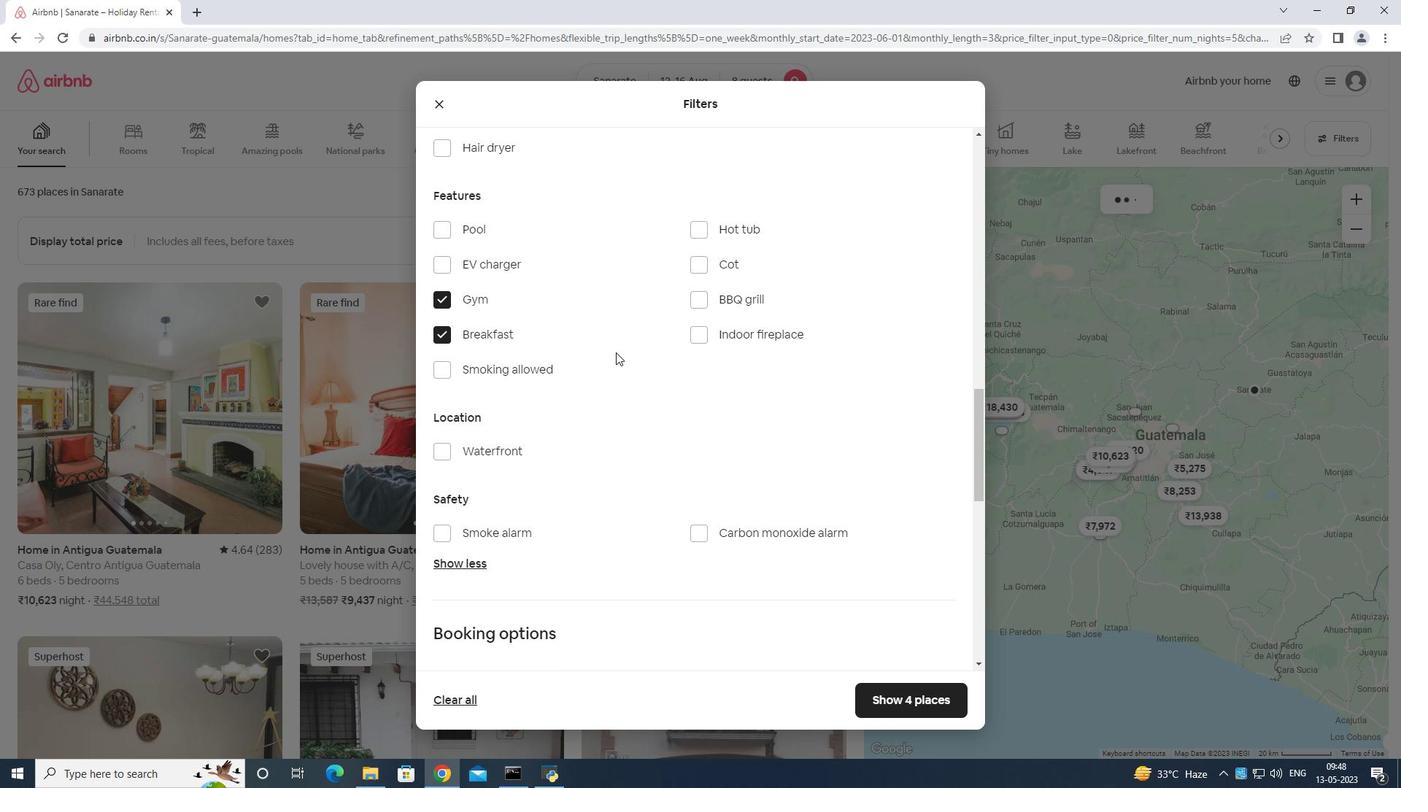 
Action: Mouse moved to (673, 363)
Screenshot: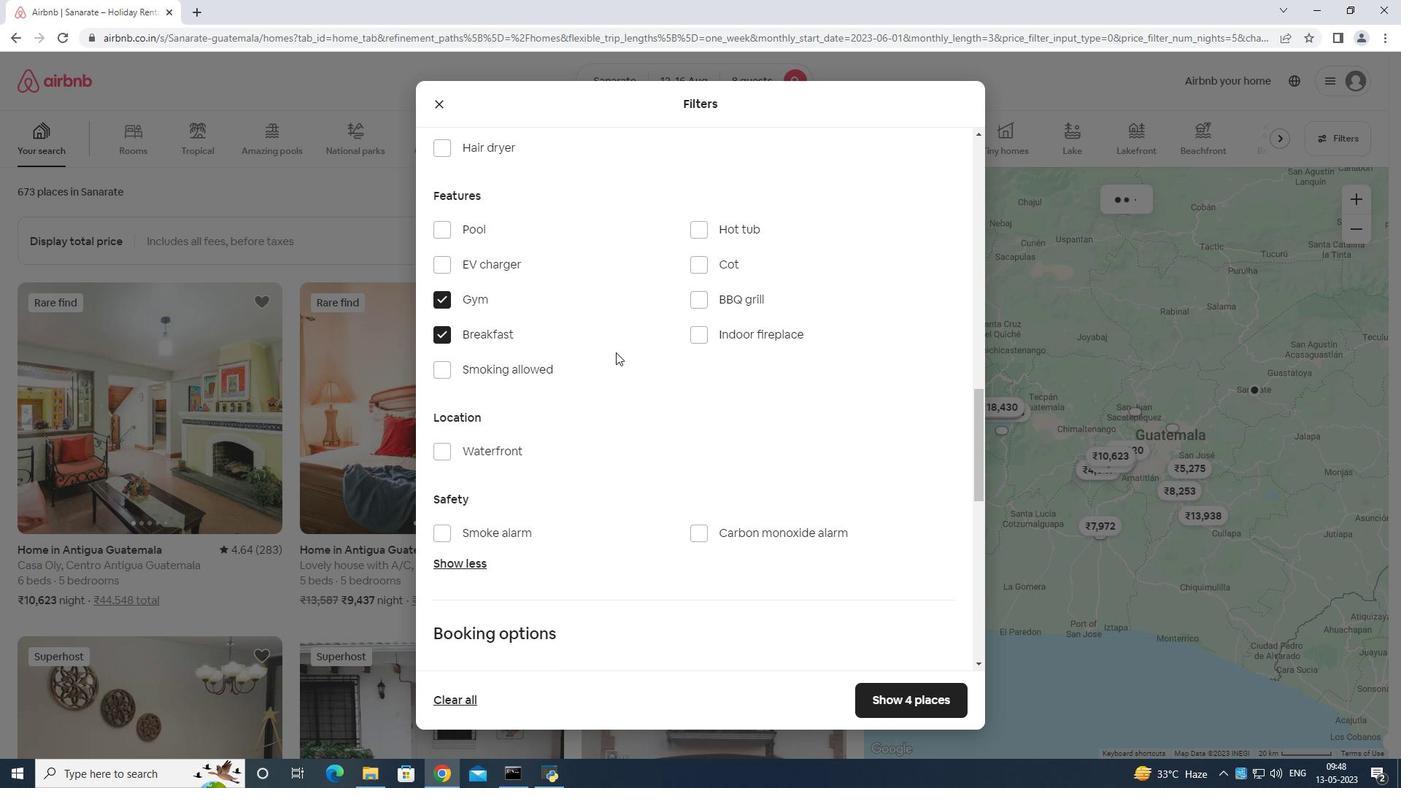 
Action: Mouse scrolled (673, 362) with delta (0, 0)
Screenshot: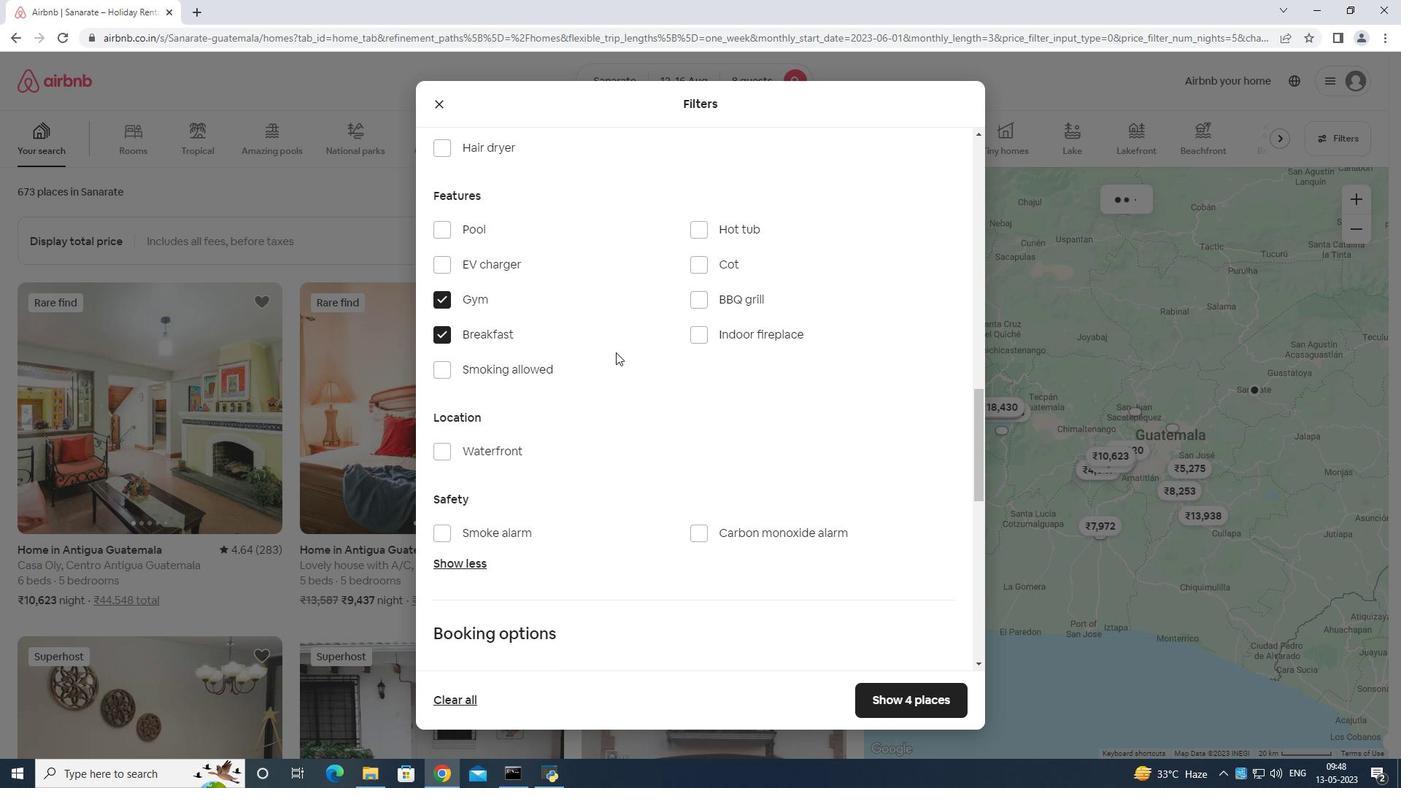
Action: Mouse moved to (712, 365)
Screenshot: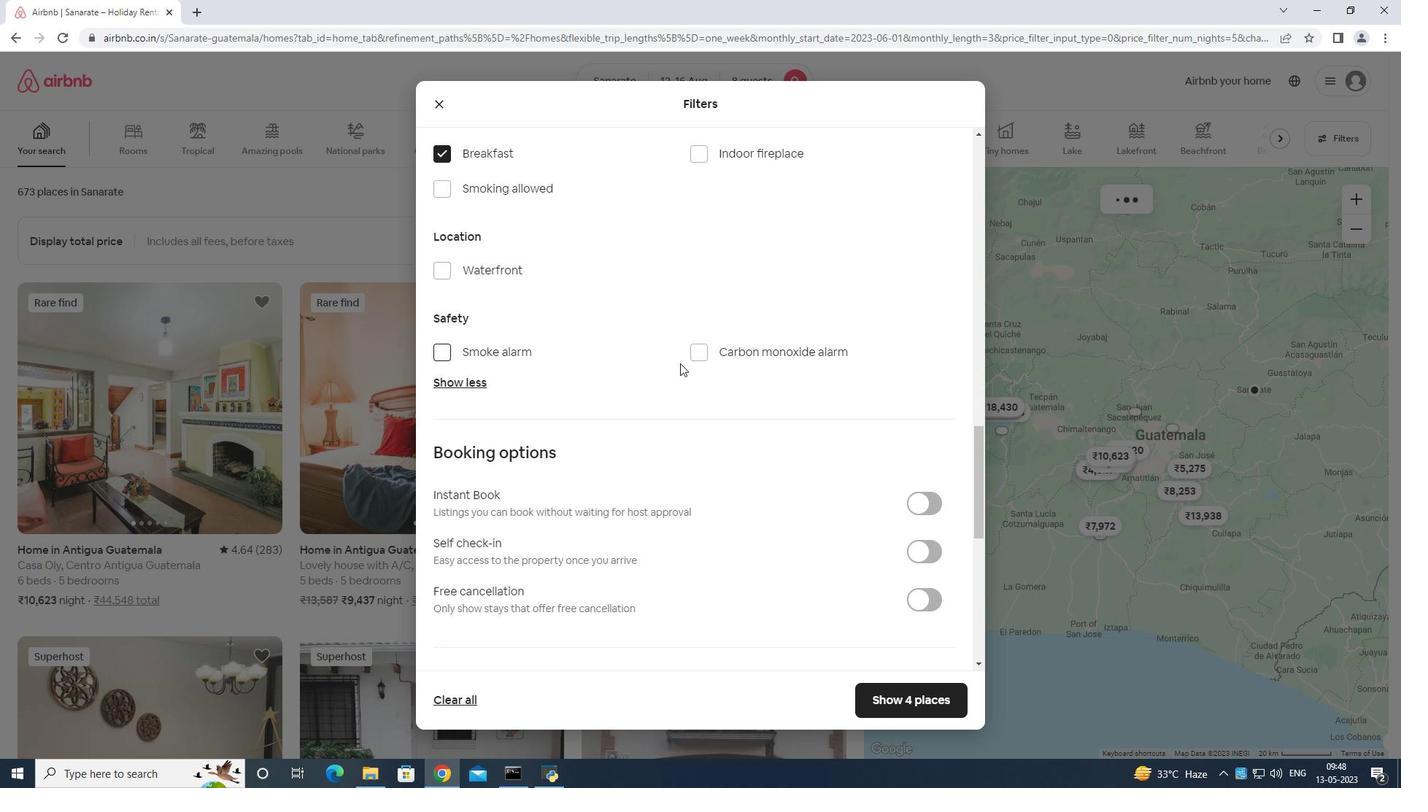 
Action: Mouse scrolled (712, 365) with delta (0, 0)
Screenshot: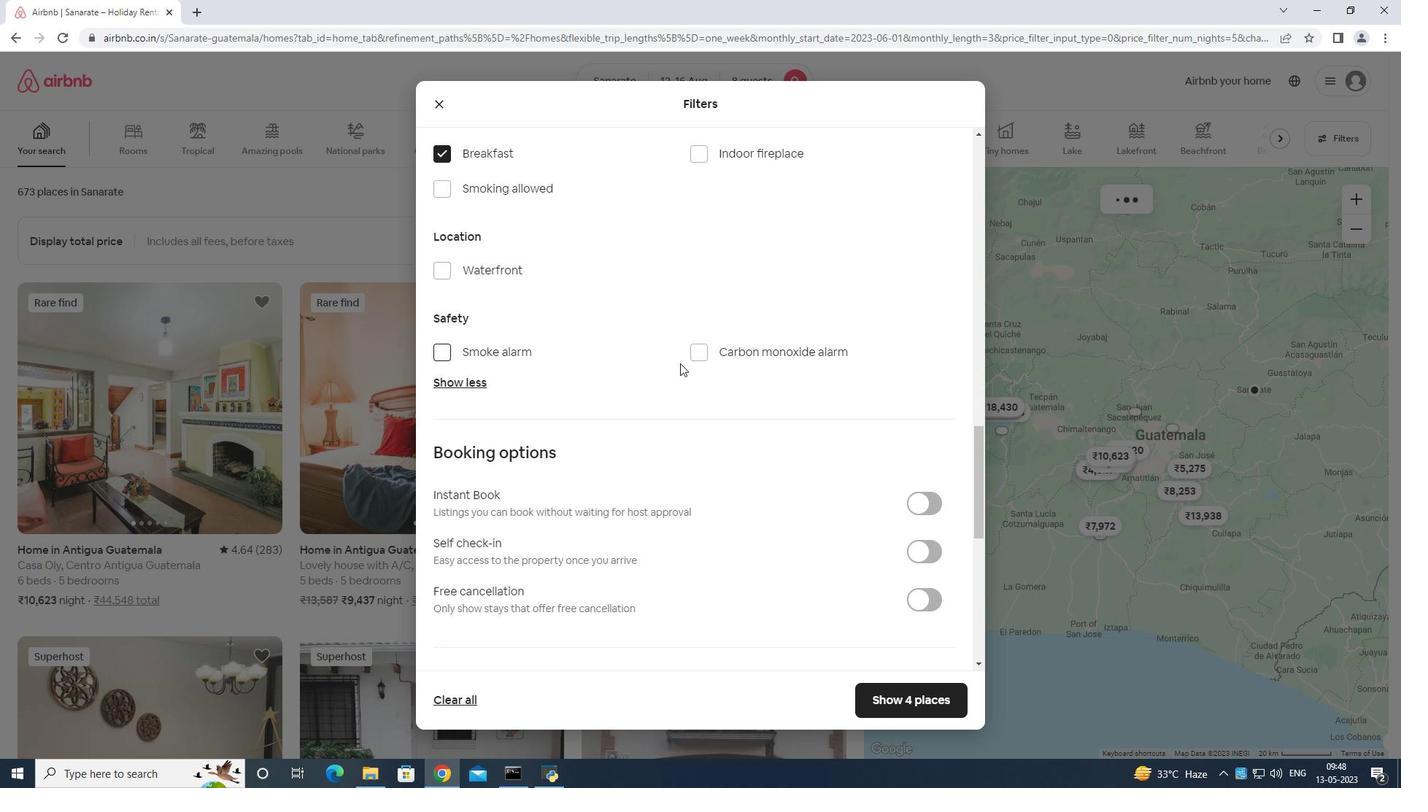 
Action: Mouse moved to (728, 373)
Screenshot: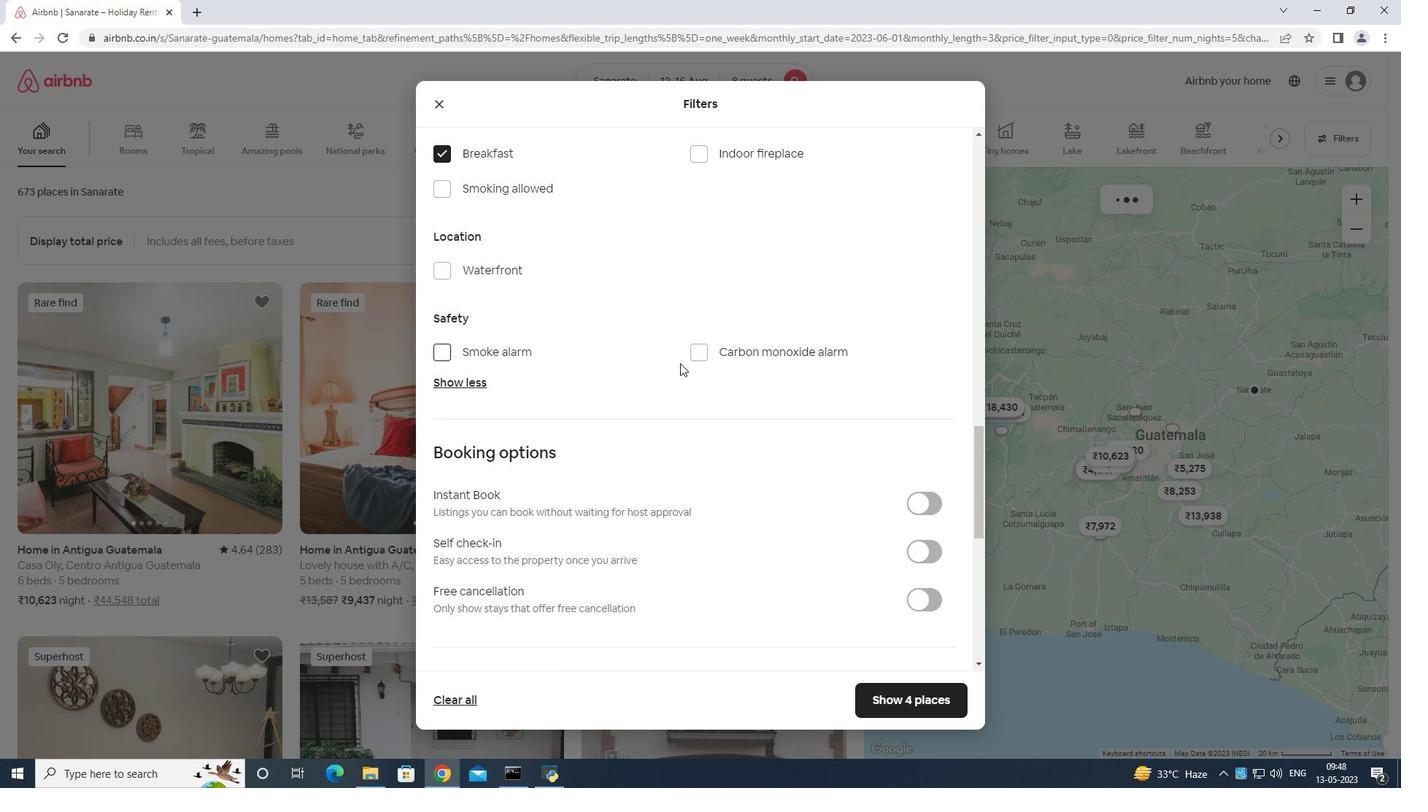 
Action: Mouse scrolled (728, 372) with delta (0, 0)
Screenshot: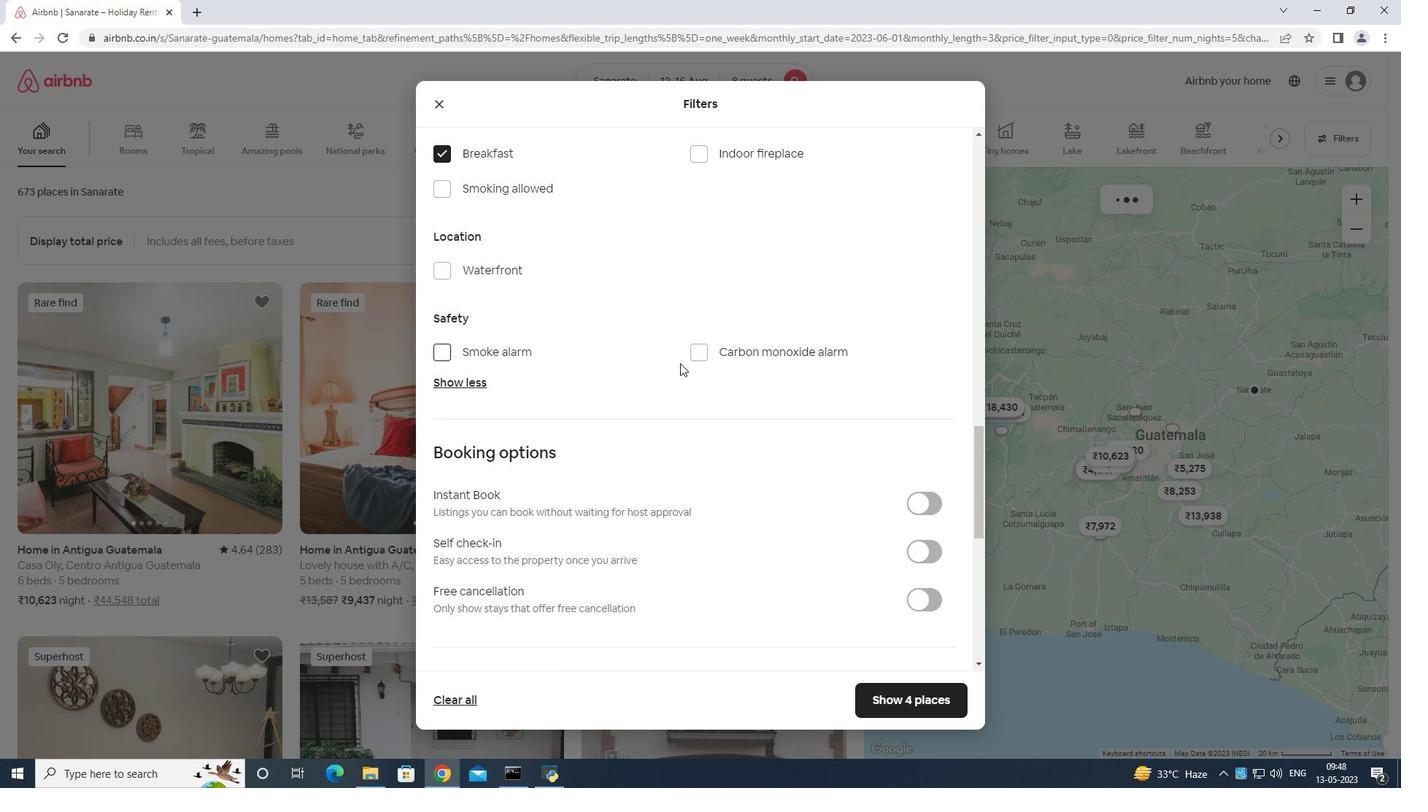 
Action: Mouse moved to (919, 187)
Screenshot: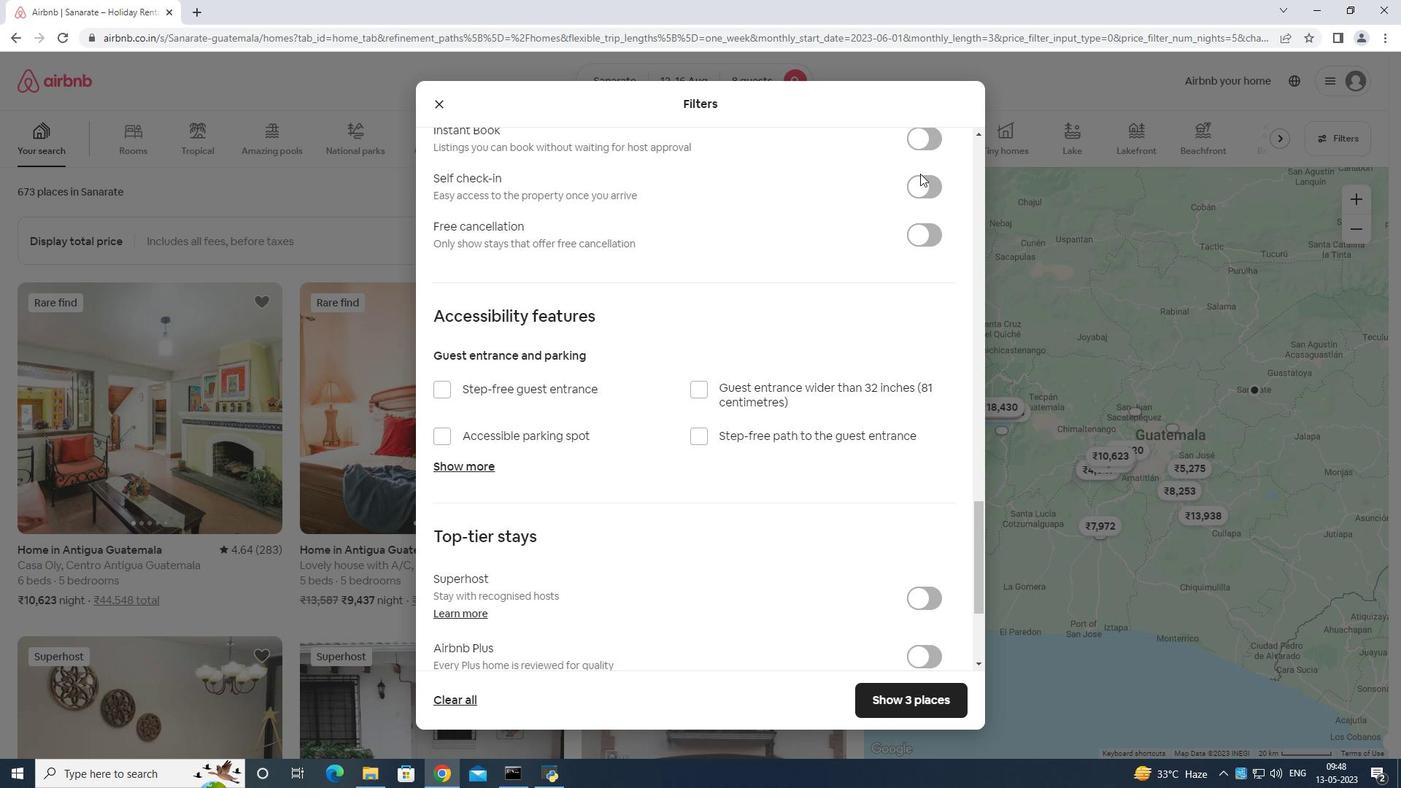 
Action: Mouse pressed left at (919, 187)
Screenshot: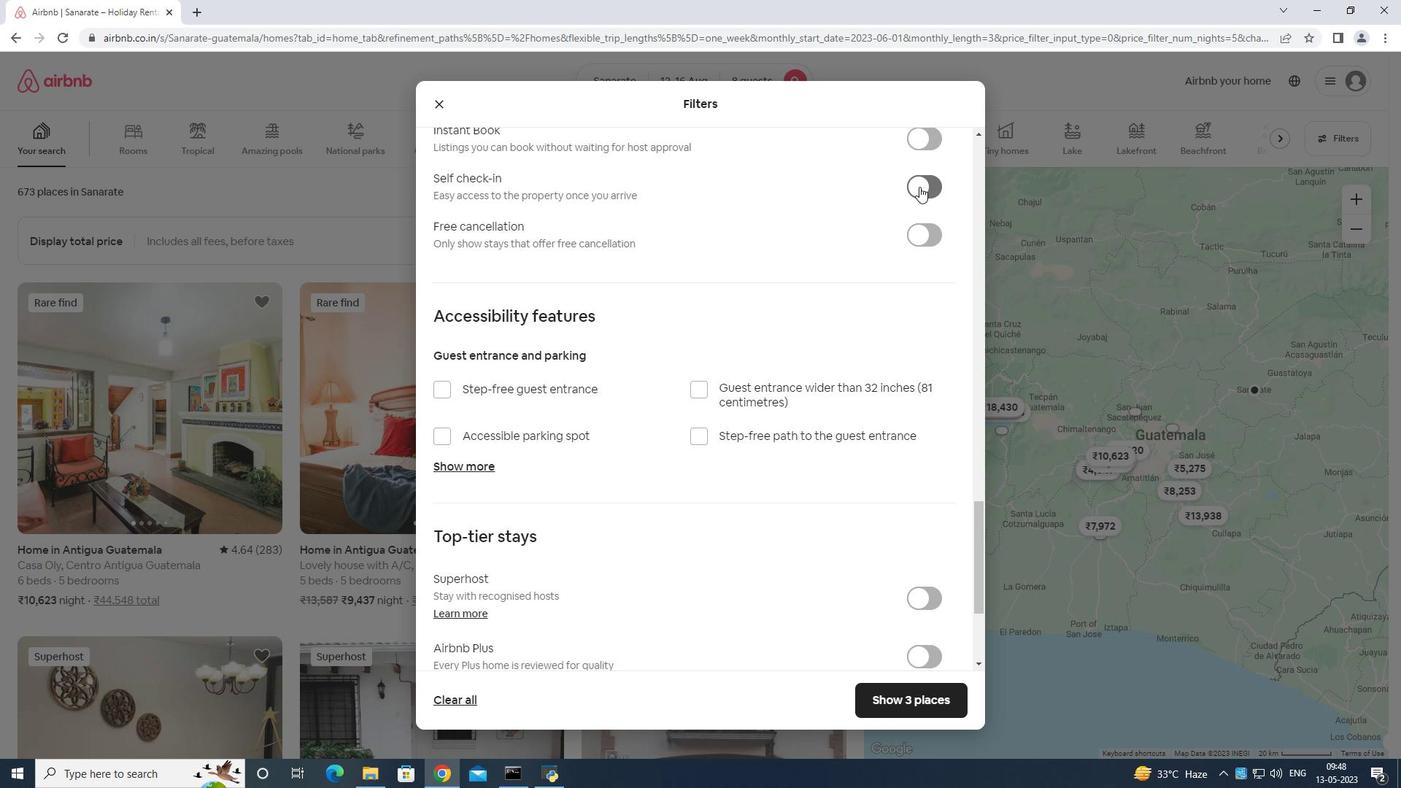 
Action: Mouse moved to (919, 185)
Screenshot: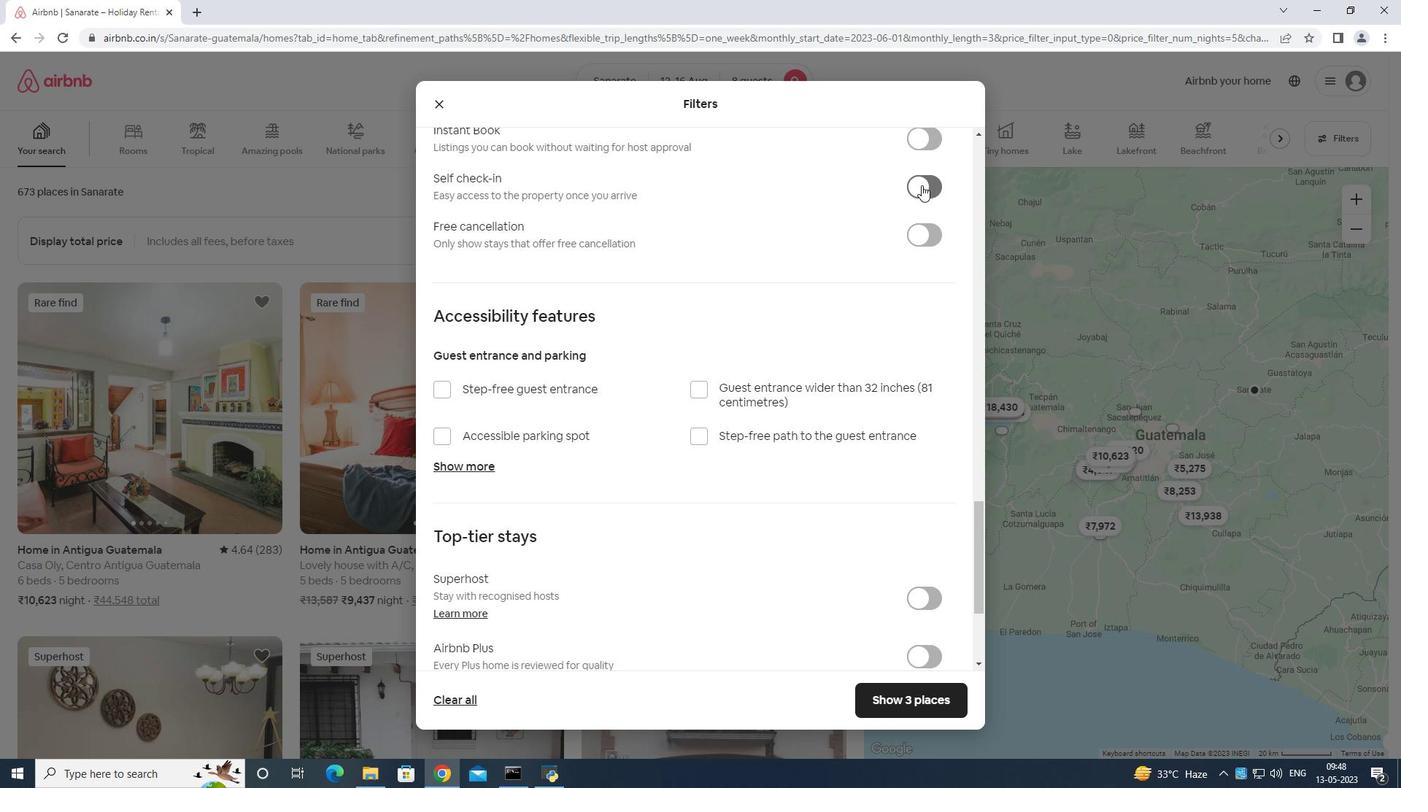 
Action: Mouse scrolled (919, 184) with delta (0, 0)
Screenshot: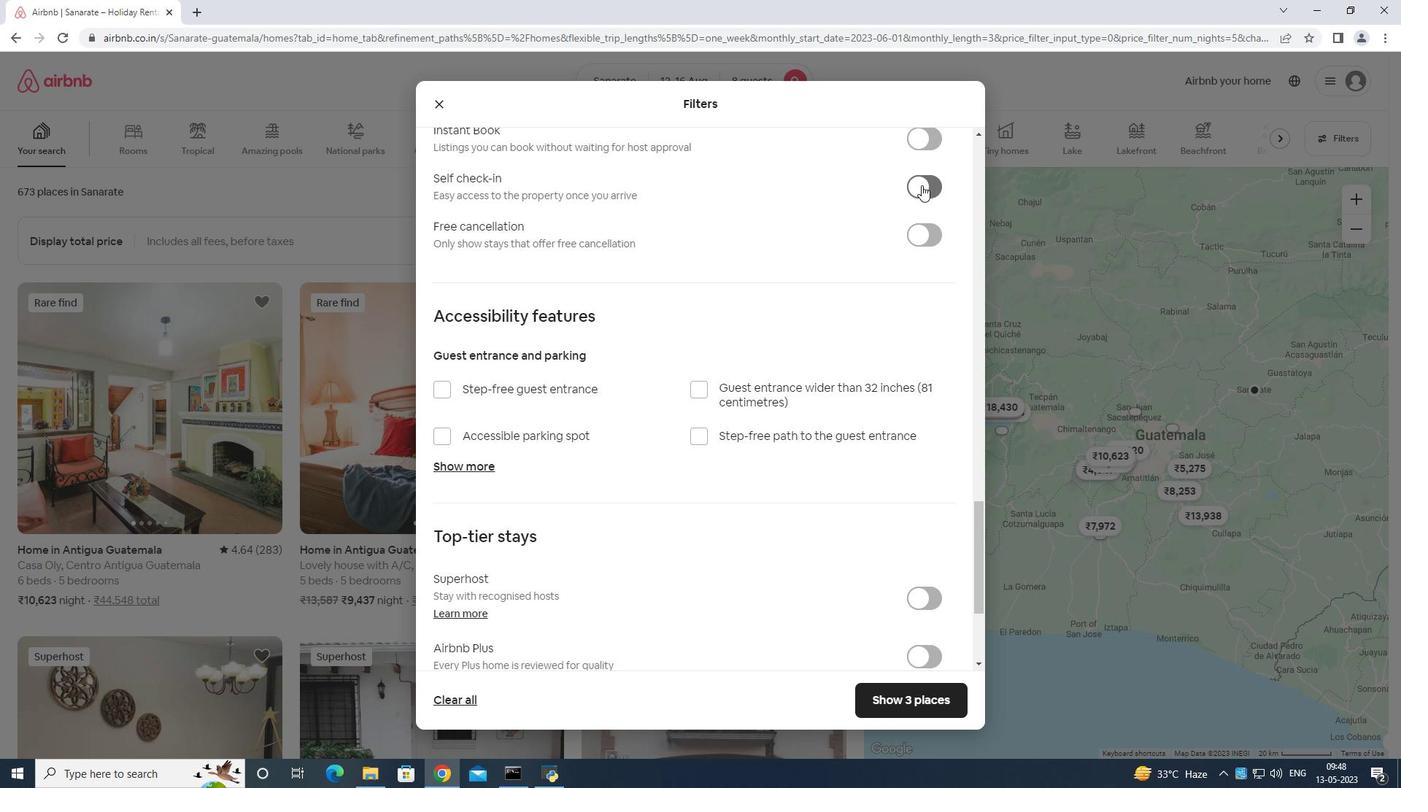 
Action: Mouse moved to (910, 205)
Screenshot: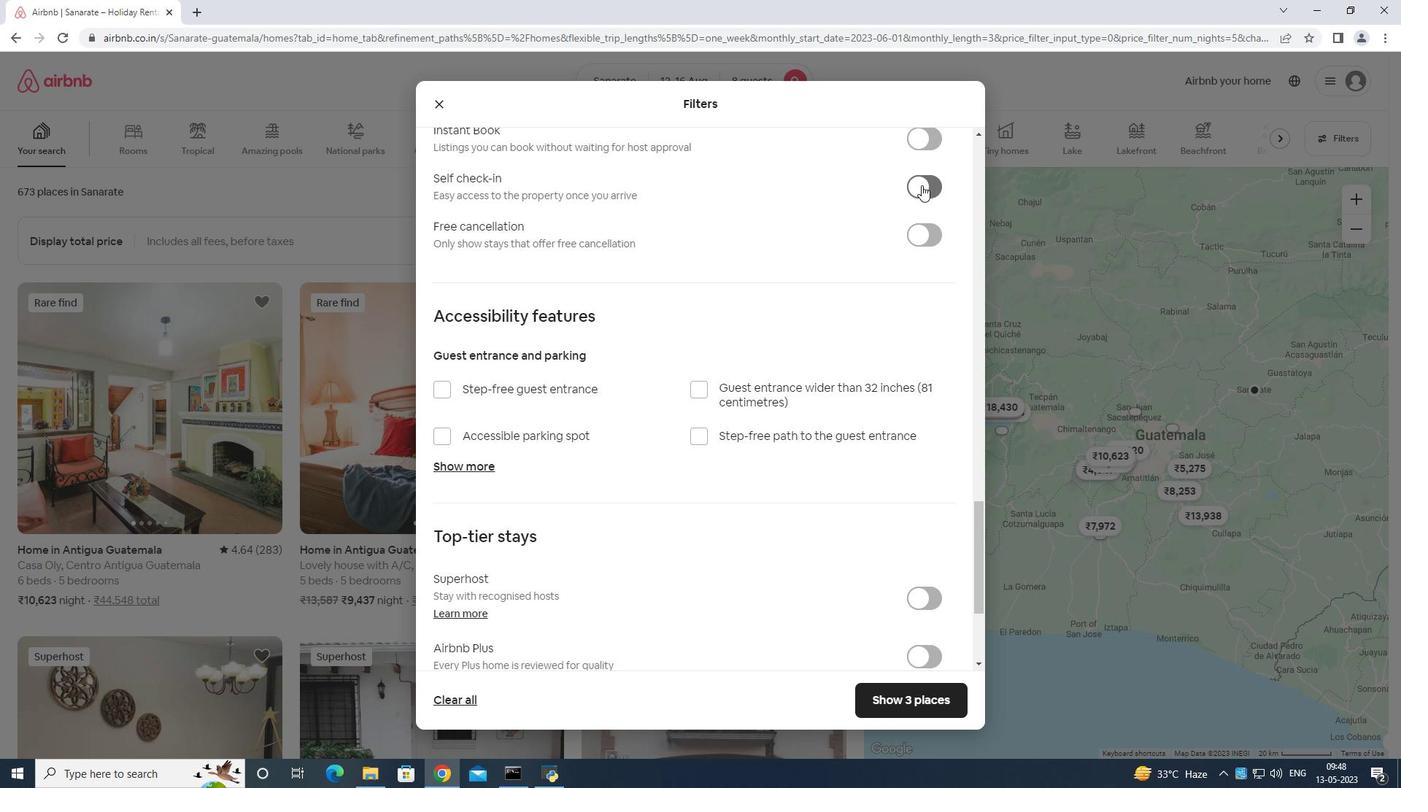 
Action: Mouse scrolled (910, 204) with delta (0, 0)
Screenshot: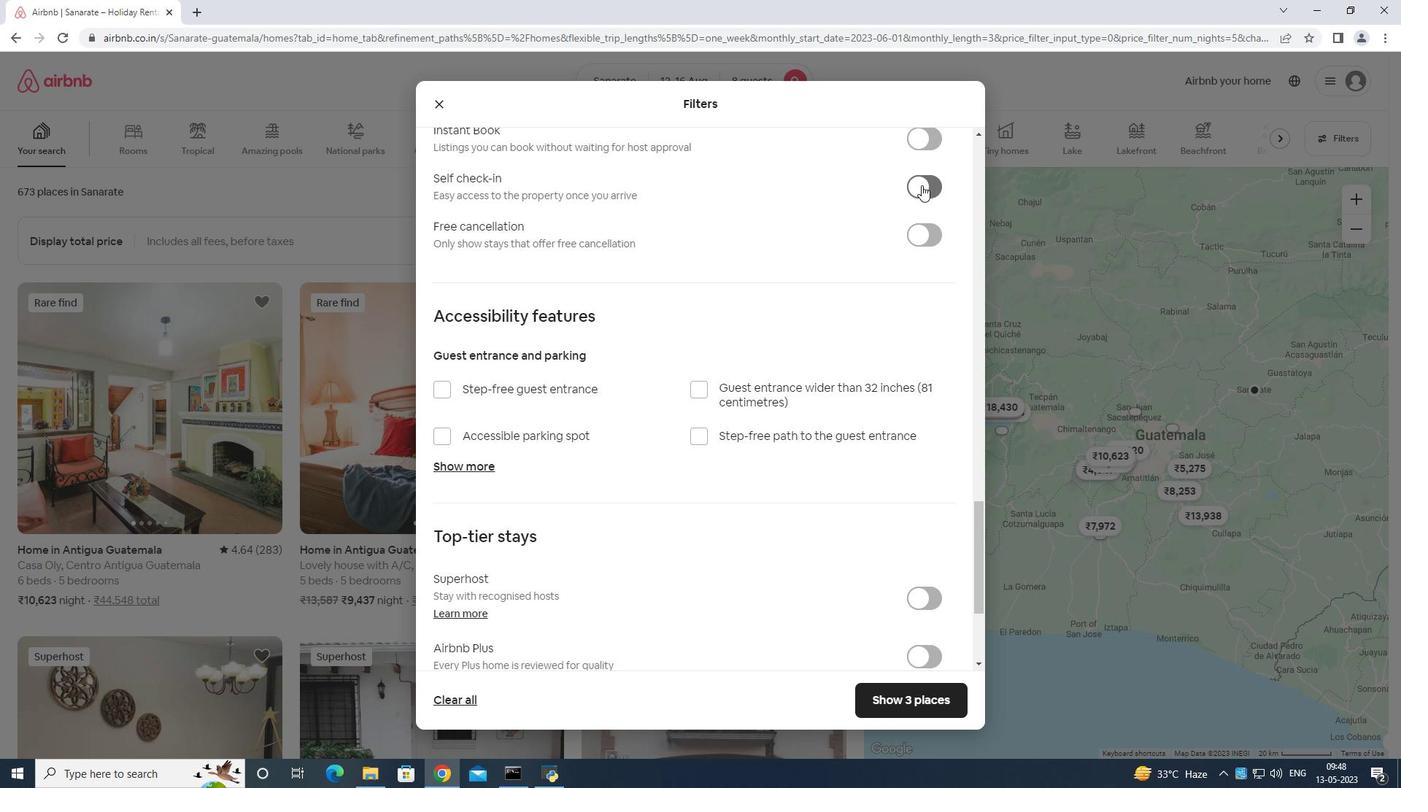 
Action: Mouse moved to (901, 221)
Screenshot: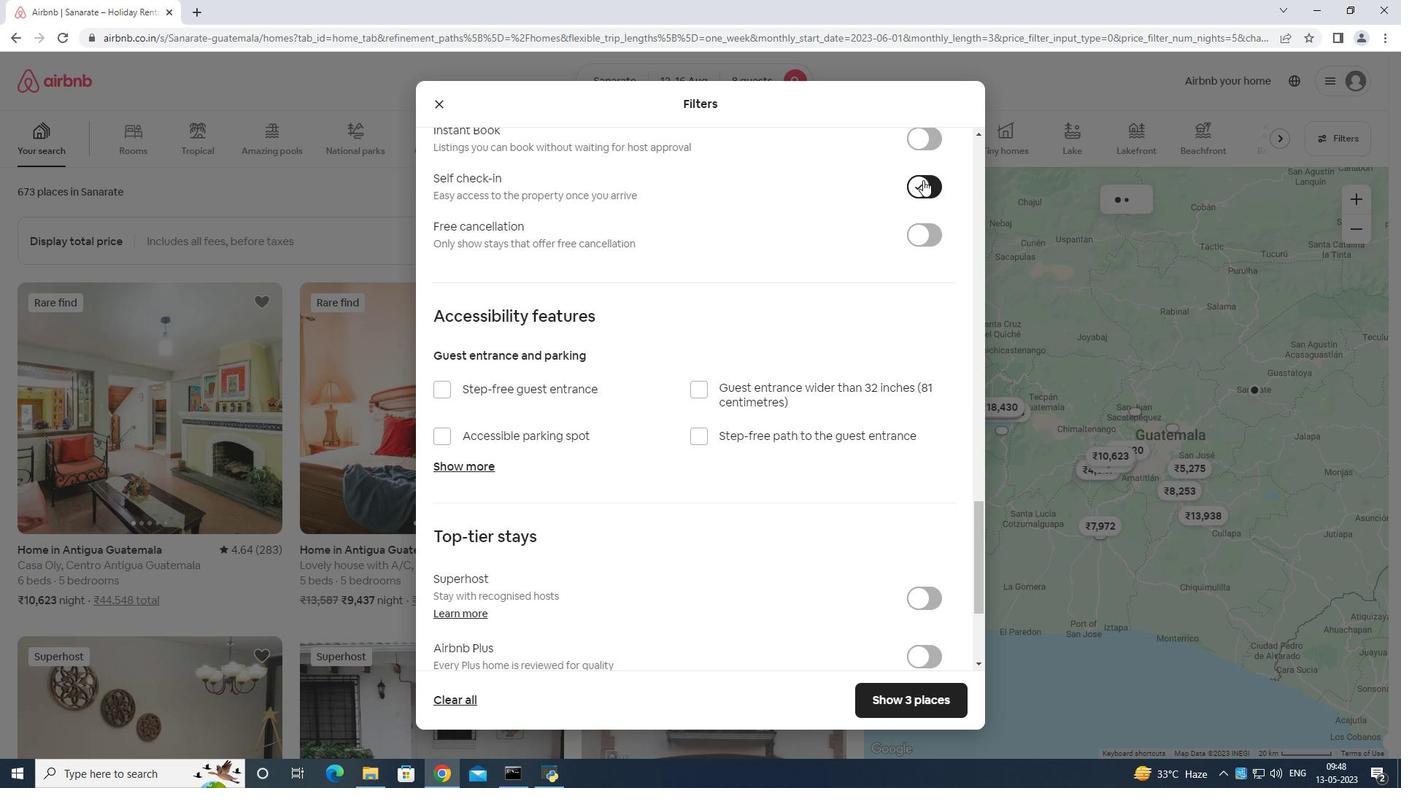 
Action: Mouse scrolled (901, 220) with delta (0, 0)
Screenshot: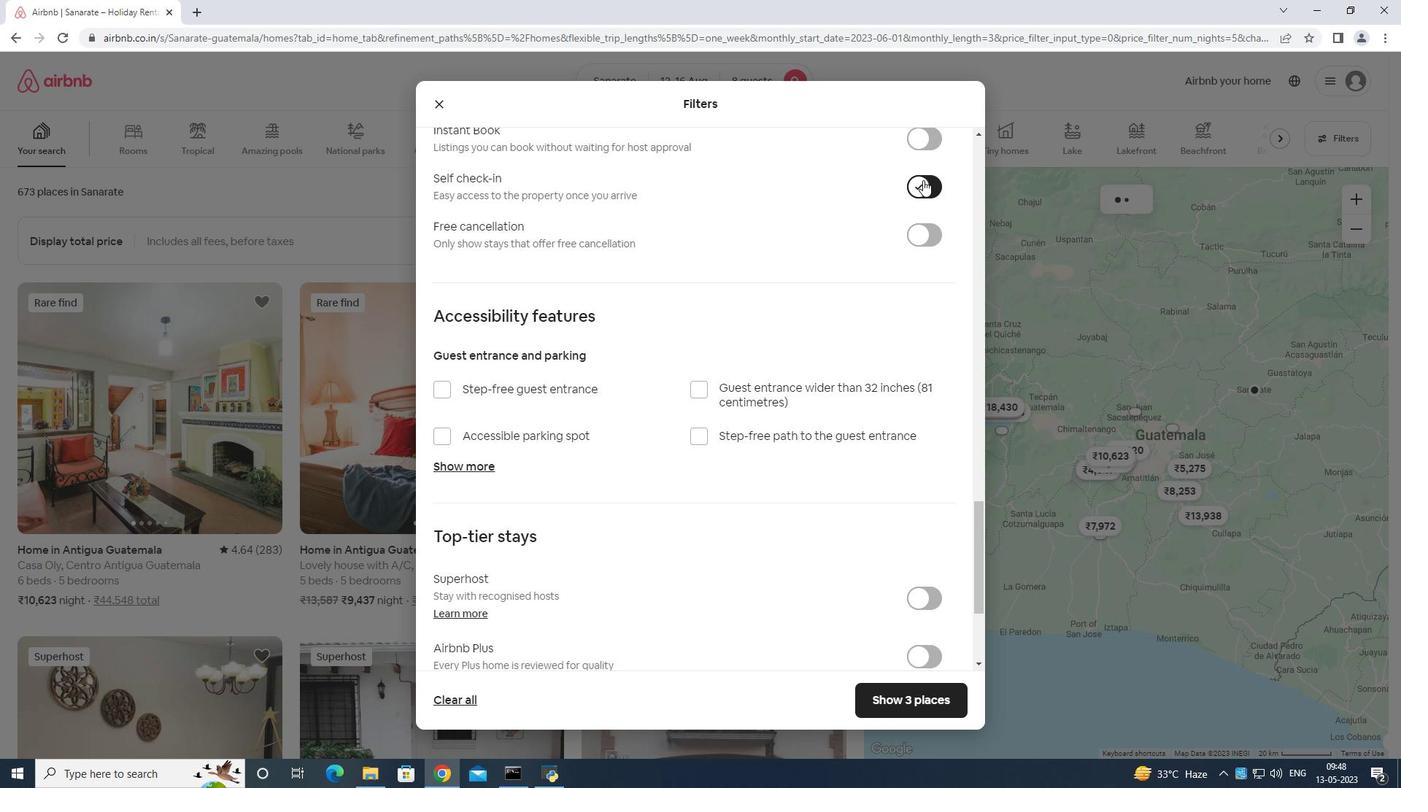 
Action: Mouse moved to (890, 235)
Screenshot: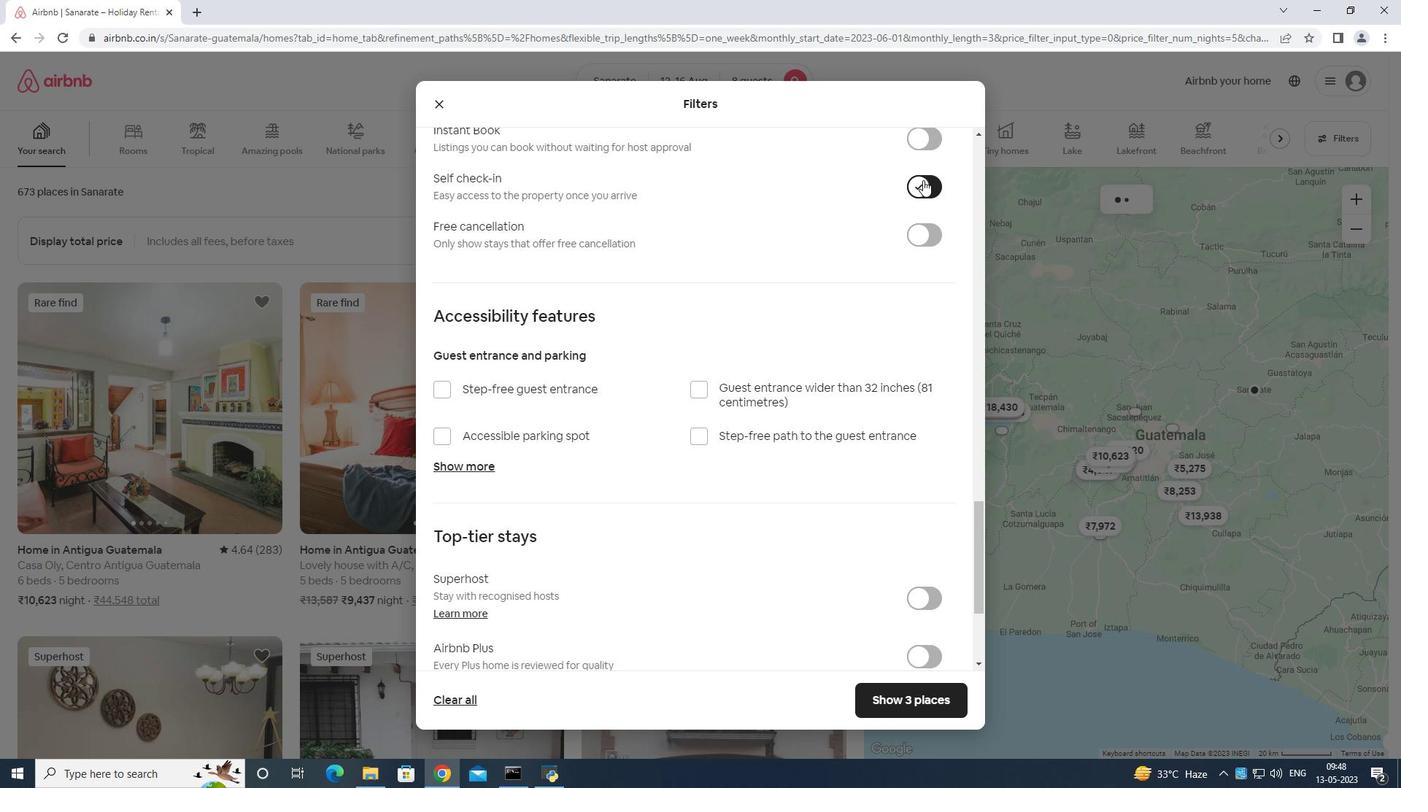 
Action: Mouse scrolled (890, 235) with delta (0, 0)
Screenshot: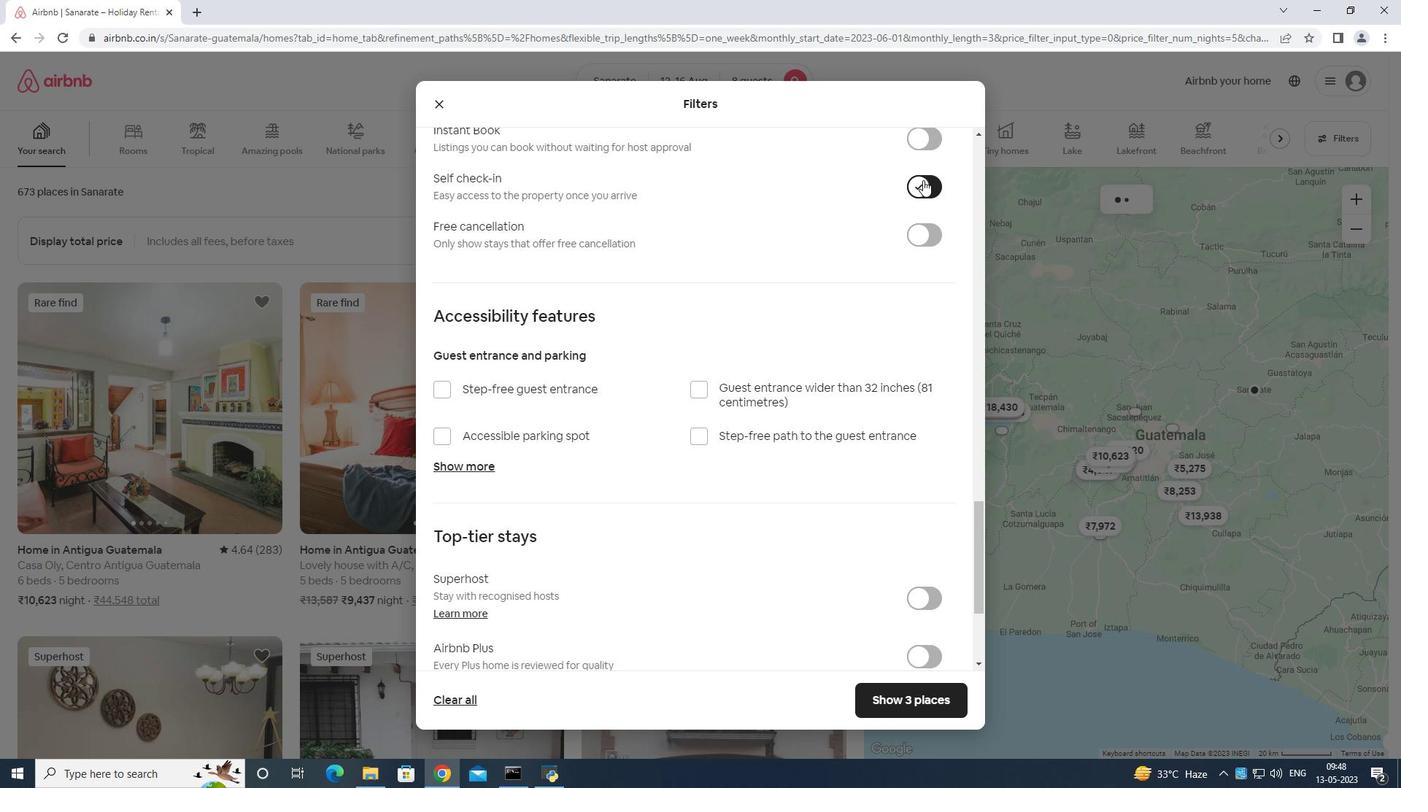 
Action: Mouse moved to (881, 244)
Screenshot: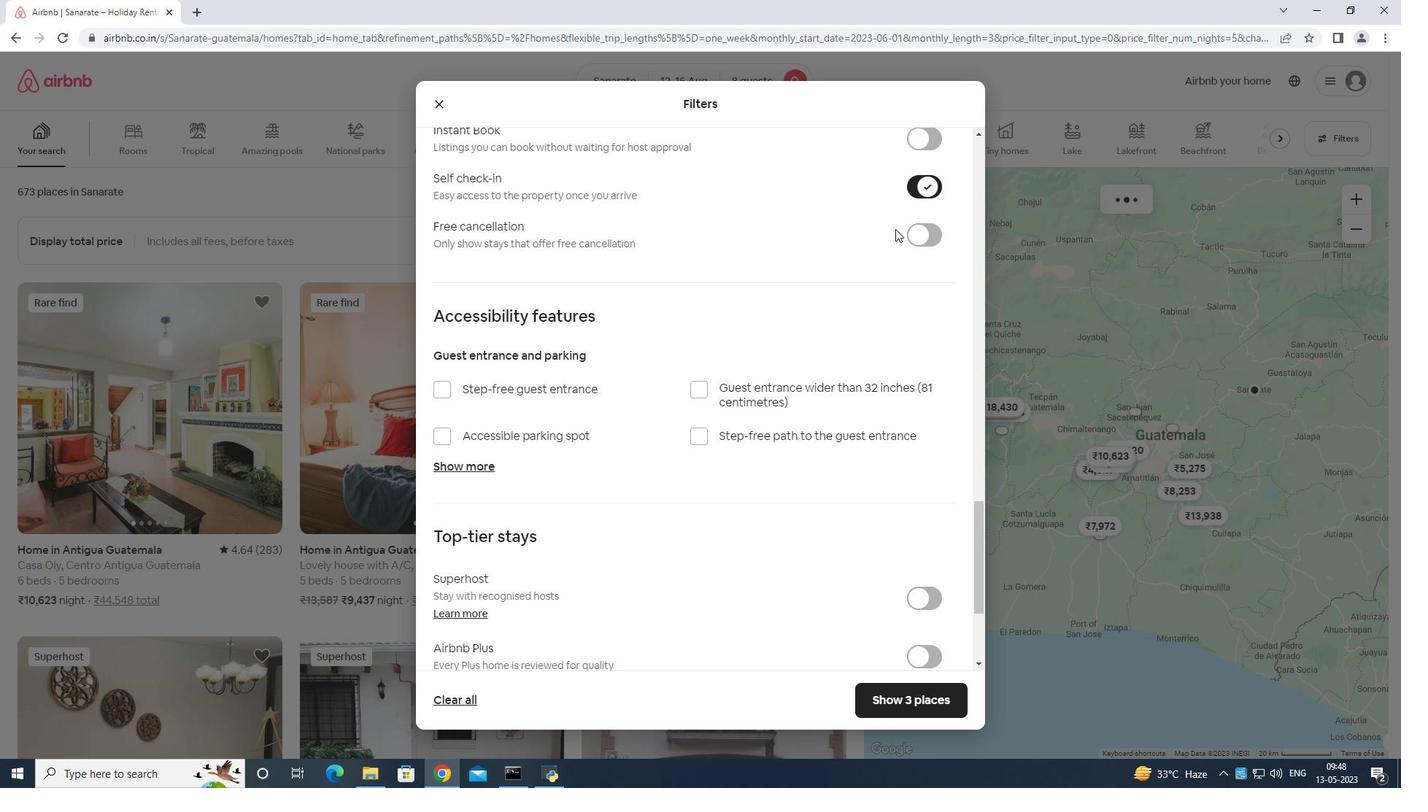 
Action: Mouse scrolled (881, 243) with delta (0, 0)
Screenshot: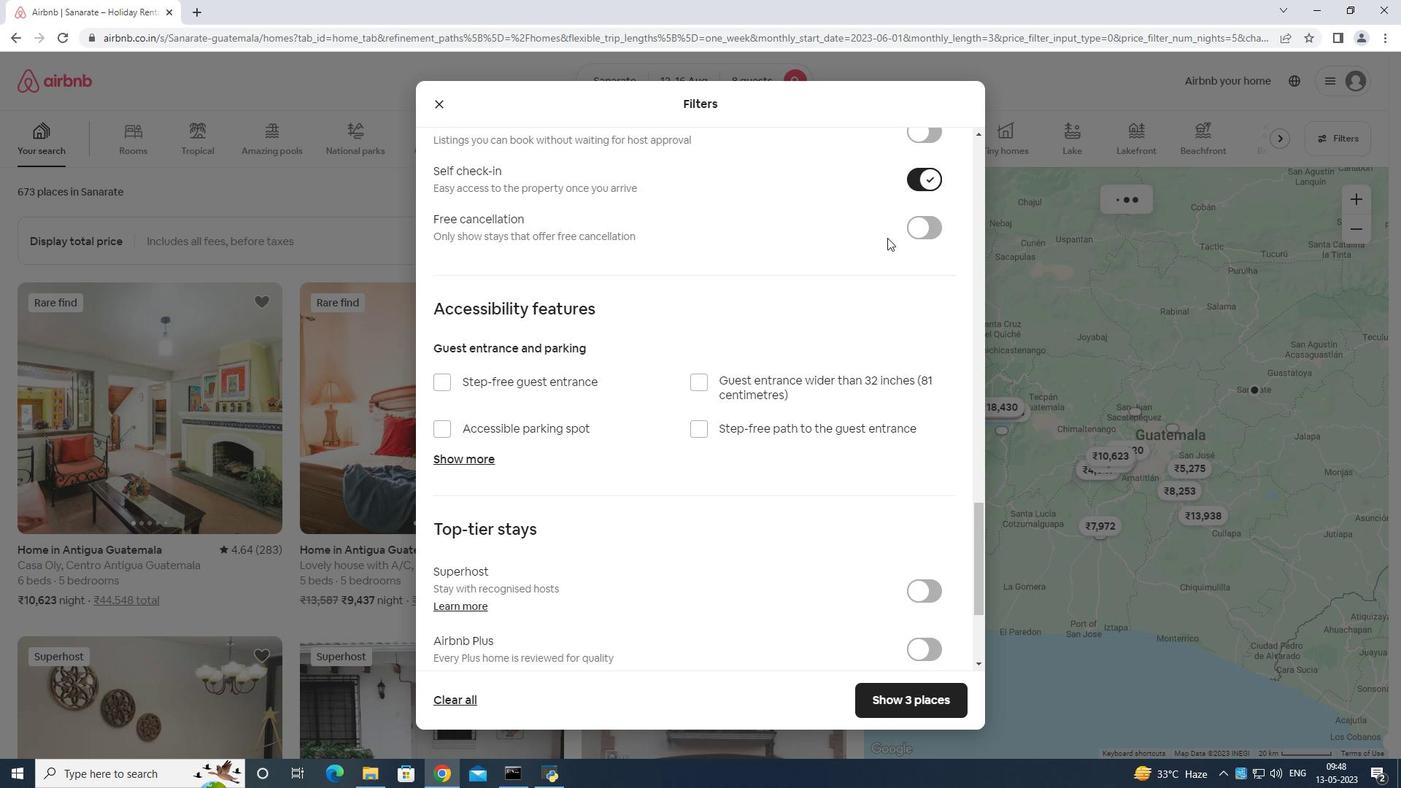 
Action: Mouse moved to (880, 249)
Screenshot: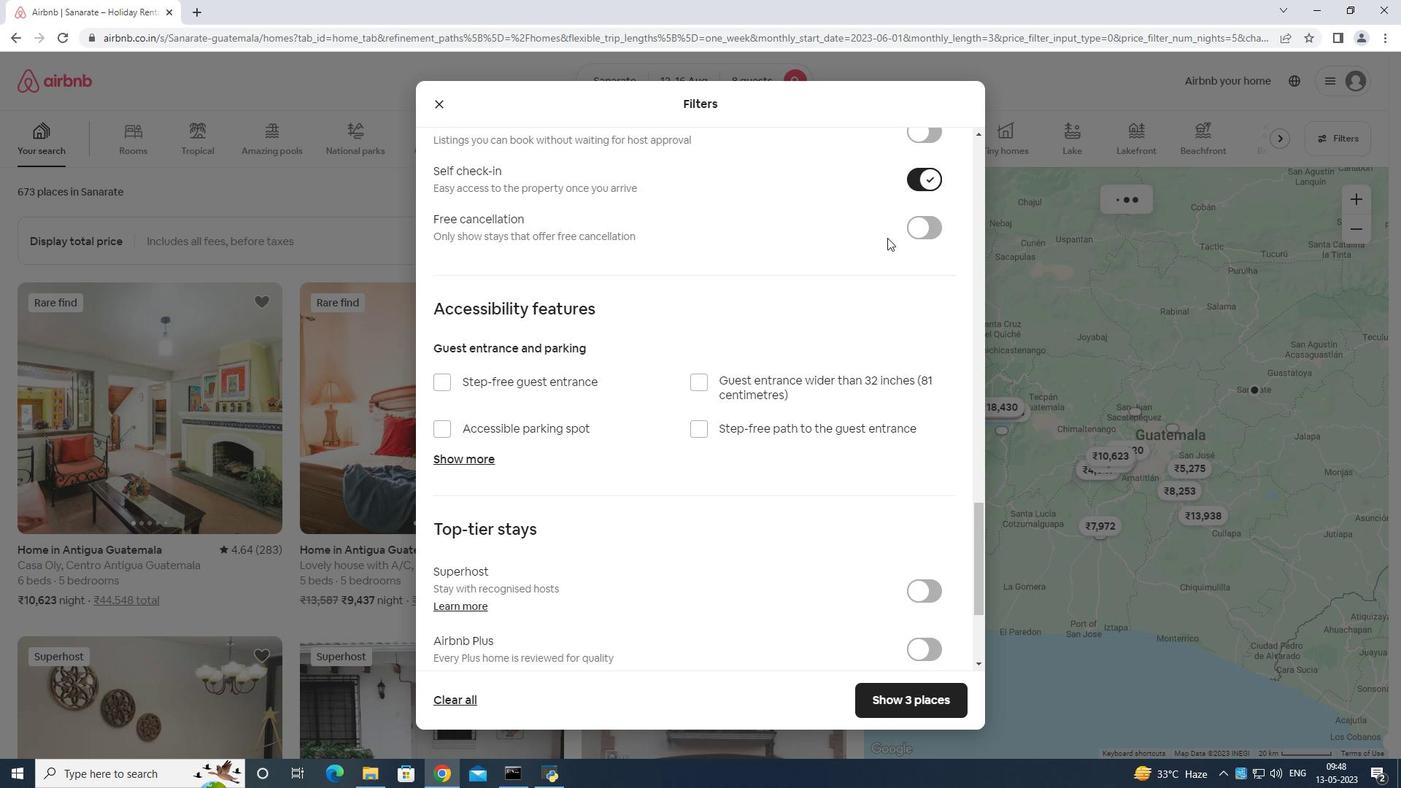 
Action: Mouse scrolled (880, 248) with delta (0, 0)
Screenshot: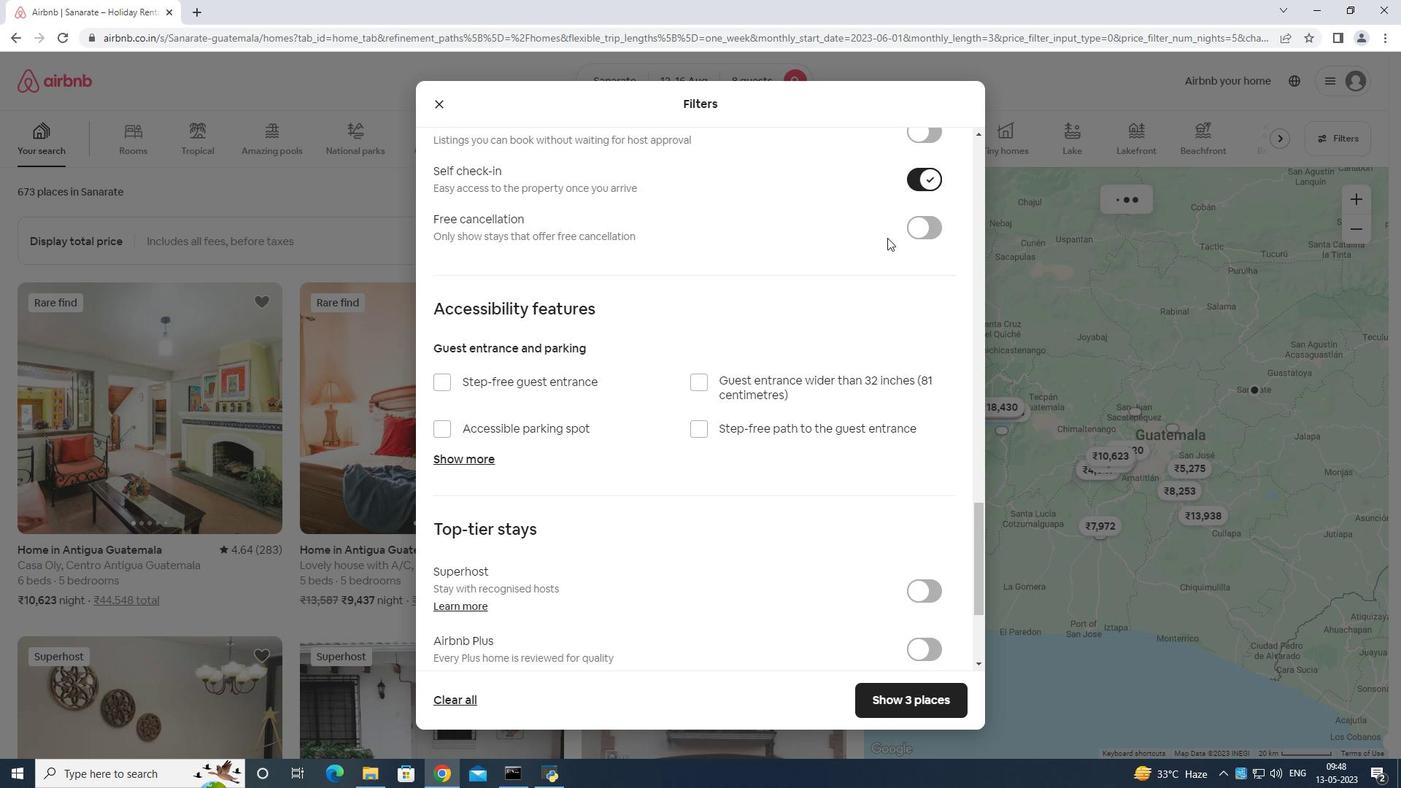 
Action: Mouse moved to (880, 252)
Screenshot: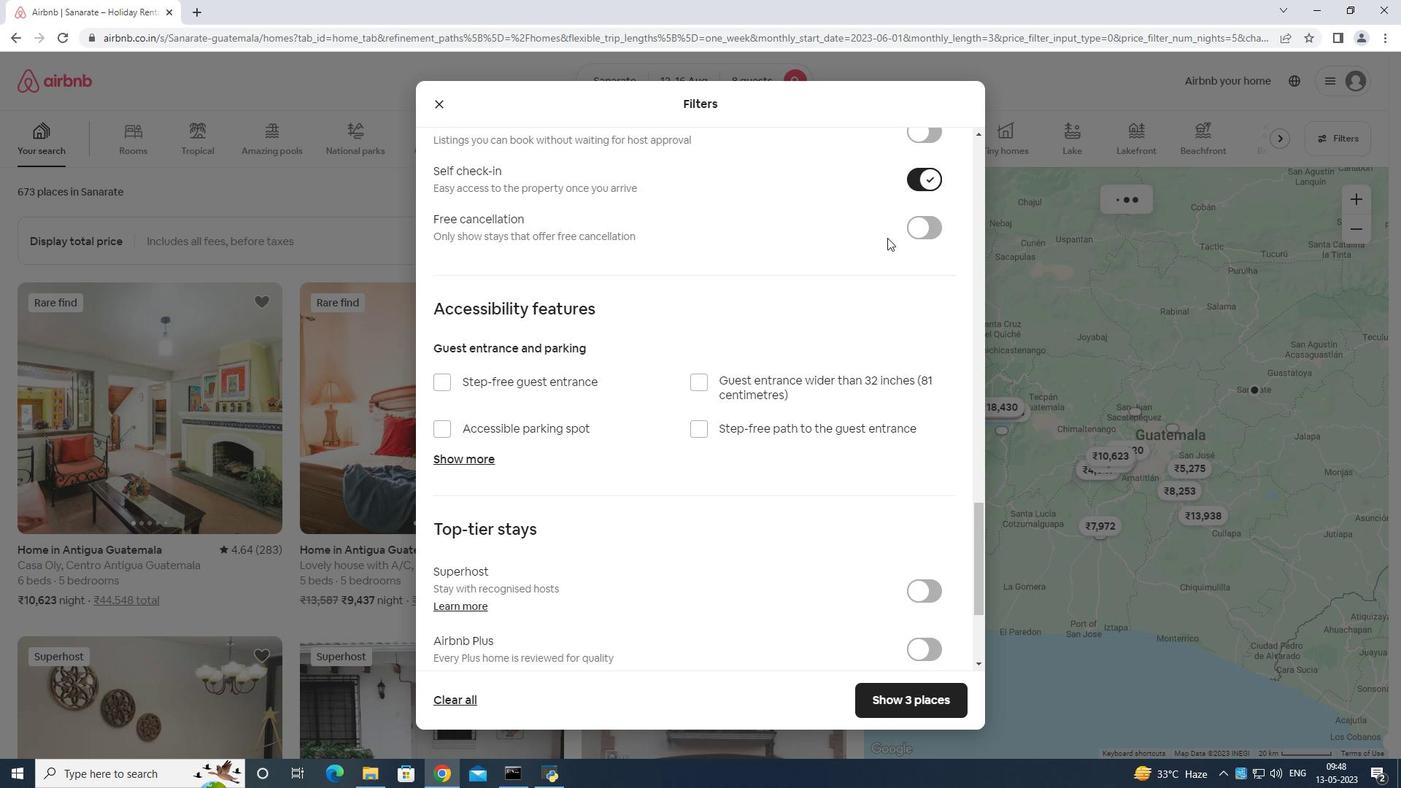 
Action: Mouse scrolled (880, 251) with delta (0, 0)
Screenshot: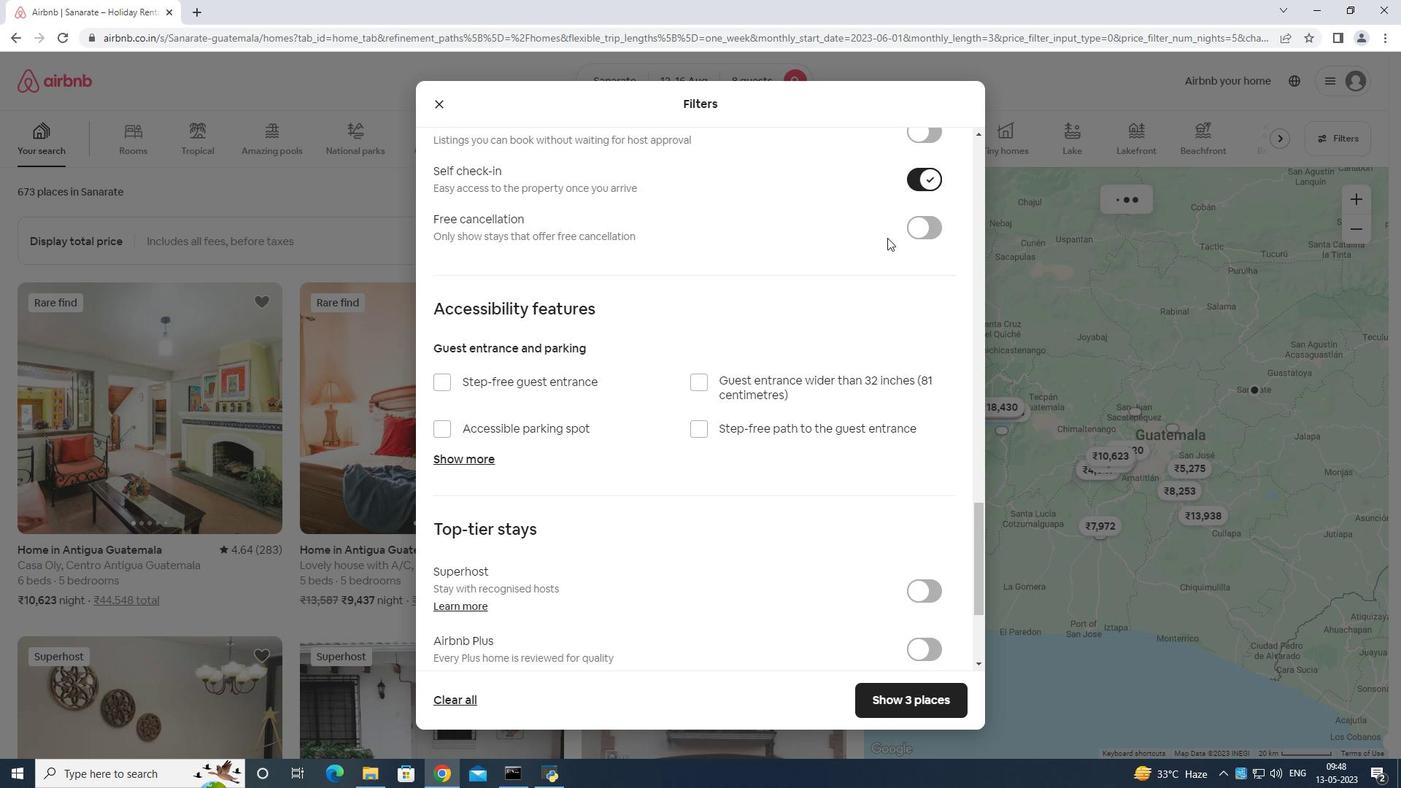 
Action: Mouse moved to (878, 259)
Screenshot: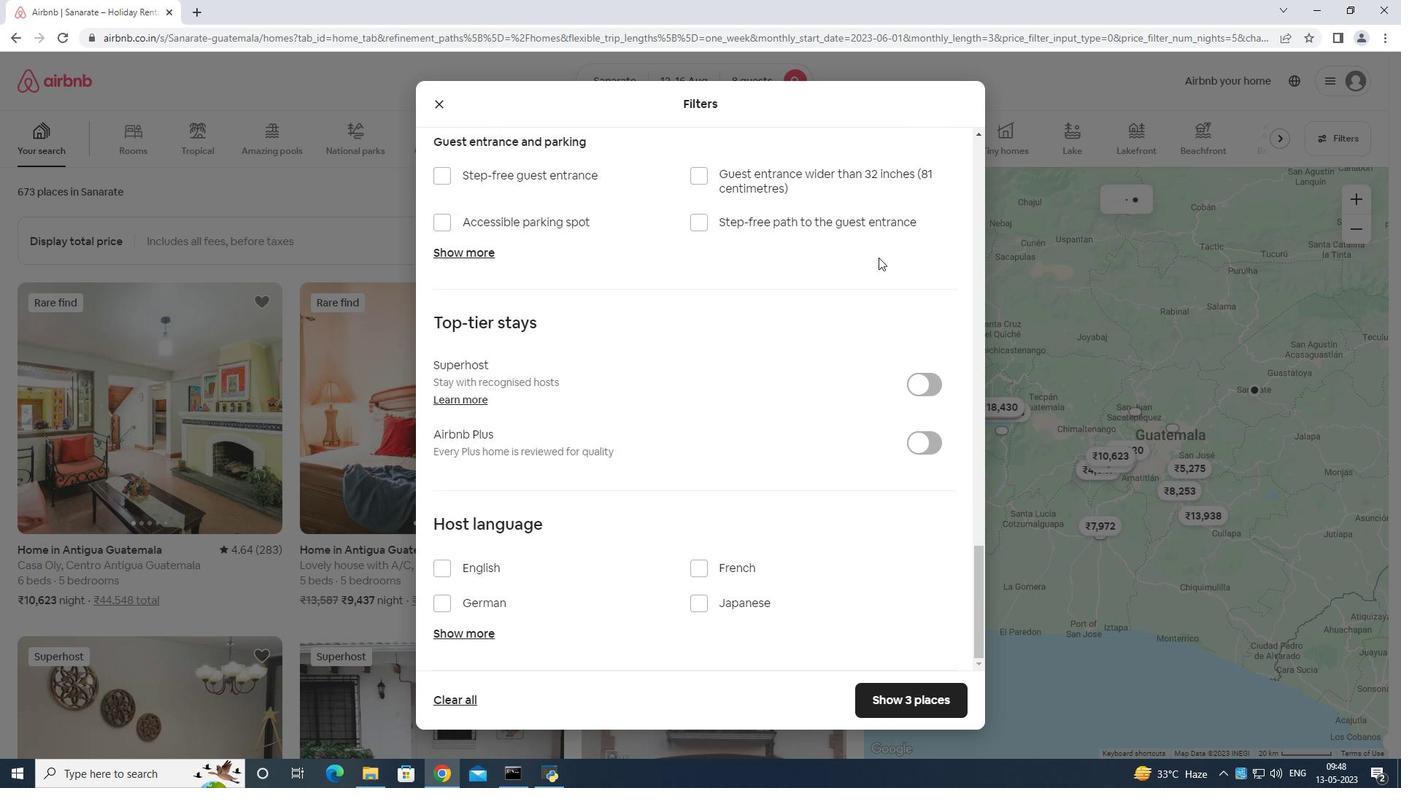 
Action: Mouse scrolled (878, 259) with delta (0, 0)
Screenshot: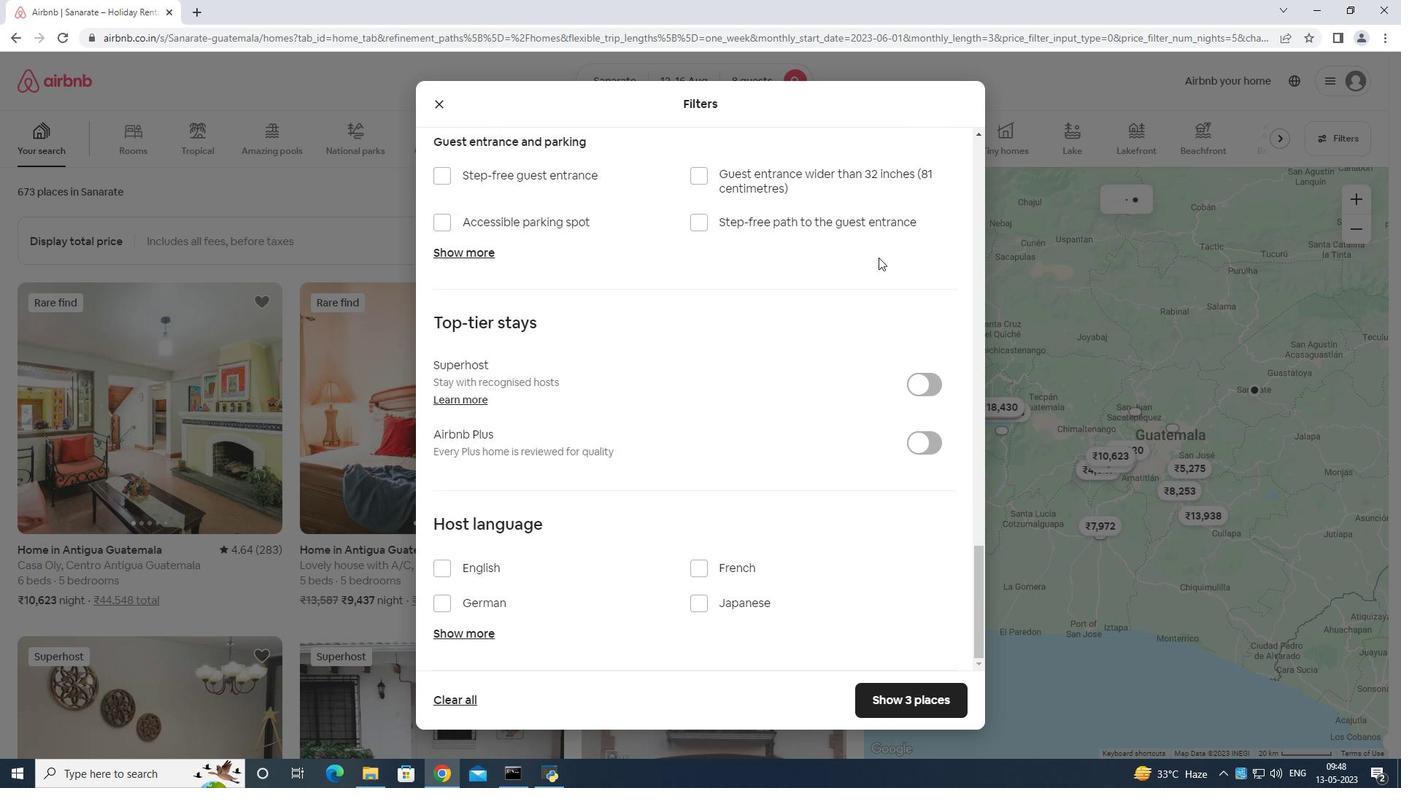 
Action: Mouse moved to (878, 261)
Screenshot: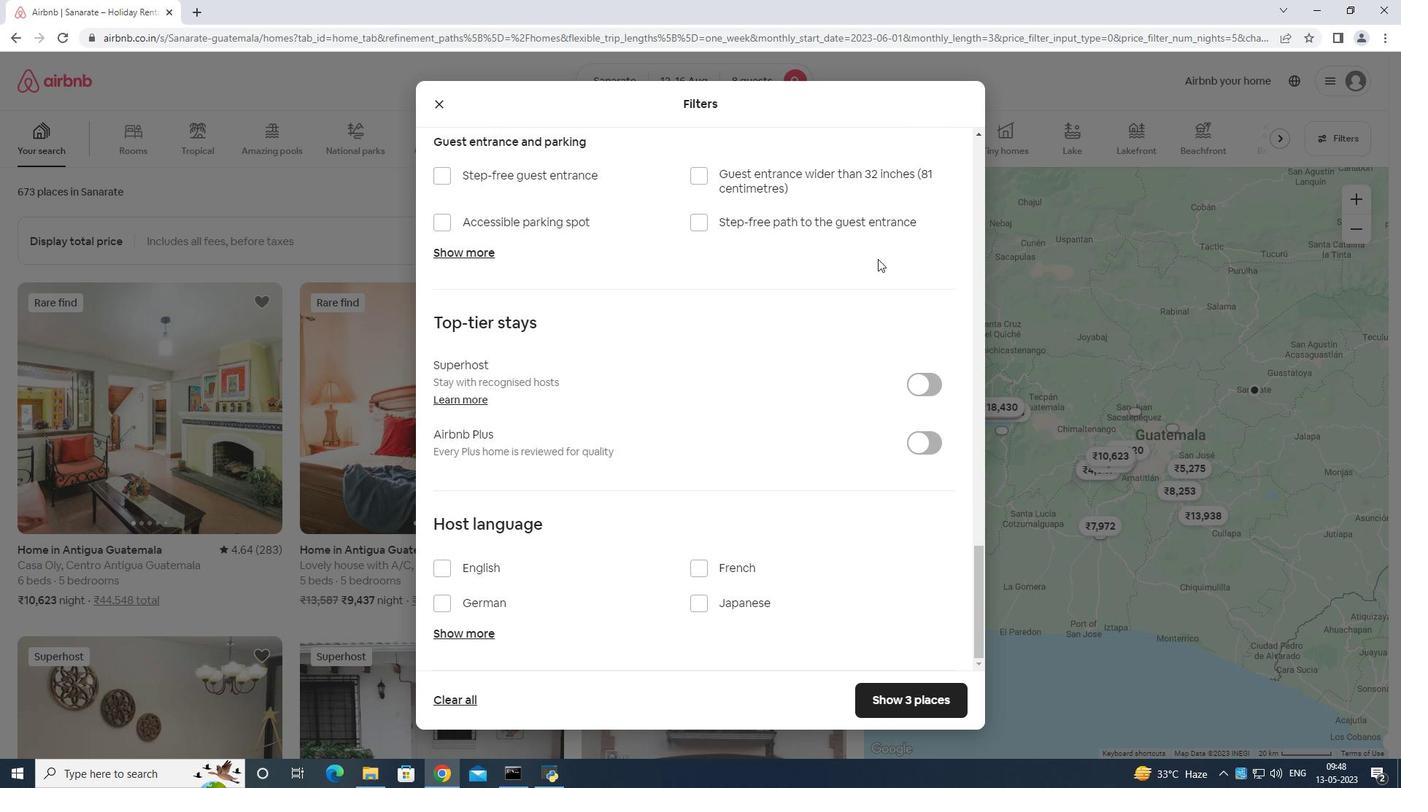 
Action: Mouse scrolled (878, 260) with delta (0, 0)
Screenshot: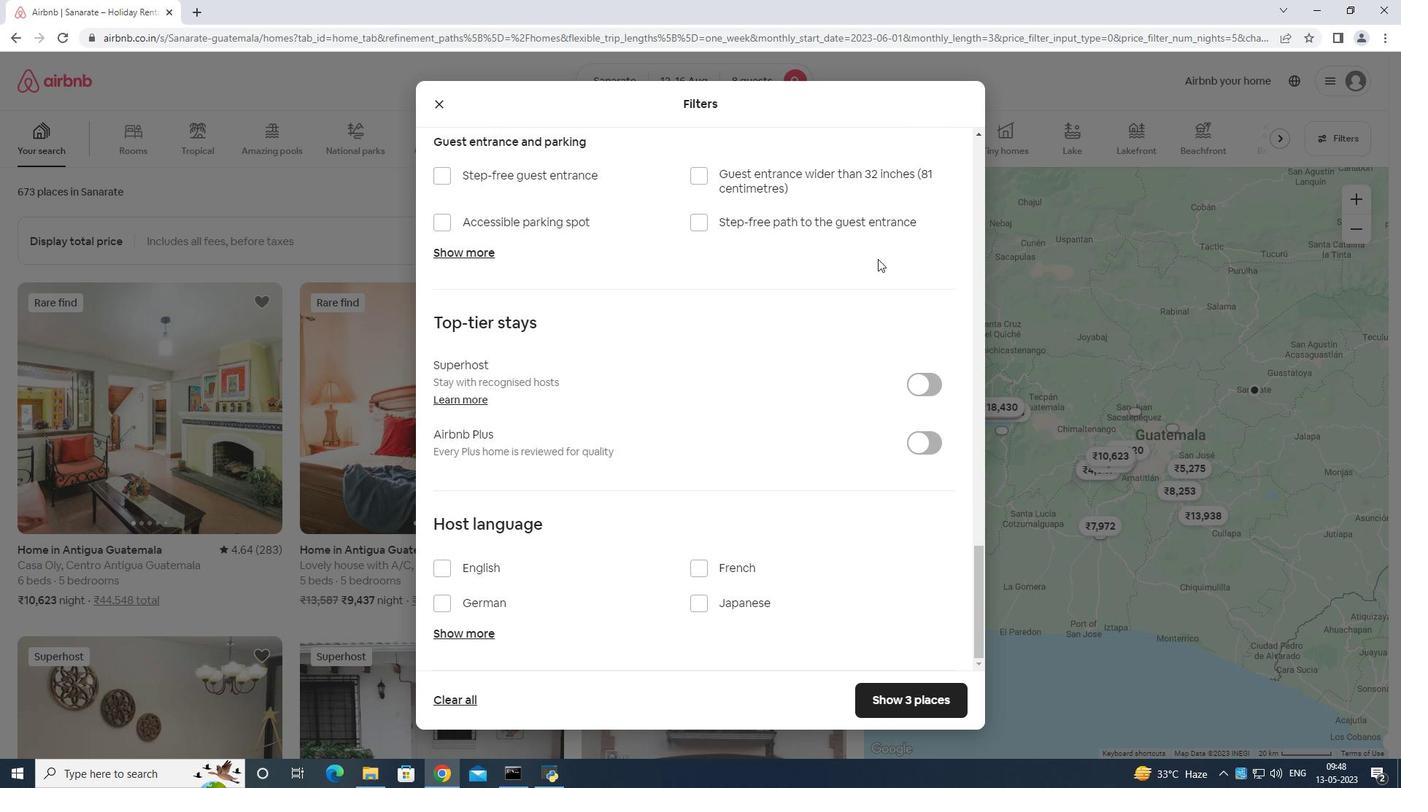 
Action: Mouse moved to (878, 262)
Screenshot: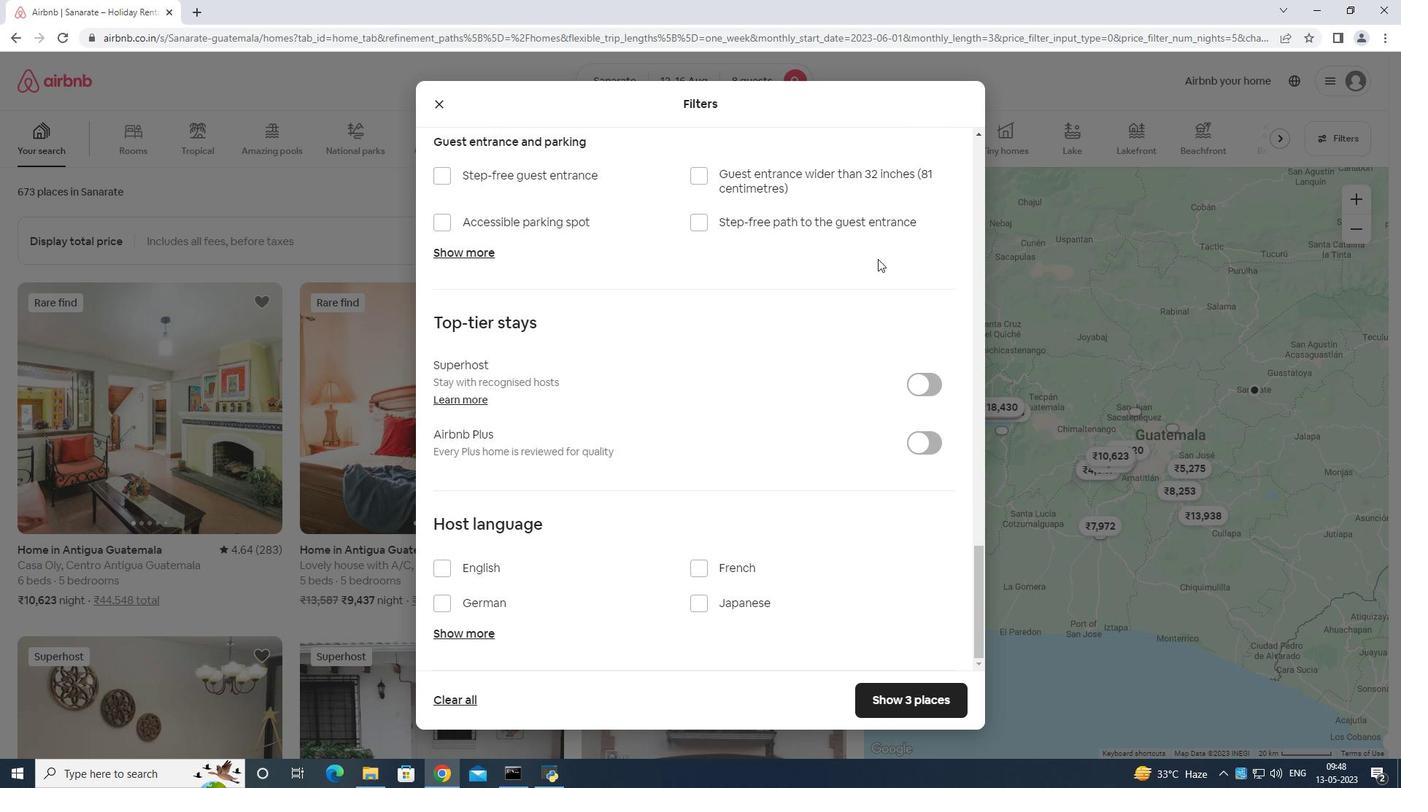 
Action: Mouse scrolled (878, 261) with delta (0, 0)
Screenshot: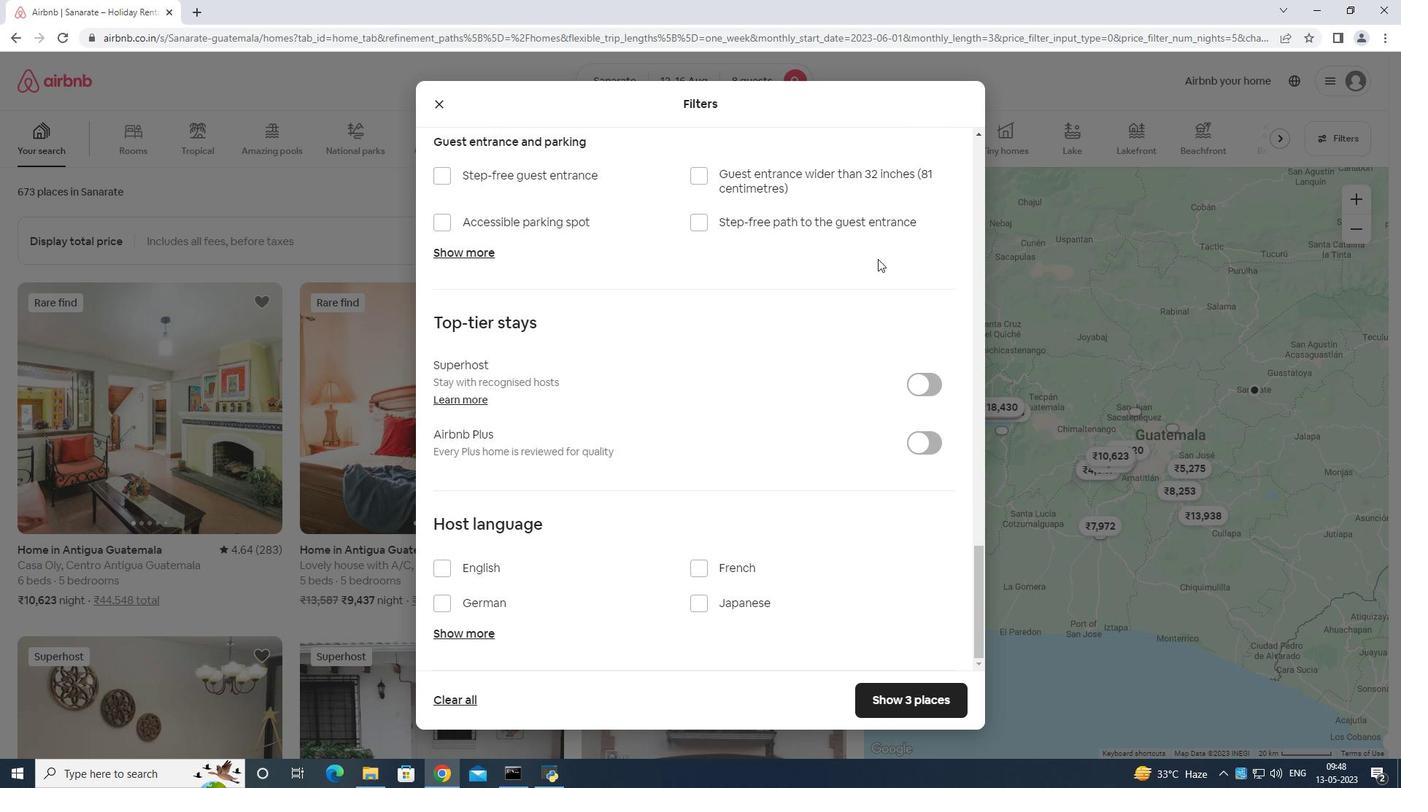 
Action: Mouse moved to (878, 269)
Screenshot: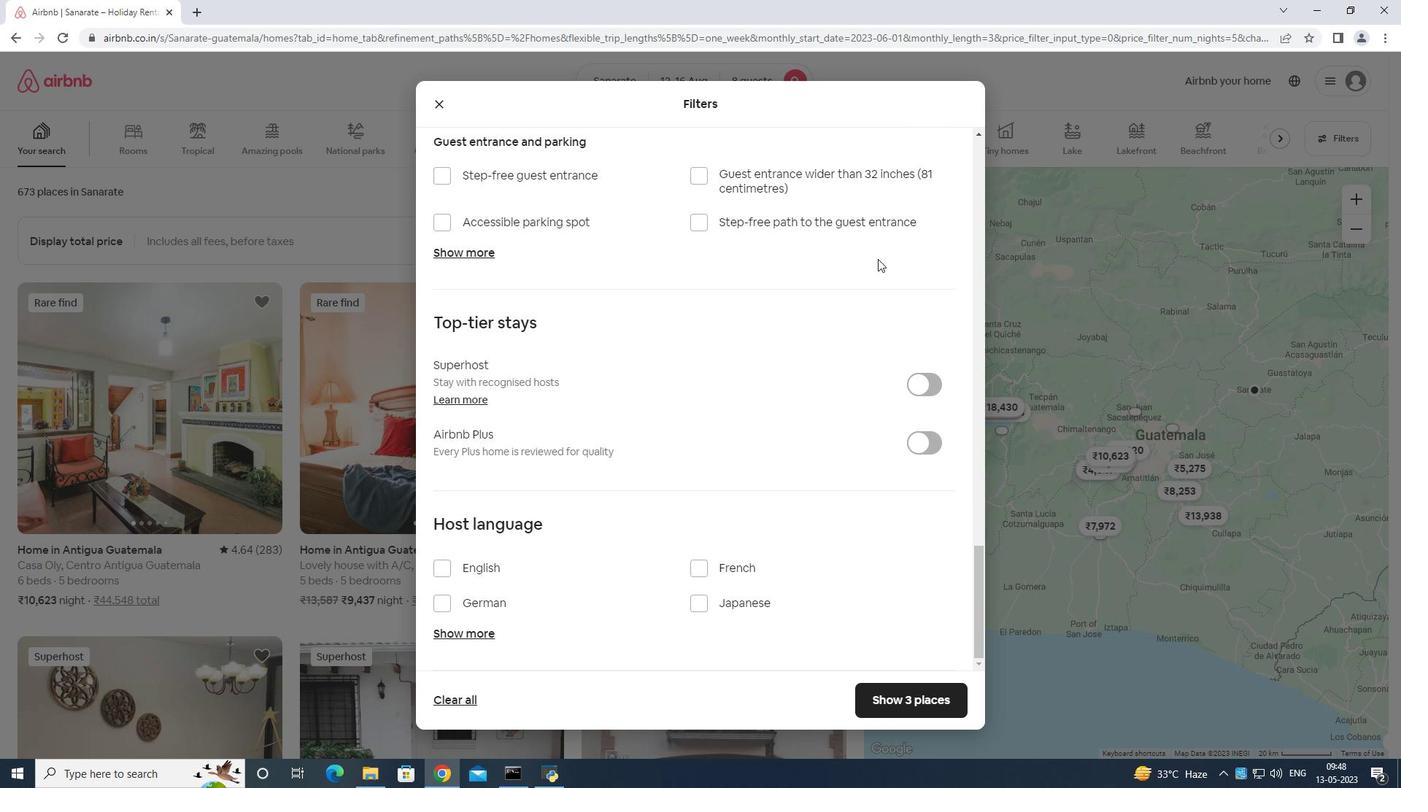 
Action: Mouse scrolled (878, 268) with delta (0, 0)
Screenshot: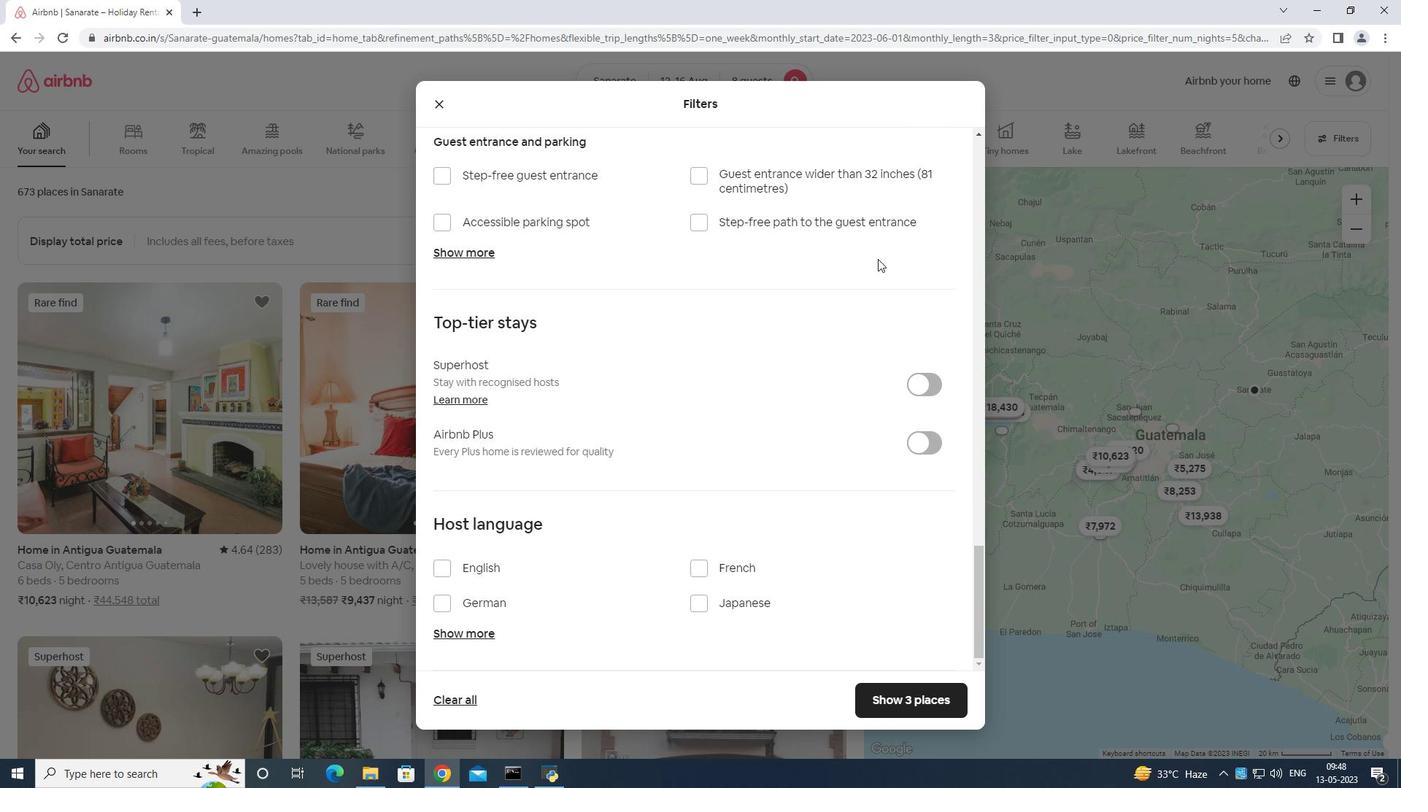 
Action: Mouse moved to (440, 566)
Screenshot: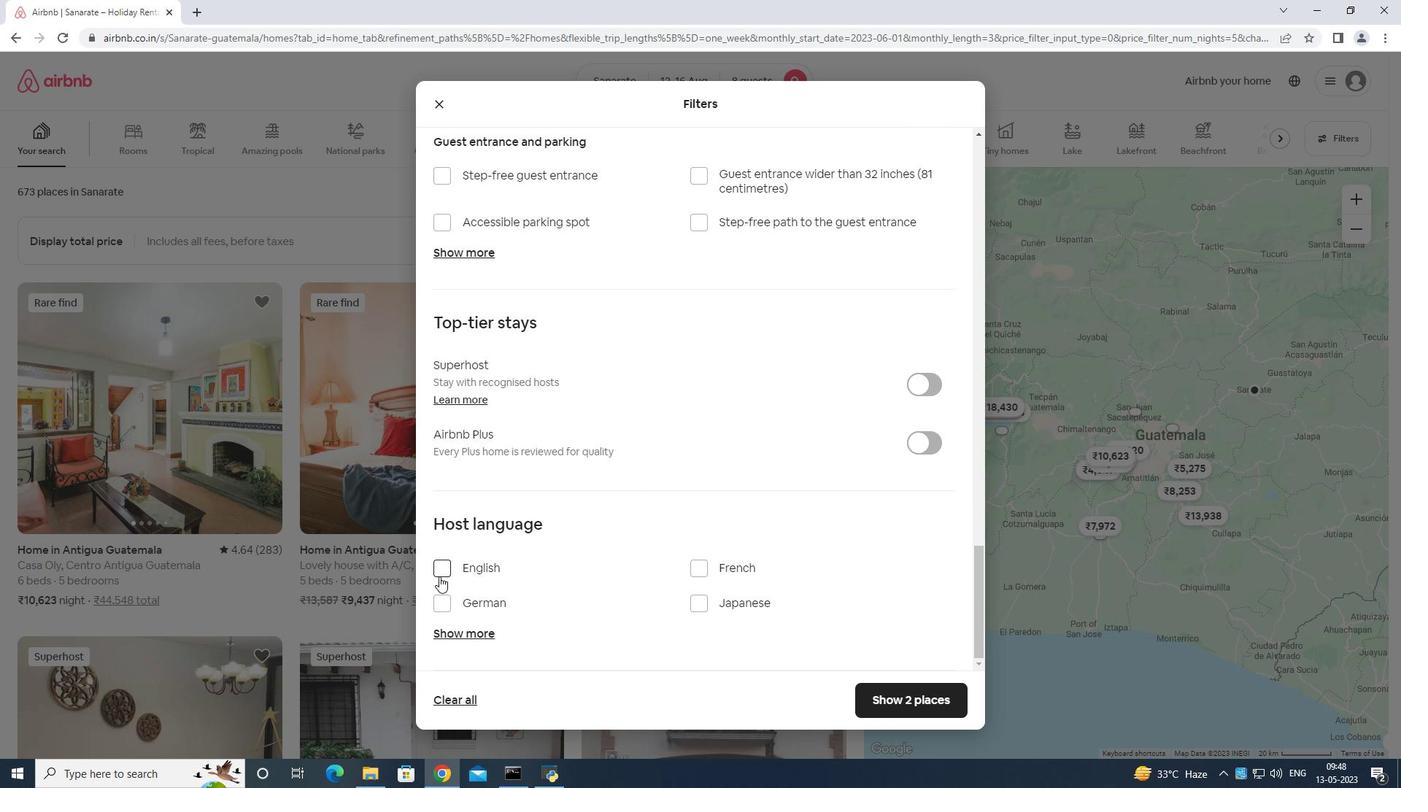 
Action: Mouse pressed left at (440, 566)
Screenshot: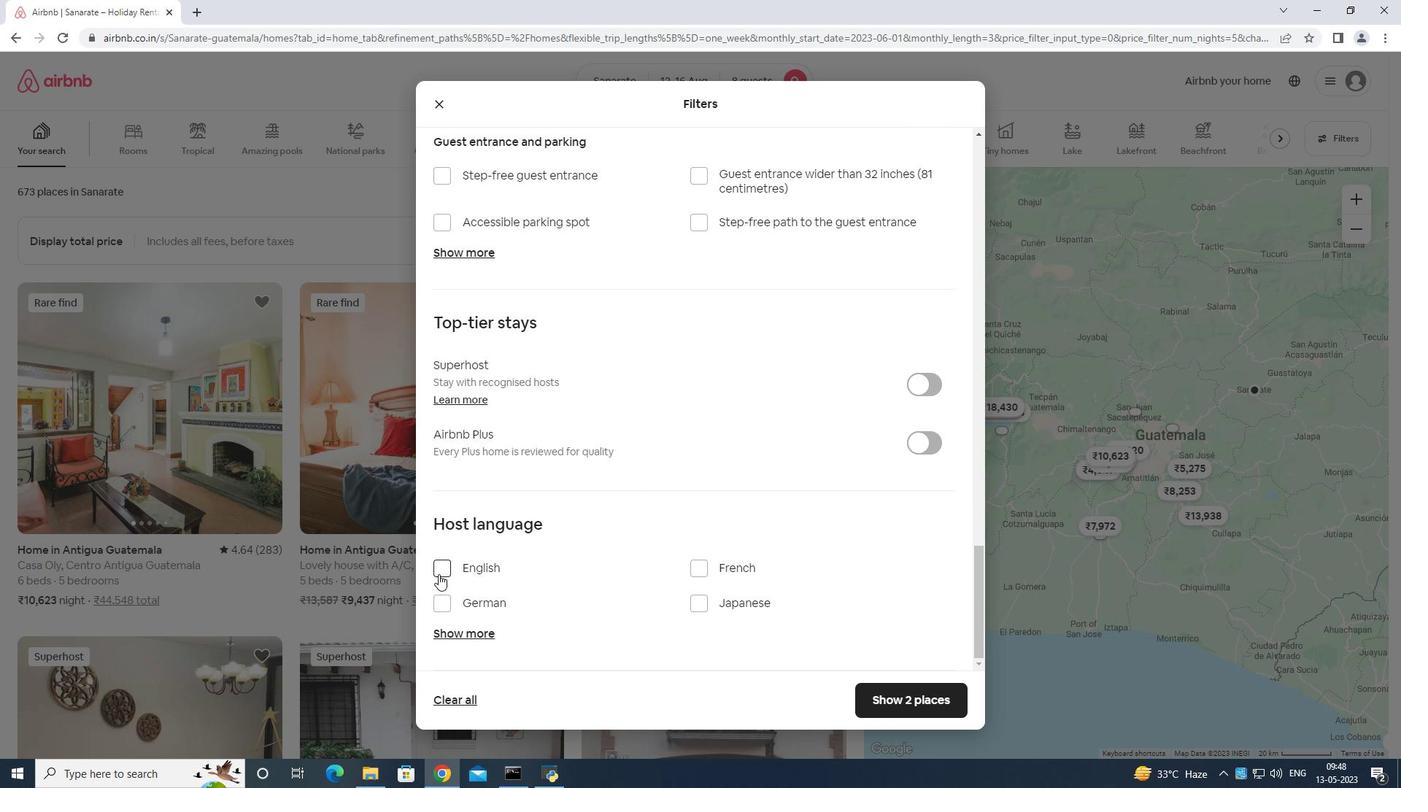 
Action: Mouse moved to (902, 698)
Screenshot: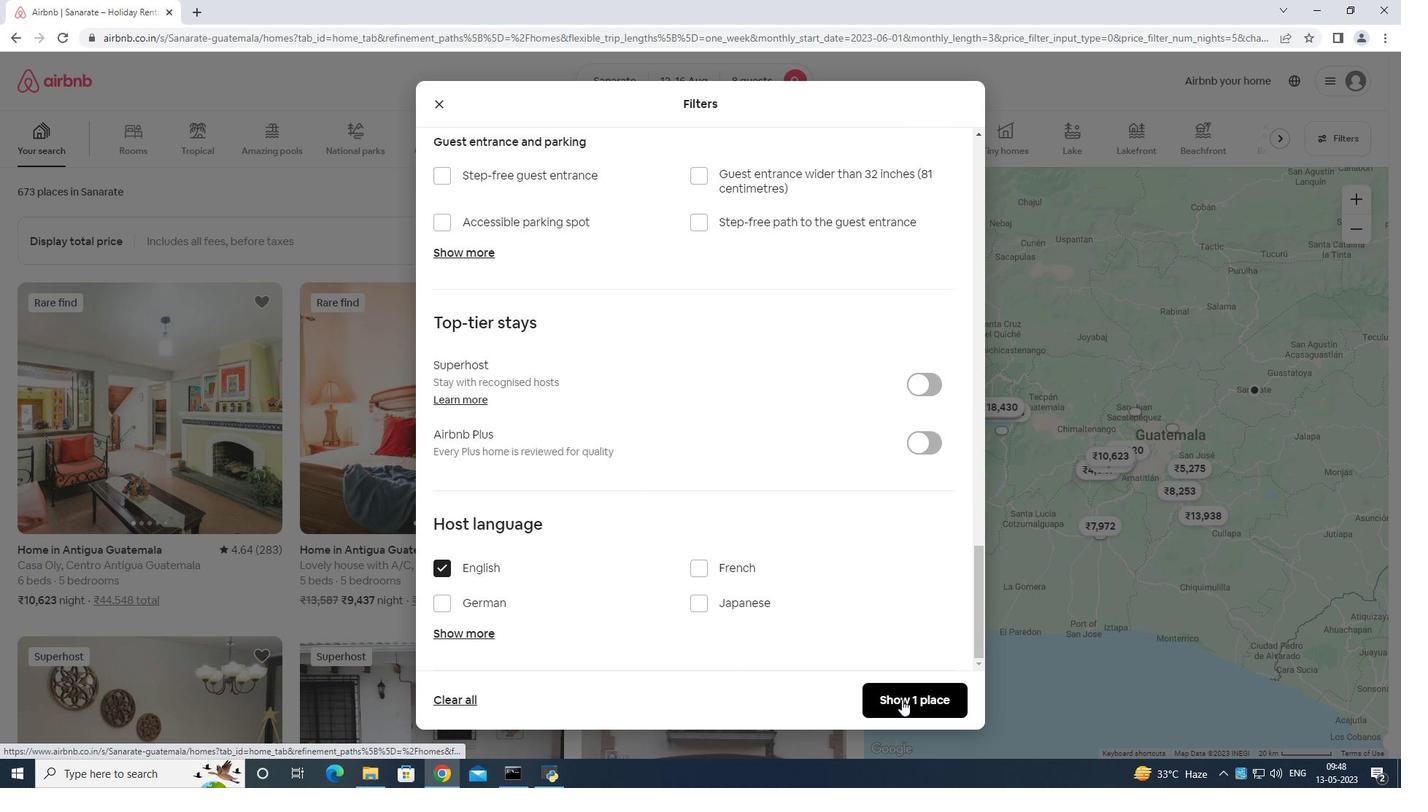 
Action: Mouse pressed left at (902, 698)
Screenshot: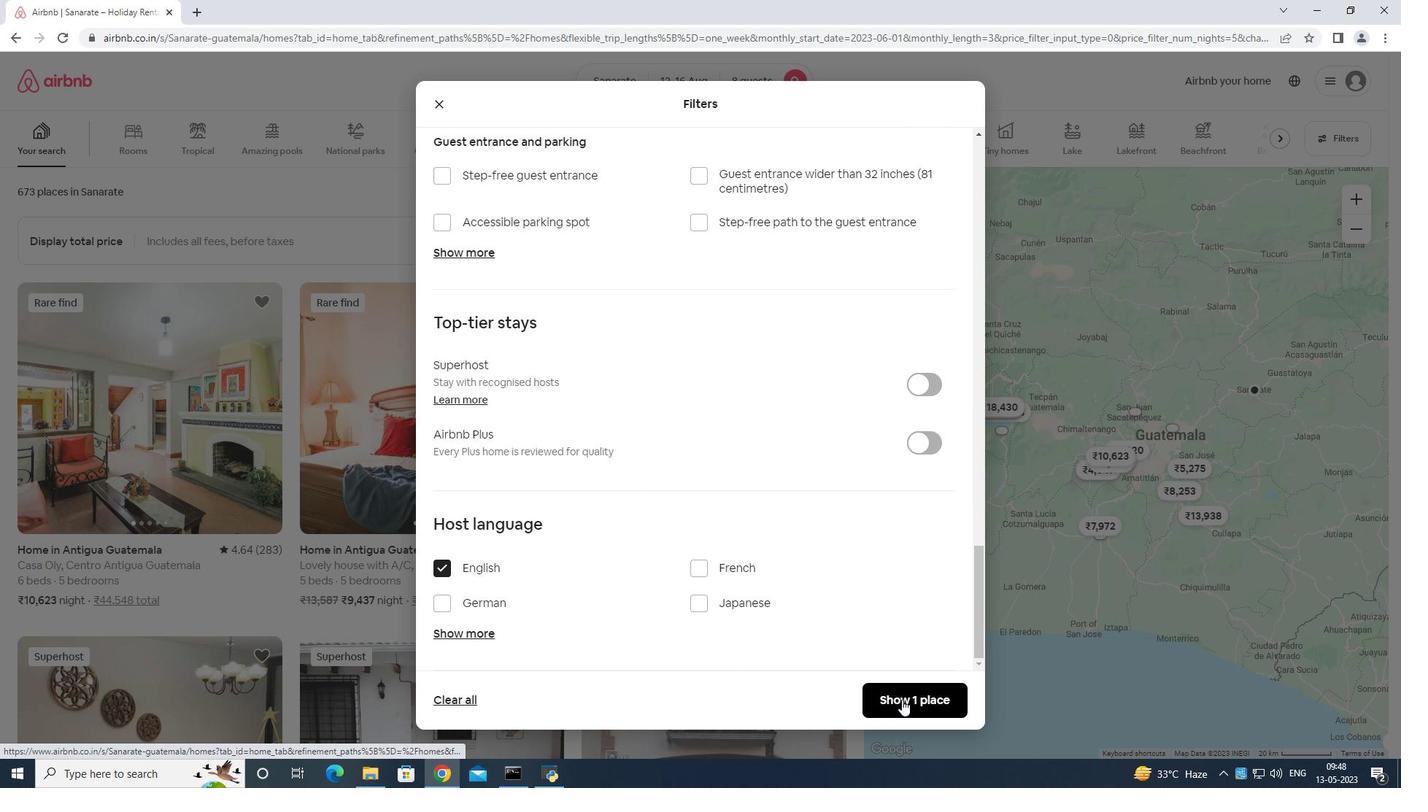 
Action: Mouse moved to (903, 698)
Screenshot: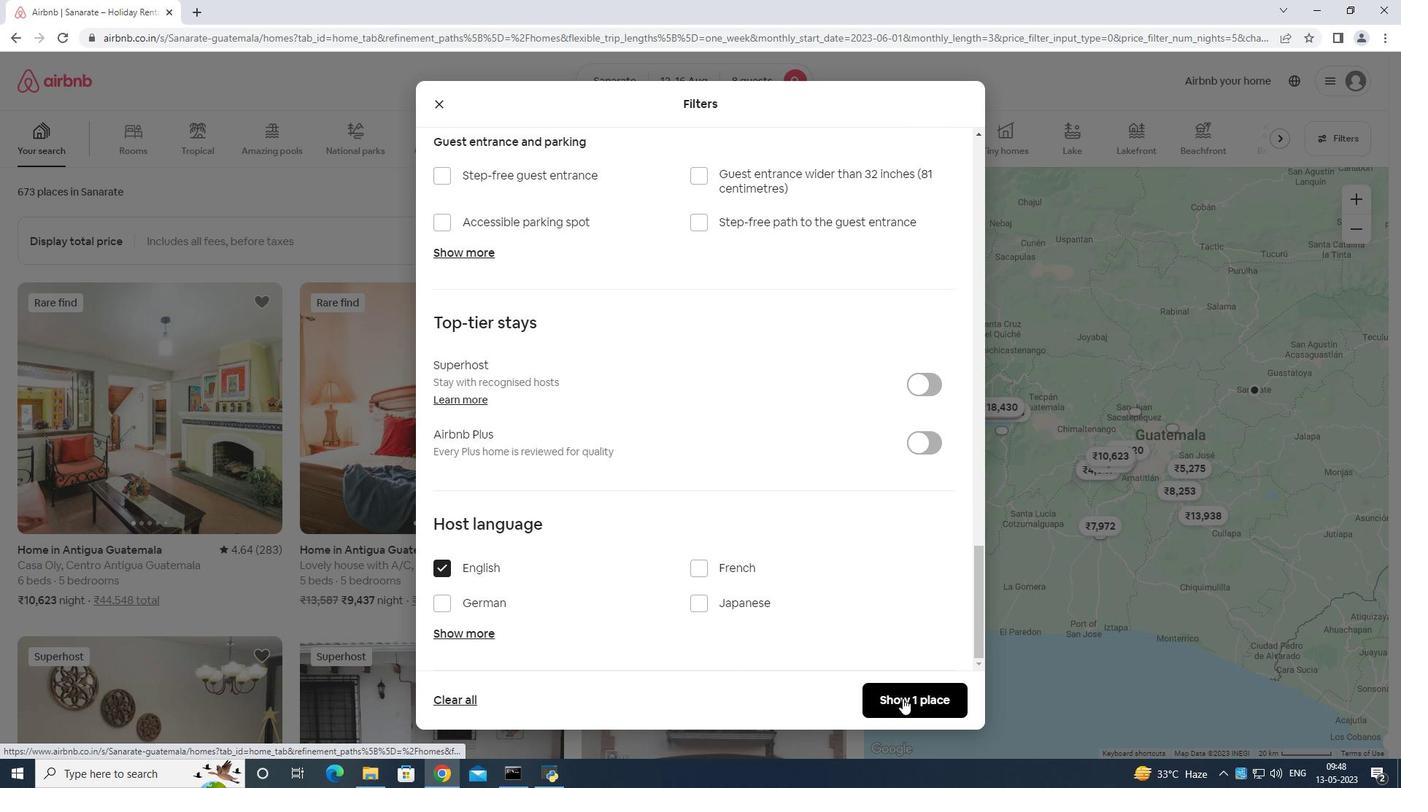 
